 Task: Select the terminal. ansiblue option in the default color.
Action: Mouse moved to (12, 626)
Screenshot: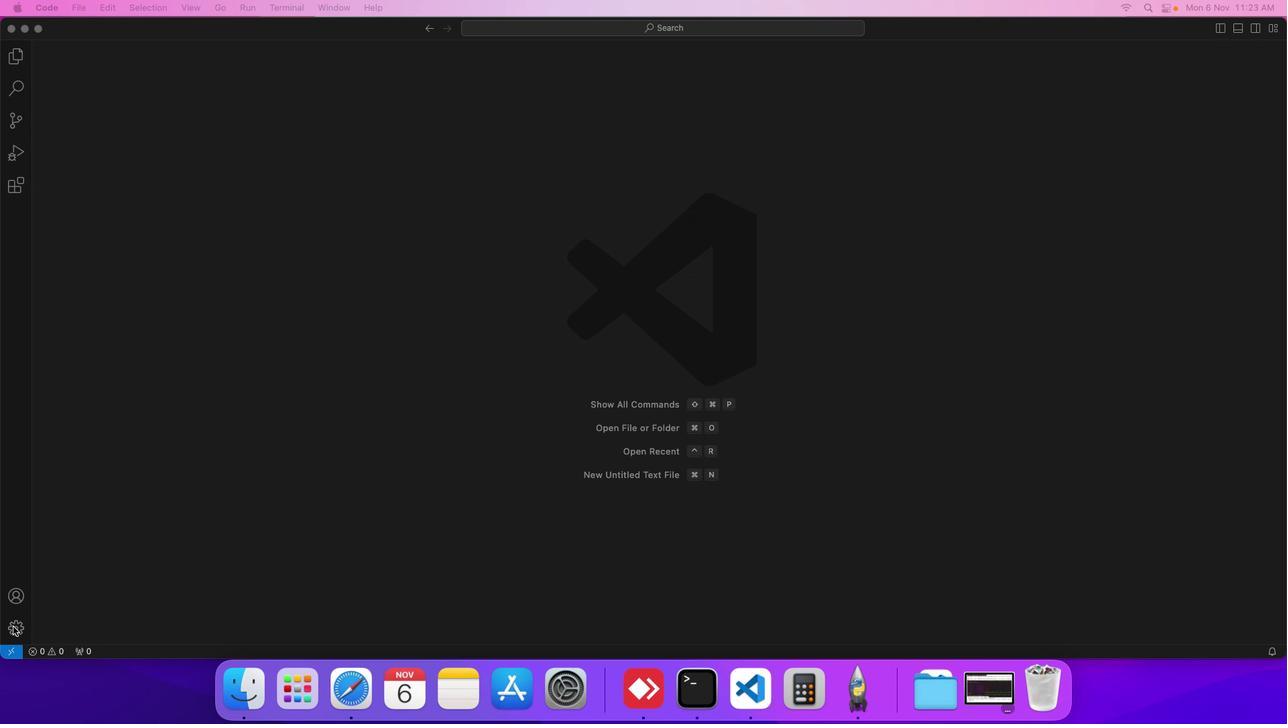 
Action: Mouse pressed left at (12, 626)
Screenshot: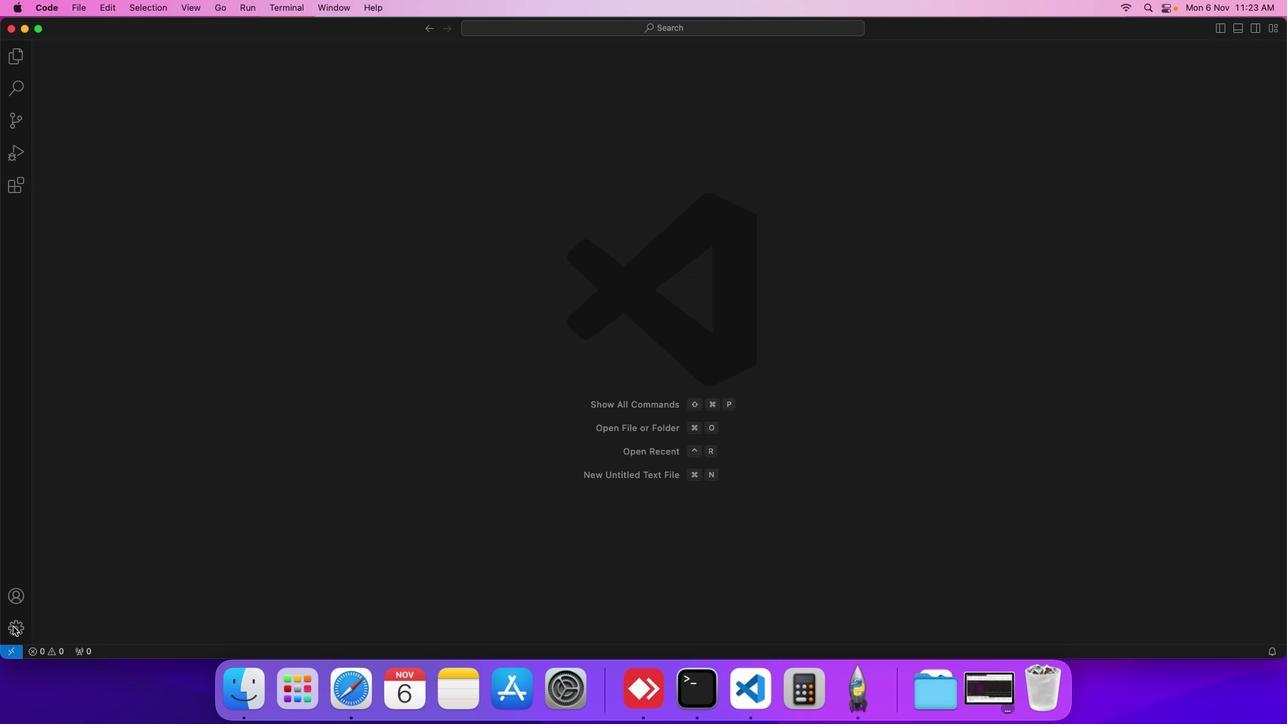 
Action: Mouse moved to (69, 528)
Screenshot: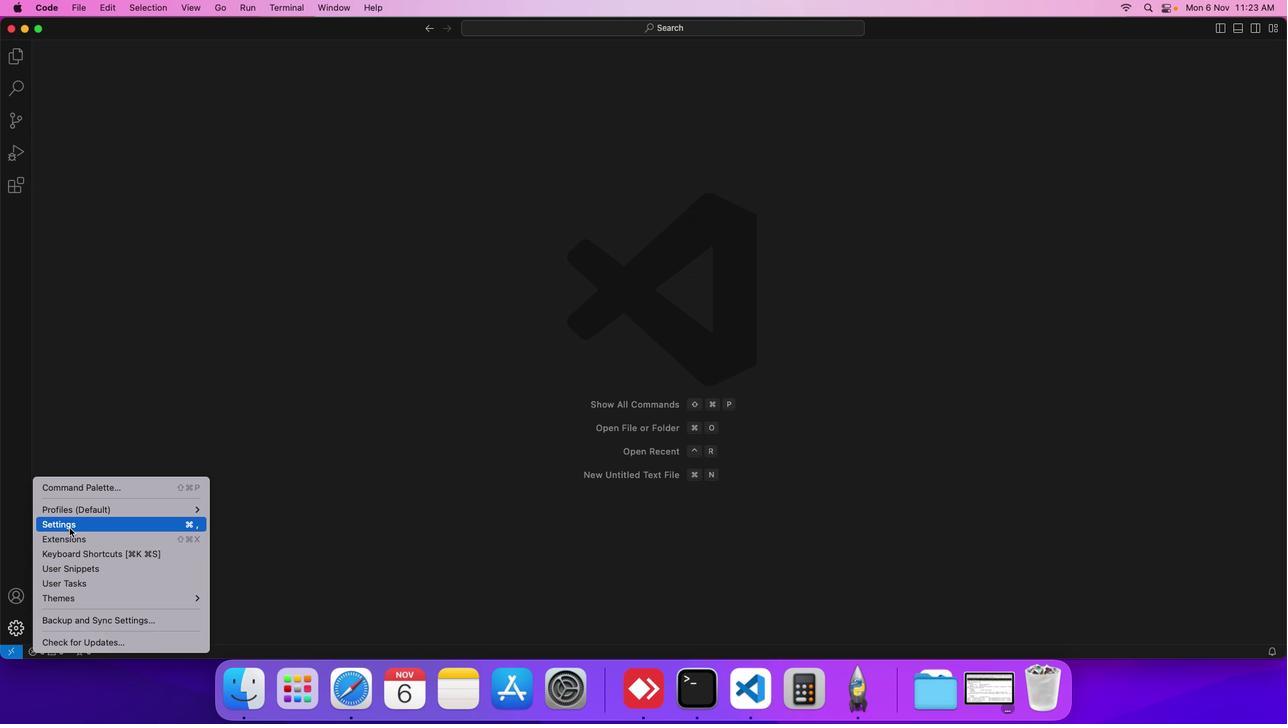 
Action: Mouse pressed left at (69, 528)
Screenshot: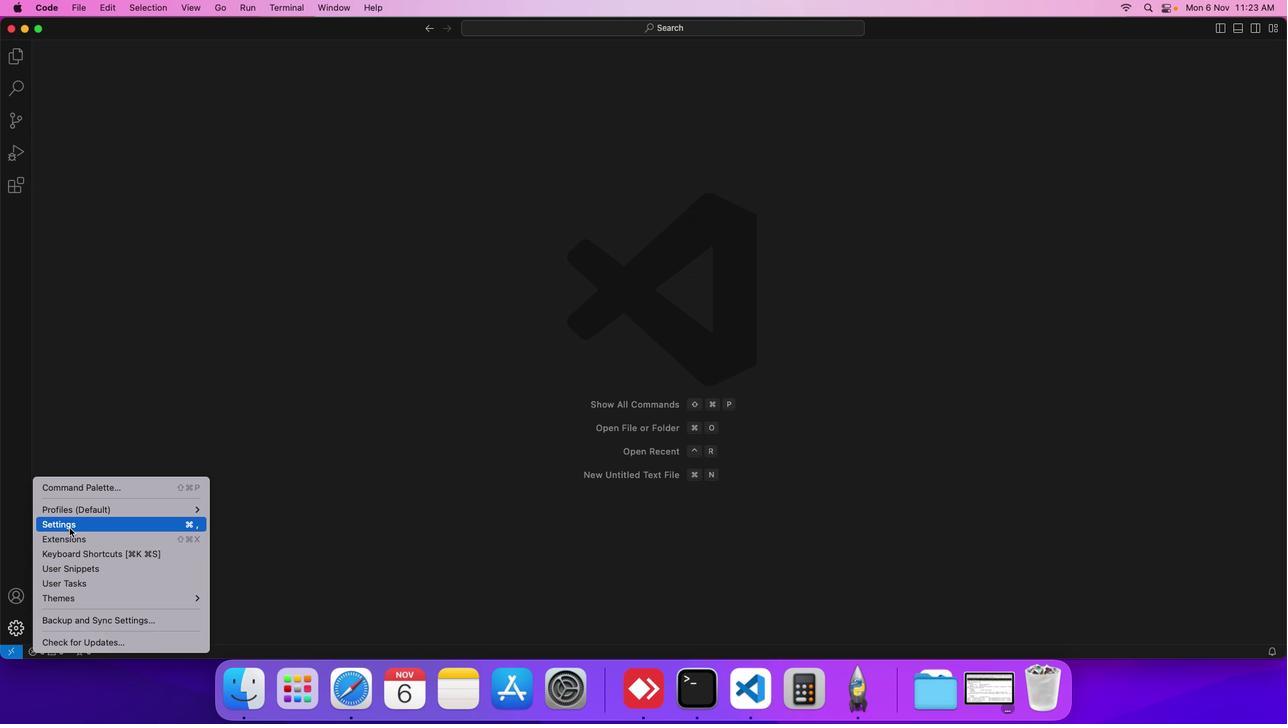
Action: Mouse moved to (312, 190)
Screenshot: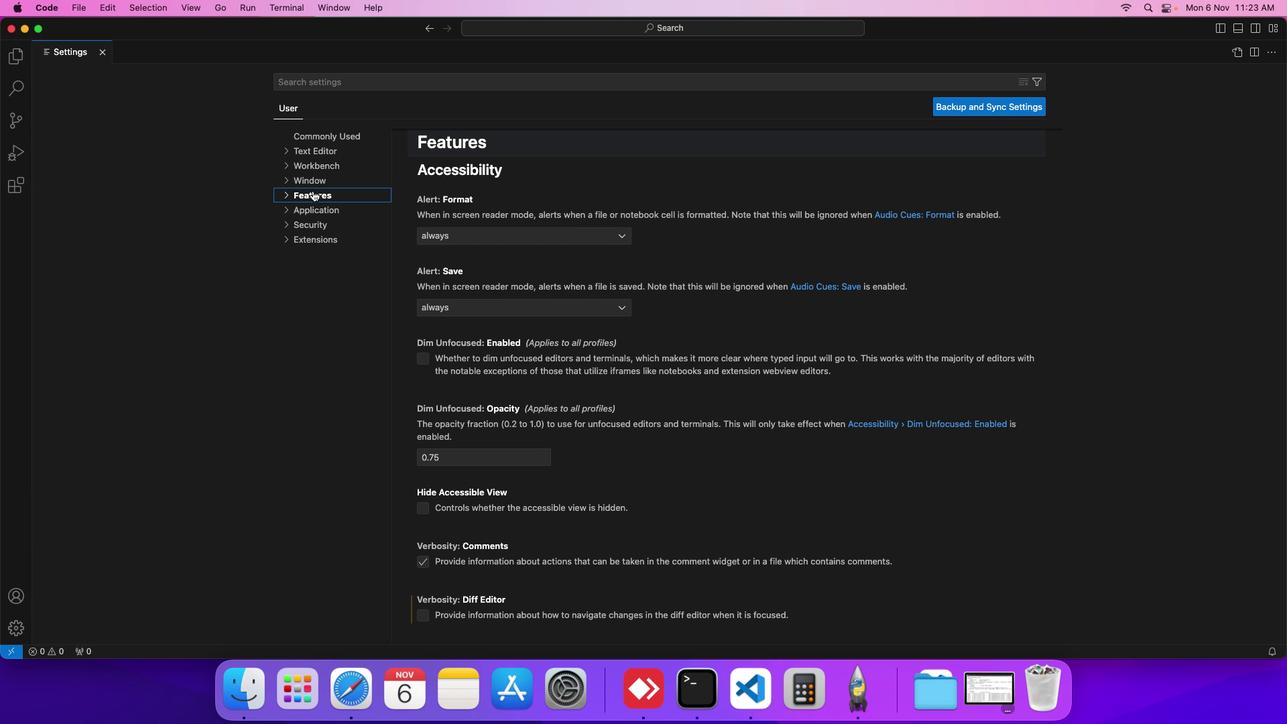 
Action: Mouse pressed left at (312, 190)
Screenshot: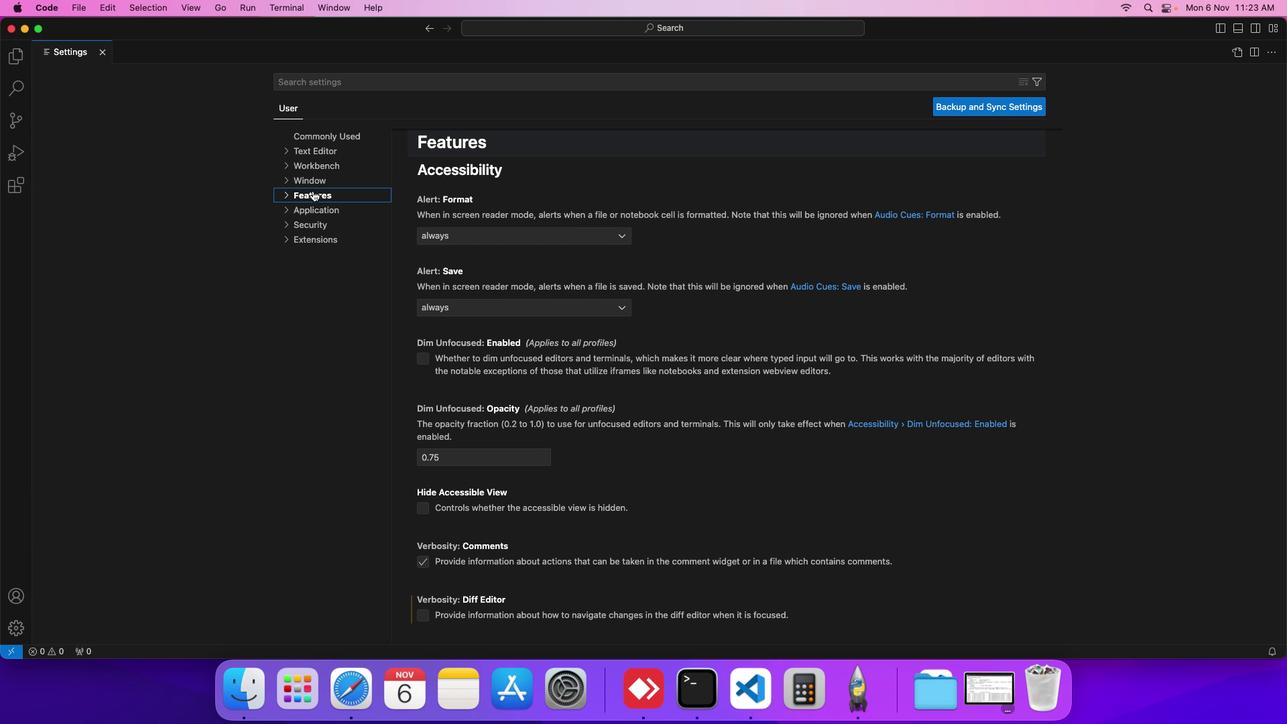 
Action: Mouse moved to (321, 308)
Screenshot: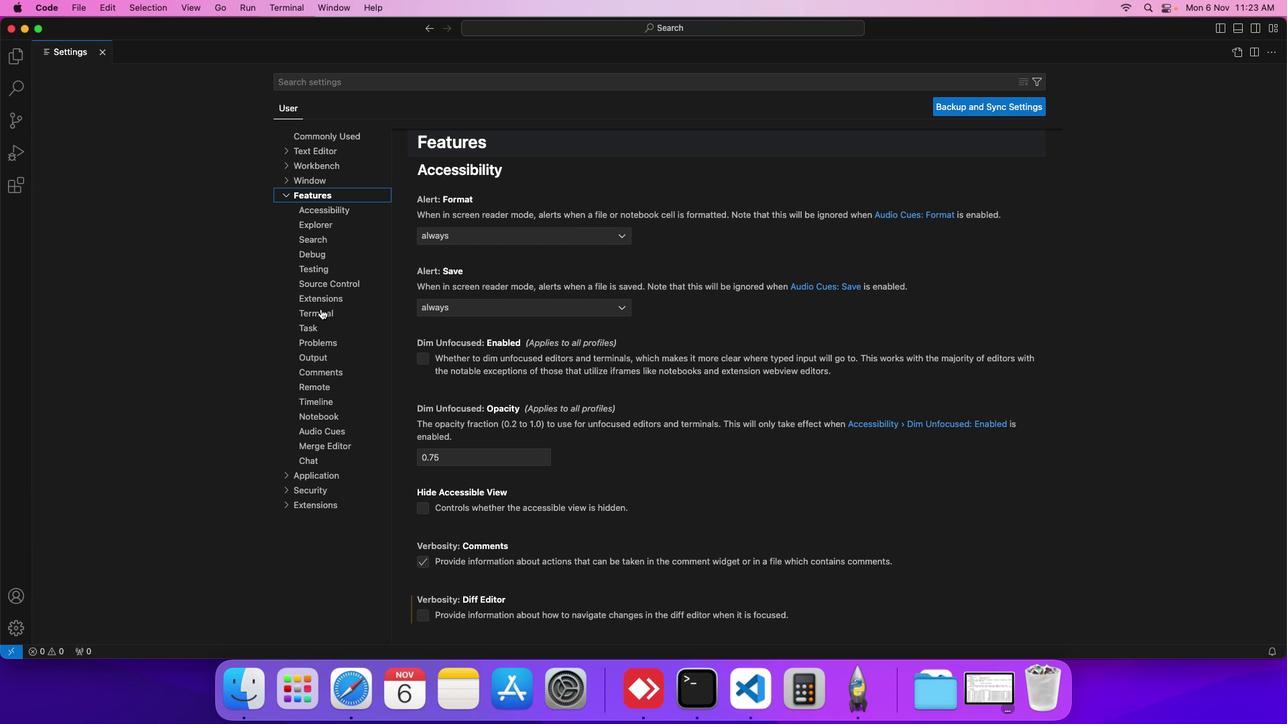 
Action: Mouse pressed left at (321, 308)
Screenshot: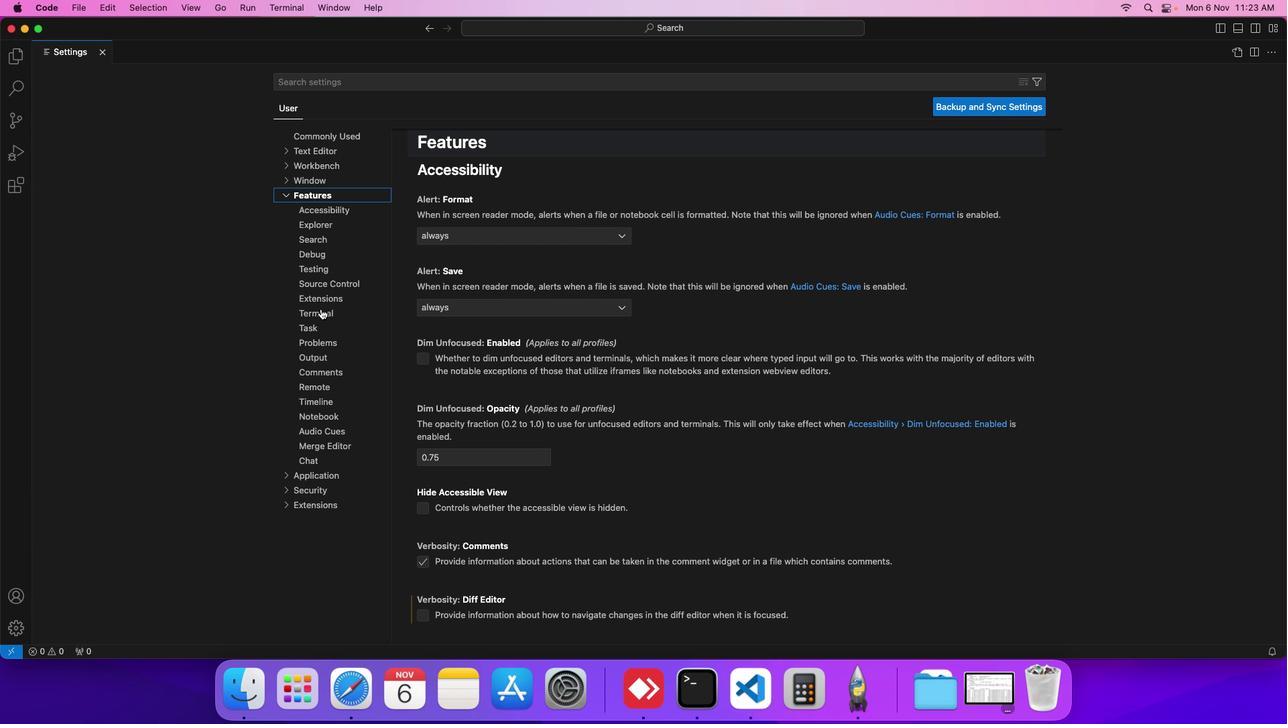 
Action: Mouse moved to (396, 437)
Screenshot: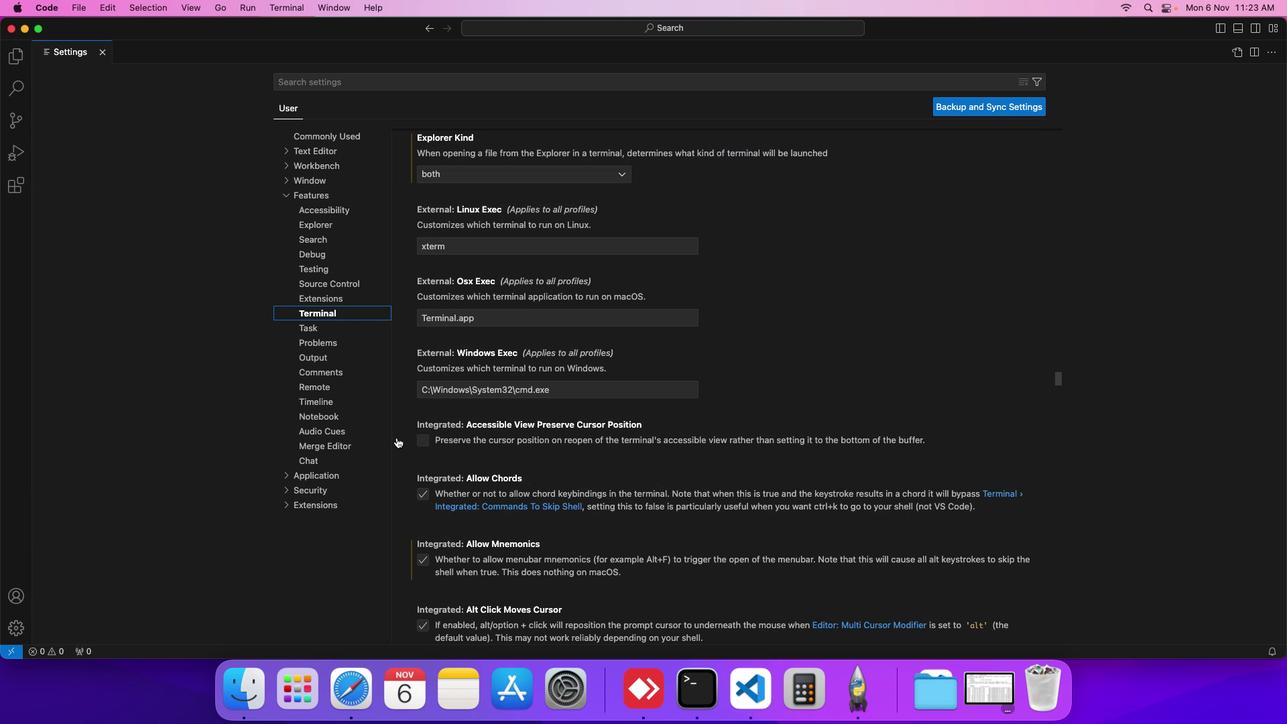 
Action: Mouse scrolled (396, 437) with delta (0, 0)
Screenshot: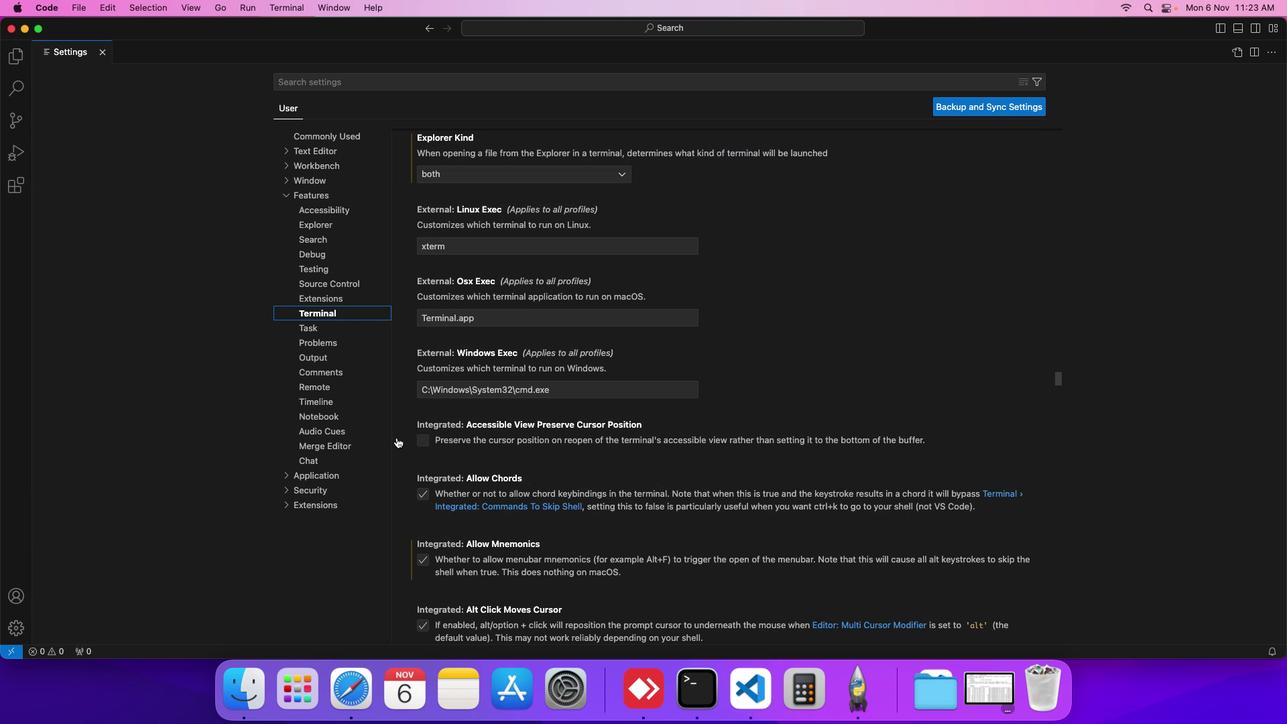 
Action: Mouse scrolled (396, 437) with delta (0, 0)
Screenshot: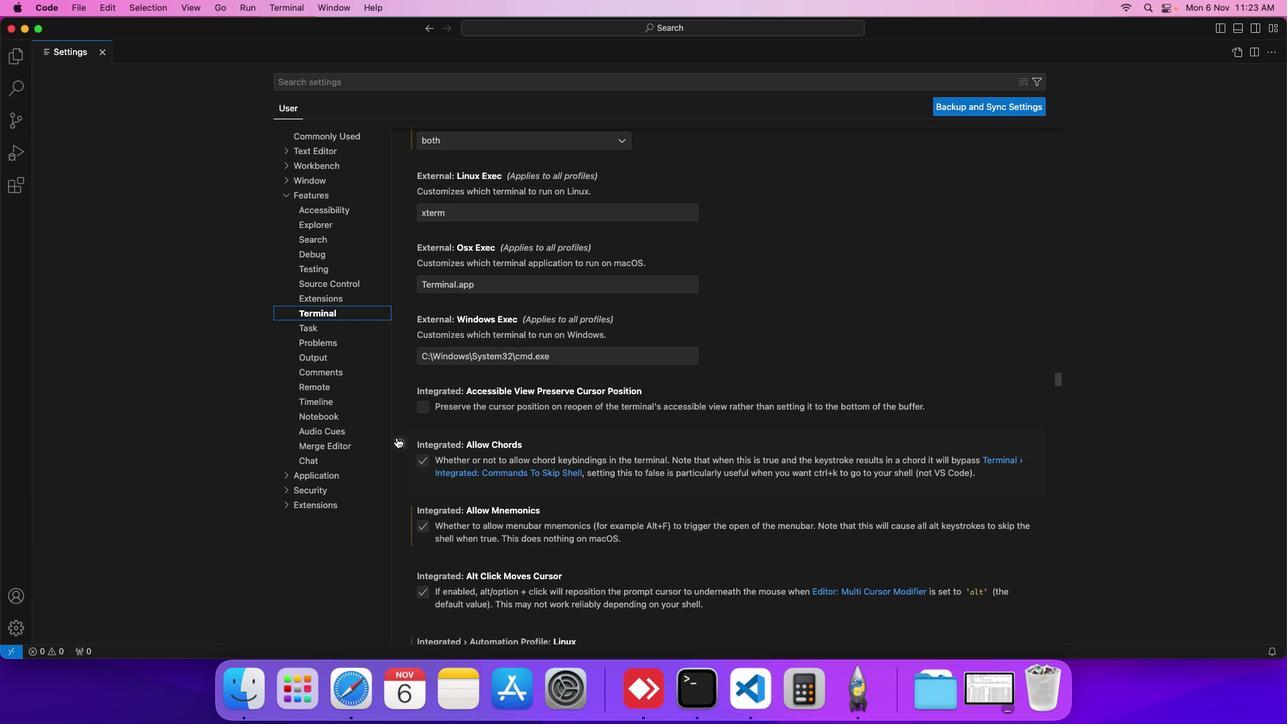 
Action: Mouse scrolled (396, 437) with delta (0, 0)
Screenshot: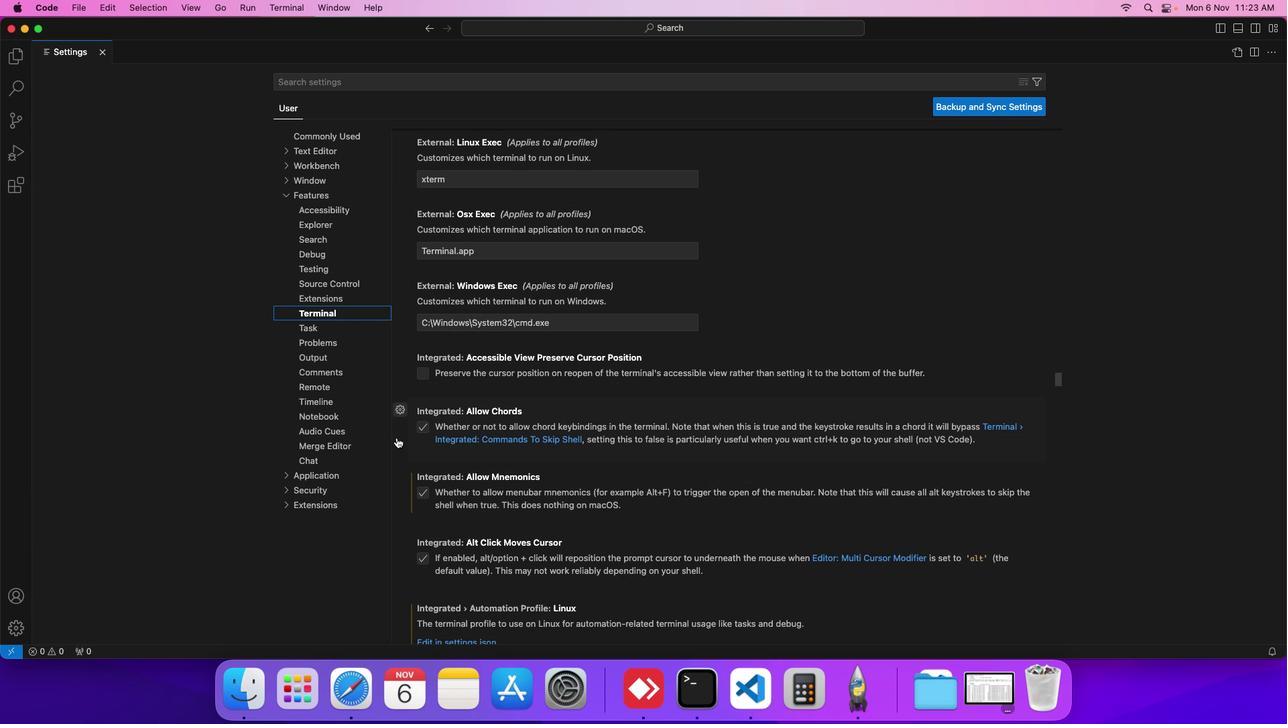 
Action: Mouse scrolled (396, 437) with delta (0, 0)
Screenshot: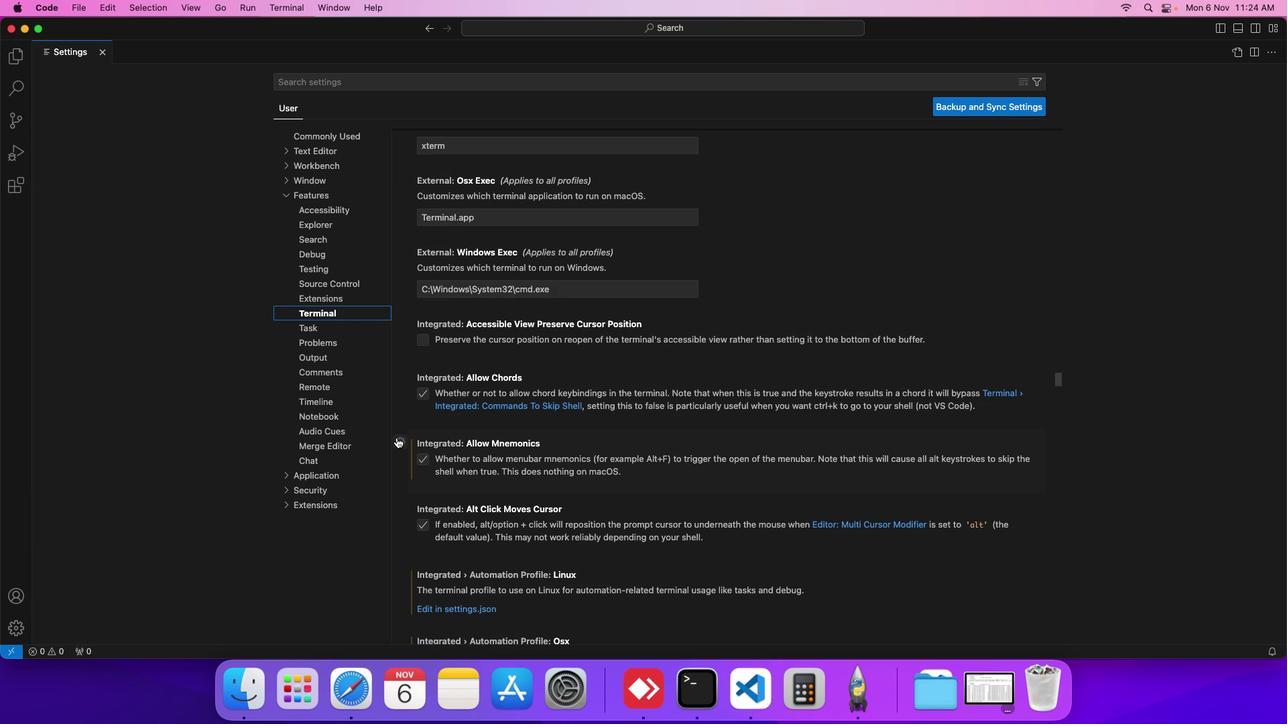
Action: Mouse scrolled (396, 437) with delta (0, 0)
Screenshot: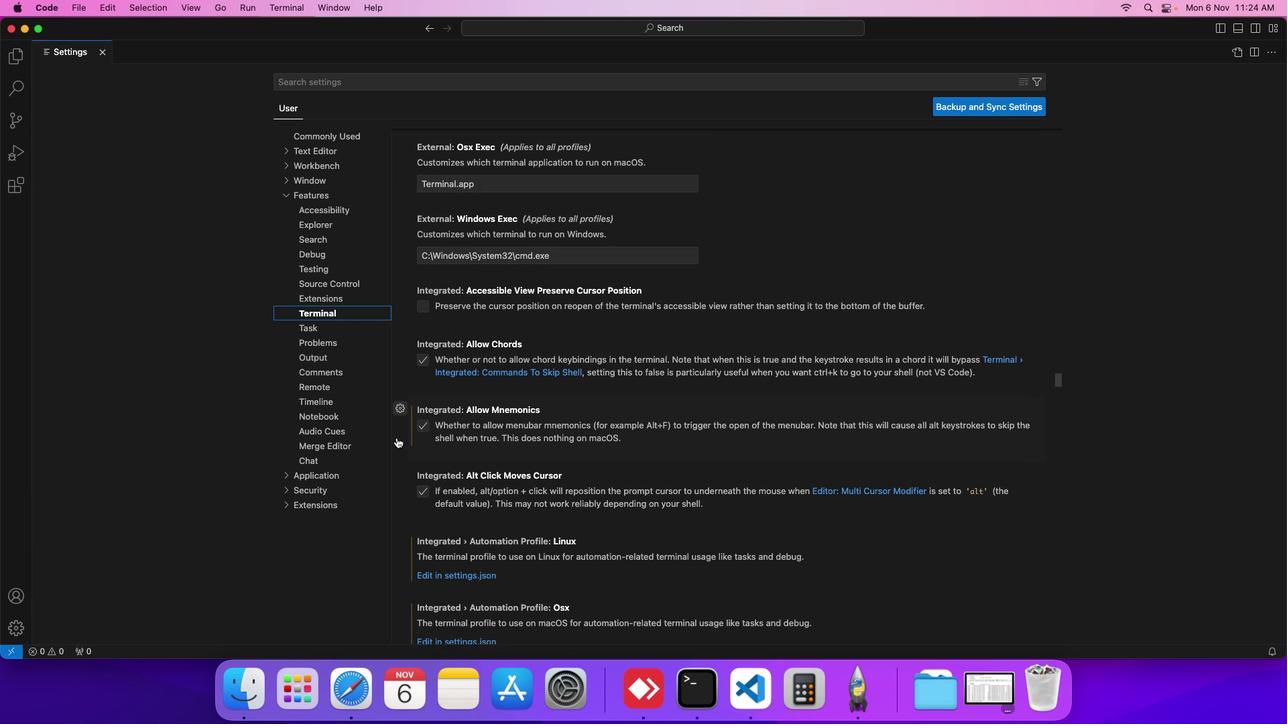 
Action: Mouse scrolled (396, 437) with delta (0, 0)
Screenshot: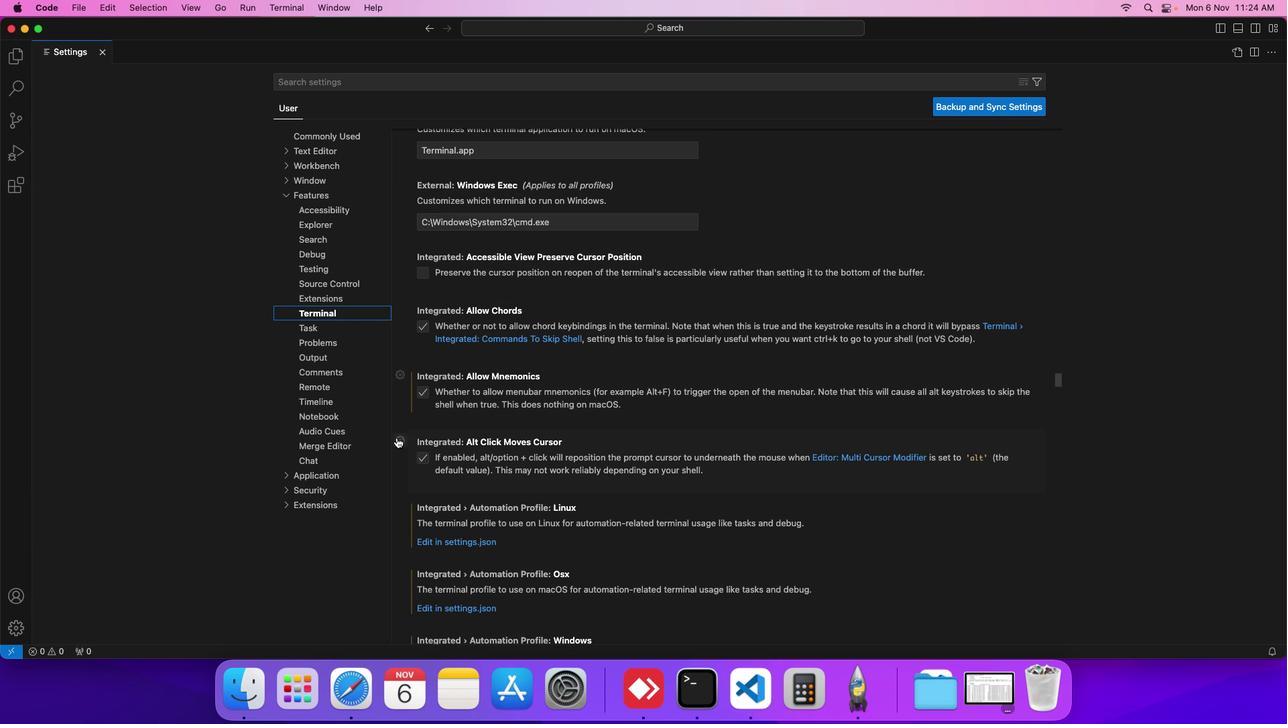 
Action: Mouse scrolled (396, 437) with delta (0, 0)
Screenshot: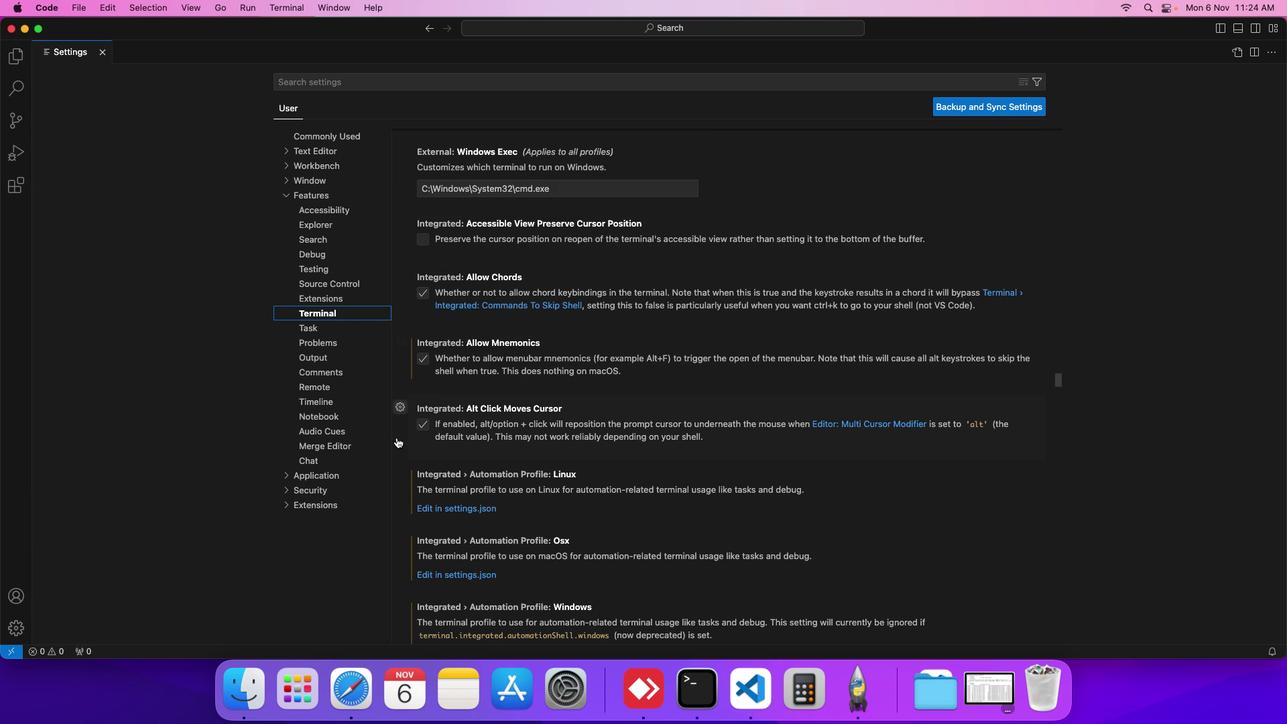 
Action: Mouse scrolled (396, 437) with delta (0, 0)
Screenshot: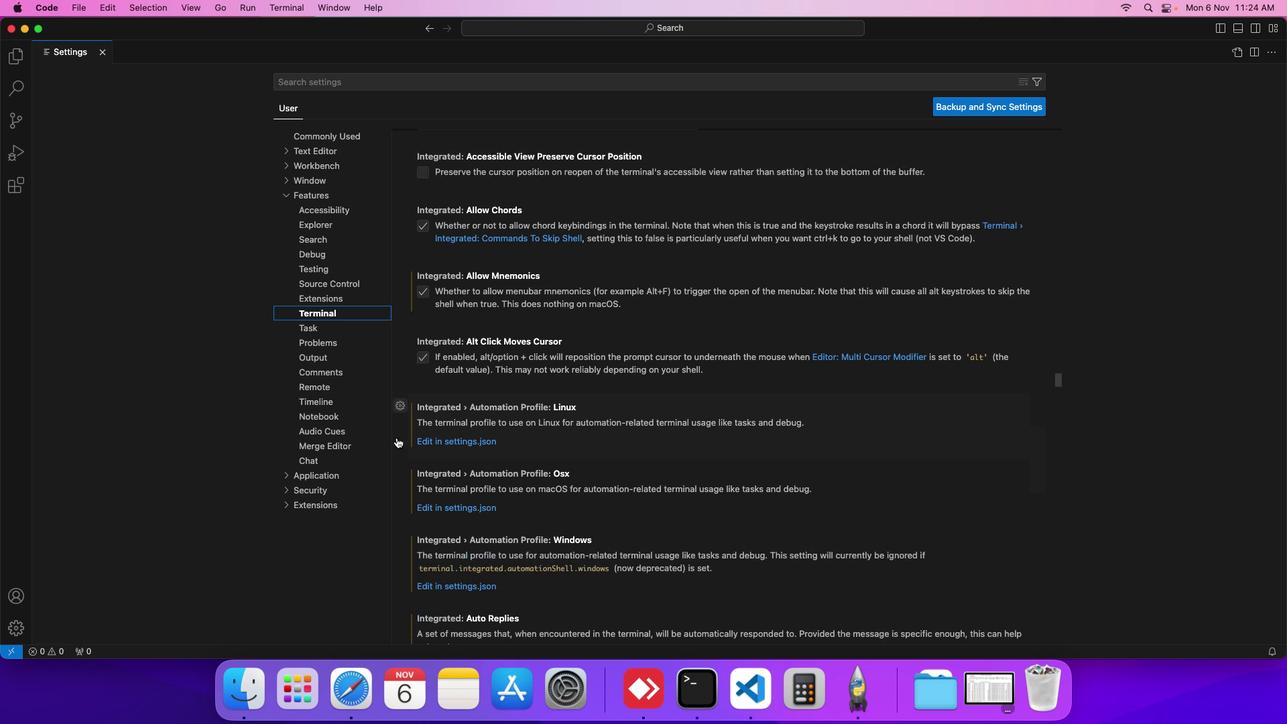 
Action: Mouse scrolled (396, 437) with delta (0, 0)
Screenshot: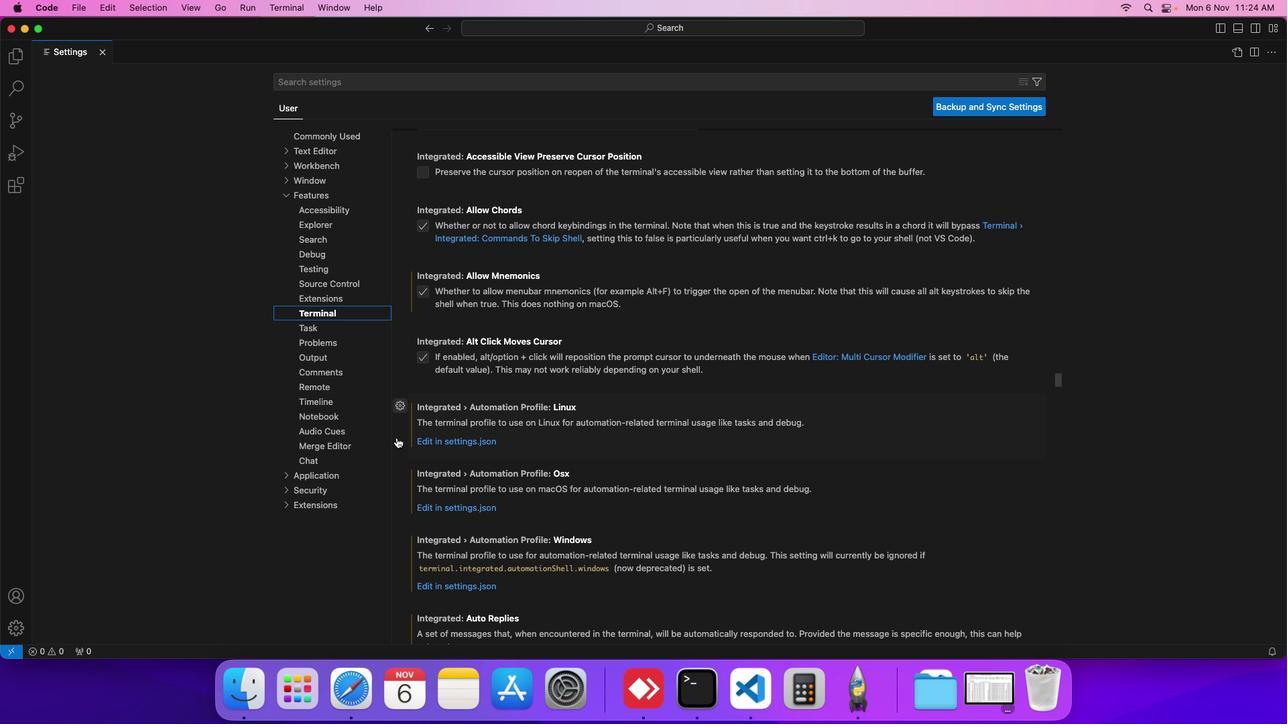 
Action: Mouse scrolled (396, 437) with delta (0, 0)
Screenshot: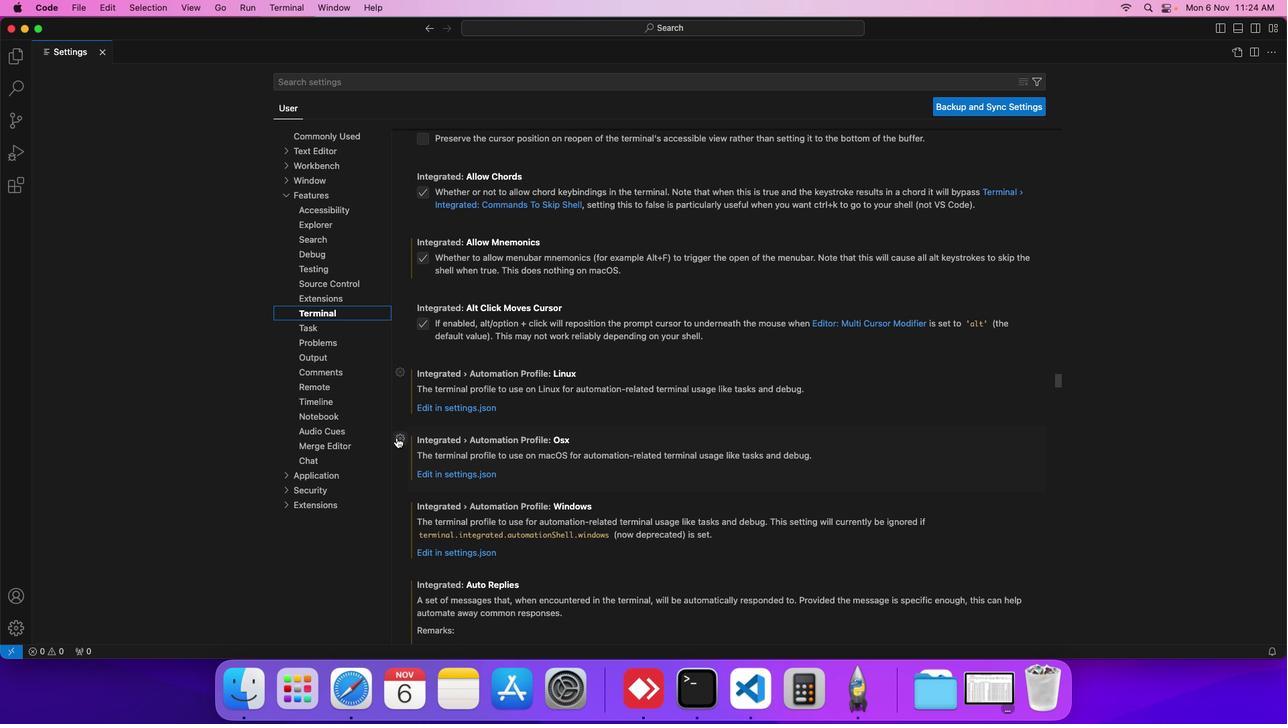 
Action: Mouse scrolled (396, 437) with delta (0, 0)
Screenshot: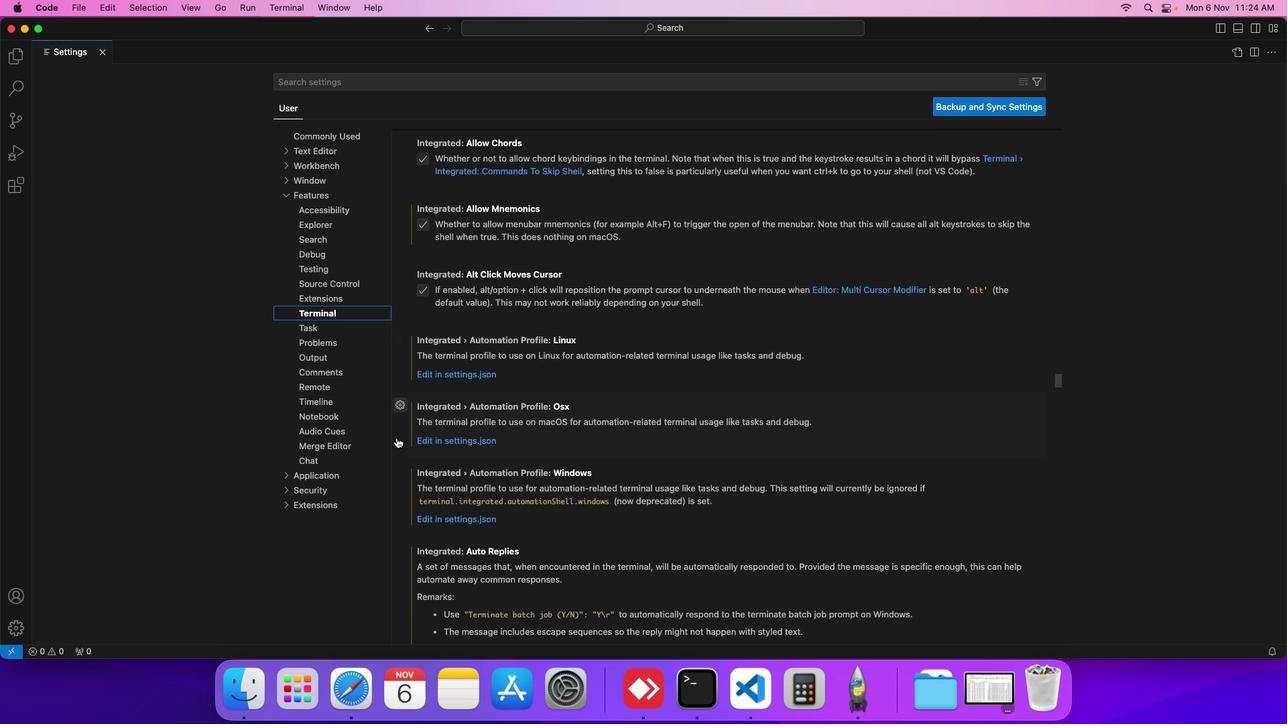 
Action: Mouse scrolled (396, 437) with delta (0, 0)
Screenshot: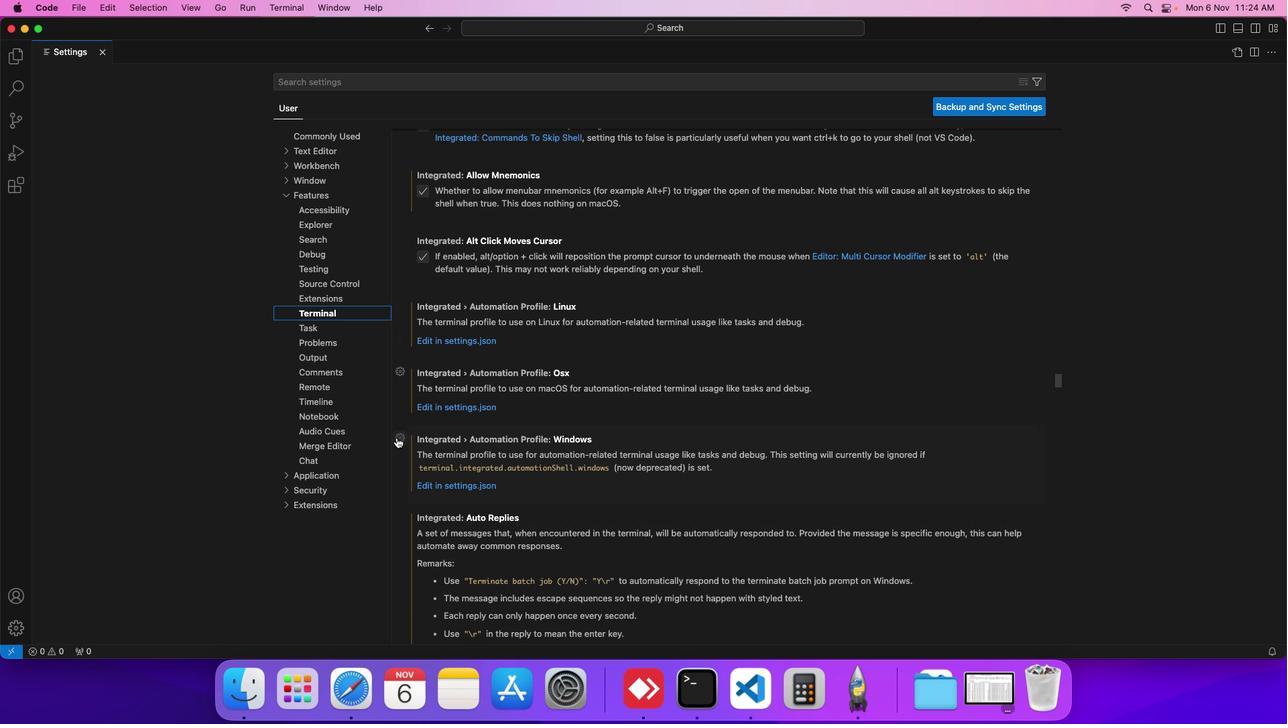 
Action: Mouse scrolled (396, 437) with delta (0, 0)
Screenshot: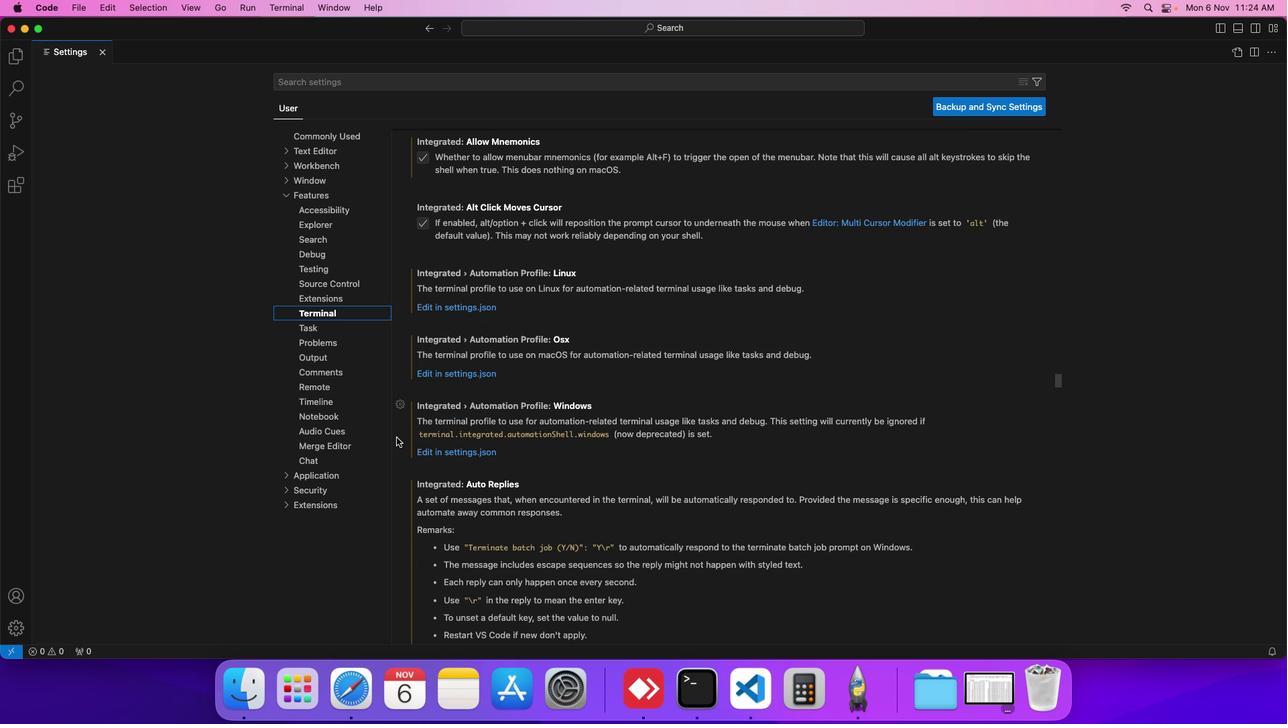 
Action: Mouse scrolled (396, 437) with delta (0, 0)
Screenshot: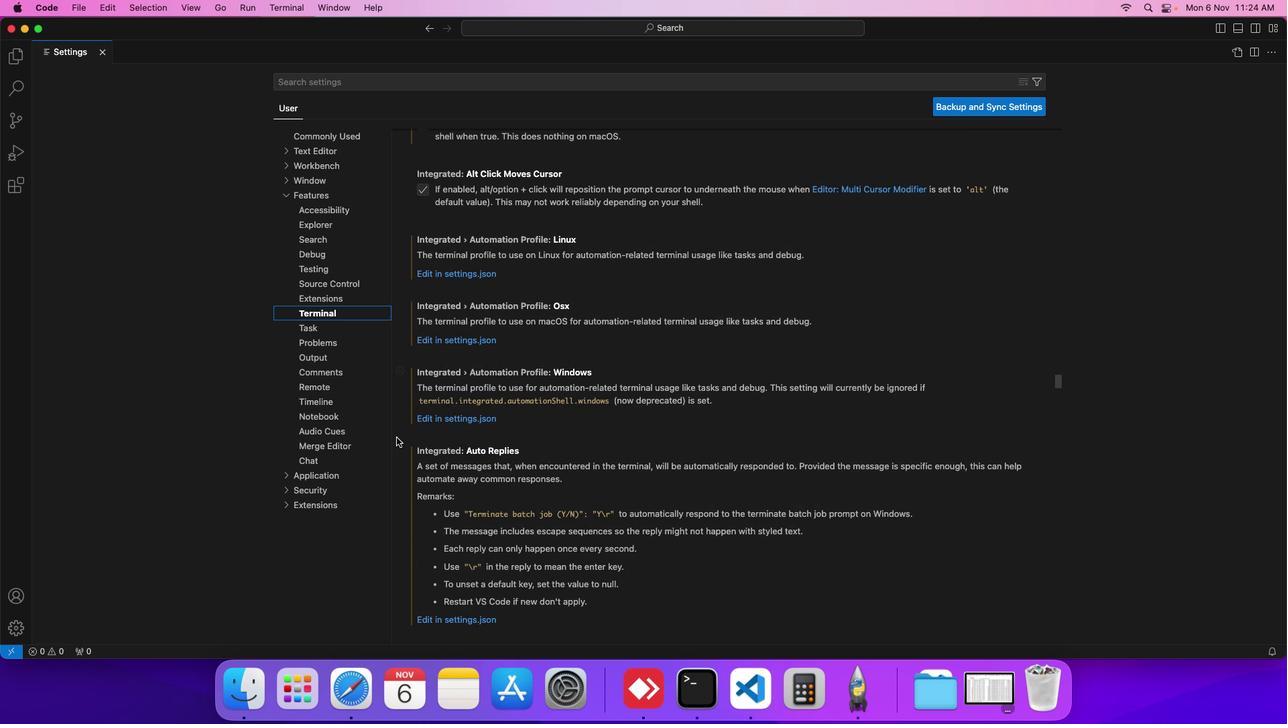 
Action: Mouse scrolled (396, 437) with delta (0, 0)
Screenshot: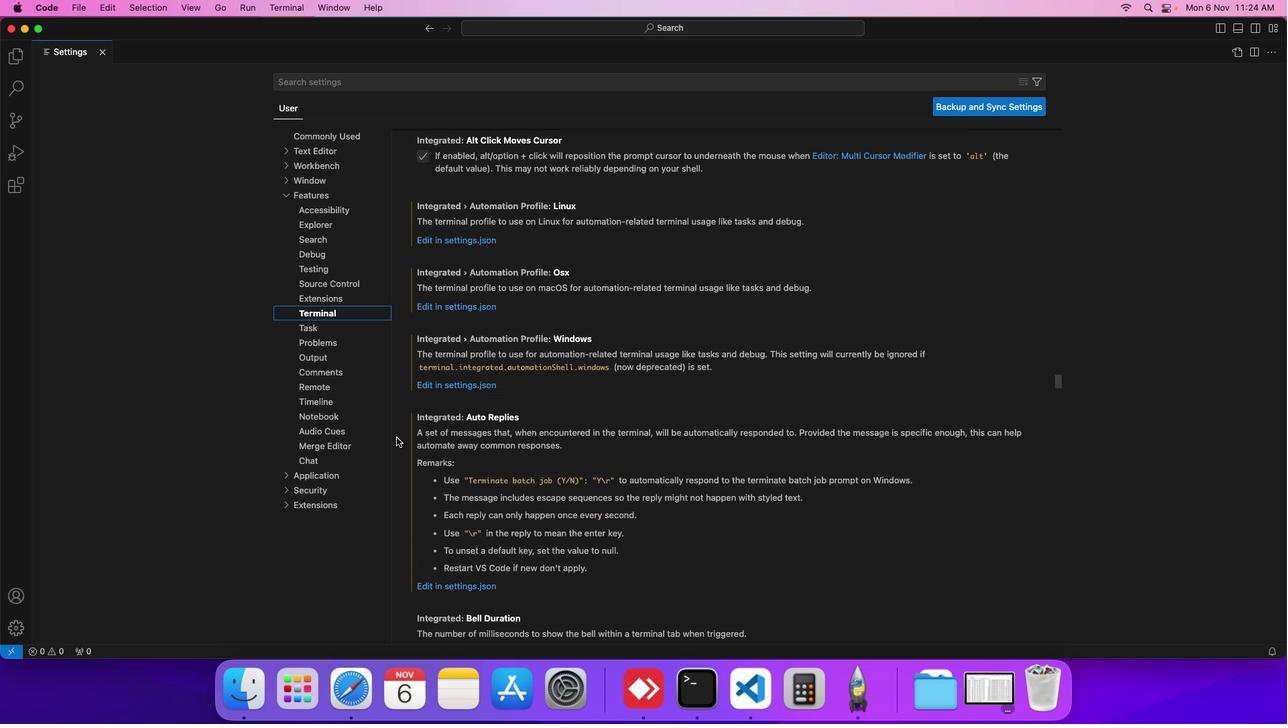 
Action: Mouse scrolled (396, 437) with delta (0, 0)
Screenshot: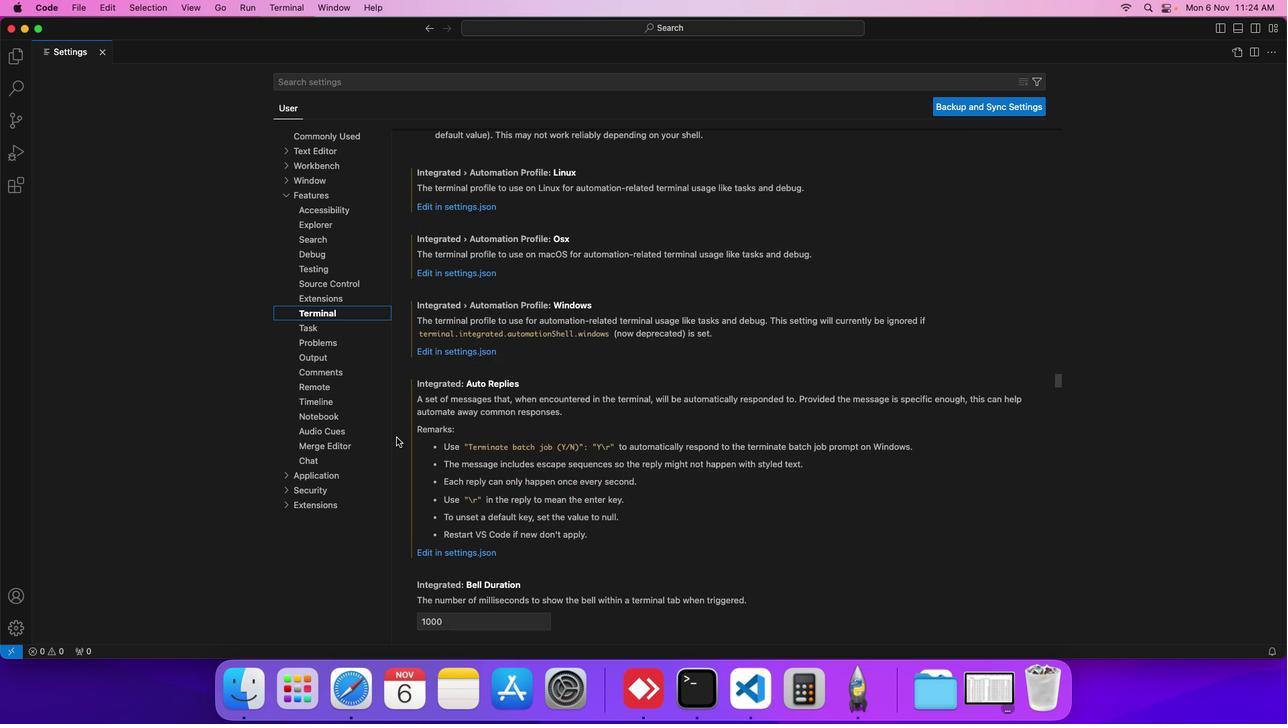 
Action: Mouse scrolled (396, 437) with delta (0, 0)
Screenshot: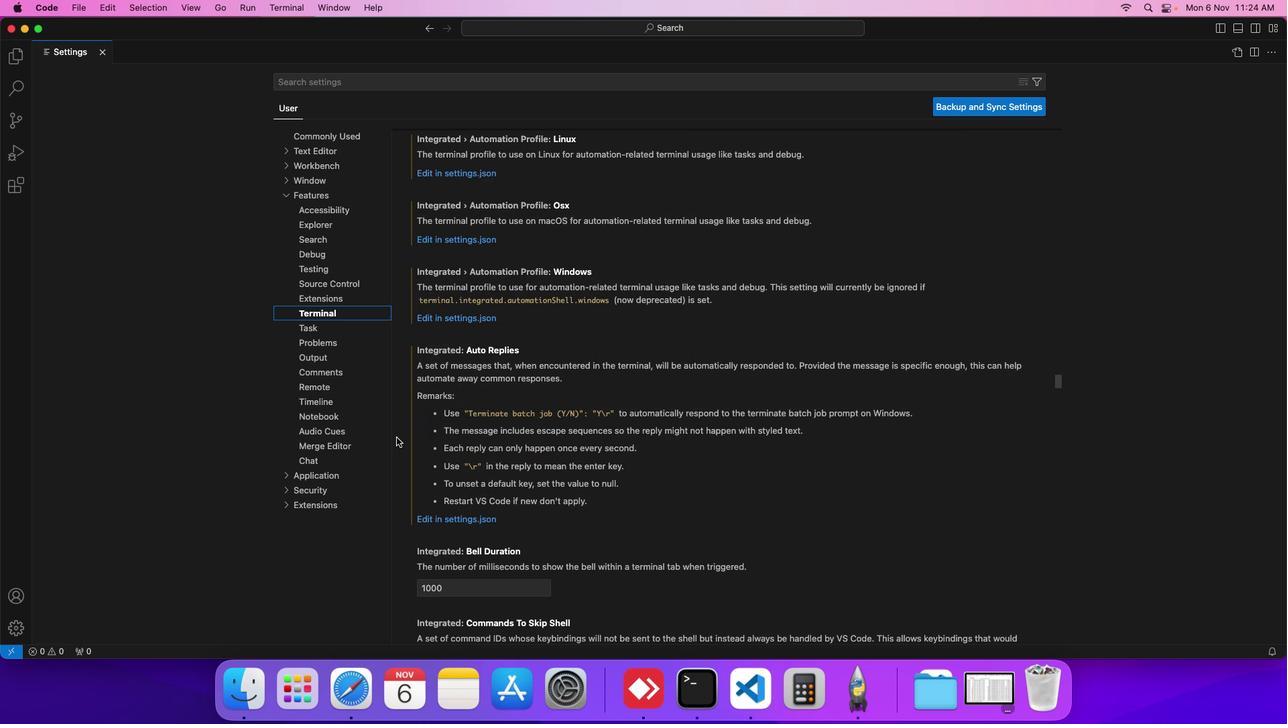 
Action: Mouse scrolled (396, 437) with delta (0, 0)
Screenshot: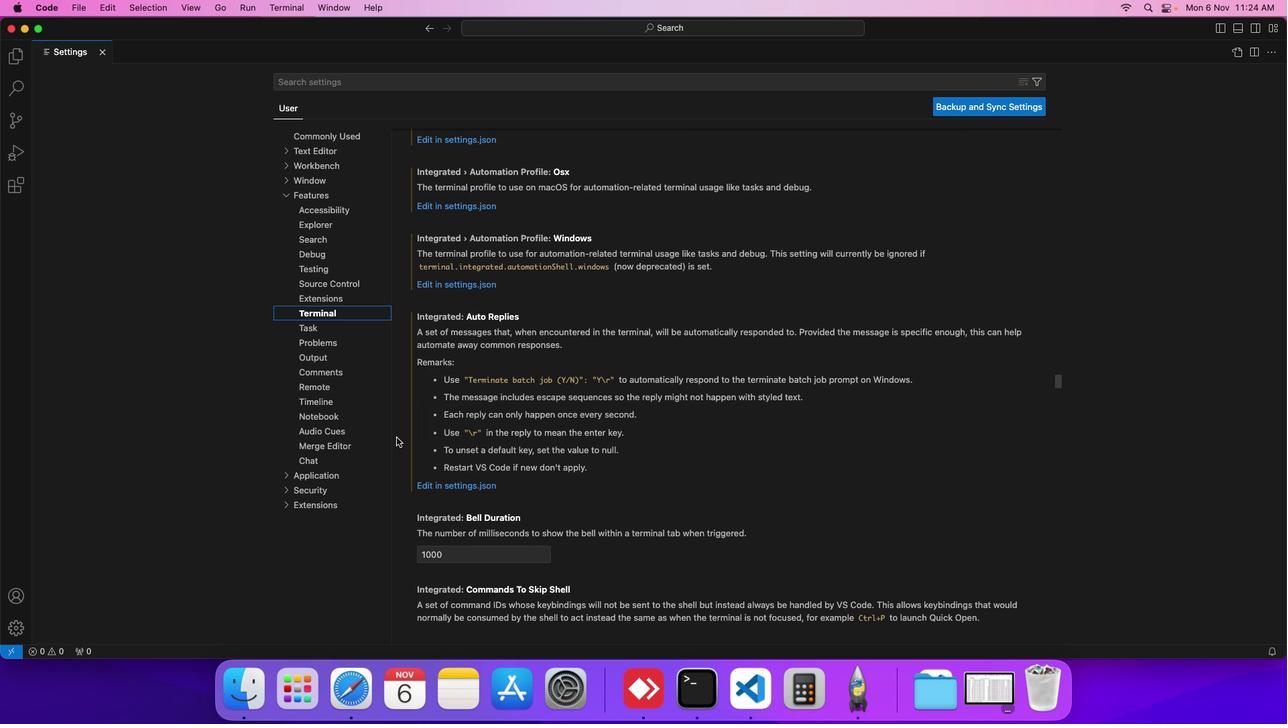 
Action: Mouse scrolled (396, 437) with delta (0, 0)
Screenshot: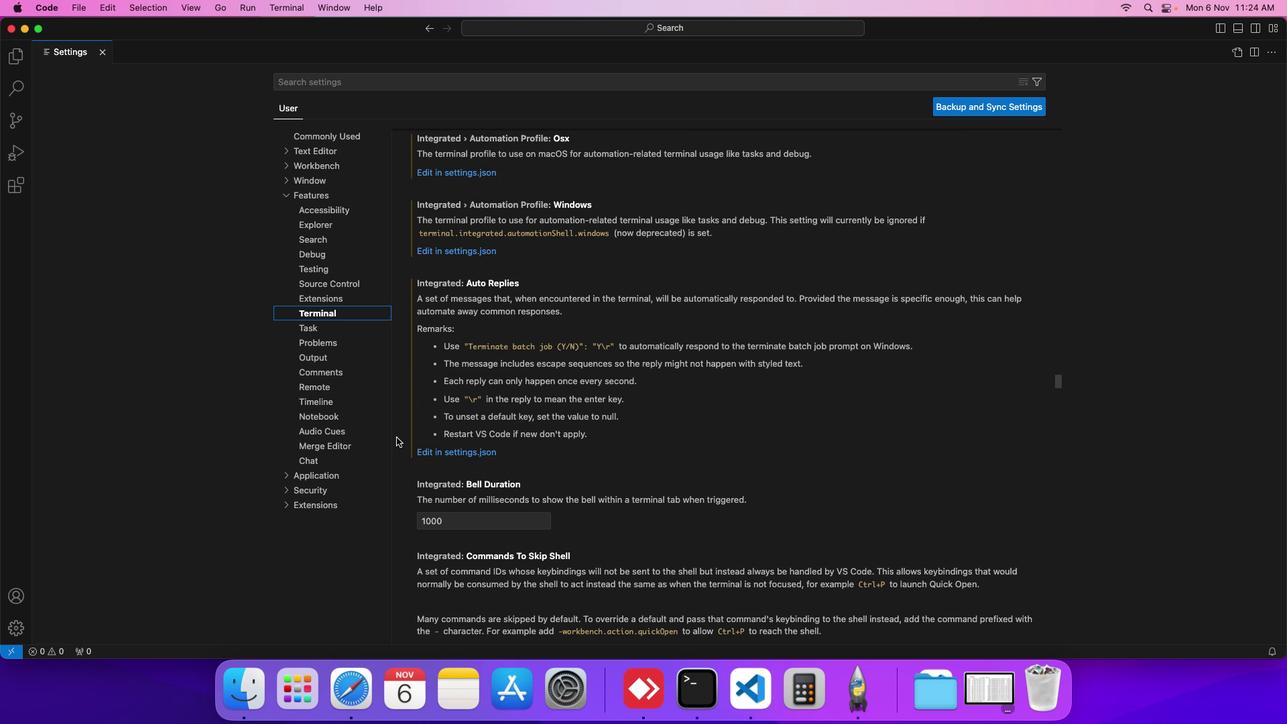 
Action: Mouse scrolled (396, 437) with delta (0, 0)
Screenshot: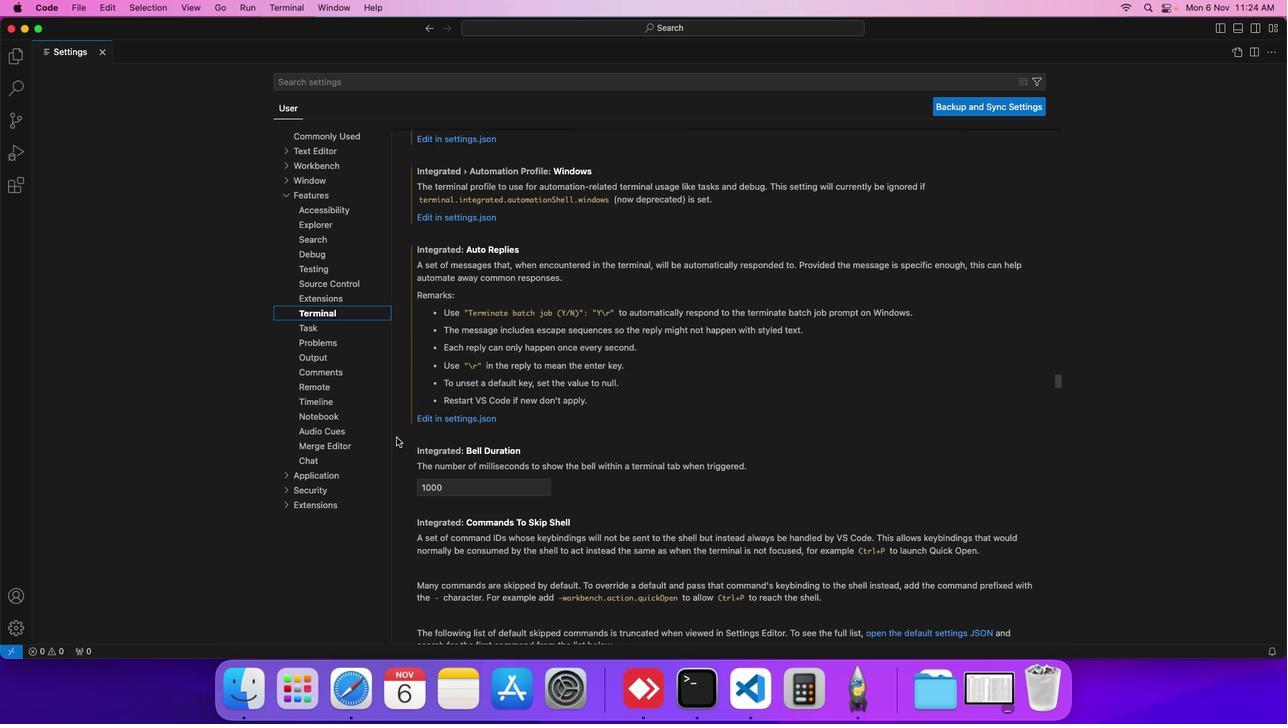 
Action: Mouse scrolled (396, 437) with delta (0, 0)
Screenshot: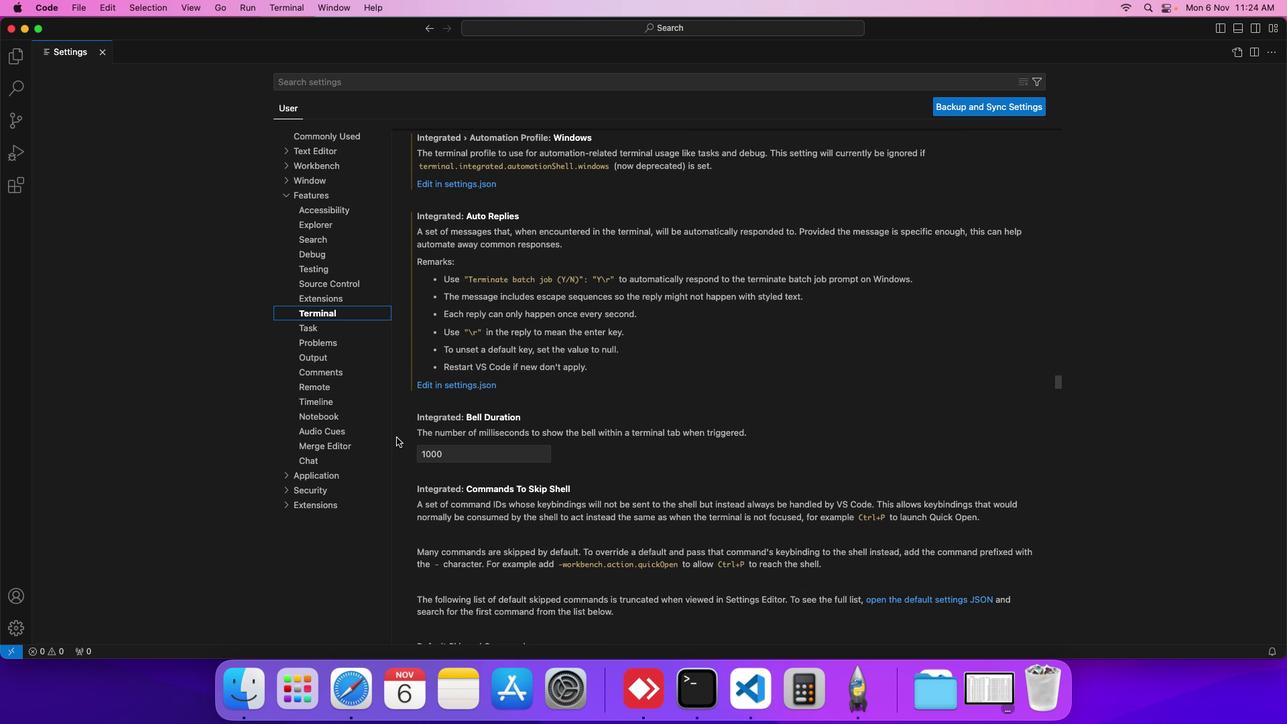 
Action: Mouse scrolled (396, 437) with delta (0, 0)
Screenshot: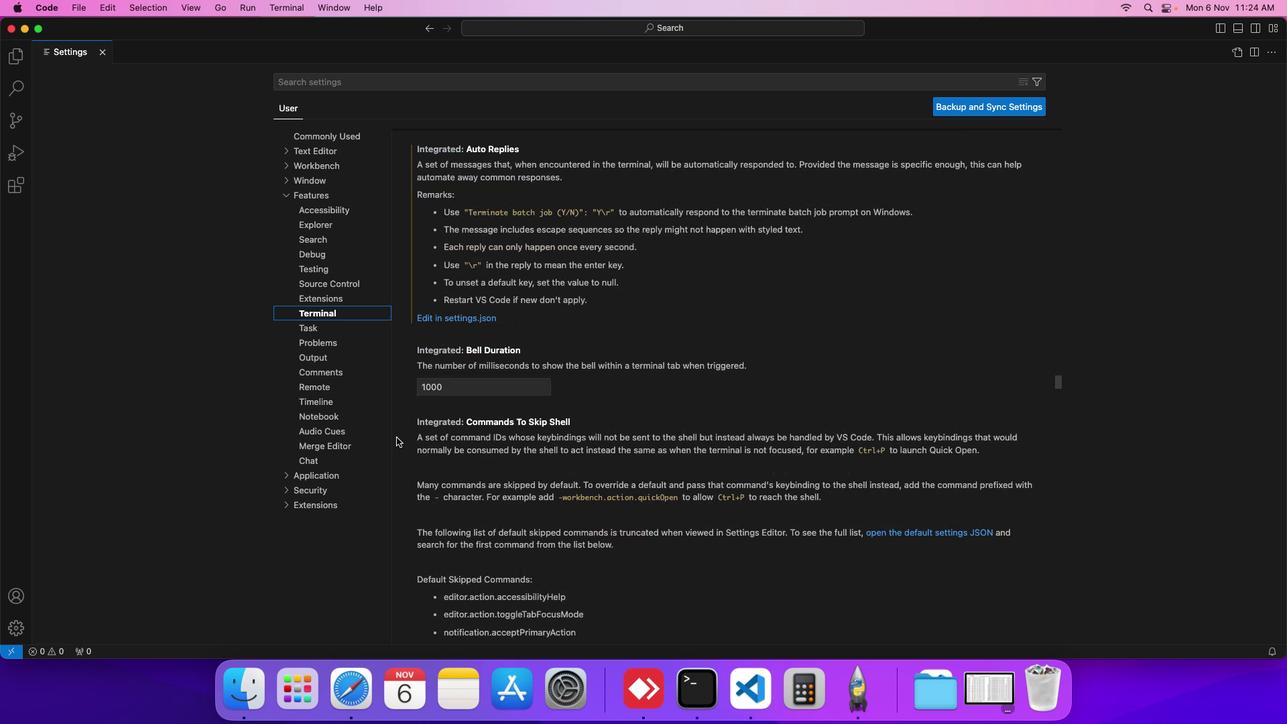 
Action: Mouse scrolled (396, 437) with delta (0, 0)
Screenshot: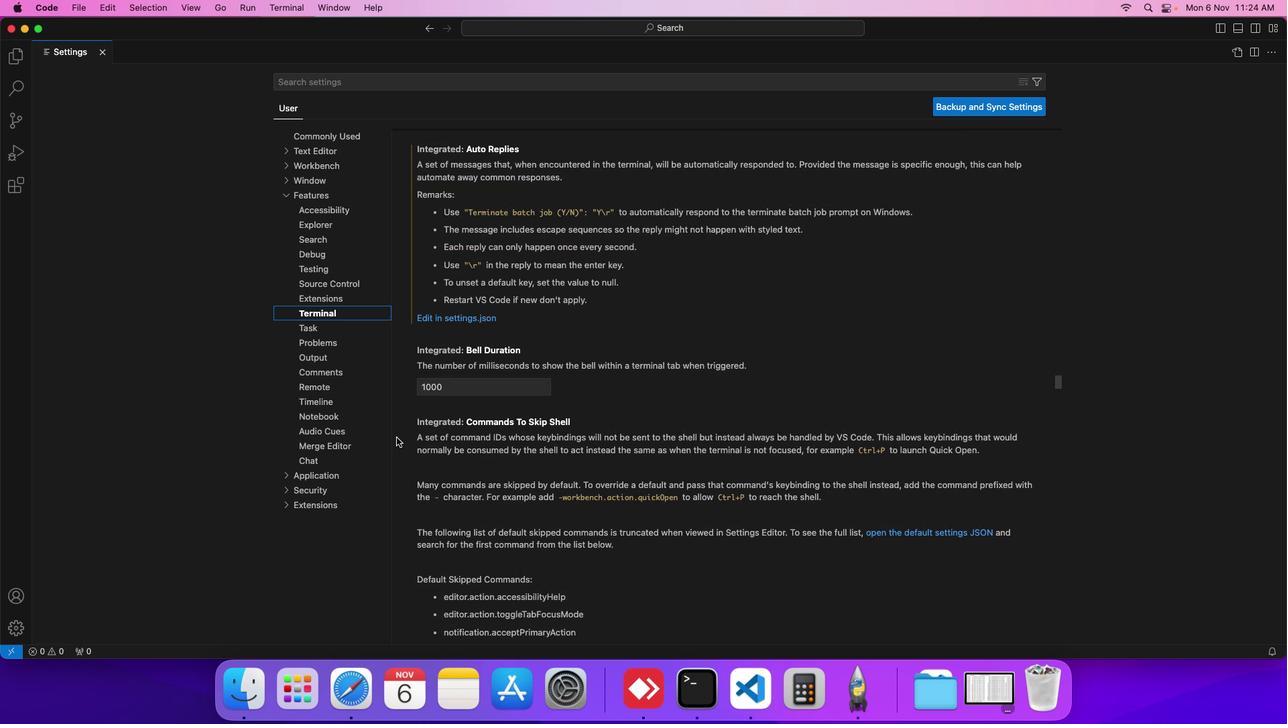 
Action: Mouse scrolled (396, 437) with delta (0, 0)
Screenshot: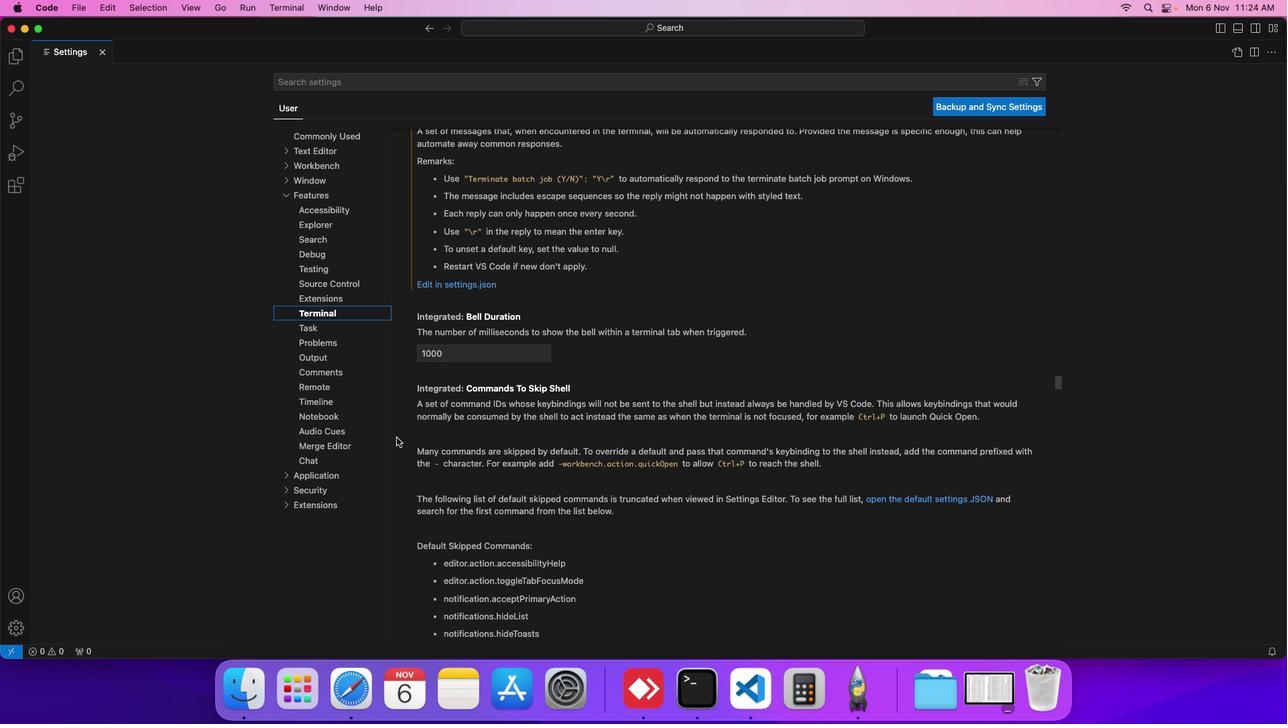 
Action: Mouse scrolled (396, 437) with delta (0, 0)
Screenshot: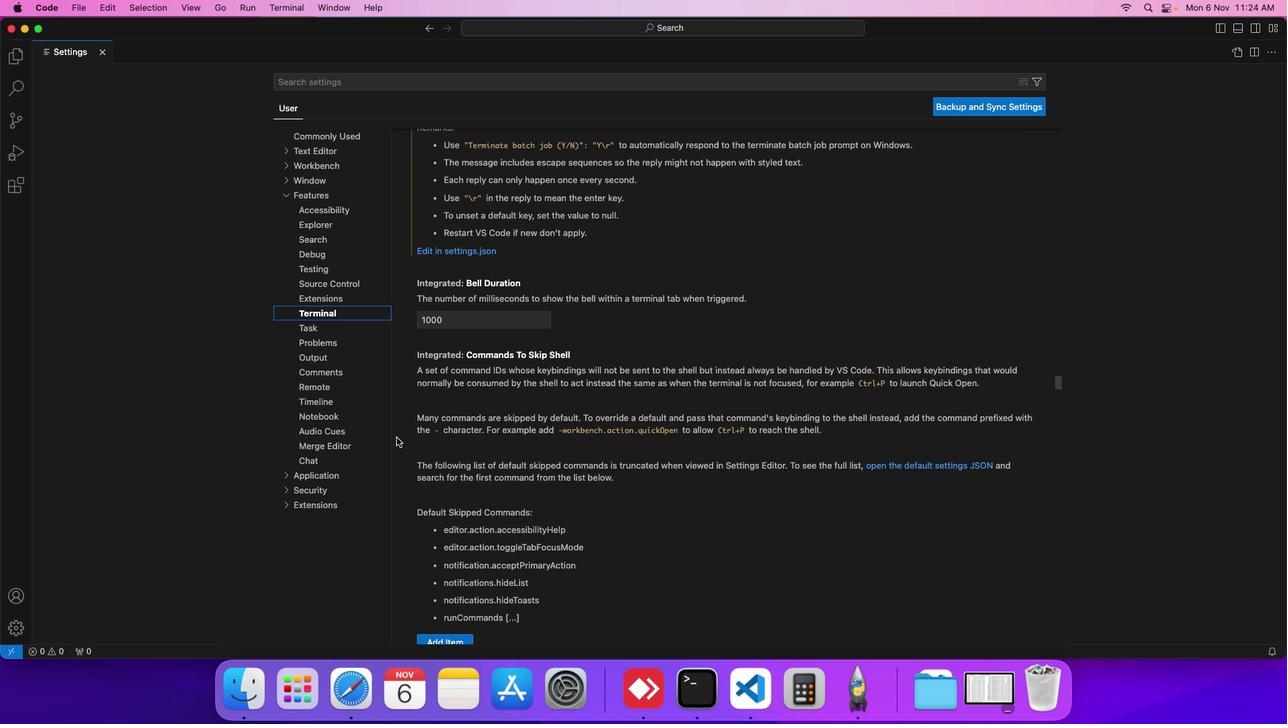 
Action: Mouse scrolled (396, 437) with delta (0, 0)
Screenshot: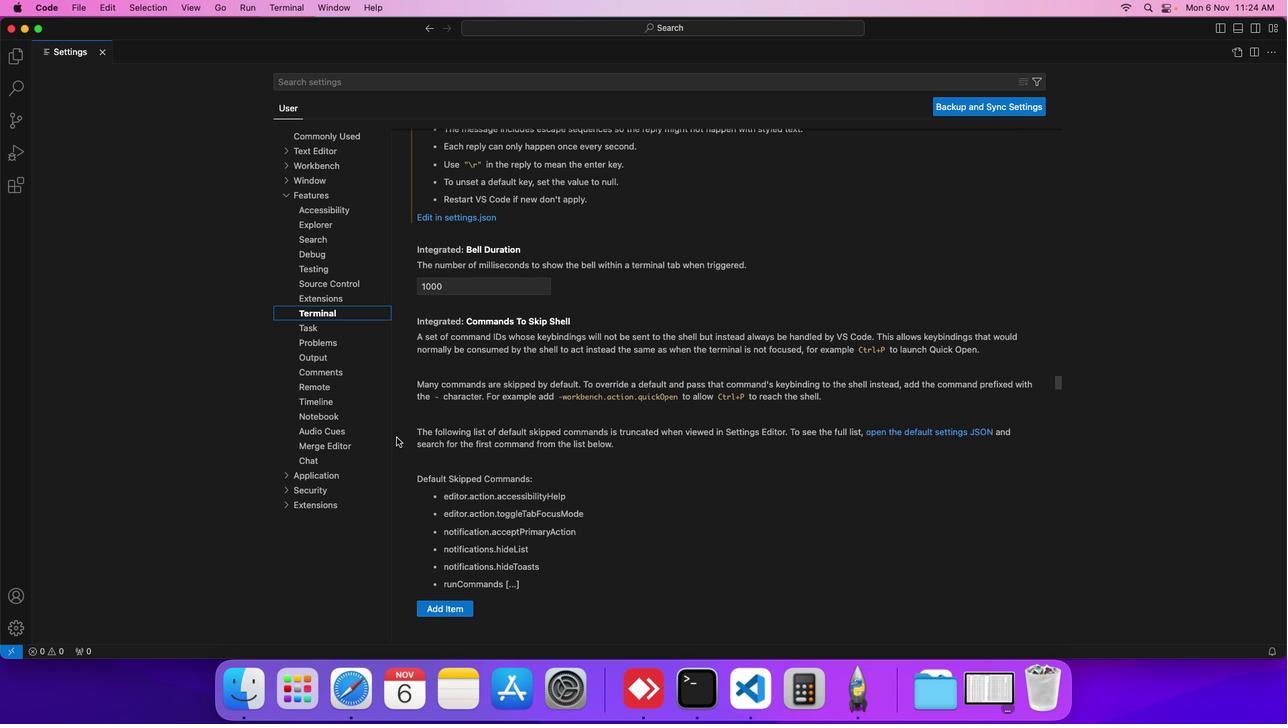 
Action: Mouse scrolled (396, 437) with delta (0, 0)
Screenshot: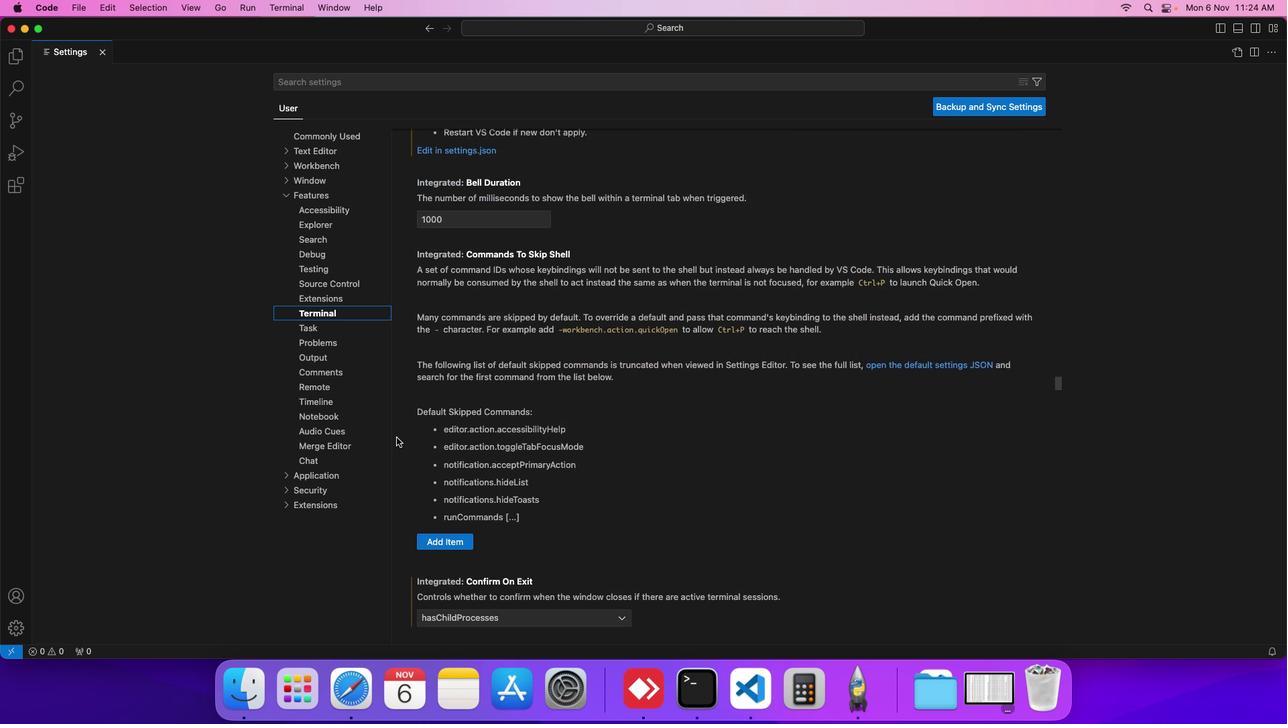 
Action: Mouse scrolled (396, 437) with delta (0, 0)
Screenshot: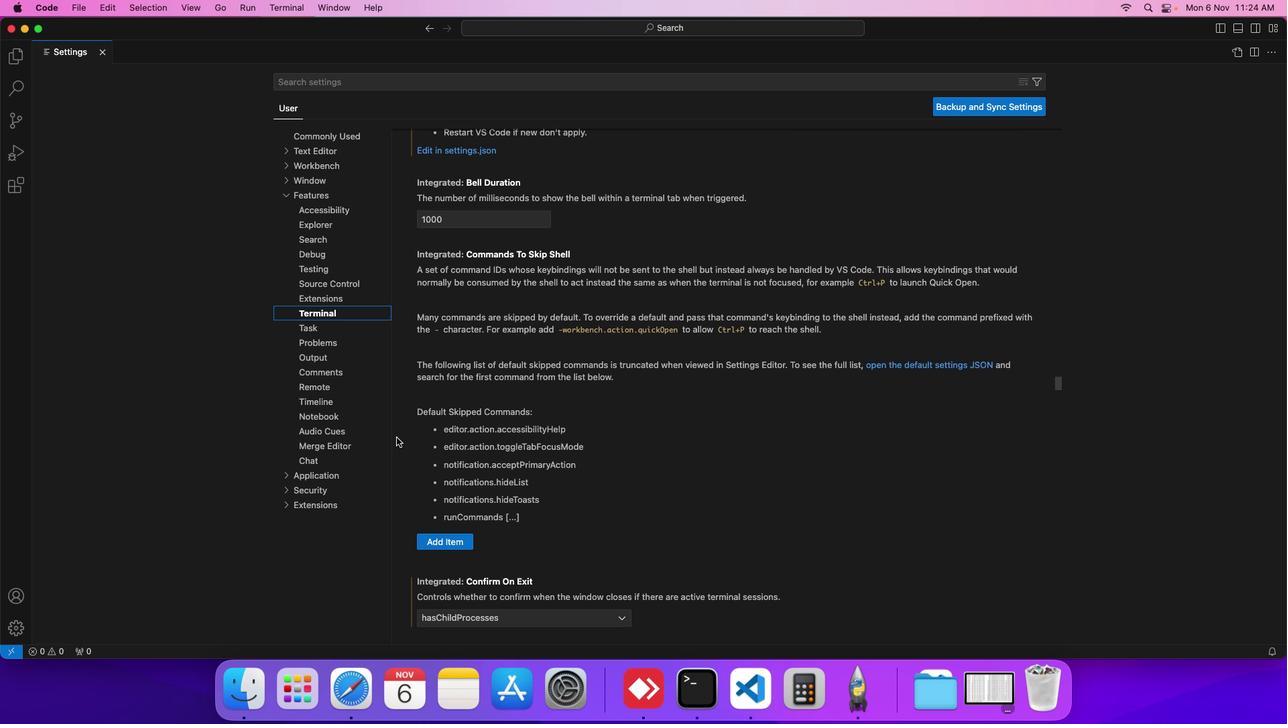
Action: Mouse scrolled (396, 437) with delta (0, 0)
Screenshot: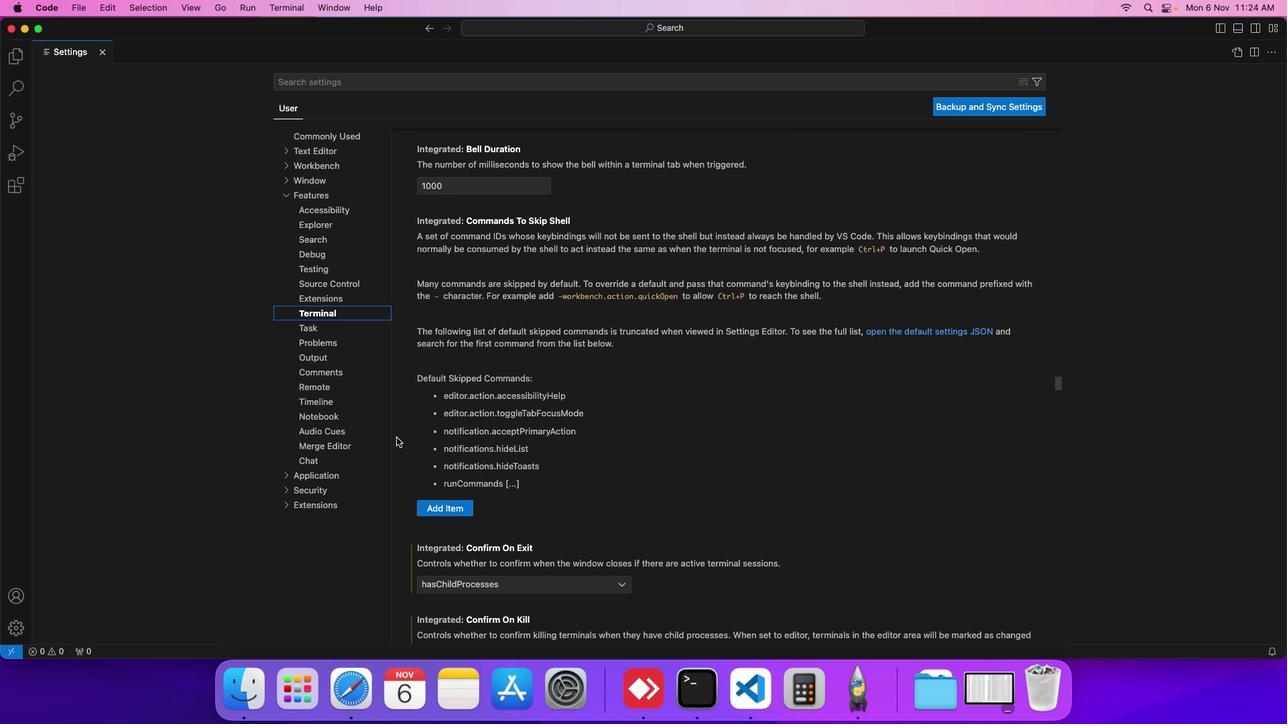 
Action: Mouse scrolled (396, 437) with delta (0, 0)
Screenshot: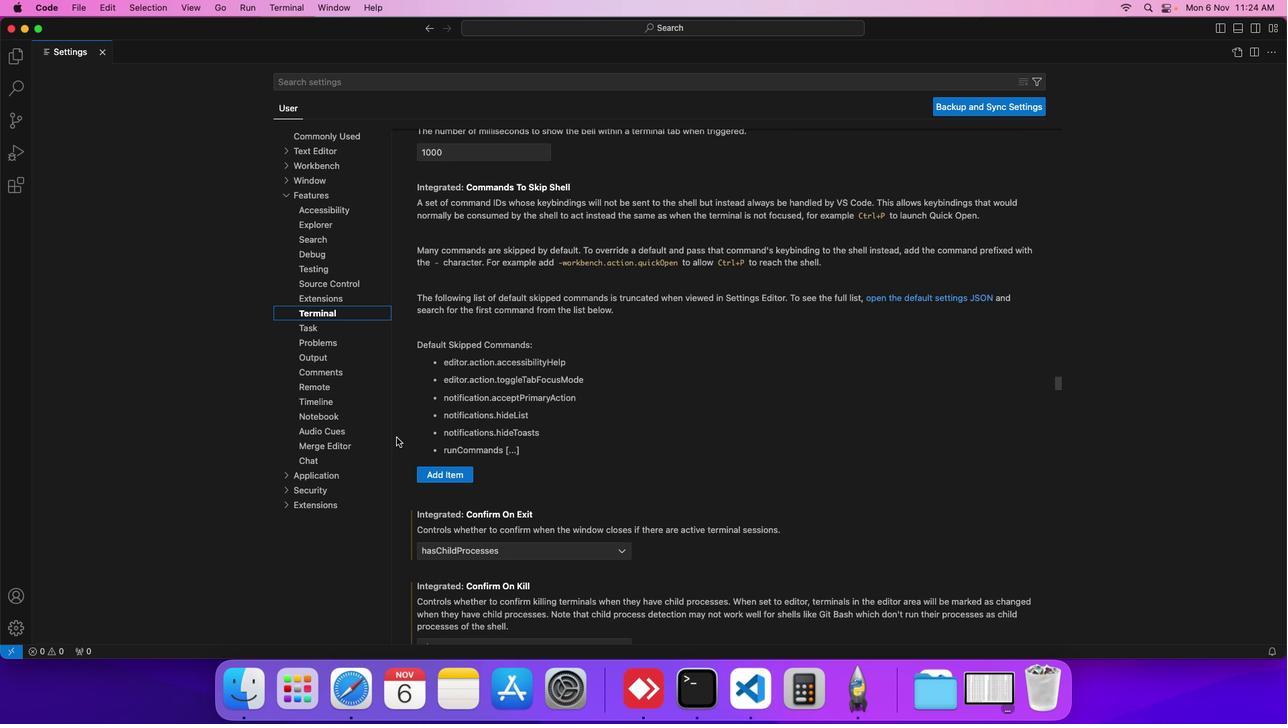 
Action: Mouse moved to (396, 437)
Screenshot: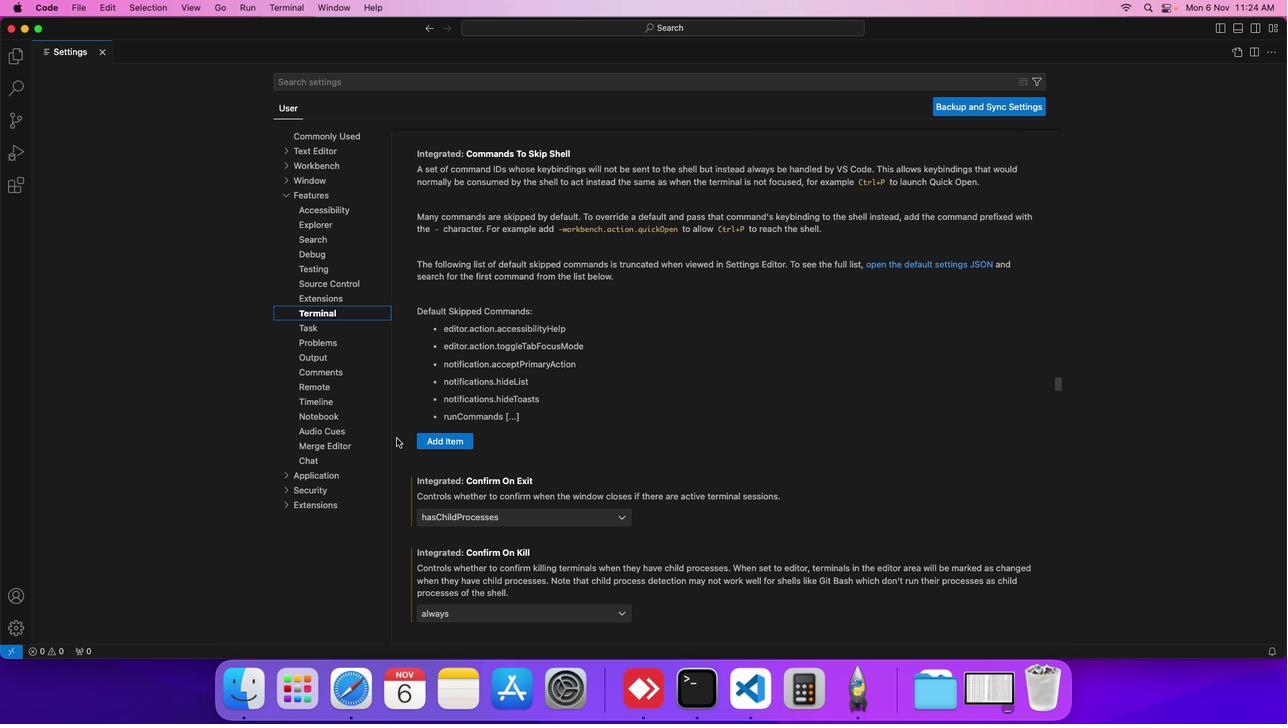 
Action: Mouse scrolled (396, 437) with delta (0, 0)
Screenshot: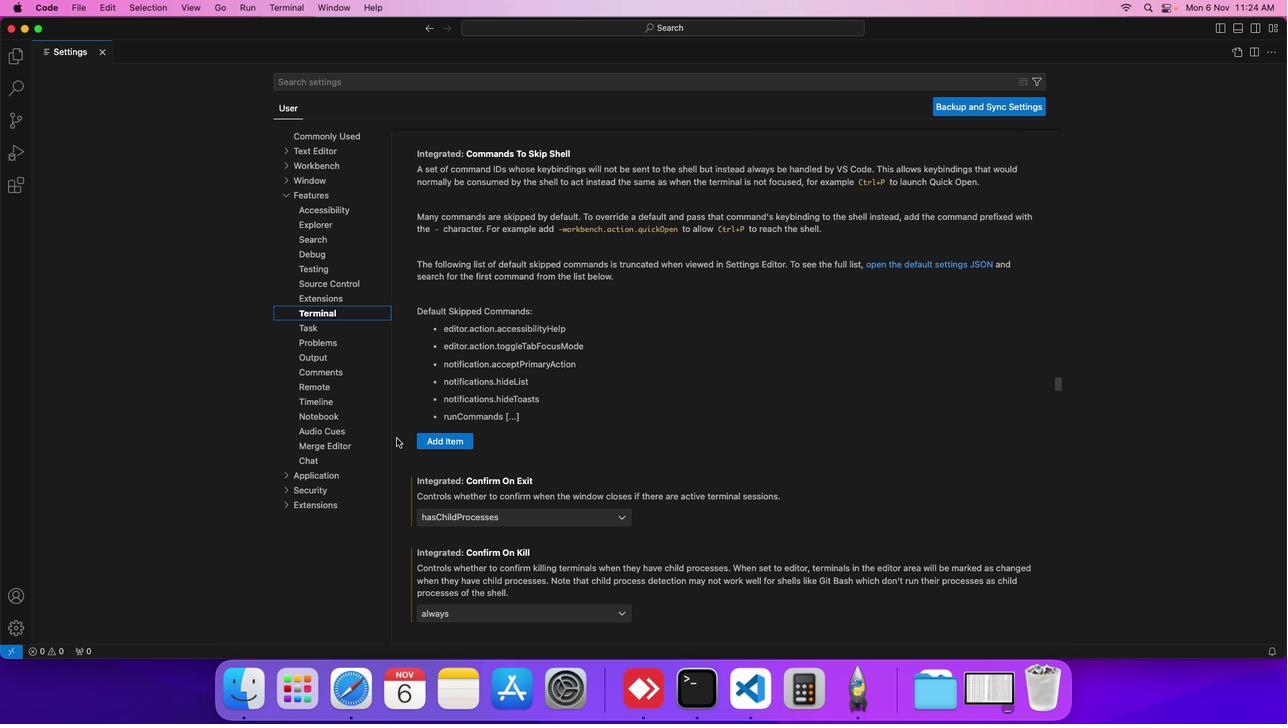 
Action: Mouse scrolled (396, 437) with delta (0, 0)
Screenshot: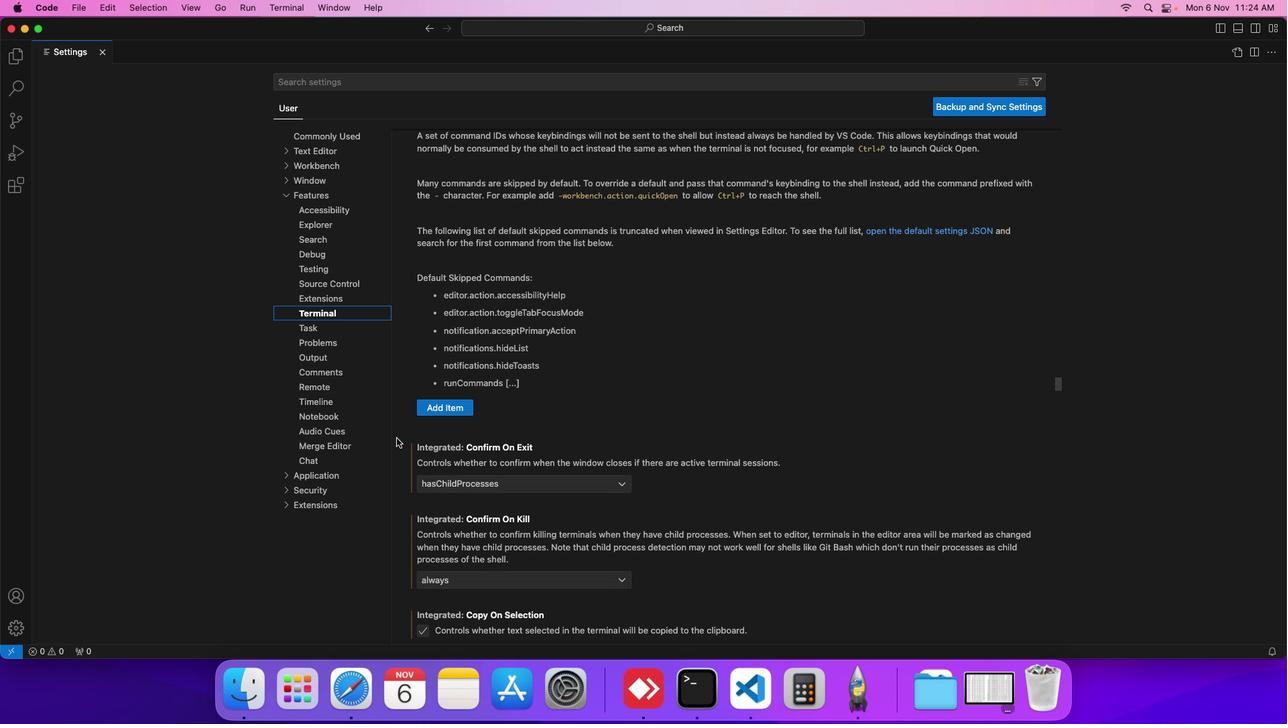 
Action: Mouse scrolled (396, 437) with delta (0, 0)
Screenshot: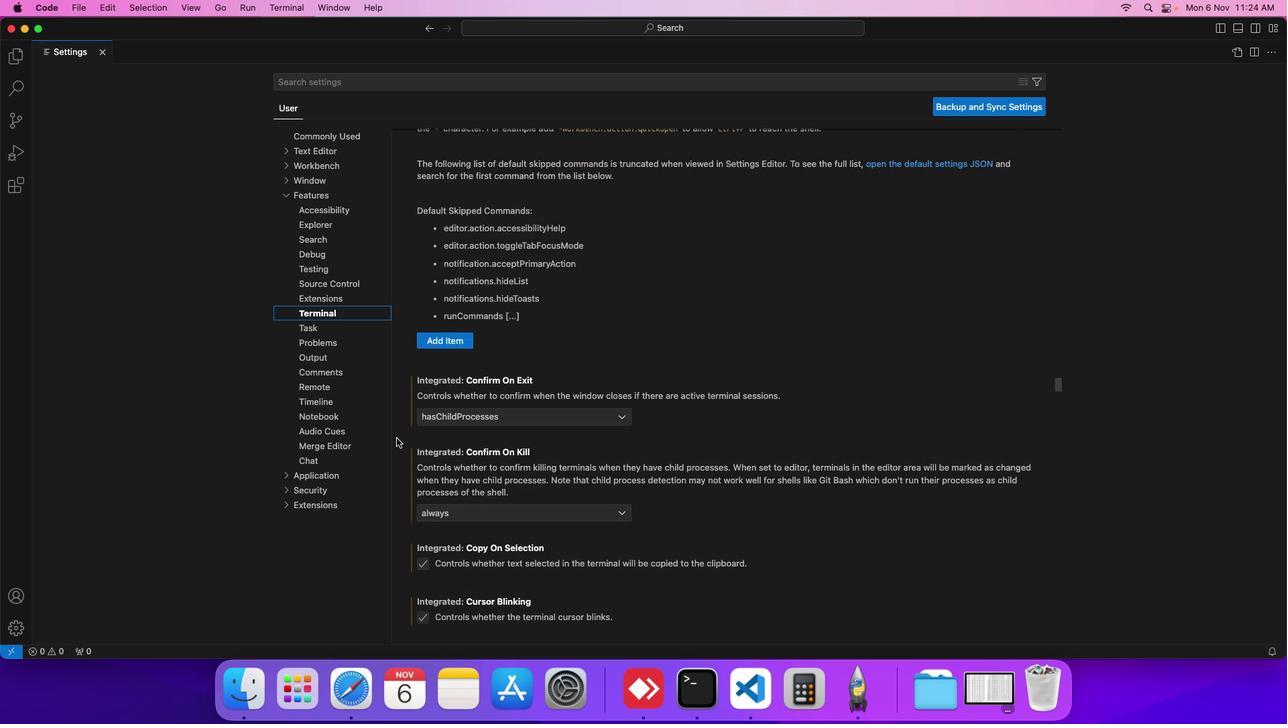 
Action: Mouse scrolled (396, 437) with delta (0, 0)
Screenshot: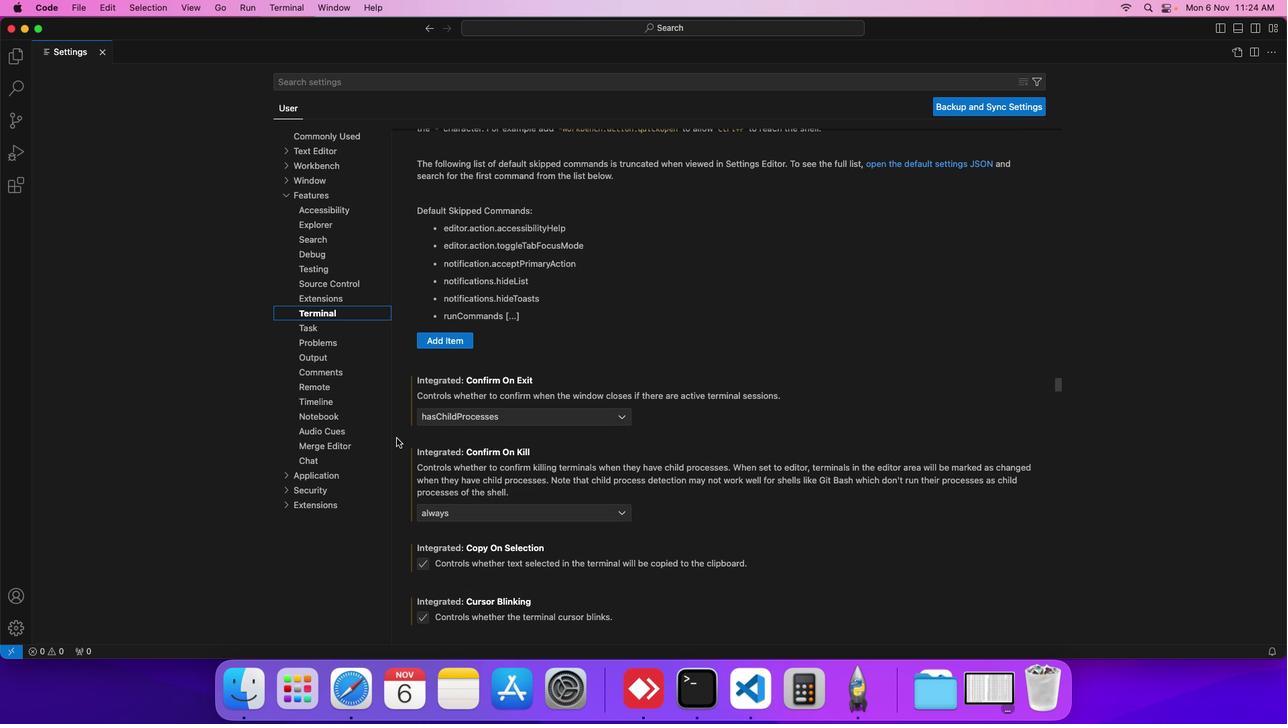 
Action: Mouse scrolled (396, 437) with delta (0, 0)
Screenshot: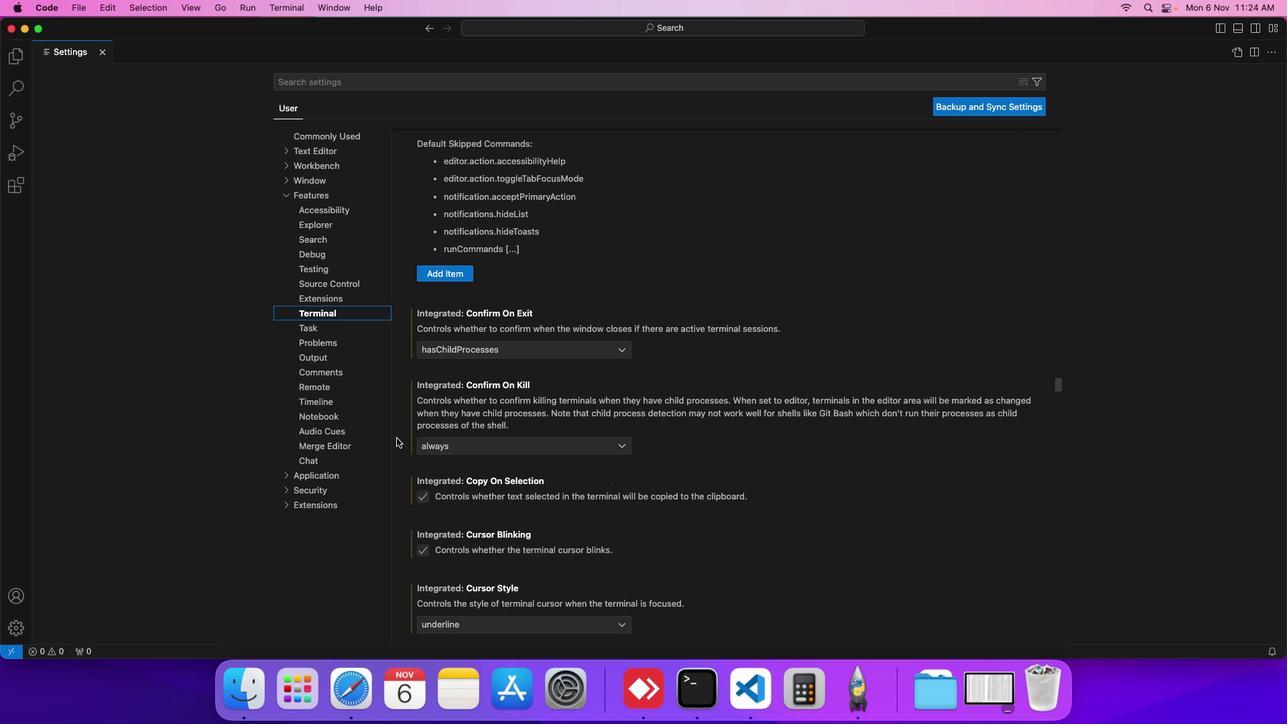 
Action: Mouse scrolled (396, 437) with delta (0, 0)
Screenshot: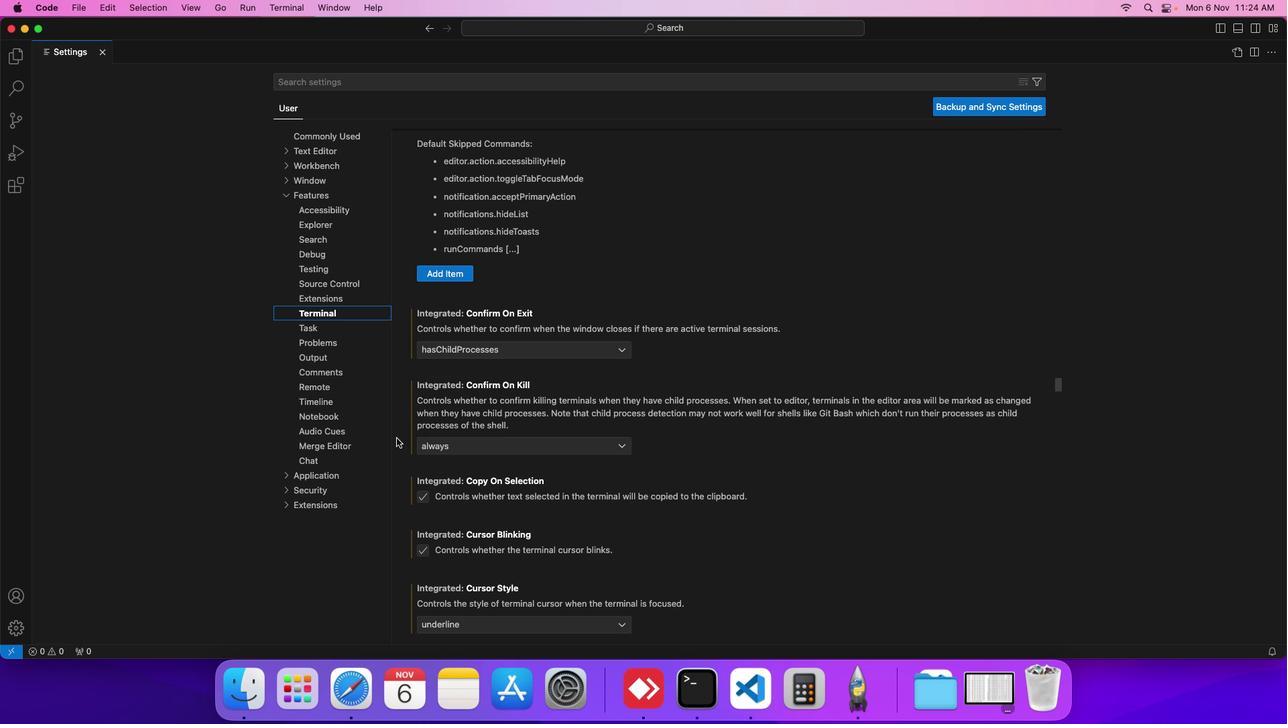 
Action: Mouse scrolled (396, 437) with delta (0, 0)
Screenshot: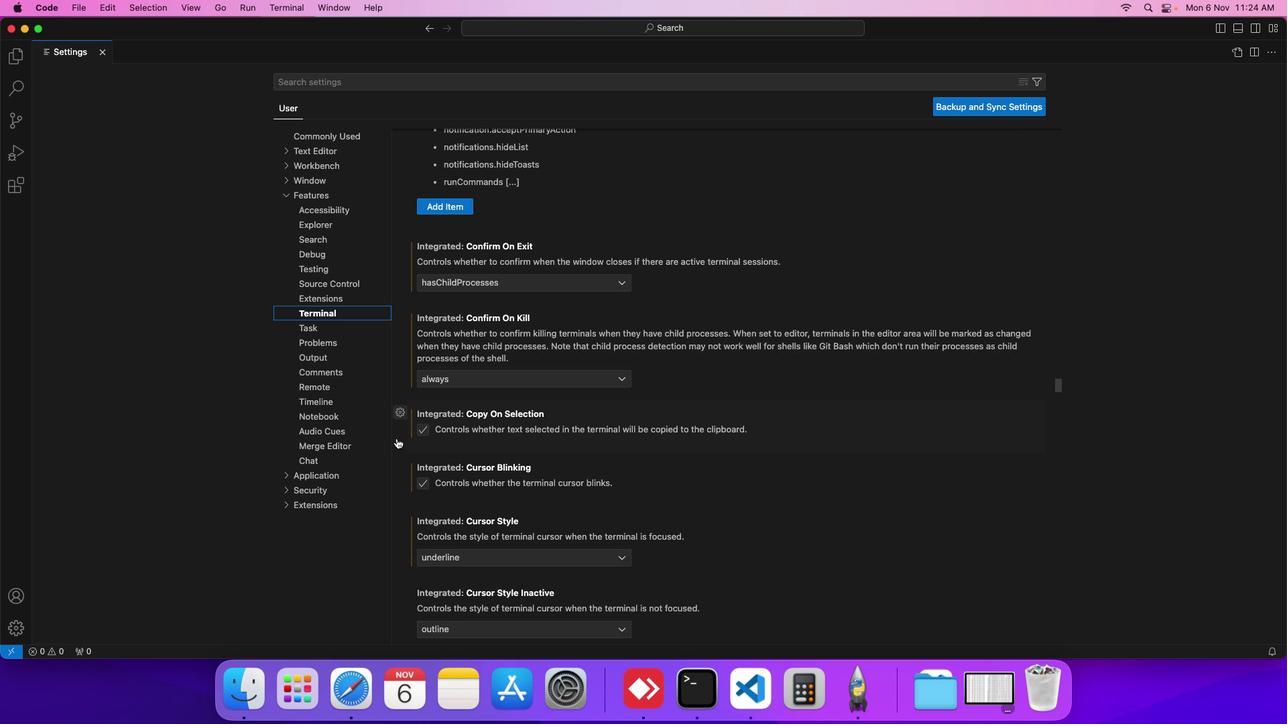 
Action: Mouse scrolled (396, 437) with delta (0, 0)
Screenshot: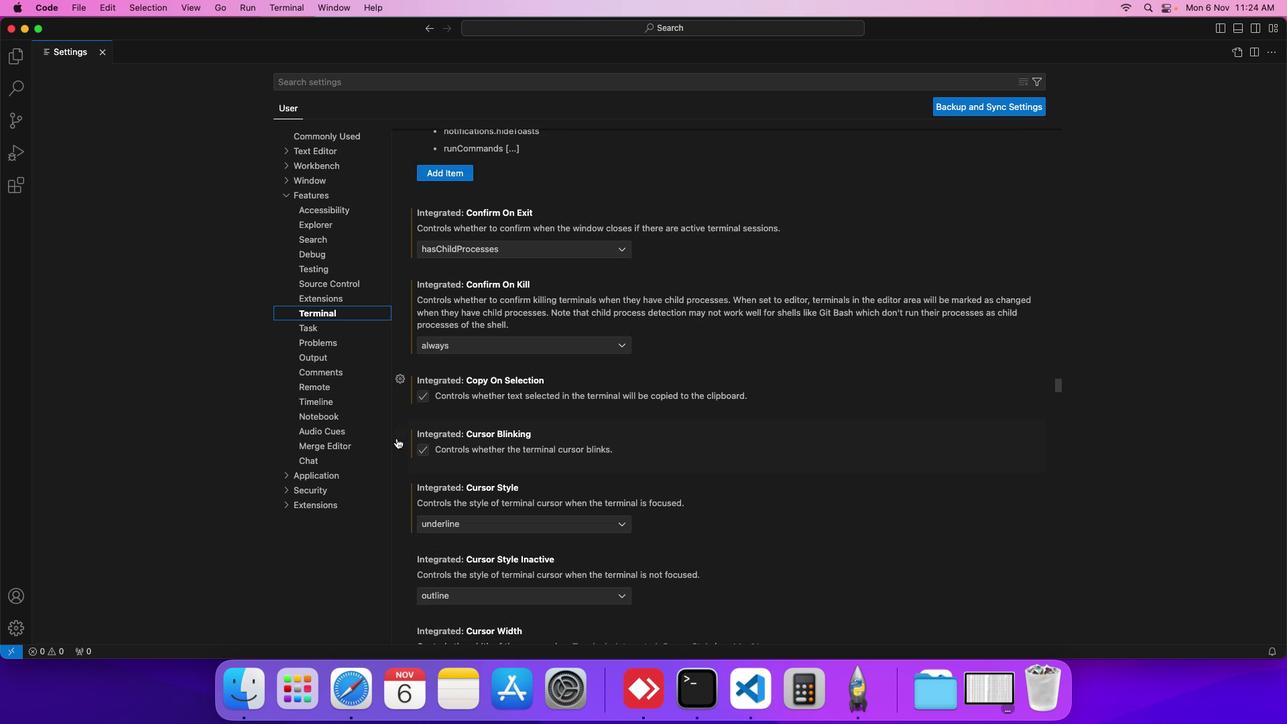 
Action: Mouse scrolled (396, 437) with delta (0, 0)
Screenshot: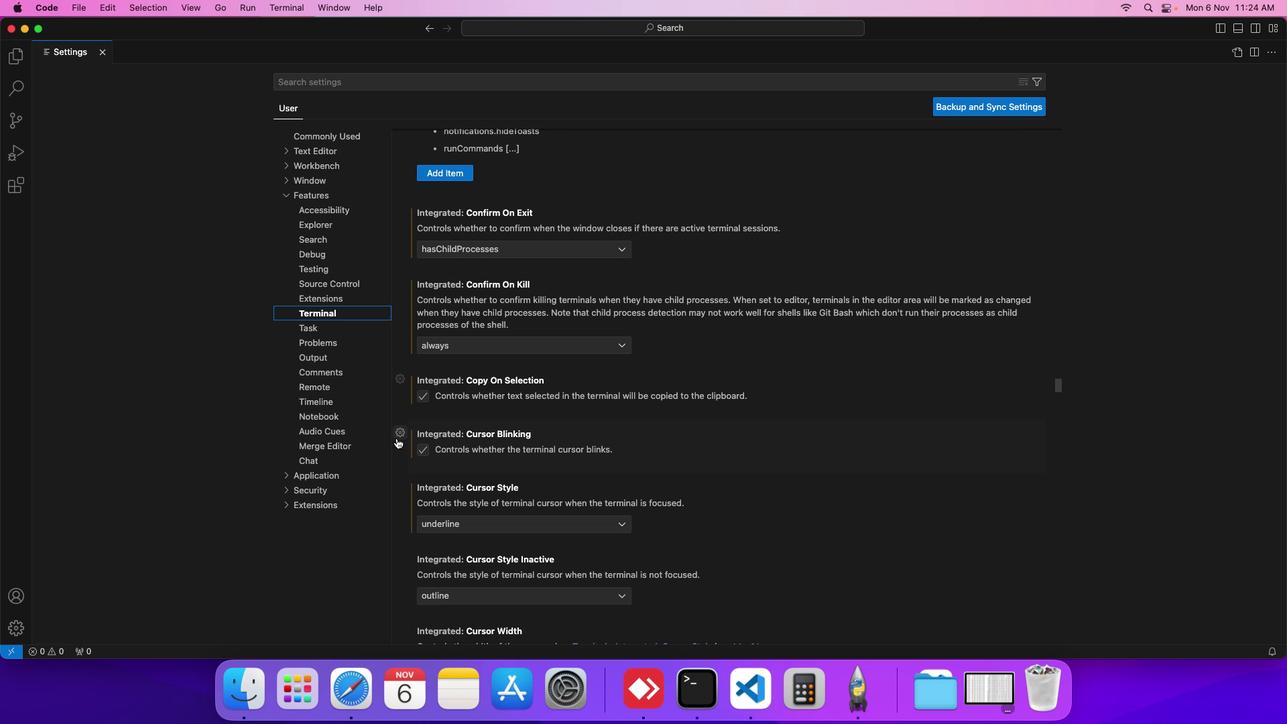 
Action: Mouse scrolled (396, 437) with delta (0, 0)
Screenshot: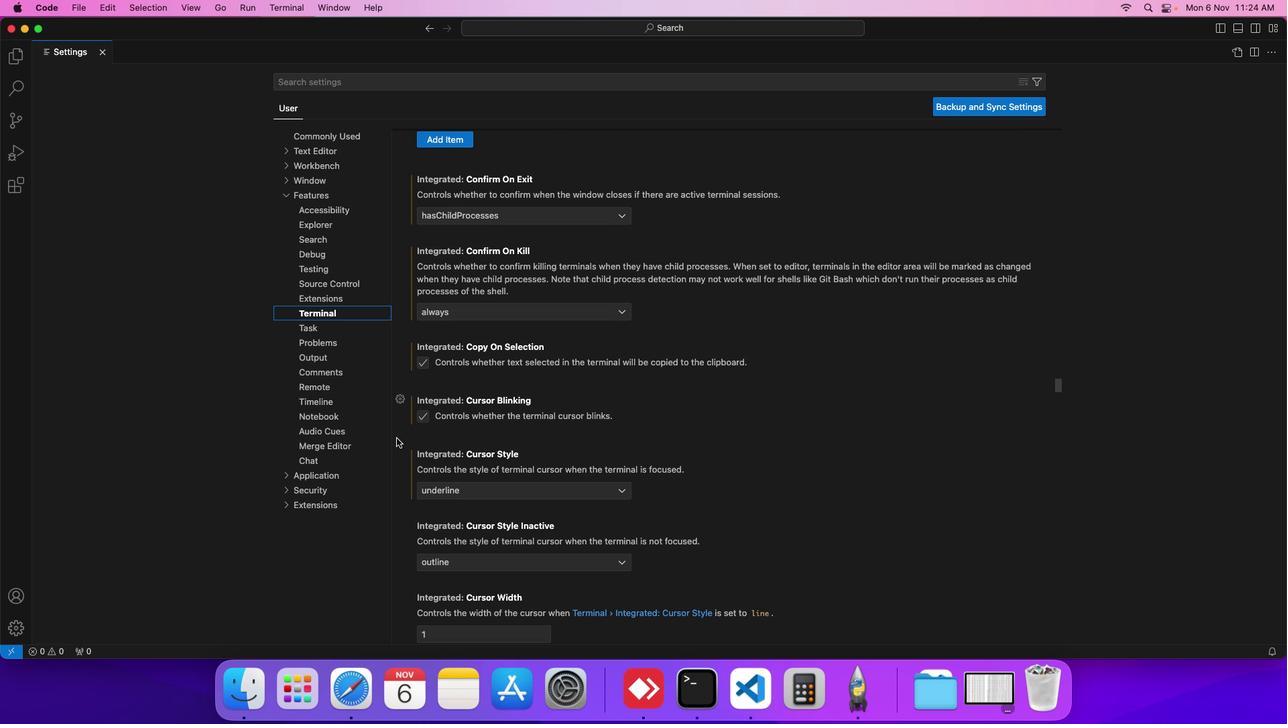 
Action: Mouse scrolled (396, 437) with delta (0, 0)
Screenshot: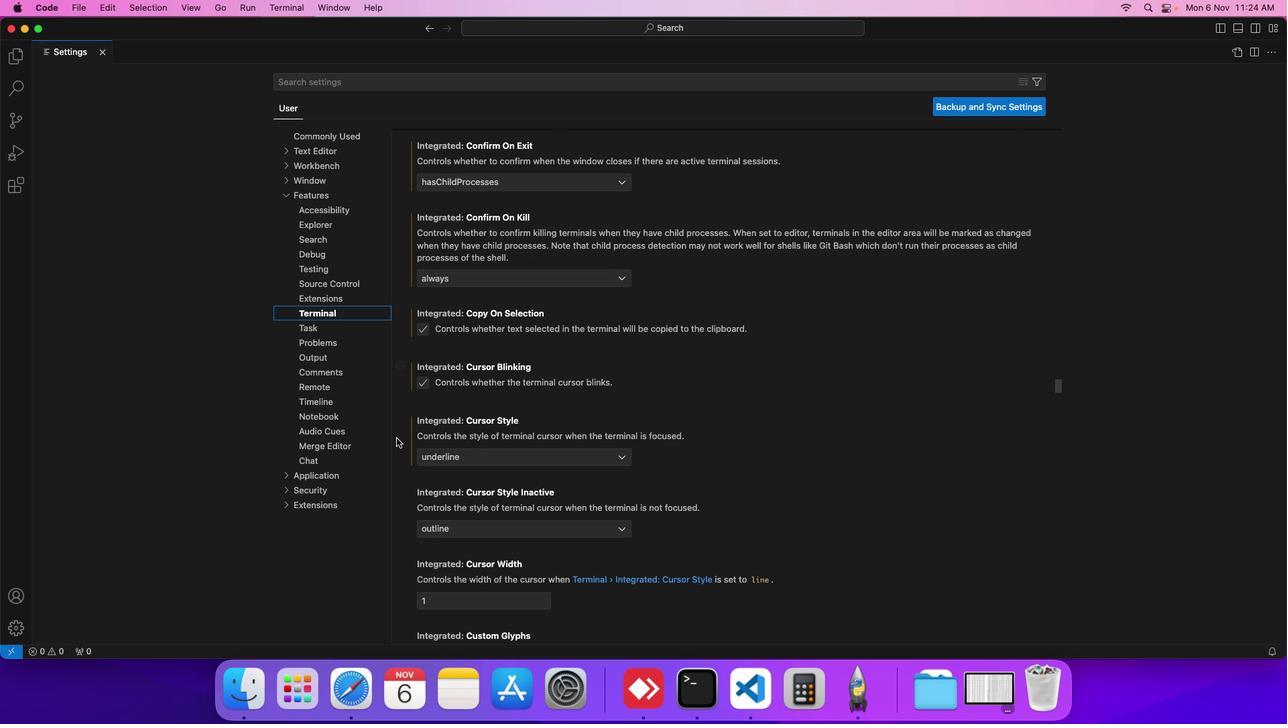 
Action: Mouse scrolled (396, 437) with delta (0, 0)
Screenshot: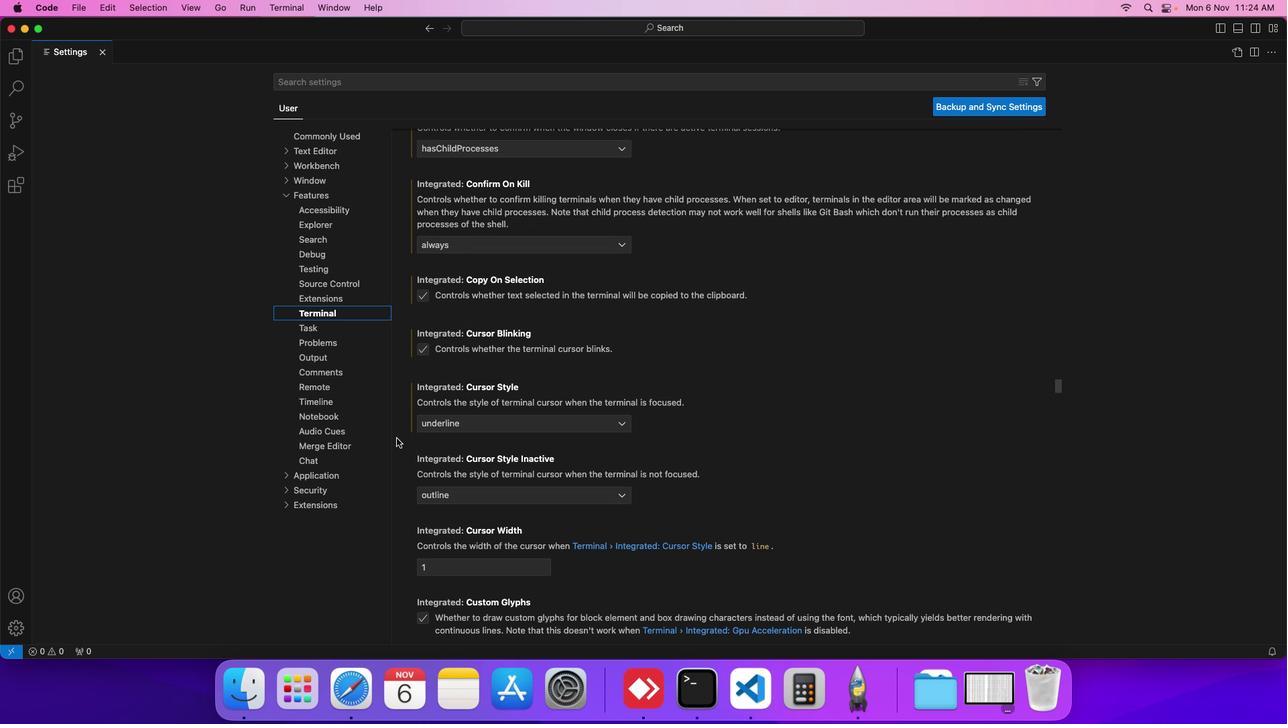 
Action: Mouse scrolled (396, 437) with delta (0, 0)
Screenshot: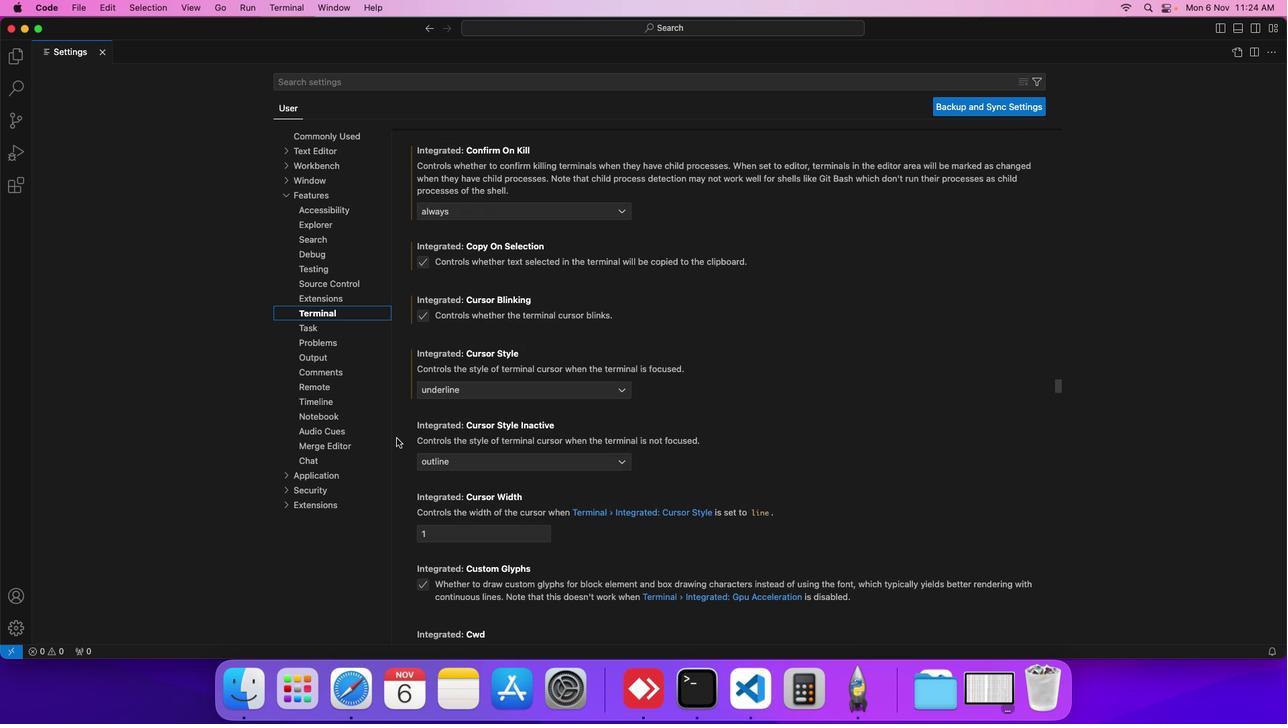 
Action: Mouse scrolled (396, 437) with delta (0, 0)
Screenshot: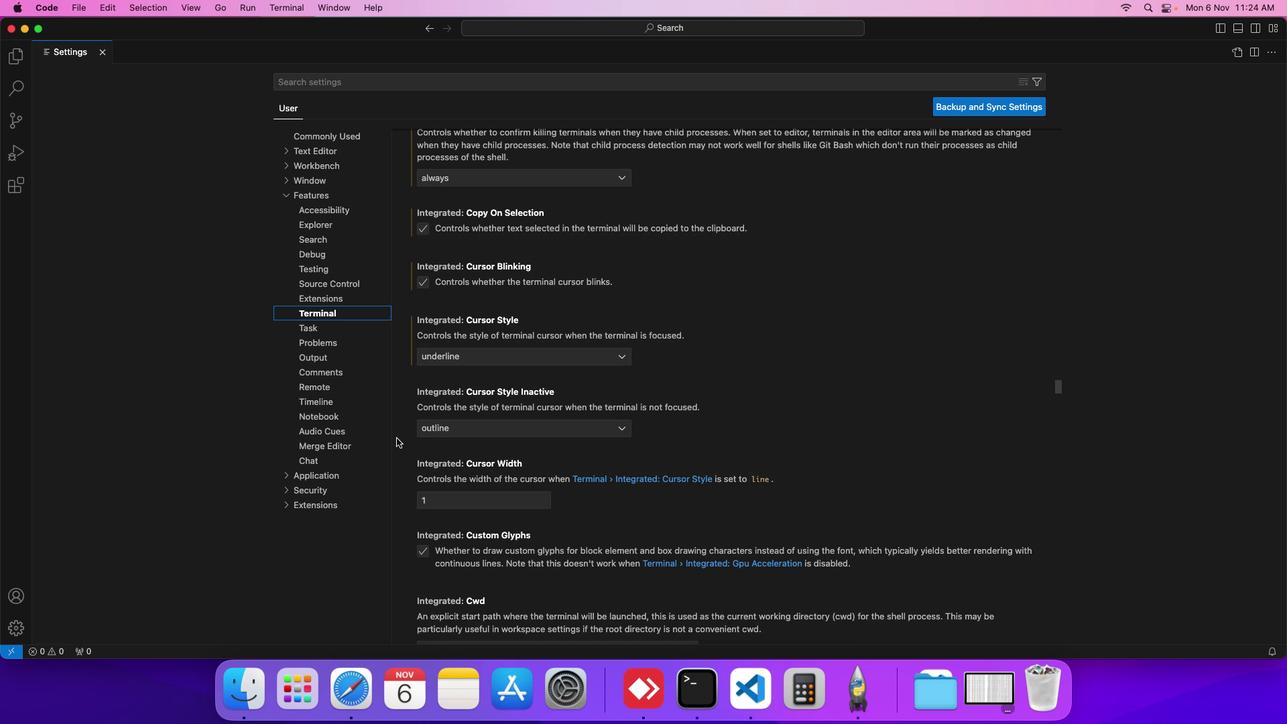 
Action: Mouse scrolled (396, 437) with delta (0, 0)
Screenshot: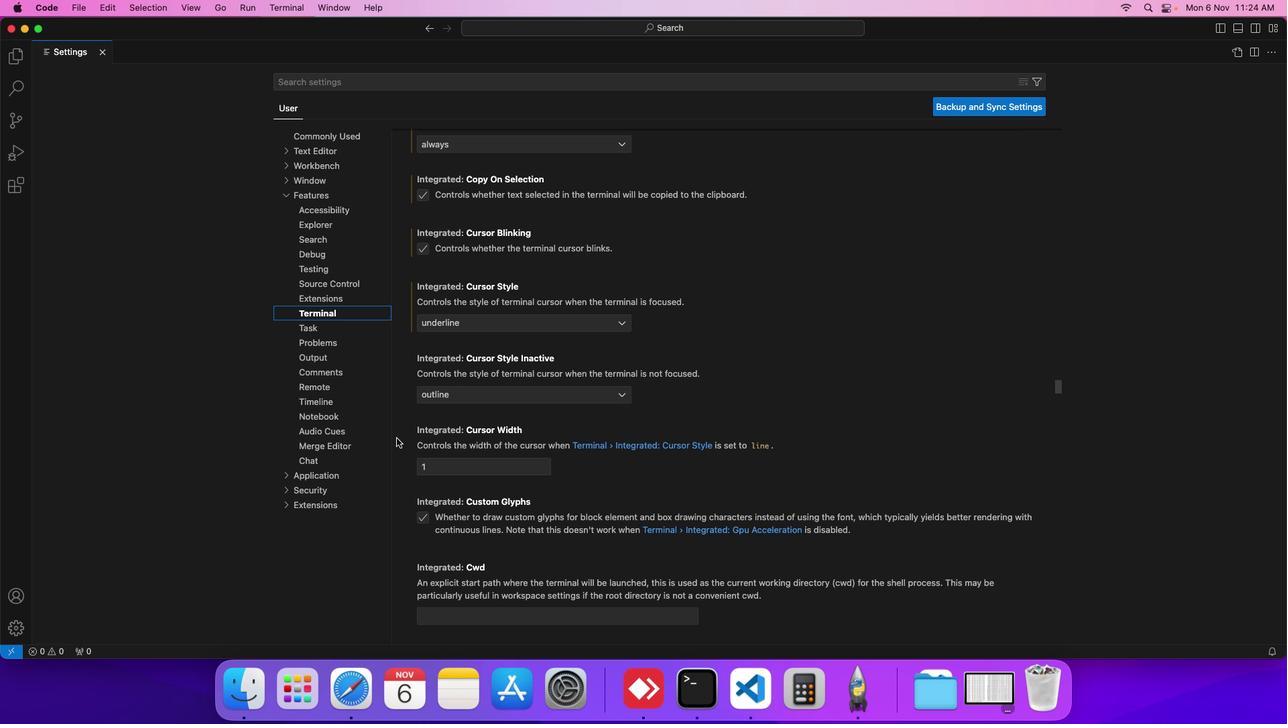 
Action: Mouse scrolled (396, 437) with delta (0, 0)
Screenshot: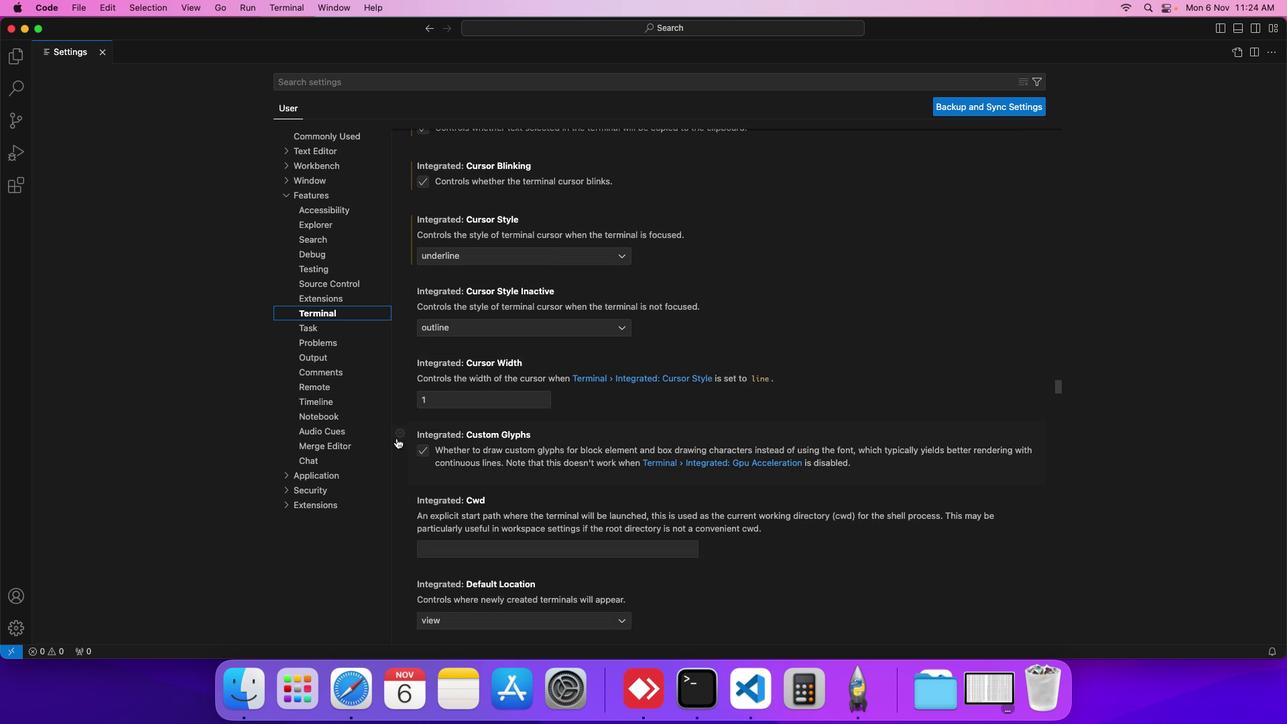 
Action: Mouse scrolled (396, 437) with delta (0, 0)
Screenshot: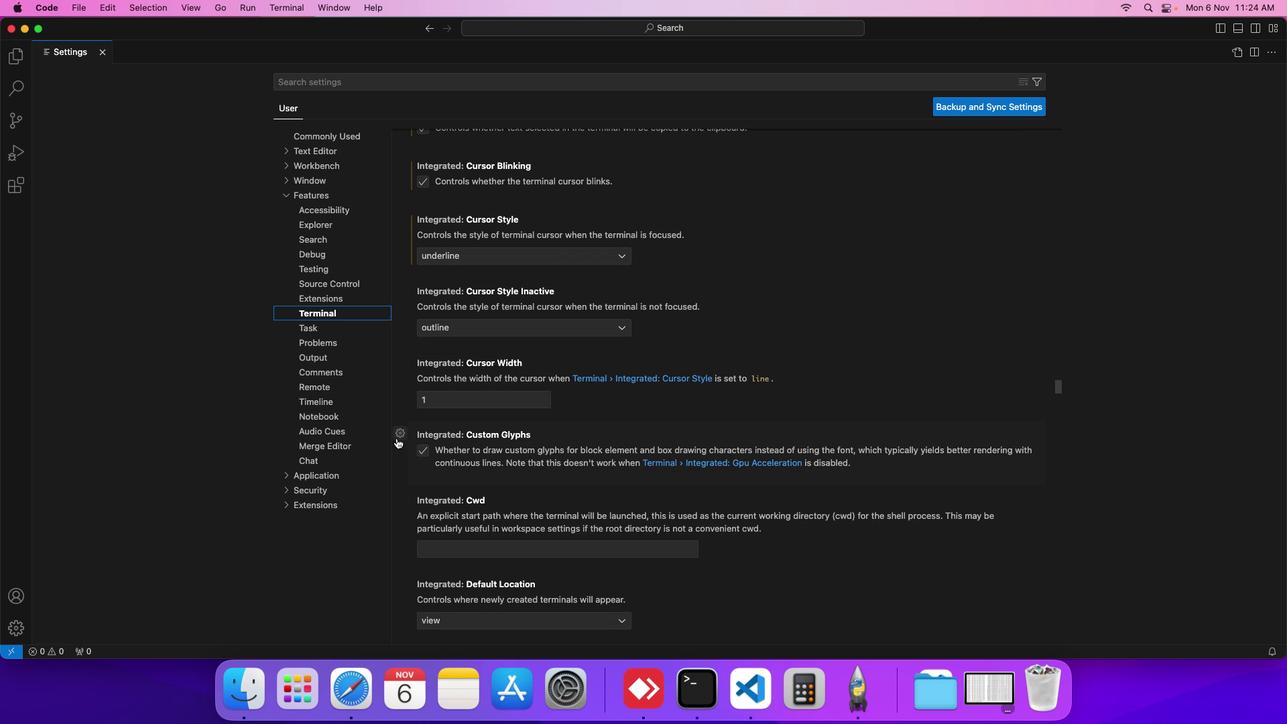 
Action: Mouse scrolled (396, 437) with delta (0, 0)
Screenshot: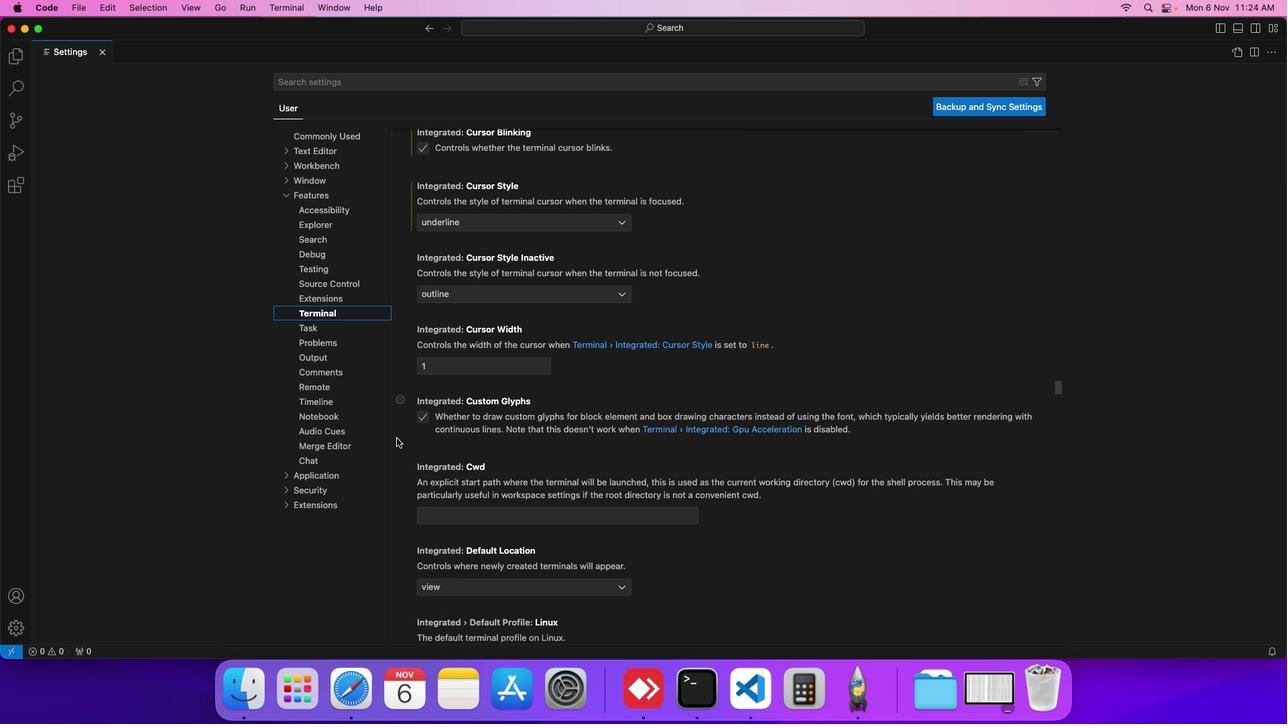 
Action: Mouse scrolled (396, 437) with delta (0, 0)
Screenshot: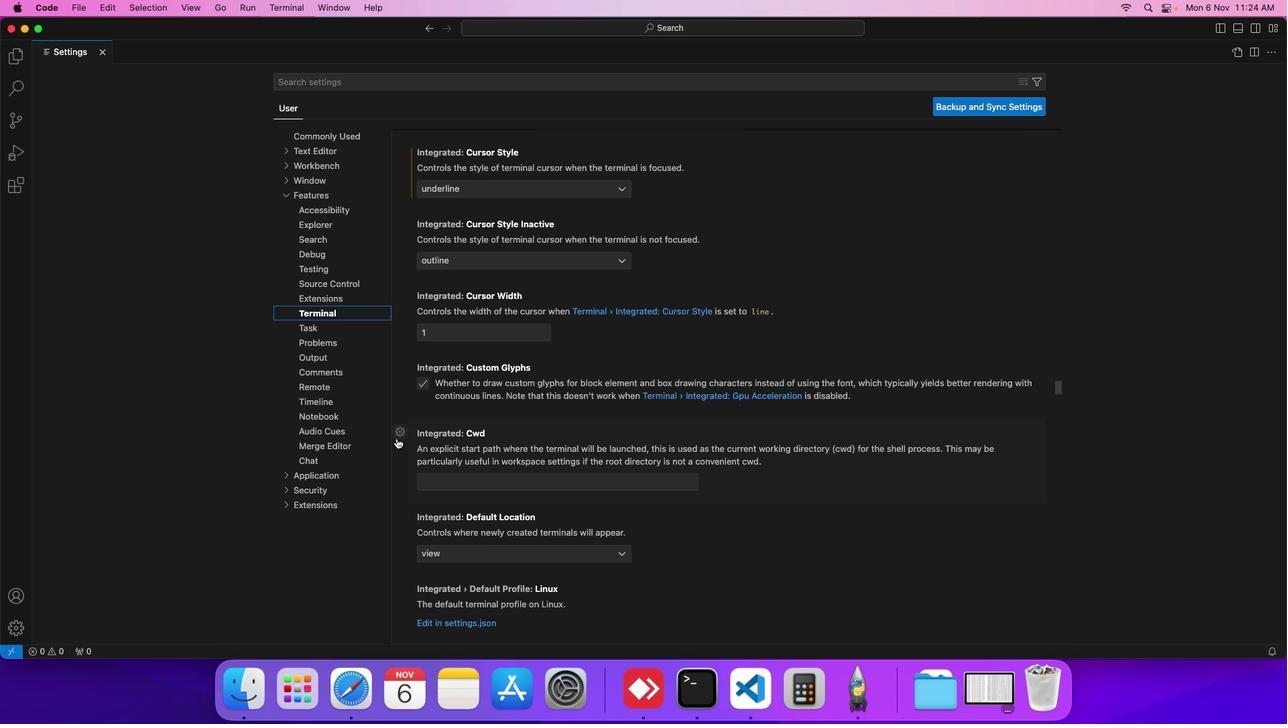 
Action: Mouse scrolled (396, 437) with delta (0, 0)
Screenshot: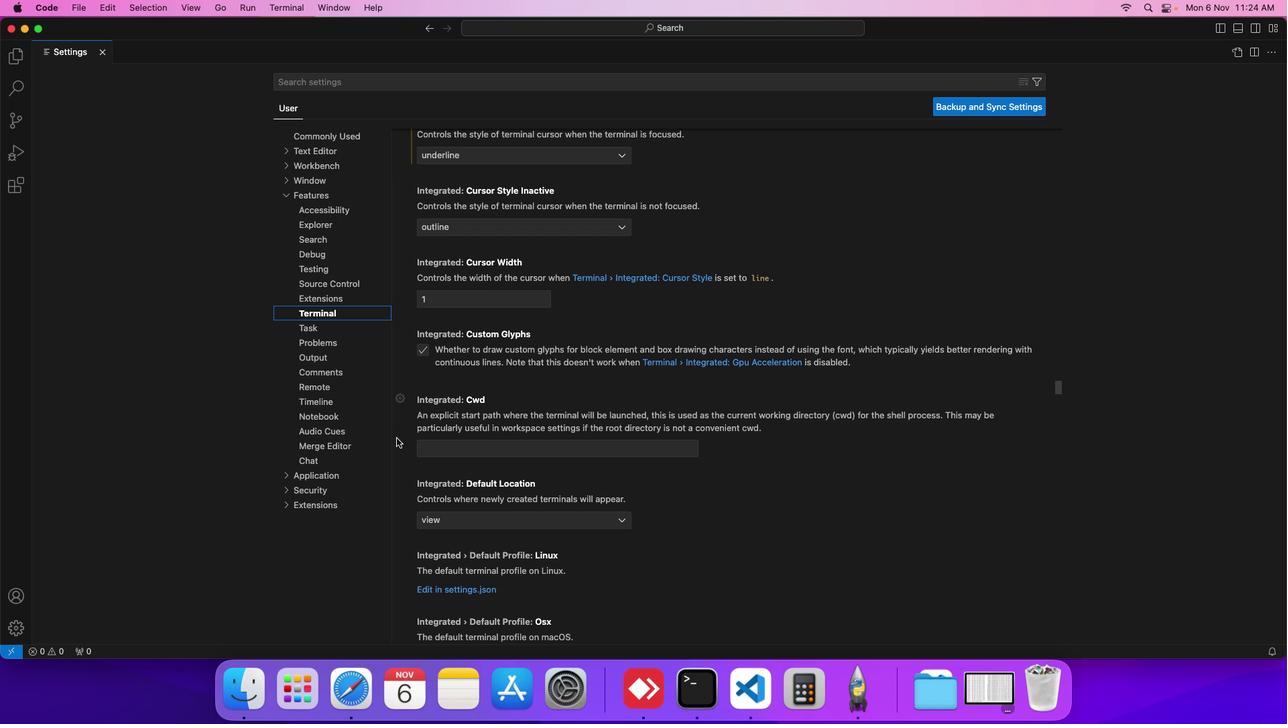 
Action: Mouse scrolled (396, 437) with delta (0, 0)
Screenshot: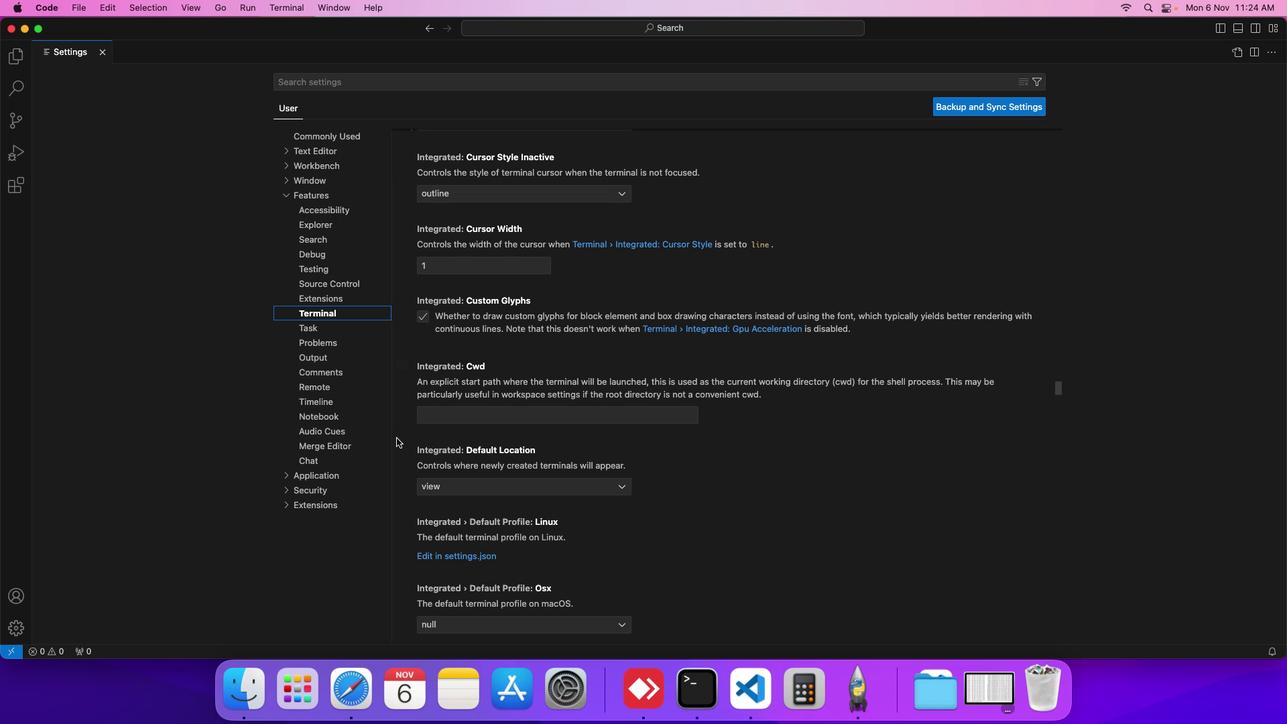 
Action: Mouse scrolled (396, 437) with delta (0, 0)
Screenshot: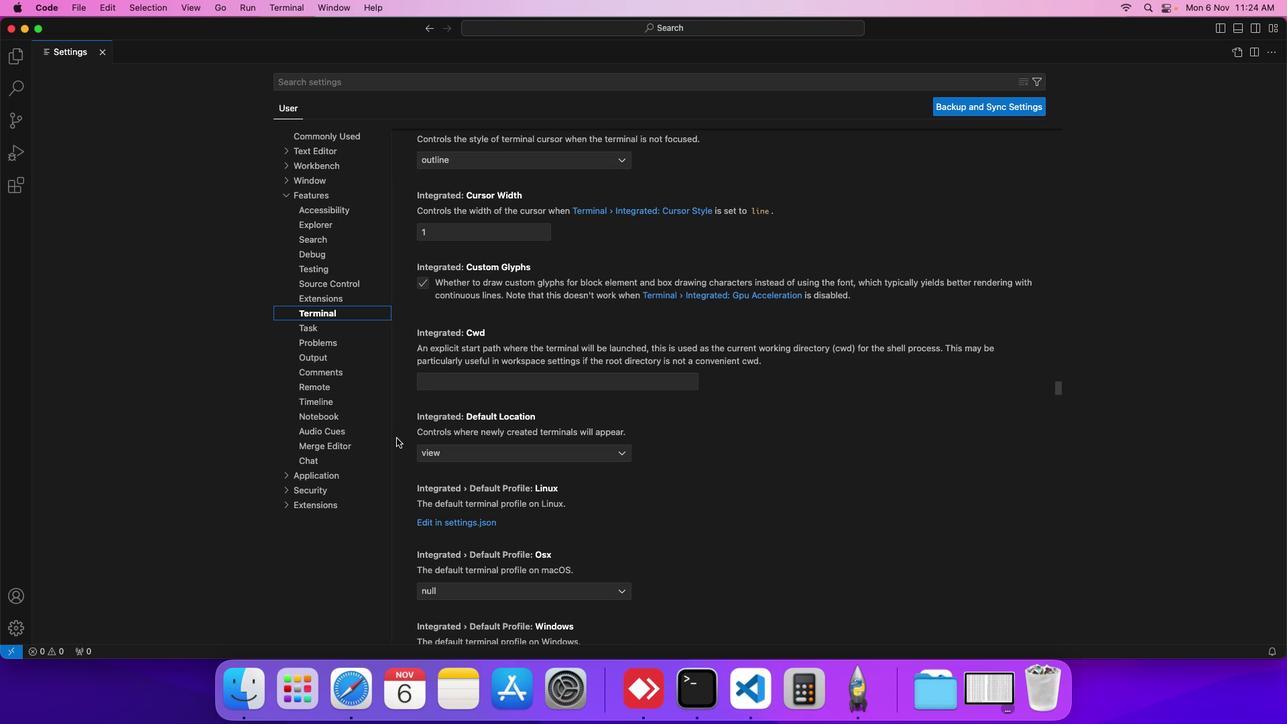 
Action: Mouse scrolled (396, 437) with delta (0, 0)
Screenshot: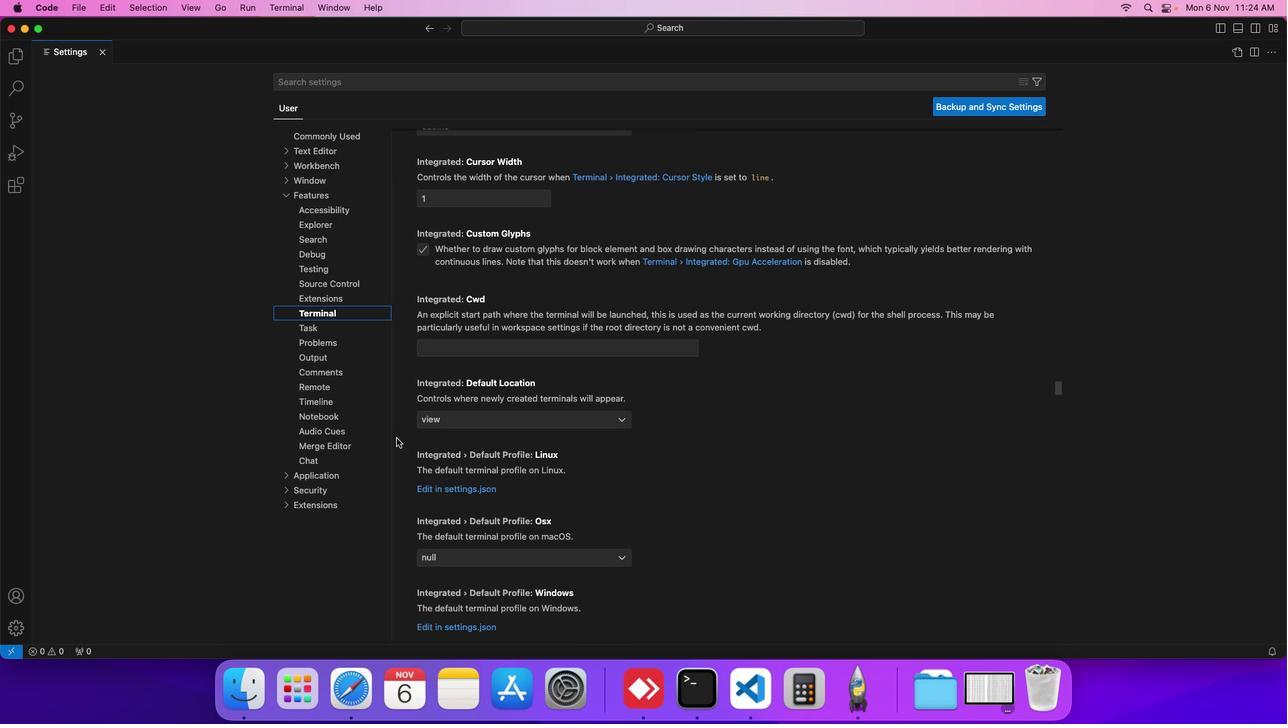
Action: Mouse scrolled (396, 437) with delta (0, 0)
Screenshot: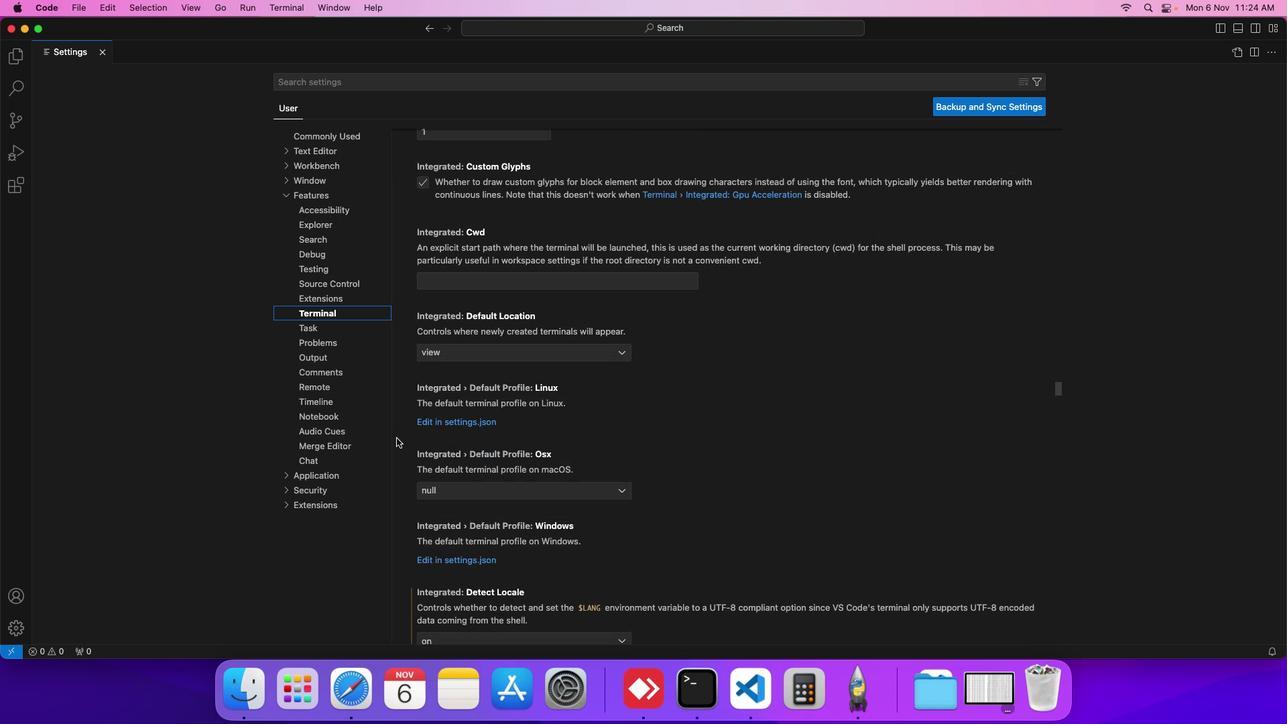 
Action: Mouse scrolled (396, 437) with delta (0, 0)
Screenshot: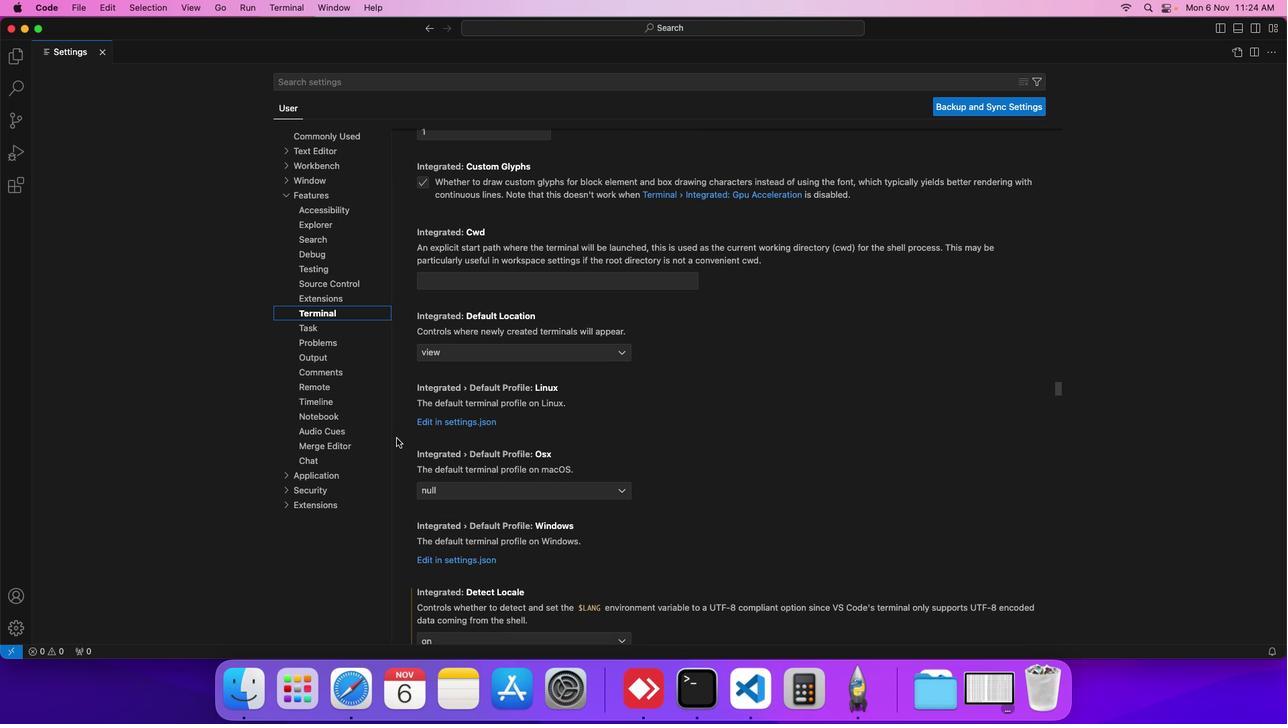 
Action: Mouse scrolled (396, 437) with delta (0, 0)
Screenshot: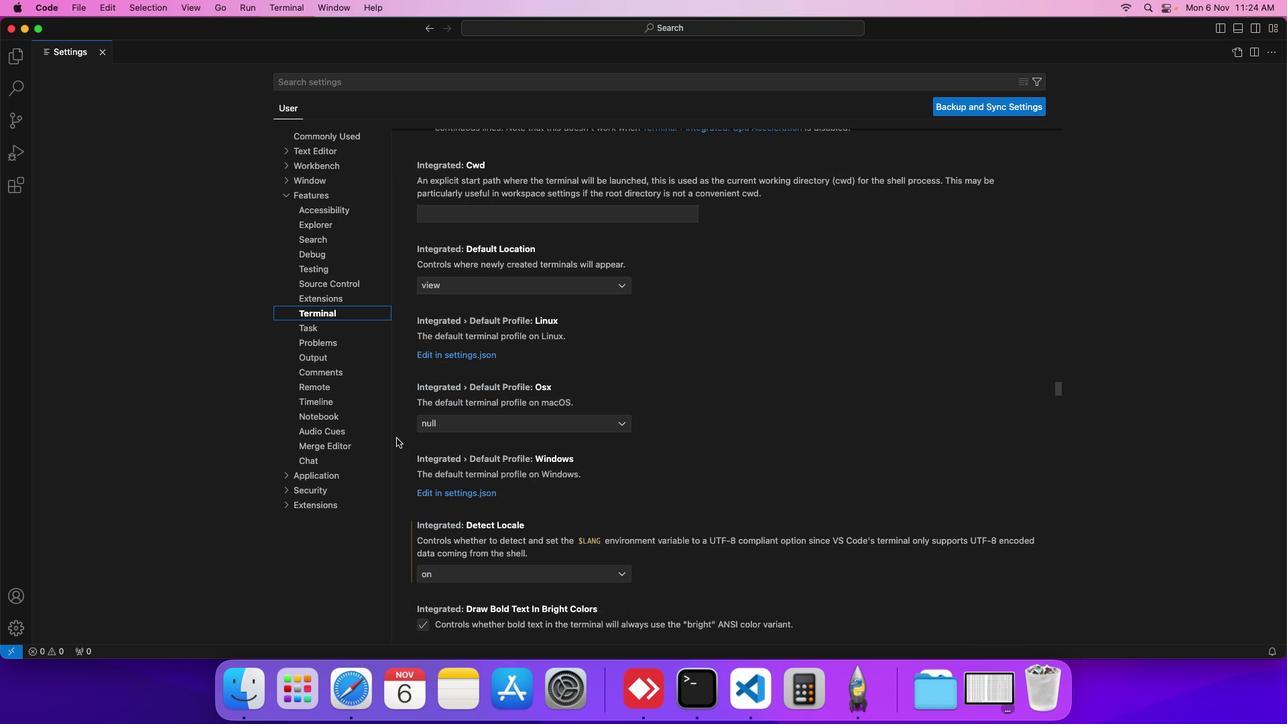 
Action: Mouse scrolled (396, 437) with delta (0, 0)
Screenshot: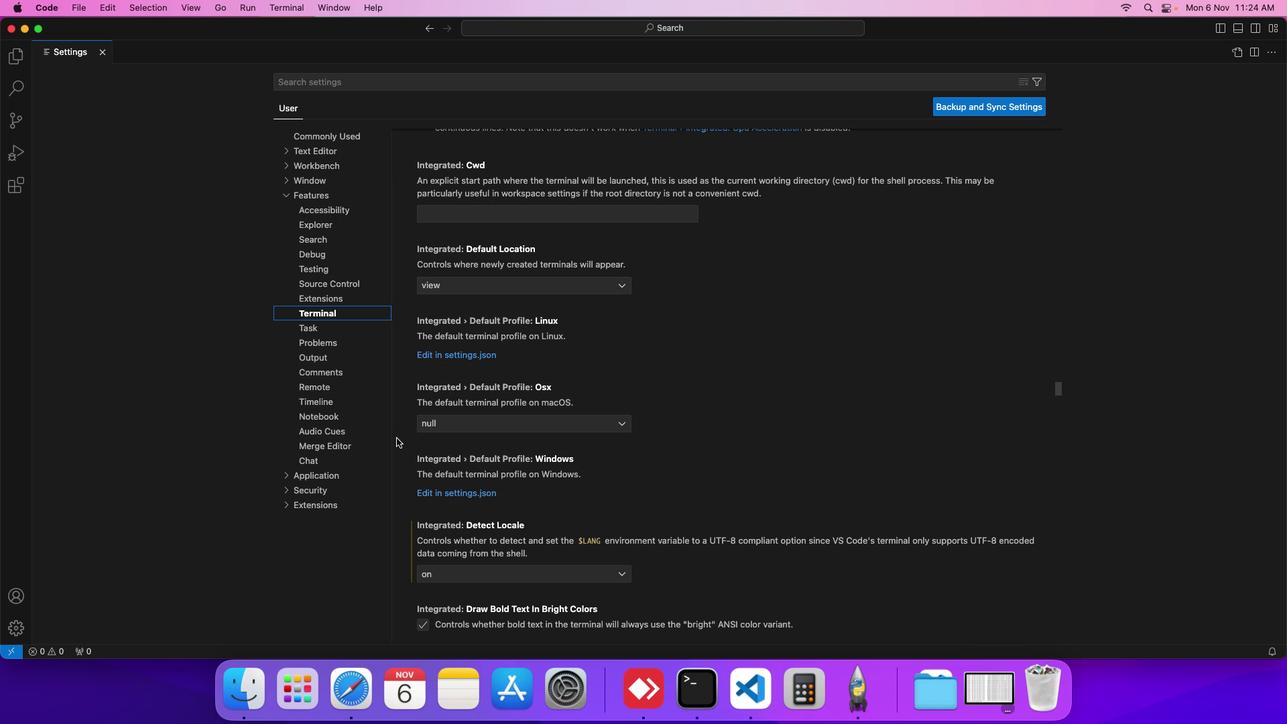 
Action: Mouse scrolled (396, 437) with delta (0, 0)
Screenshot: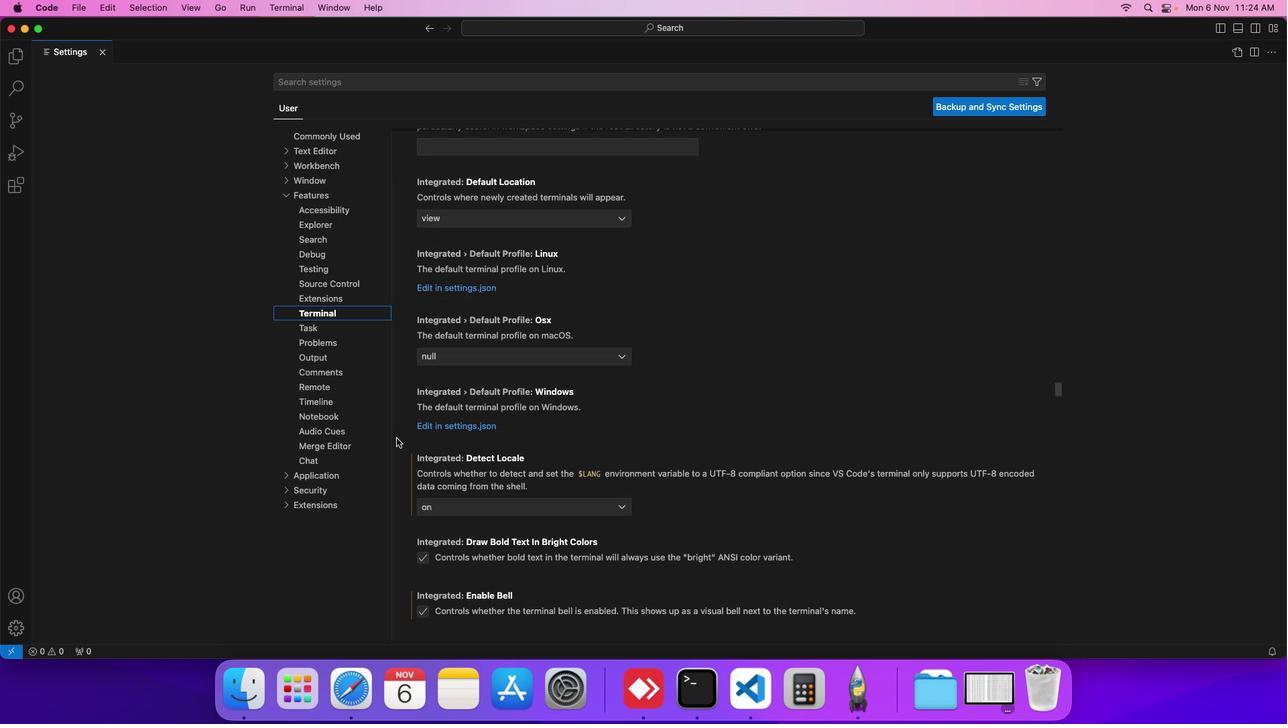 
Action: Mouse scrolled (396, 437) with delta (0, 0)
Screenshot: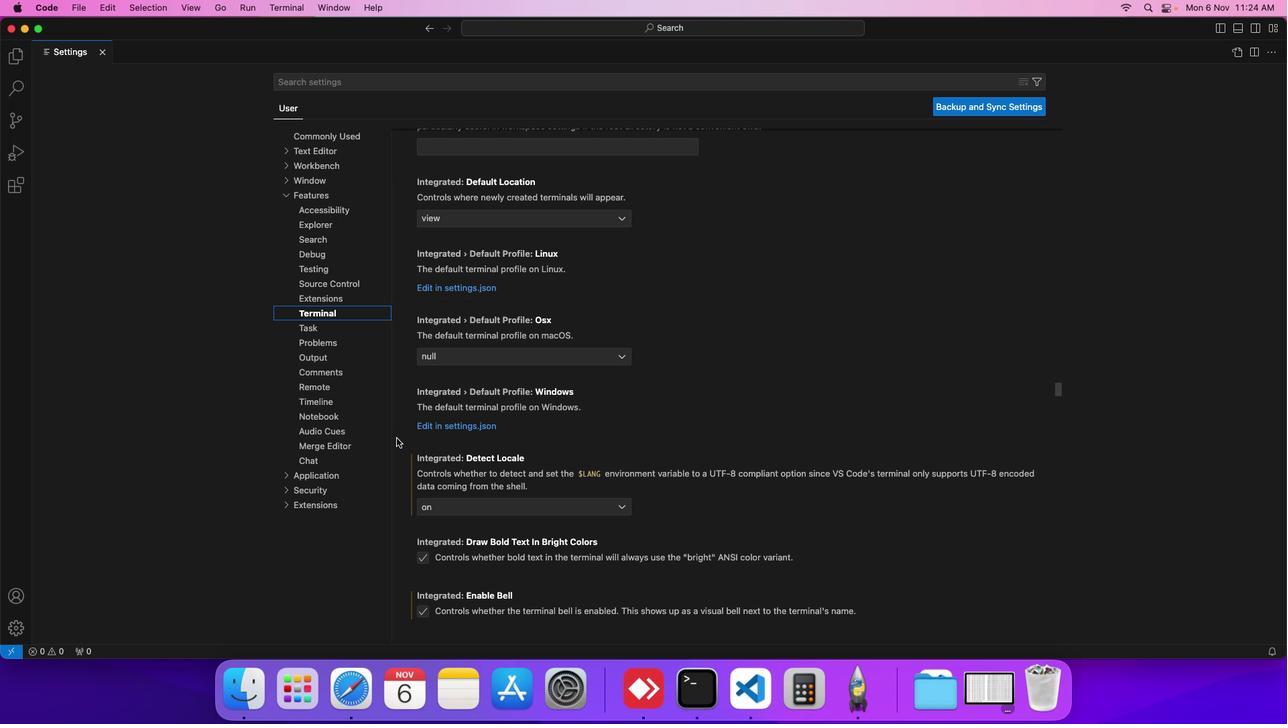 
Action: Mouse scrolled (396, 437) with delta (0, 0)
Screenshot: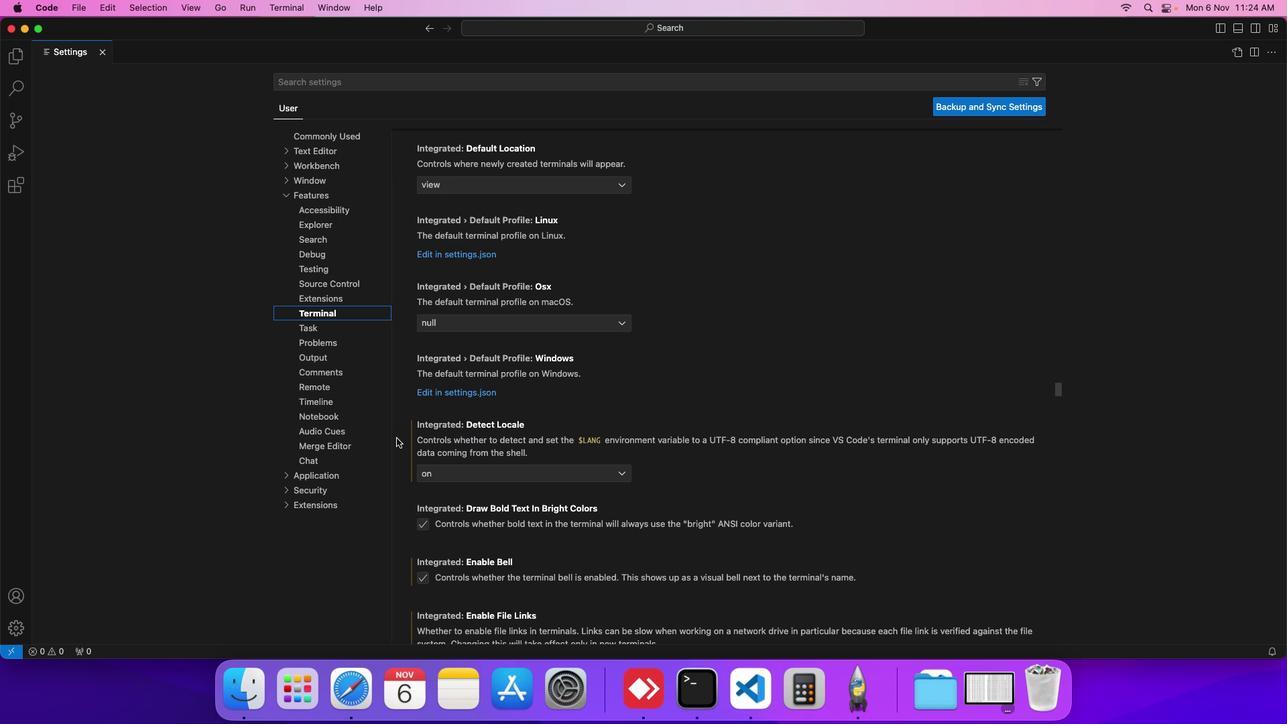
Action: Mouse scrolled (396, 437) with delta (0, 0)
Screenshot: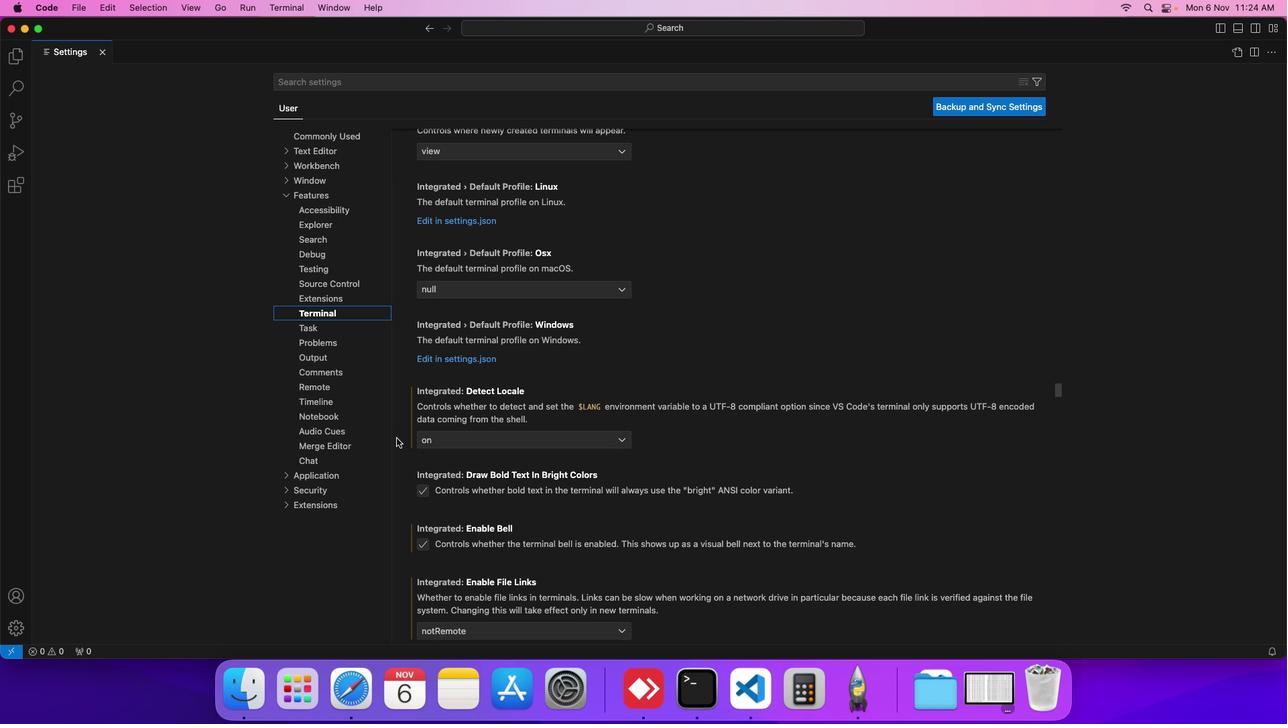 
Action: Mouse scrolled (396, 437) with delta (0, 0)
Screenshot: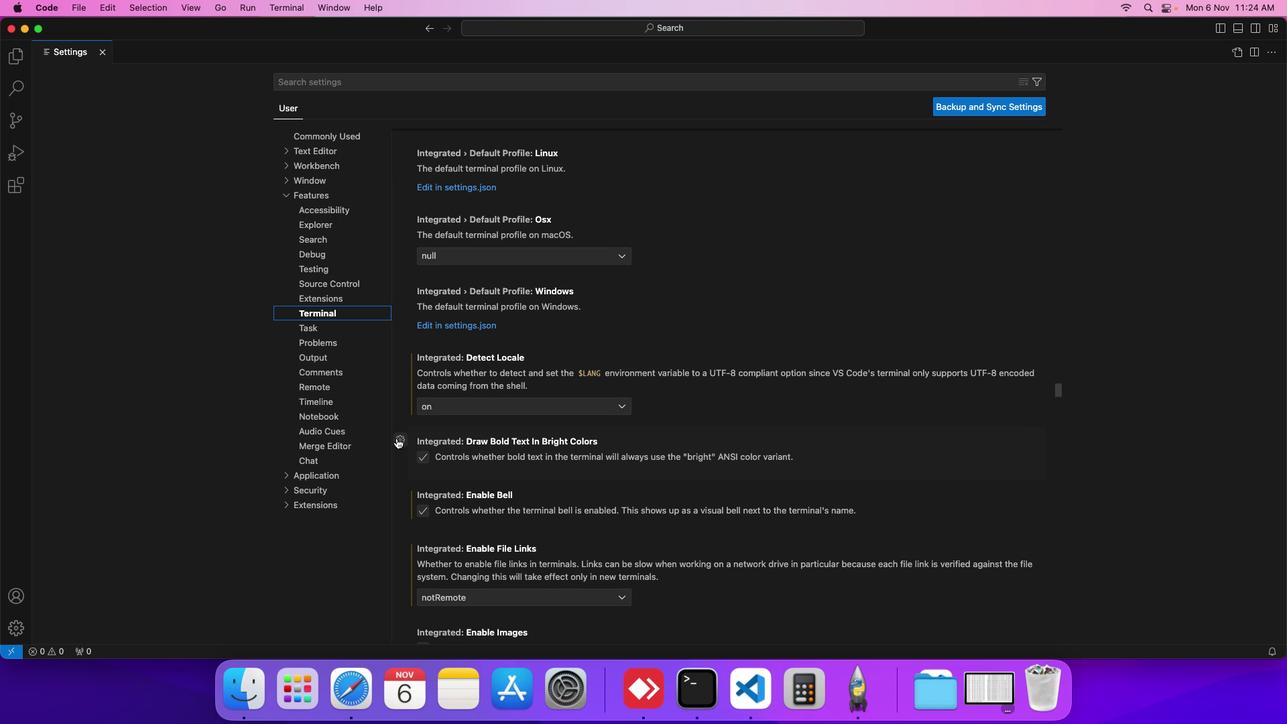 
Action: Mouse scrolled (396, 437) with delta (0, 0)
Screenshot: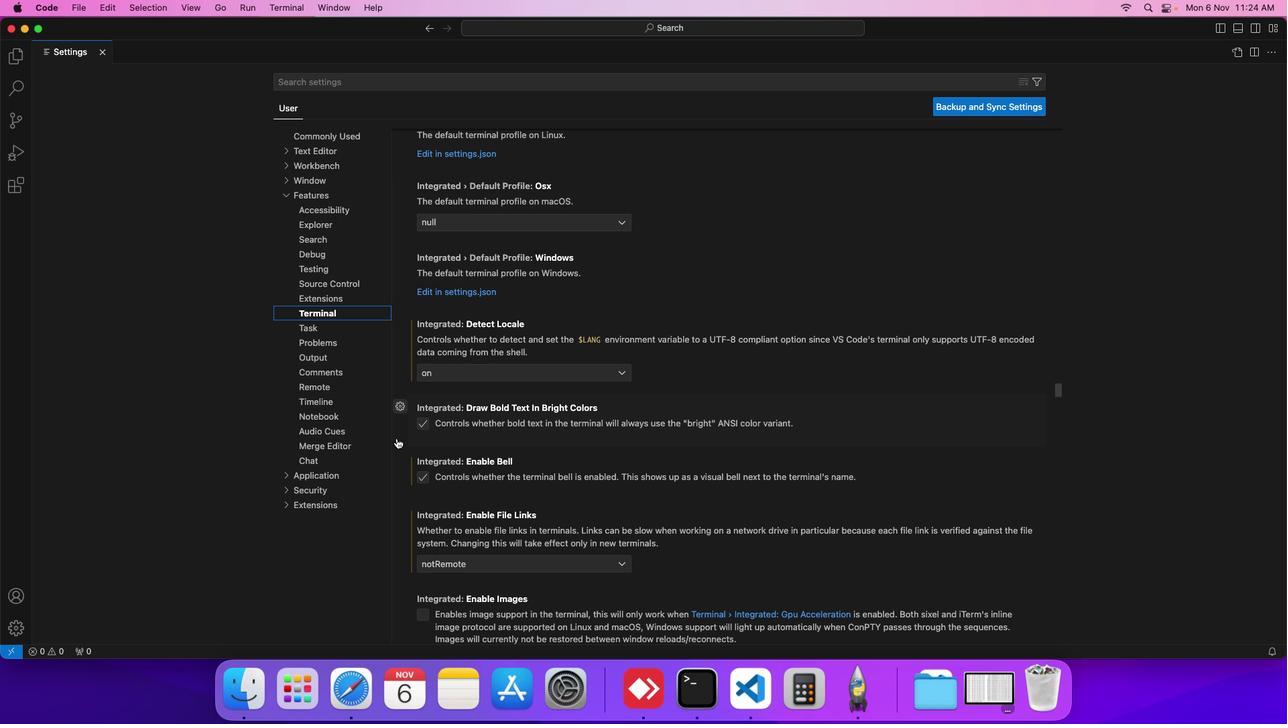 
Action: Mouse scrolled (396, 437) with delta (0, 0)
Screenshot: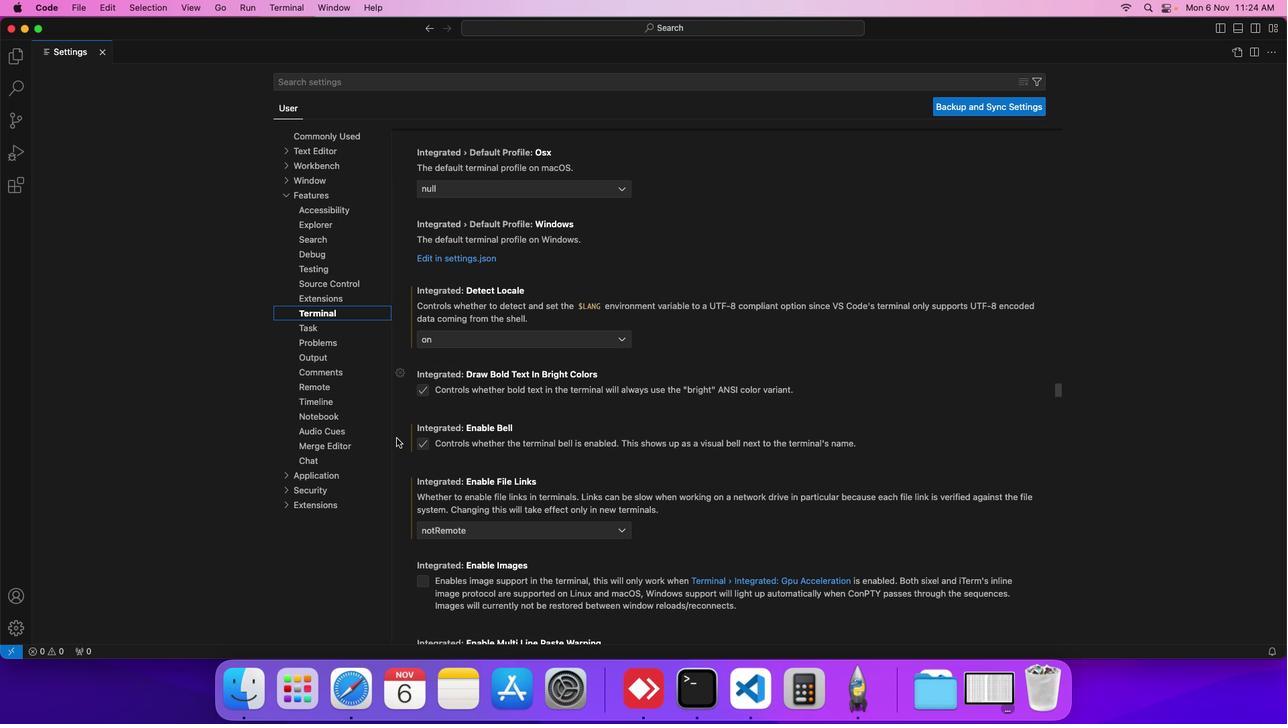 
Action: Mouse scrolled (396, 437) with delta (0, 0)
Screenshot: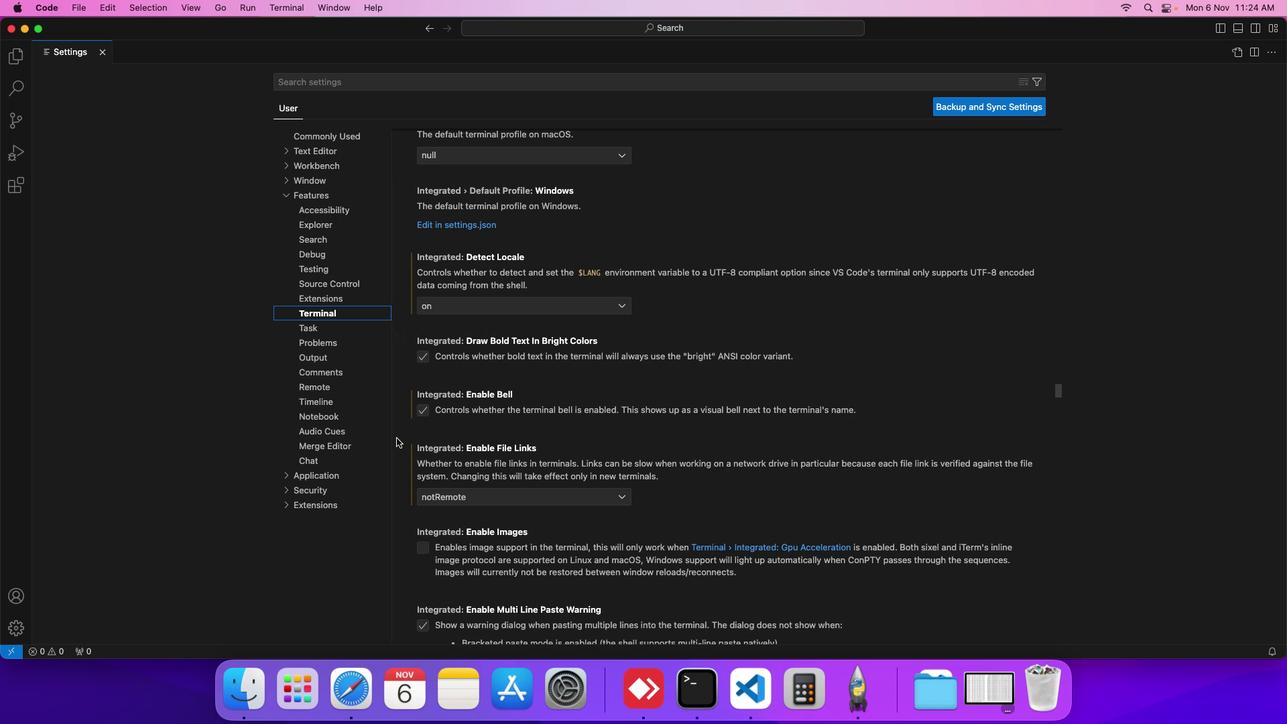 
Action: Mouse scrolled (396, 437) with delta (0, 0)
Screenshot: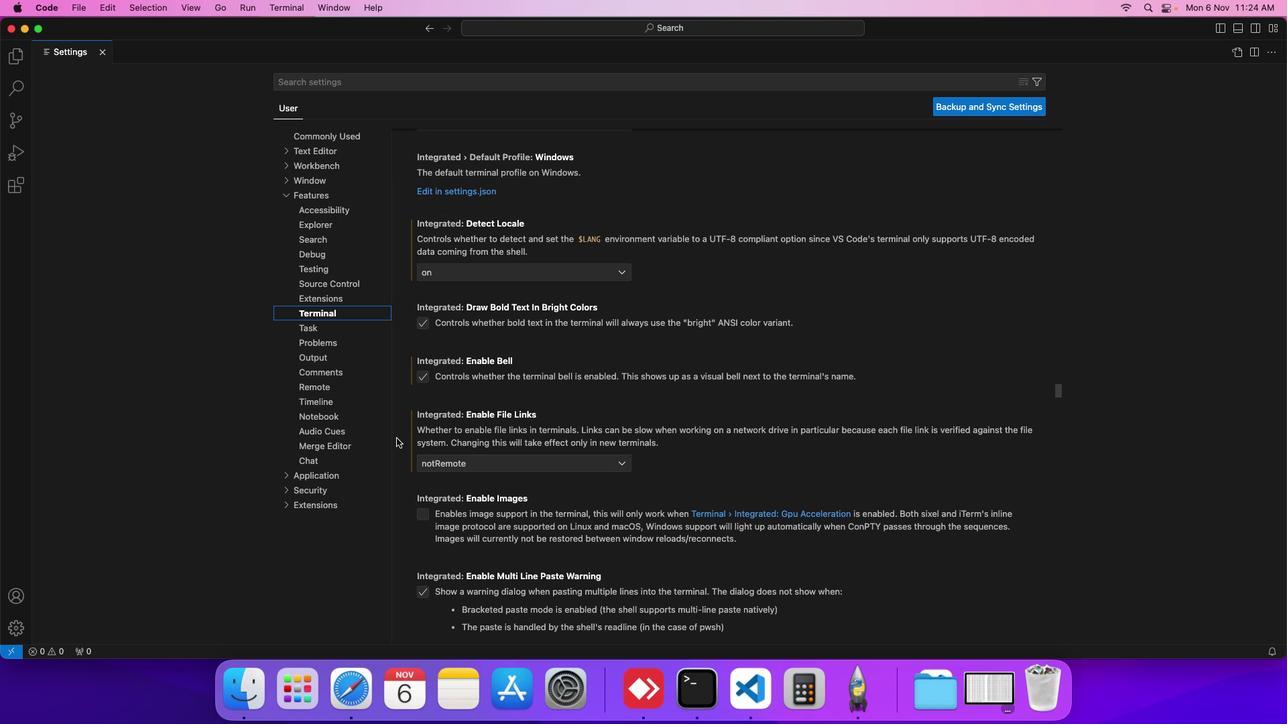 
Action: Mouse scrolled (396, 437) with delta (0, 0)
Screenshot: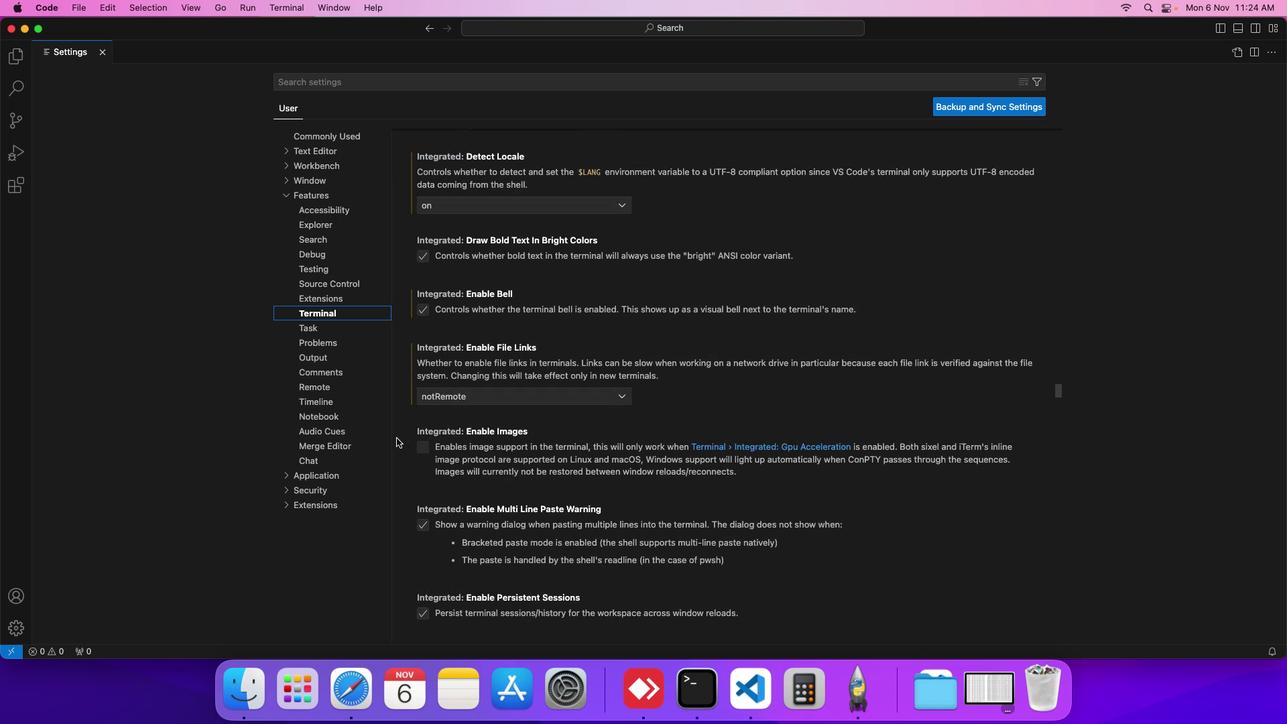 
Action: Mouse scrolled (396, 437) with delta (0, 0)
Screenshot: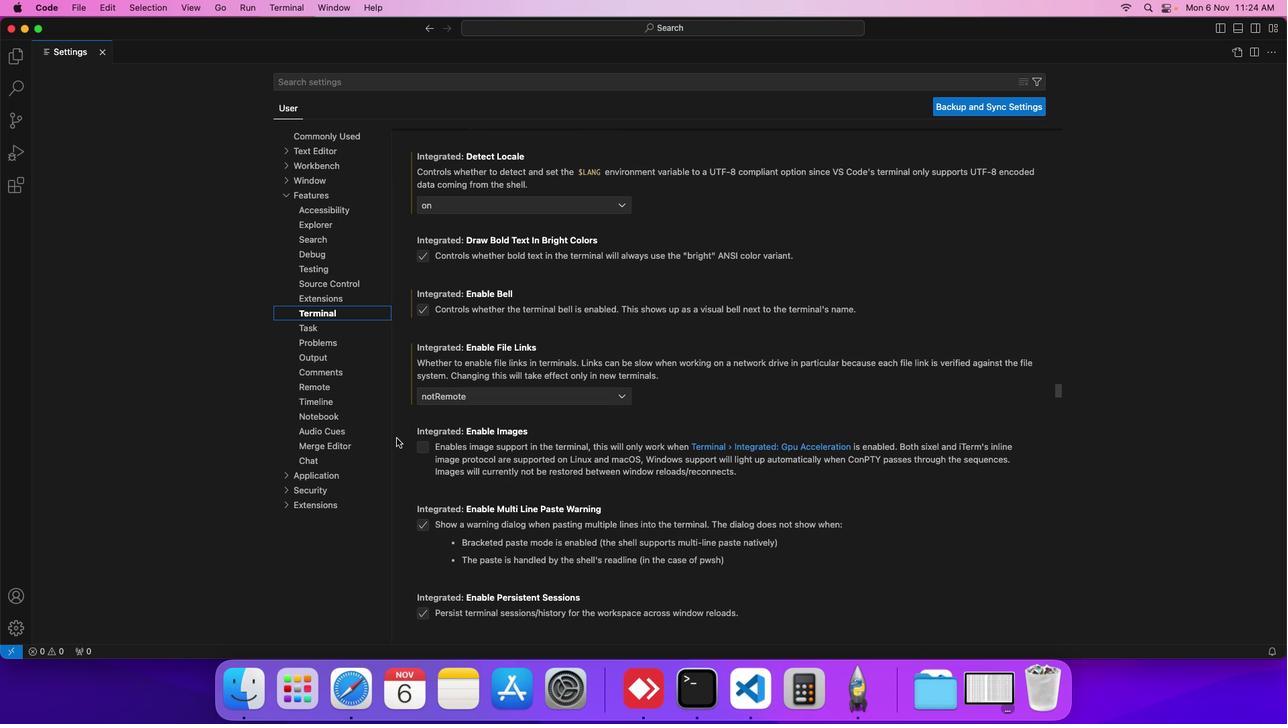 
Action: Mouse scrolled (396, 437) with delta (0, 0)
Screenshot: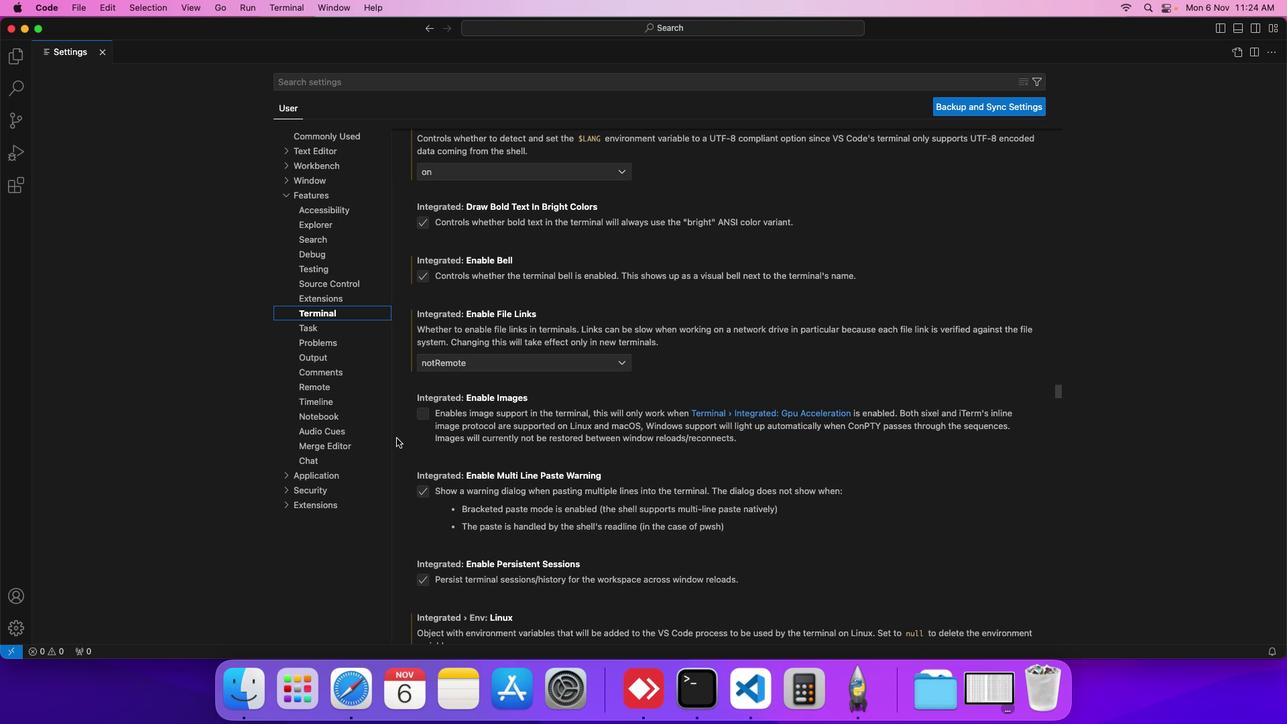 
Action: Mouse scrolled (396, 437) with delta (0, 0)
Screenshot: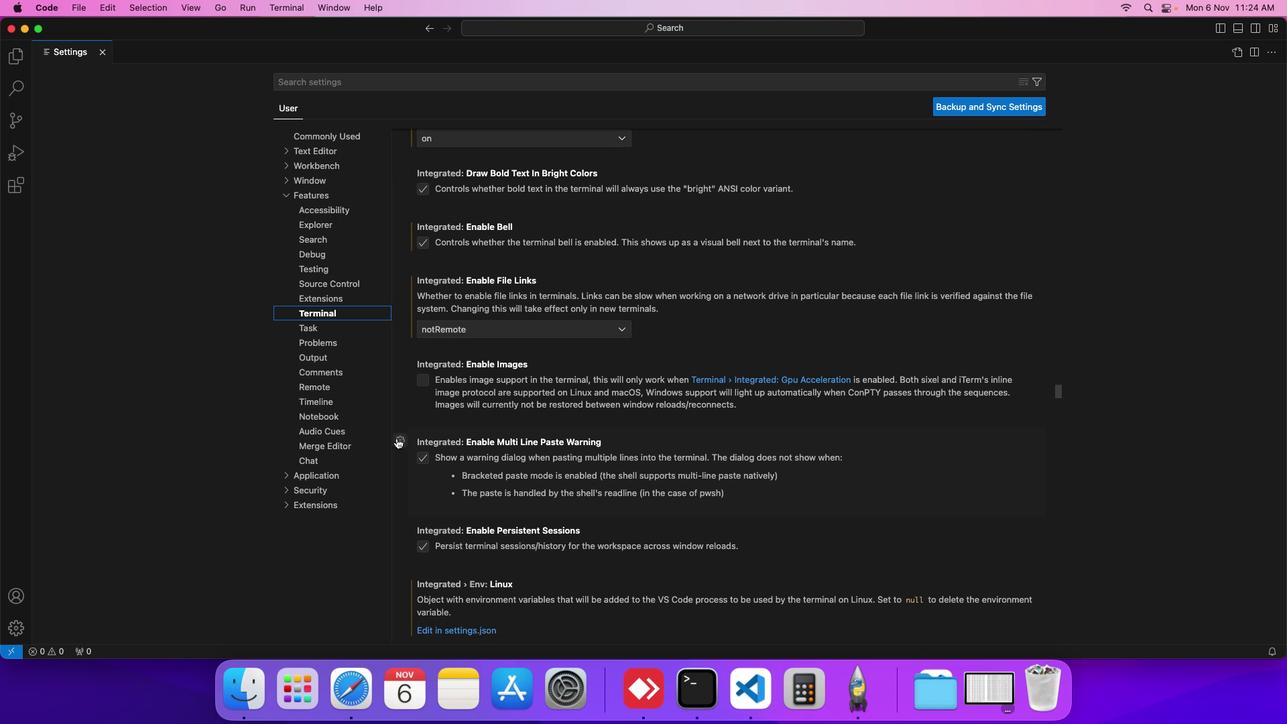 
Action: Mouse scrolled (396, 437) with delta (0, 0)
Screenshot: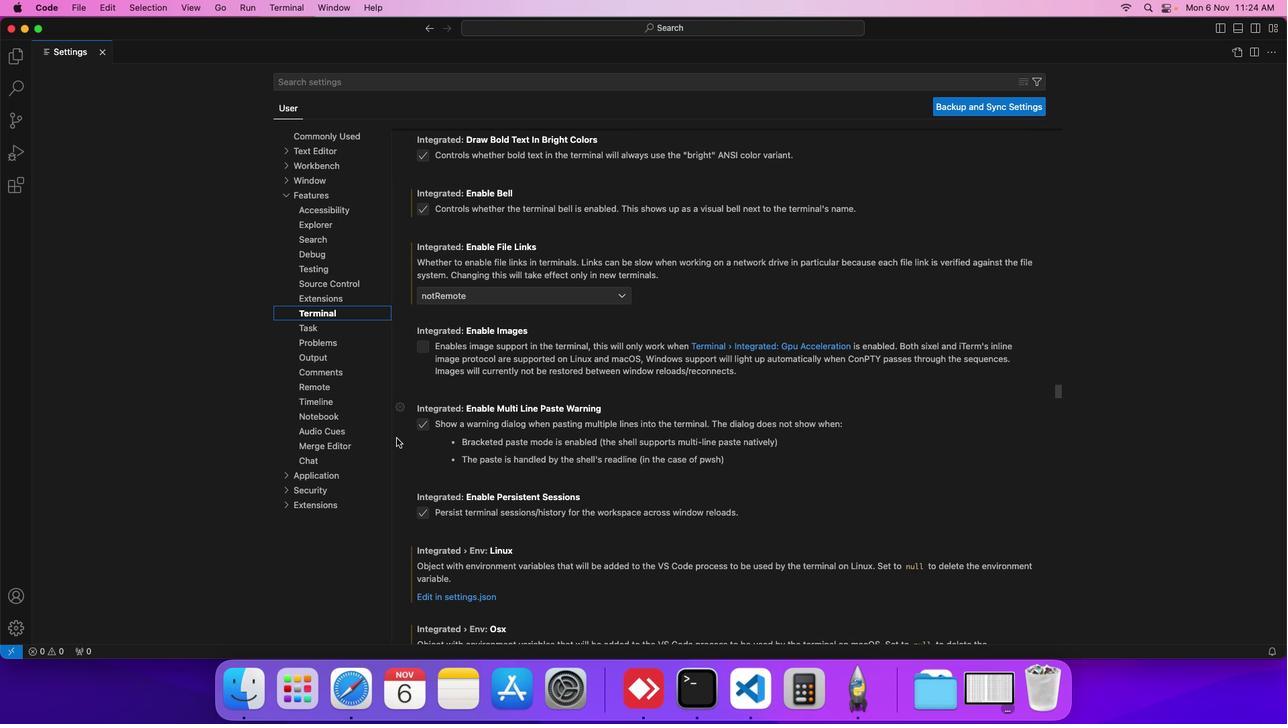 
Action: Mouse scrolled (396, 437) with delta (0, 0)
Screenshot: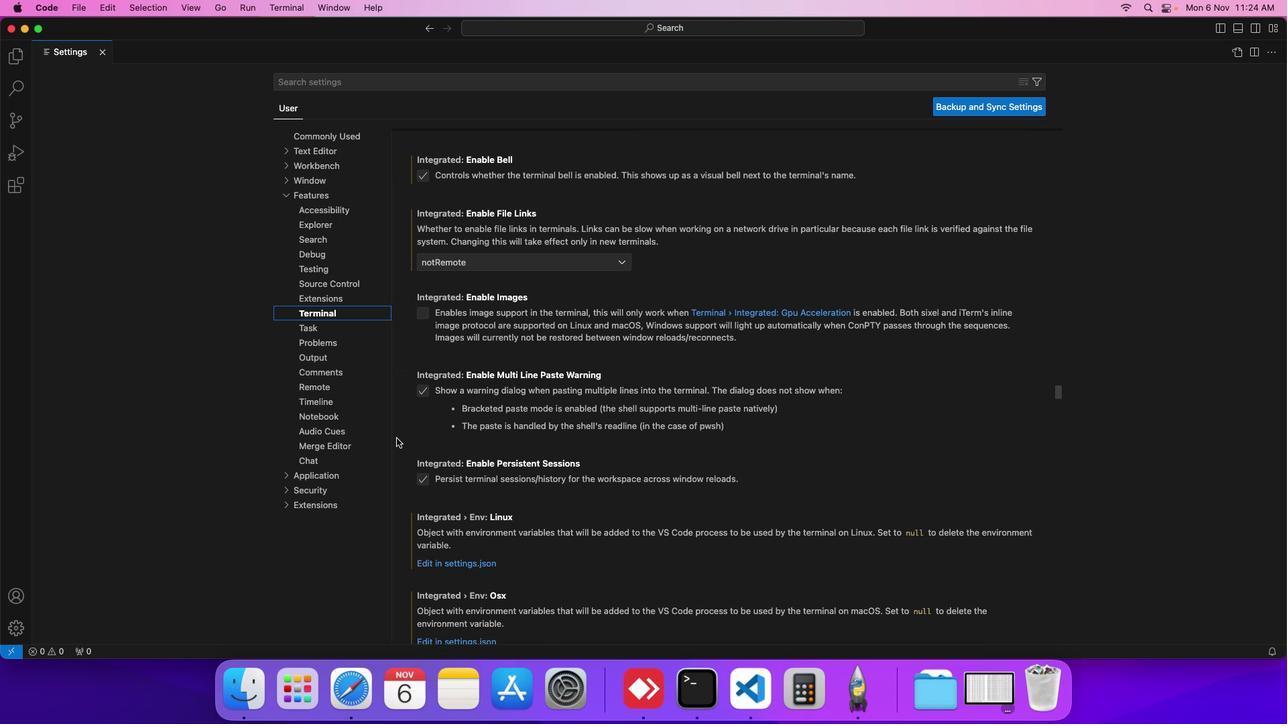 
Action: Mouse scrolled (396, 437) with delta (0, 0)
Screenshot: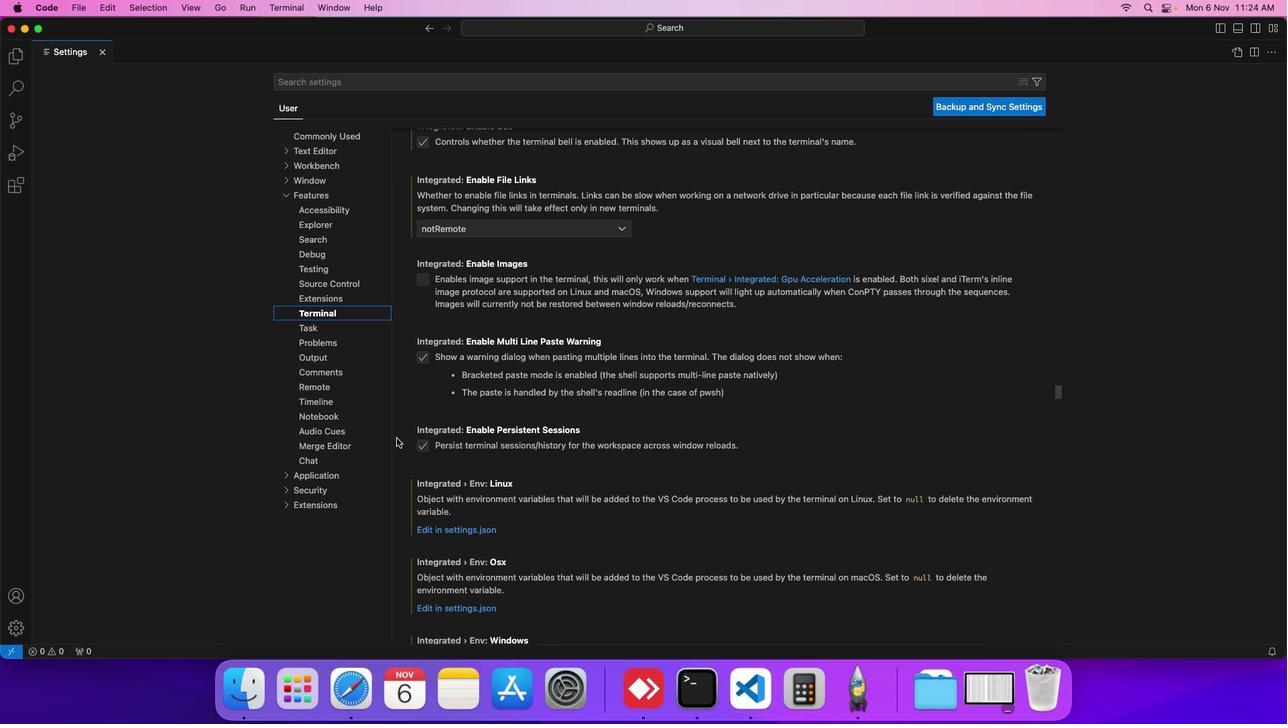 
Action: Mouse scrolled (396, 437) with delta (0, 0)
Screenshot: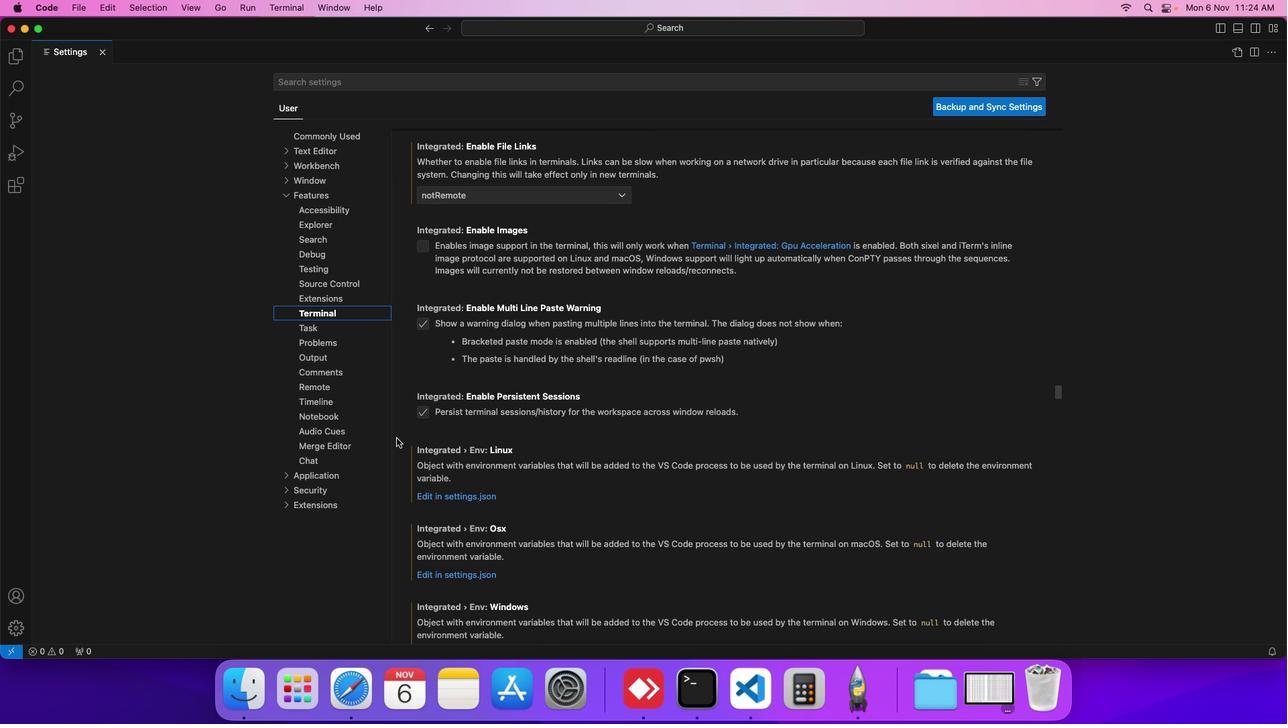 
Action: Mouse scrolled (396, 437) with delta (0, 0)
Screenshot: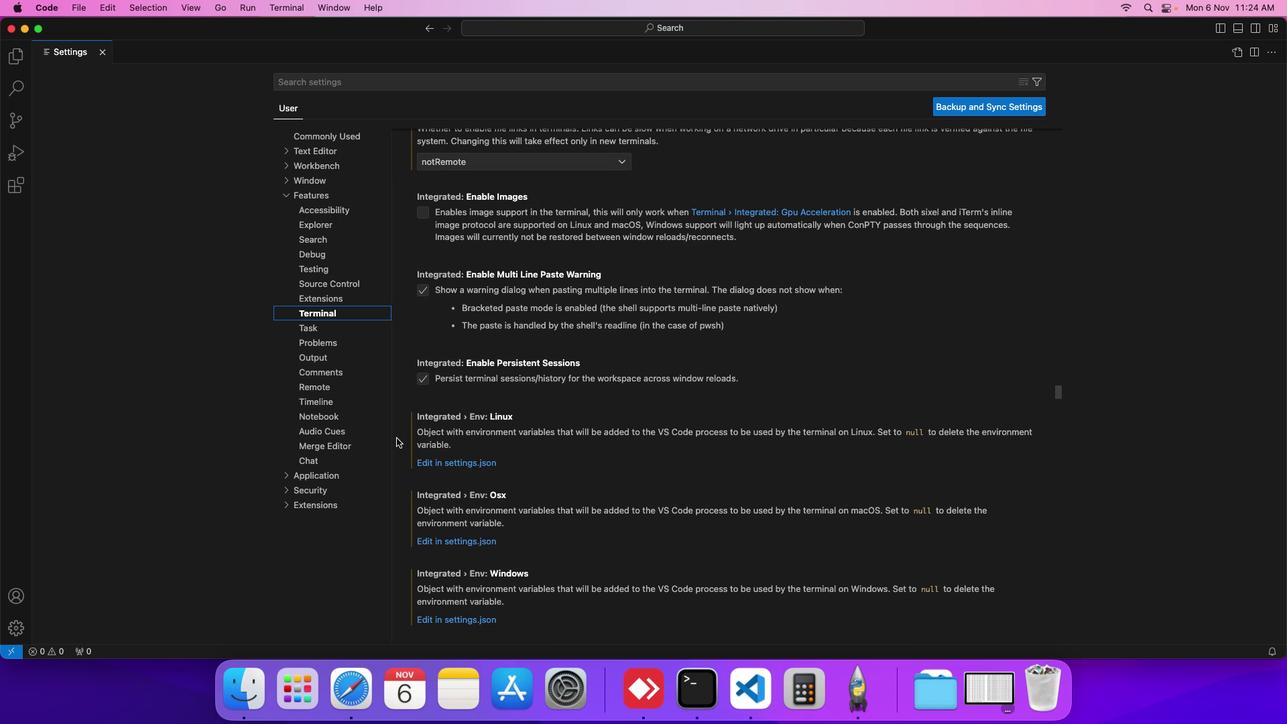 
Action: Mouse scrolled (396, 437) with delta (0, 0)
Screenshot: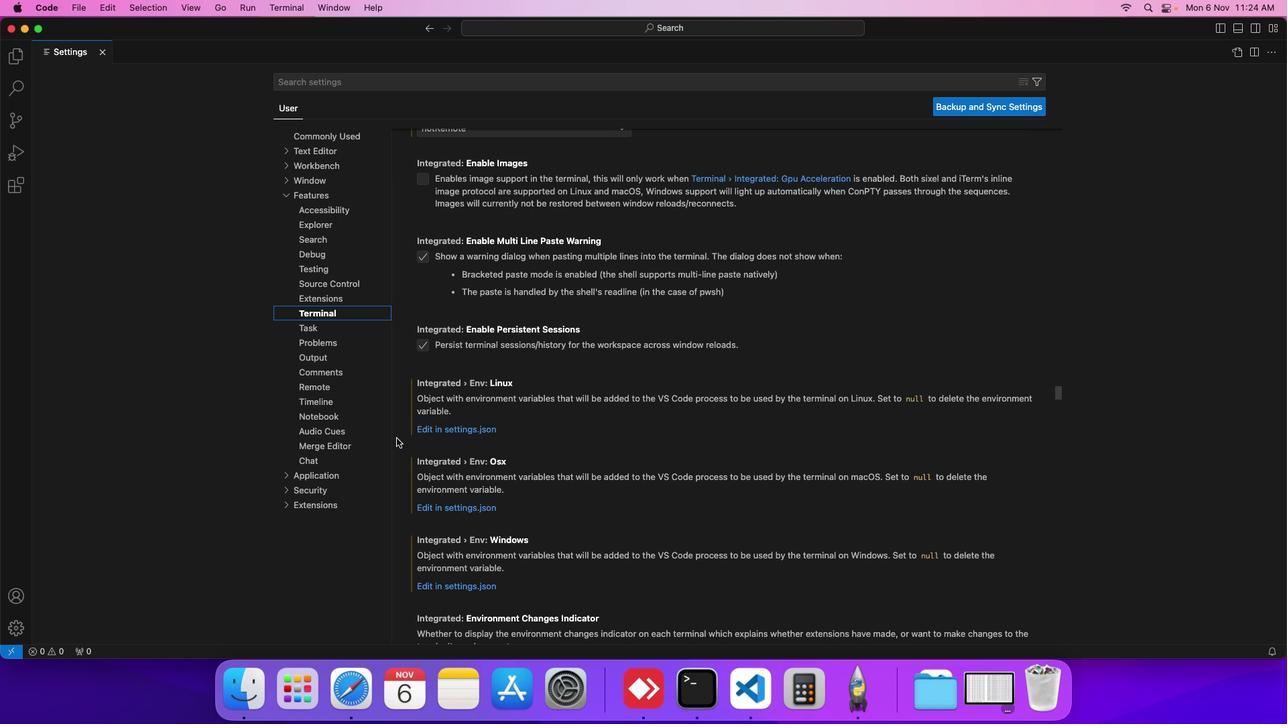 
Action: Mouse scrolled (396, 437) with delta (0, 0)
Screenshot: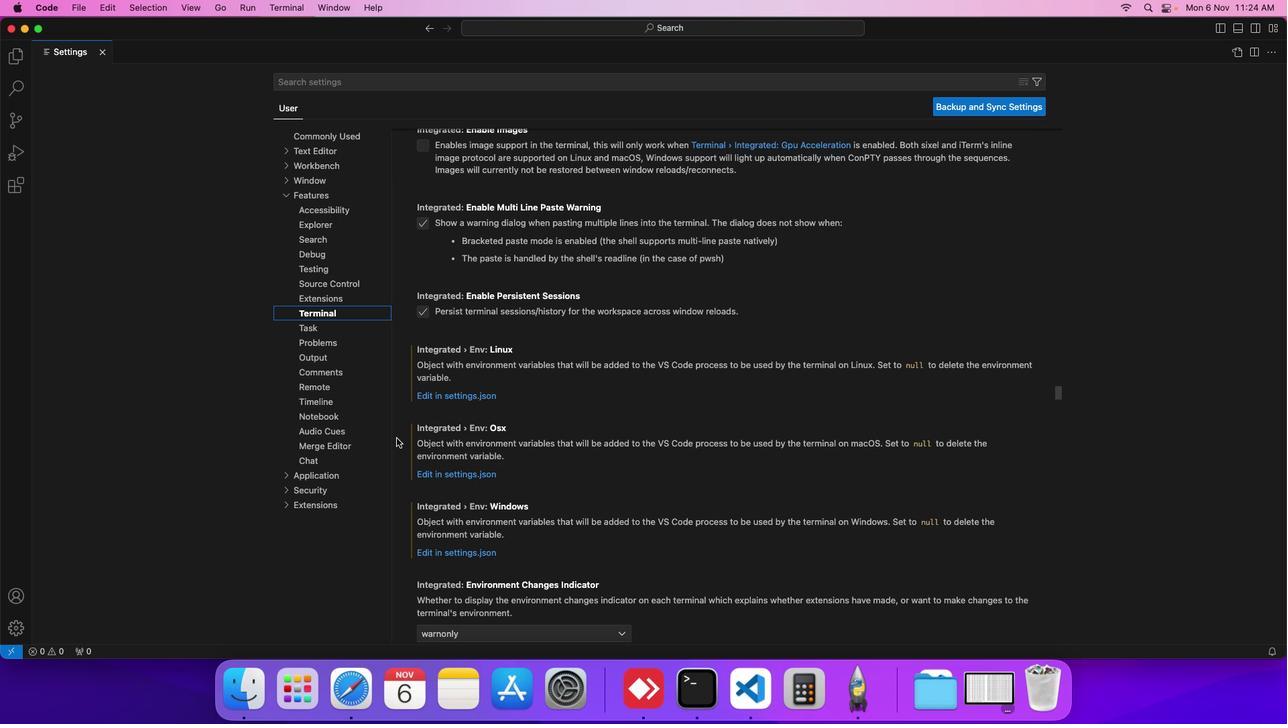 
Action: Mouse scrolled (396, 437) with delta (0, 0)
Screenshot: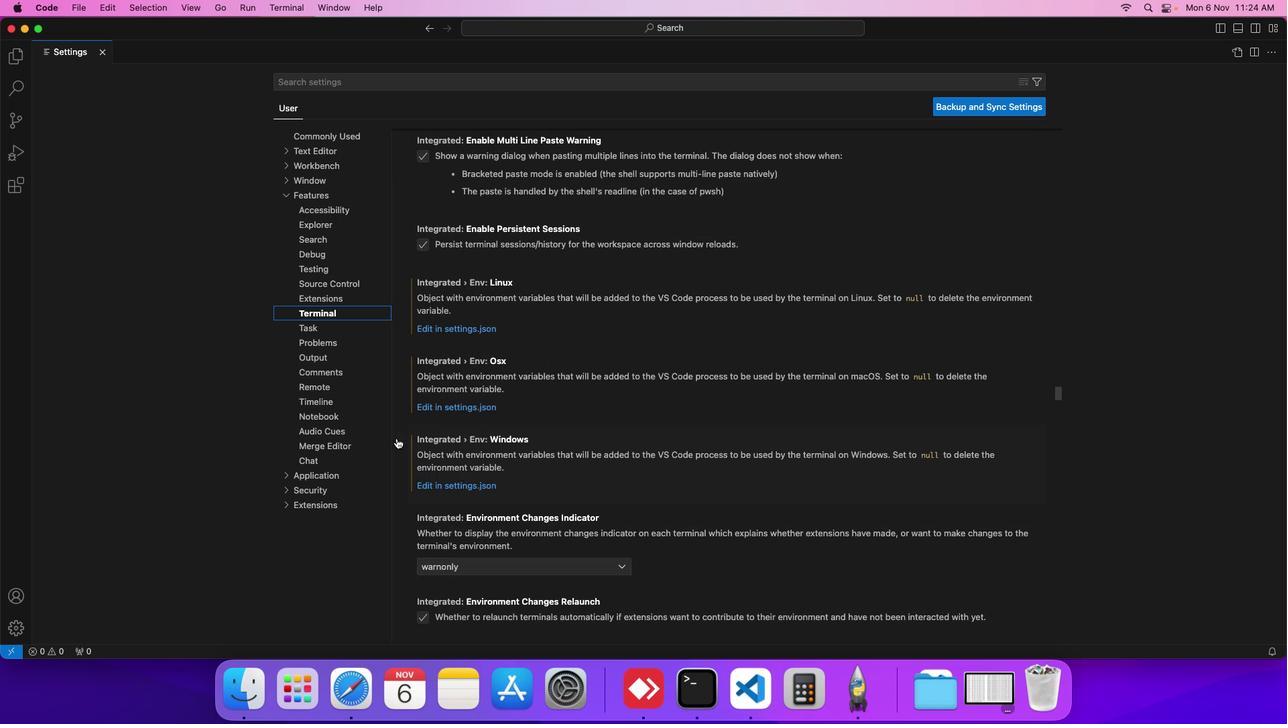 
Action: Mouse scrolled (396, 437) with delta (0, 0)
Screenshot: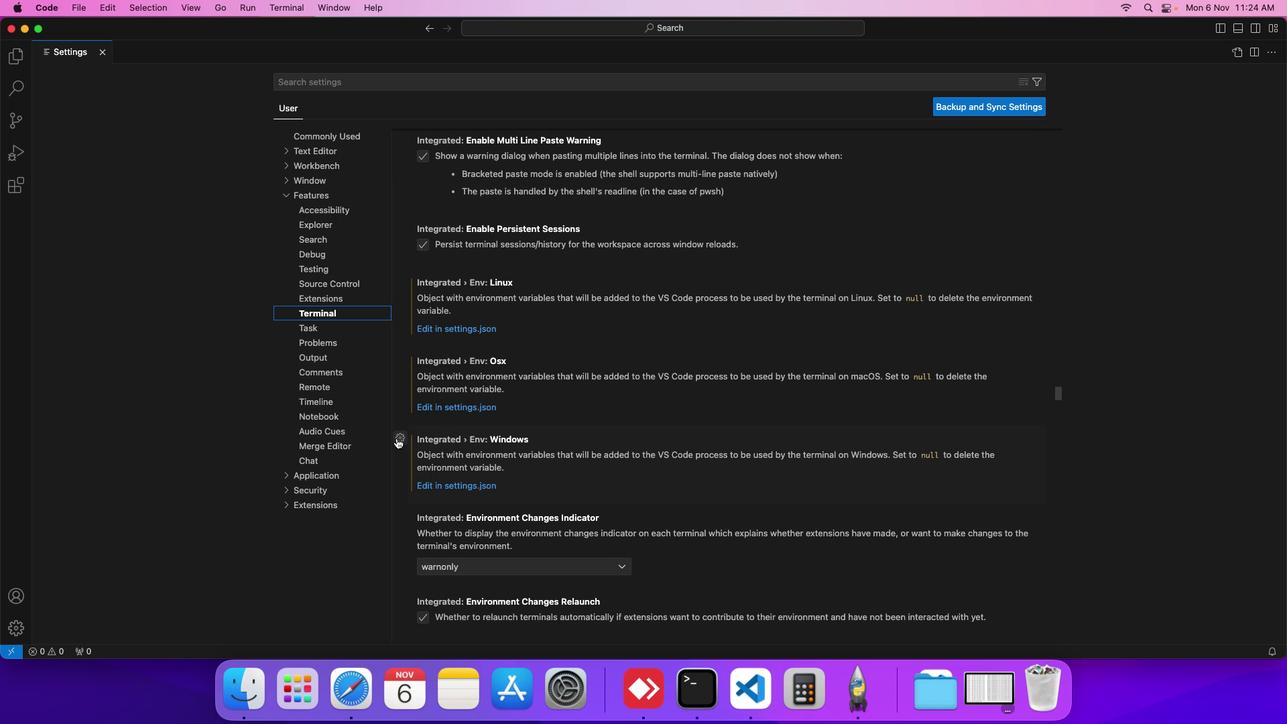 
Action: Mouse scrolled (396, 437) with delta (0, 0)
Screenshot: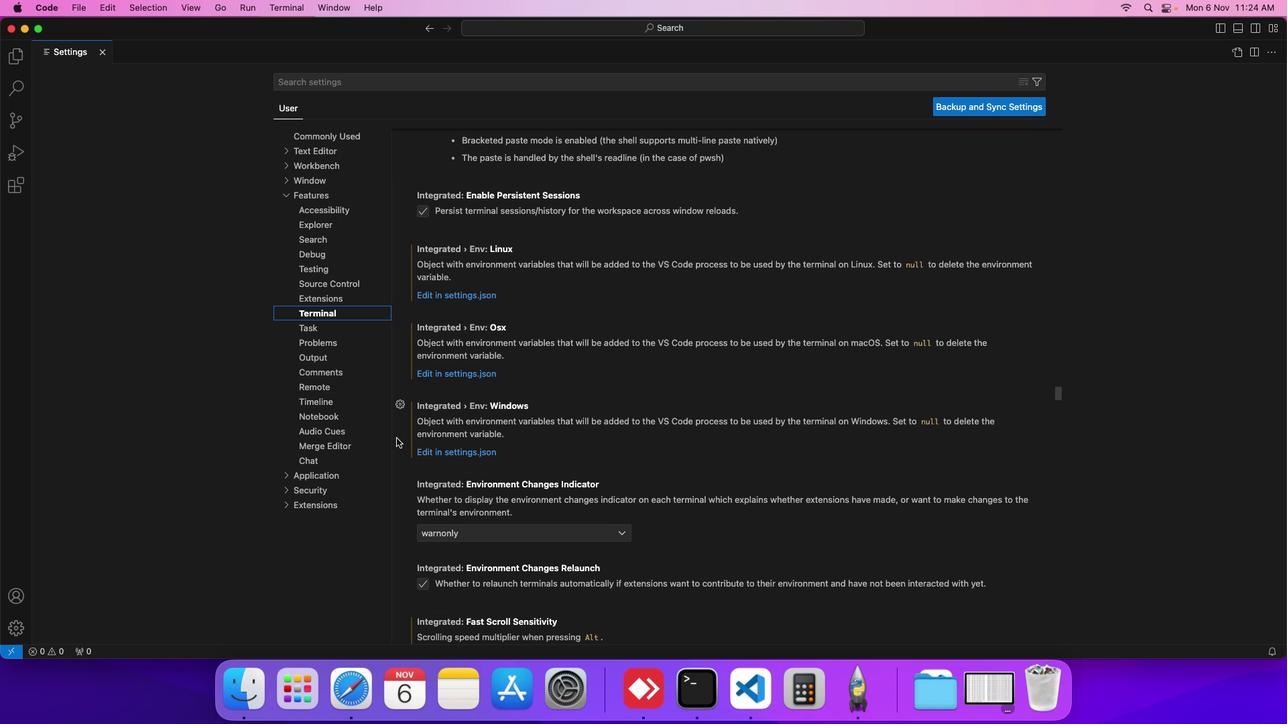 
Action: Mouse scrolled (396, 437) with delta (0, 0)
Screenshot: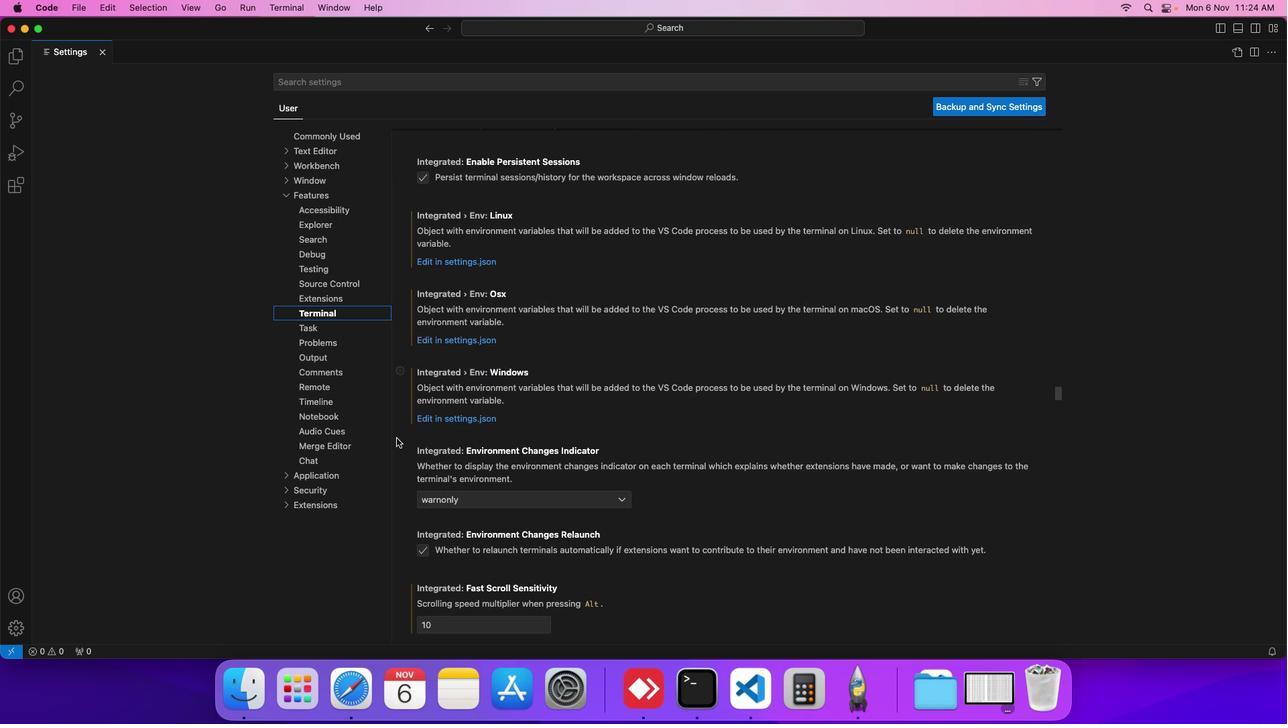 
Action: Mouse scrolled (396, 437) with delta (0, 0)
Screenshot: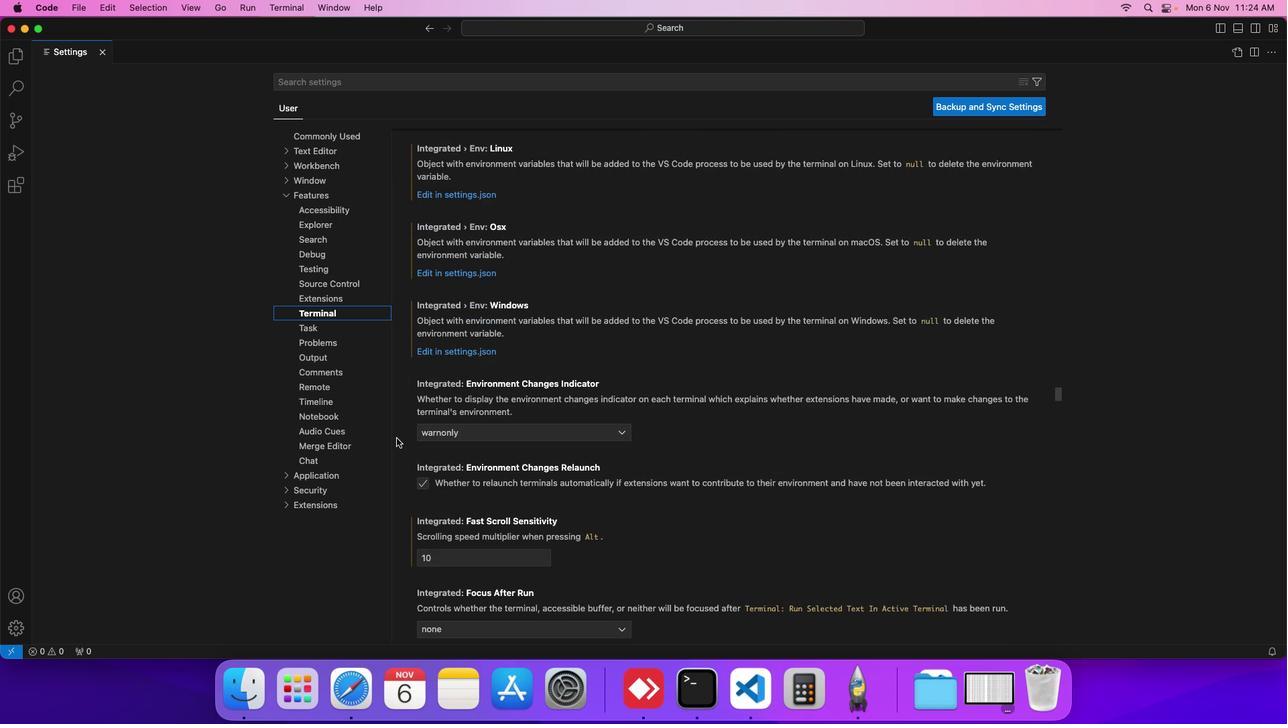 
Action: Mouse scrolled (396, 437) with delta (0, 0)
Screenshot: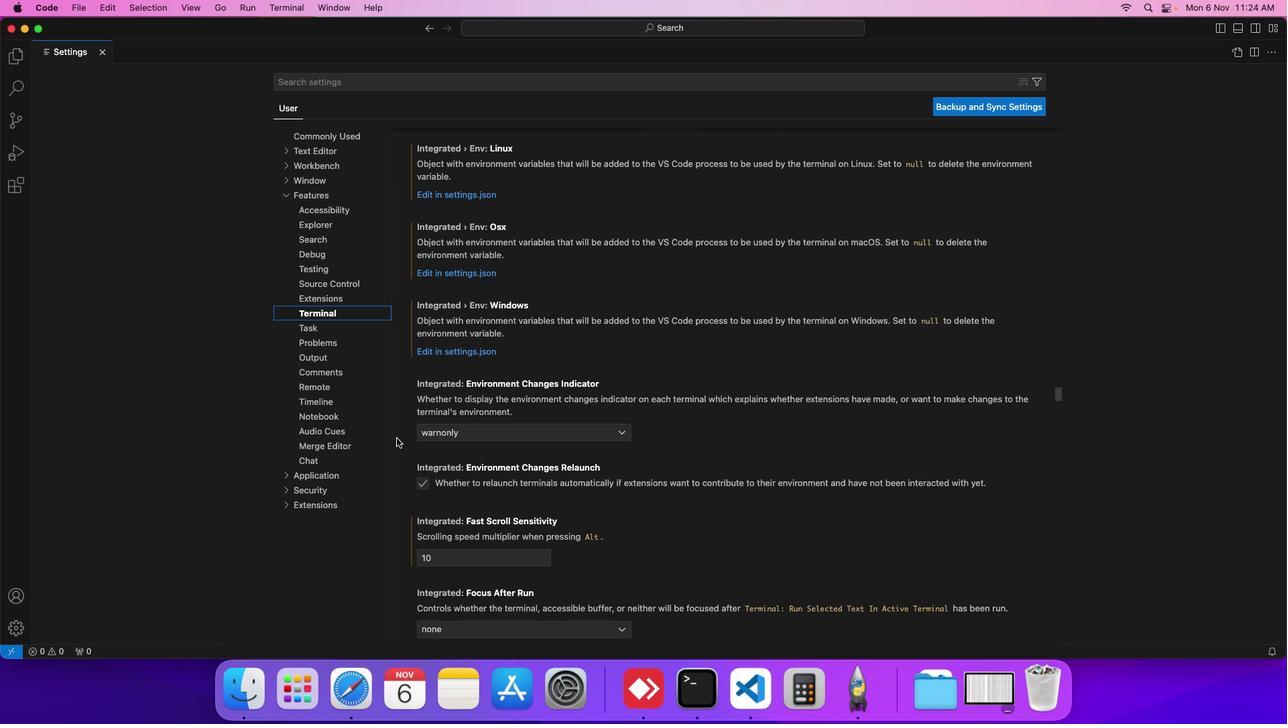 
Action: Mouse scrolled (396, 437) with delta (0, 0)
Screenshot: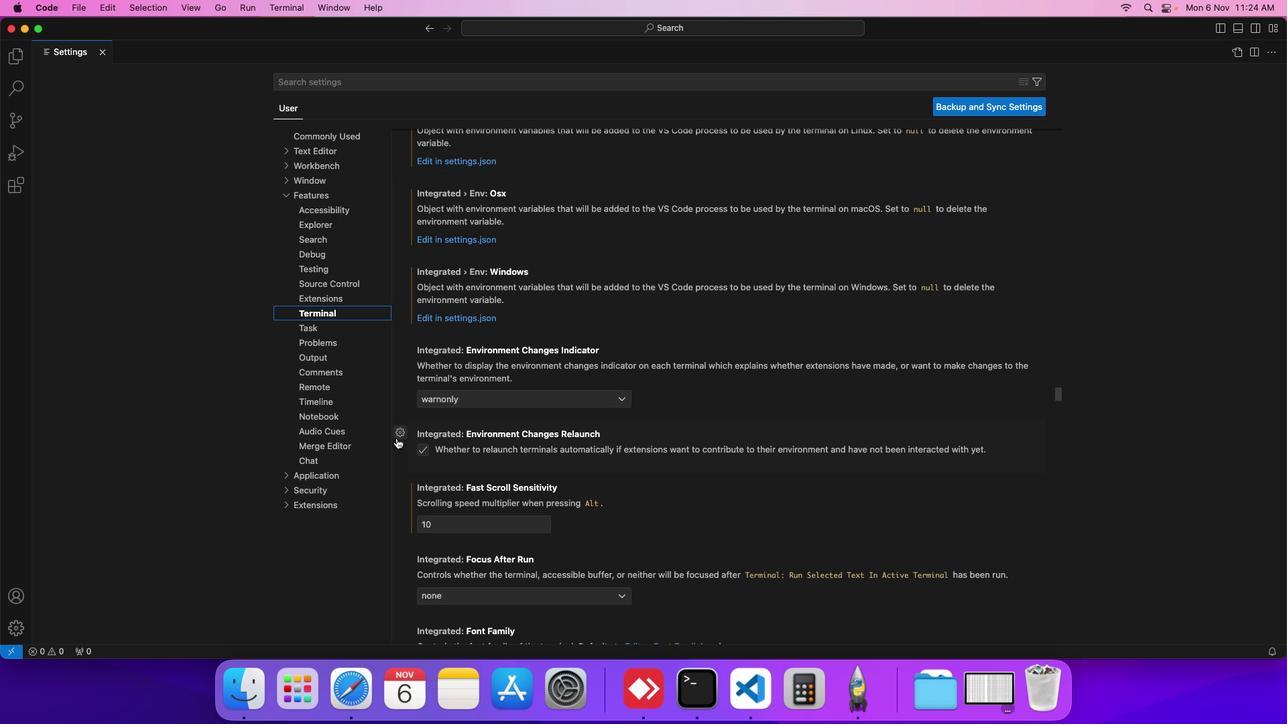 
Action: Mouse scrolled (396, 437) with delta (0, 0)
Screenshot: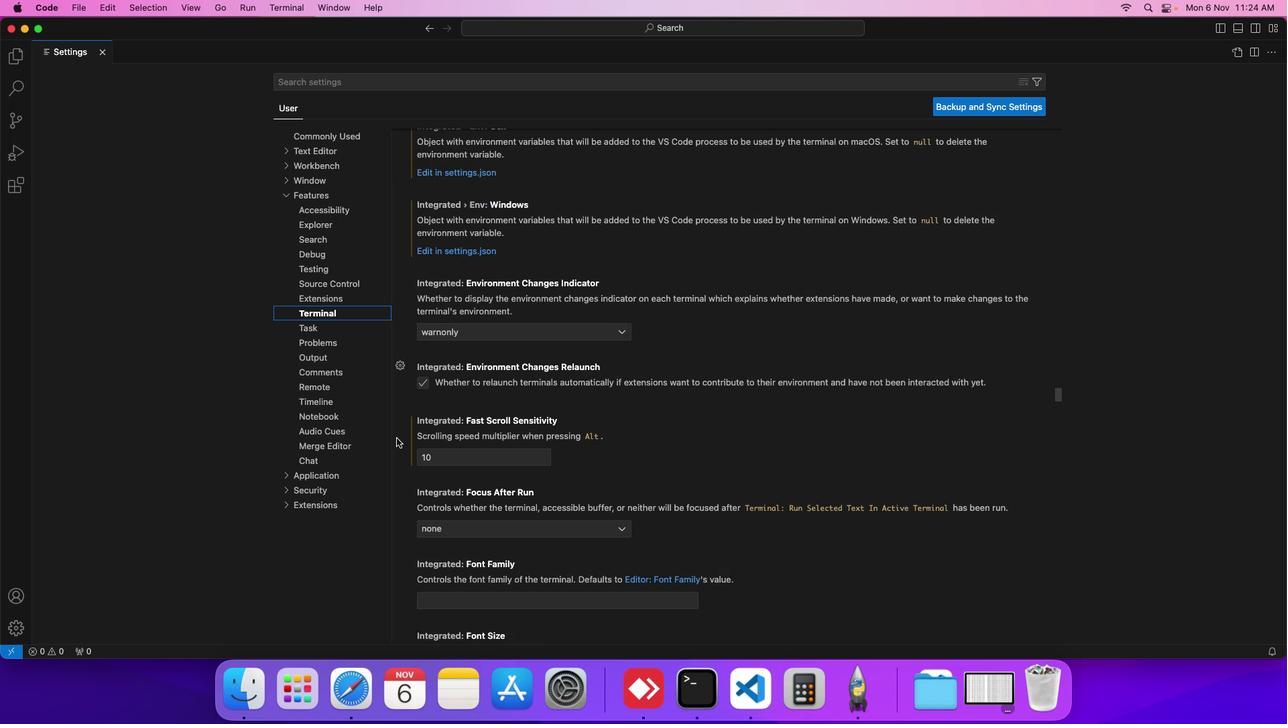 
Action: Mouse scrolled (396, 437) with delta (0, 0)
Screenshot: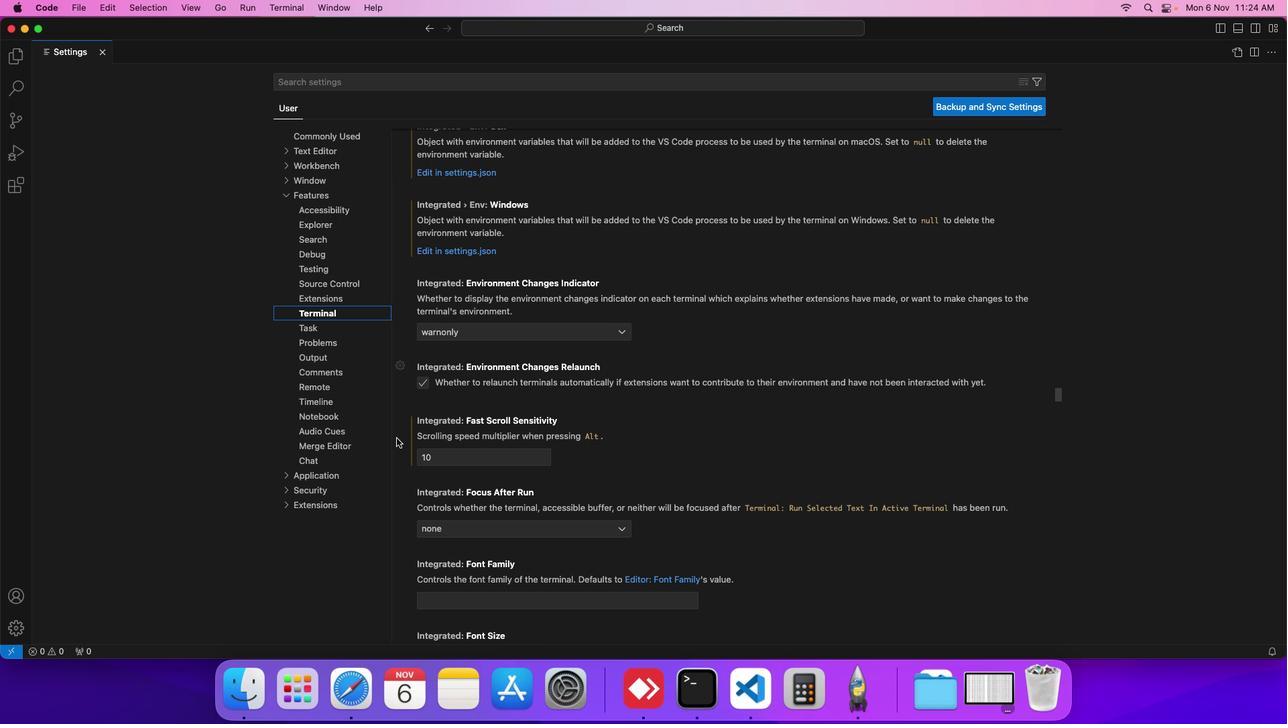 
Action: Mouse scrolled (396, 437) with delta (0, 0)
Screenshot: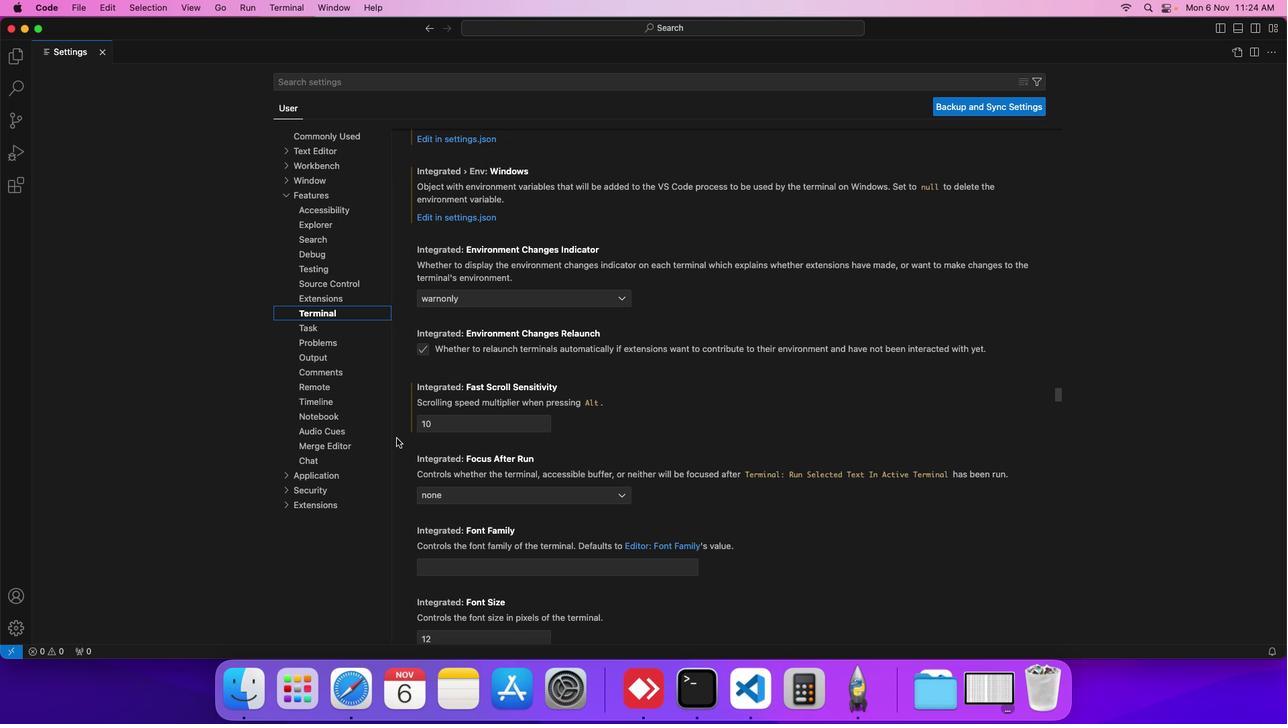 
Action: Mouse scrolled (396, 437) with delta (0, 0)
Screenshot: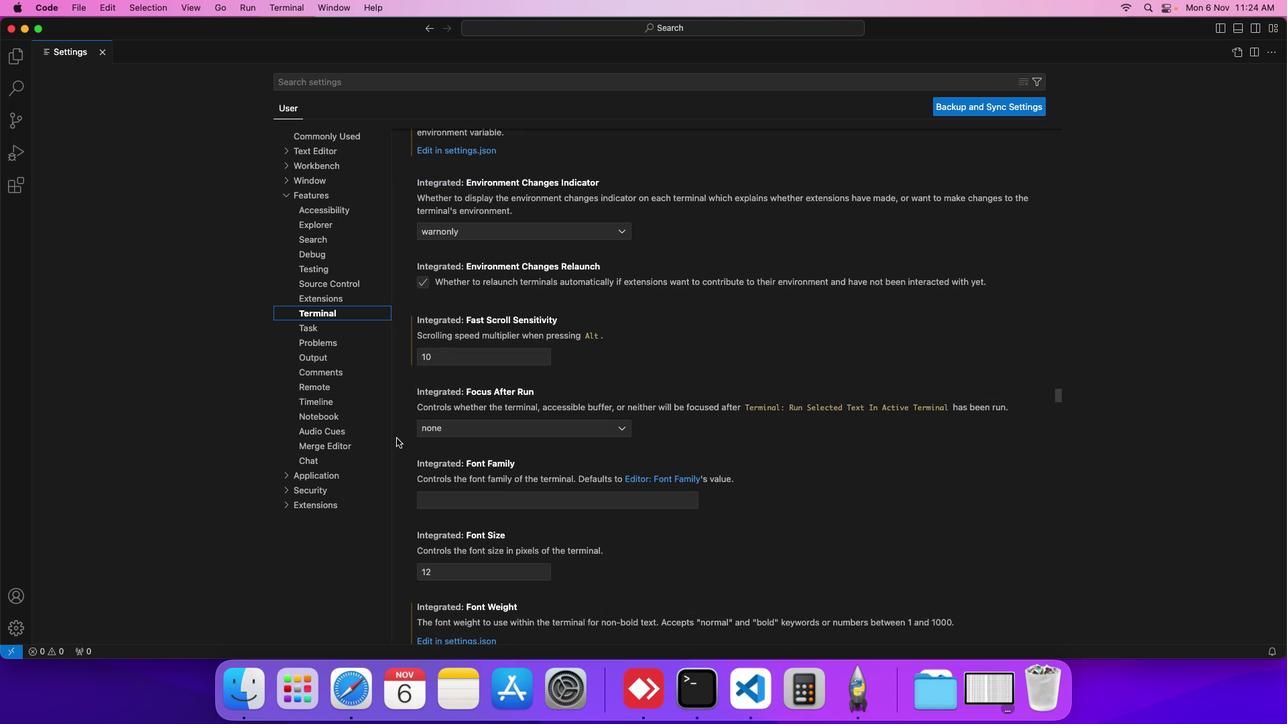 
Action: Mouse scrolled (396, 437) with delta (0, 0)
Screenshot: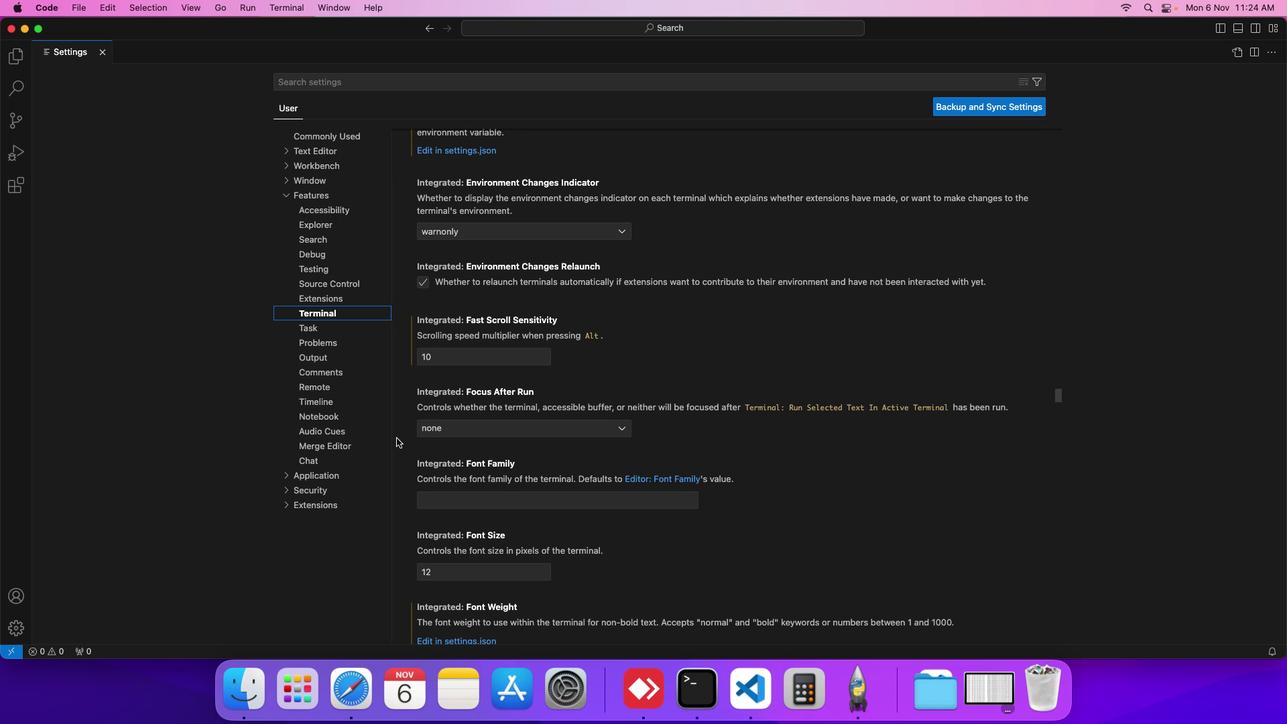 
Action: Mouse scrolled (396, 437) with delta (0, 0)
Screenshot: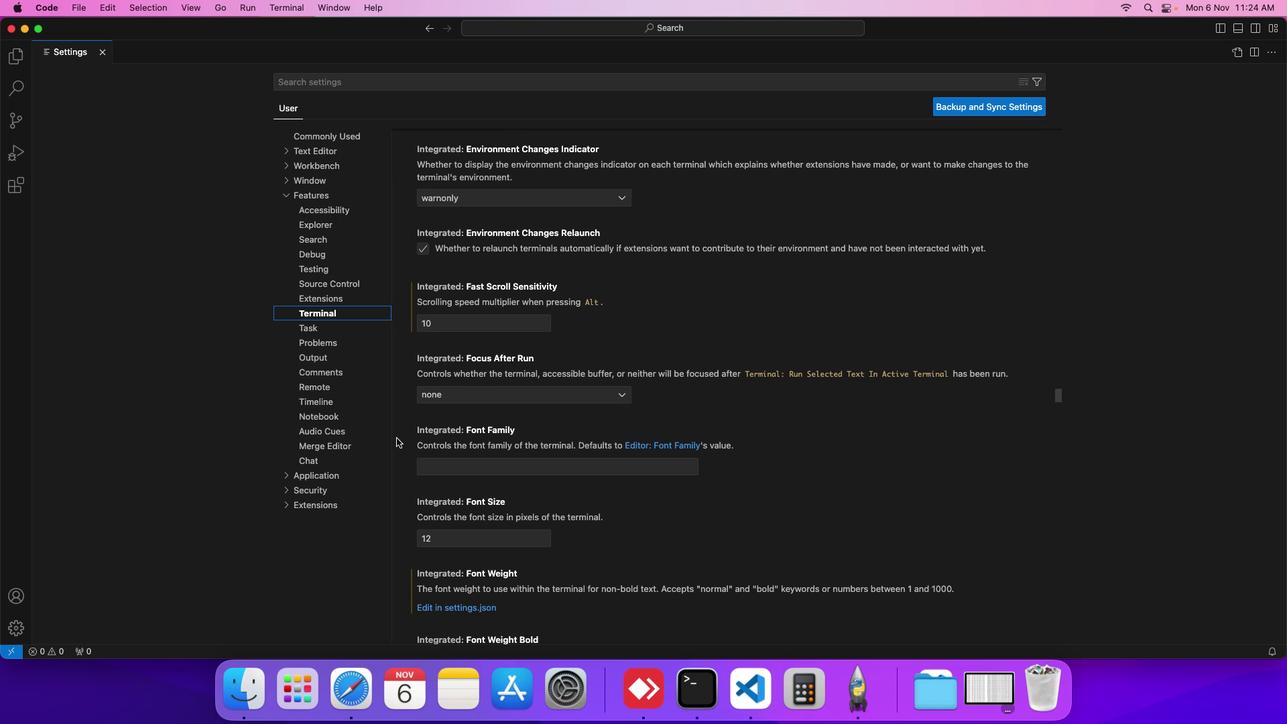 
Action: Mouse scrolled (396, 437) with delta (0, 0)
Screenshot: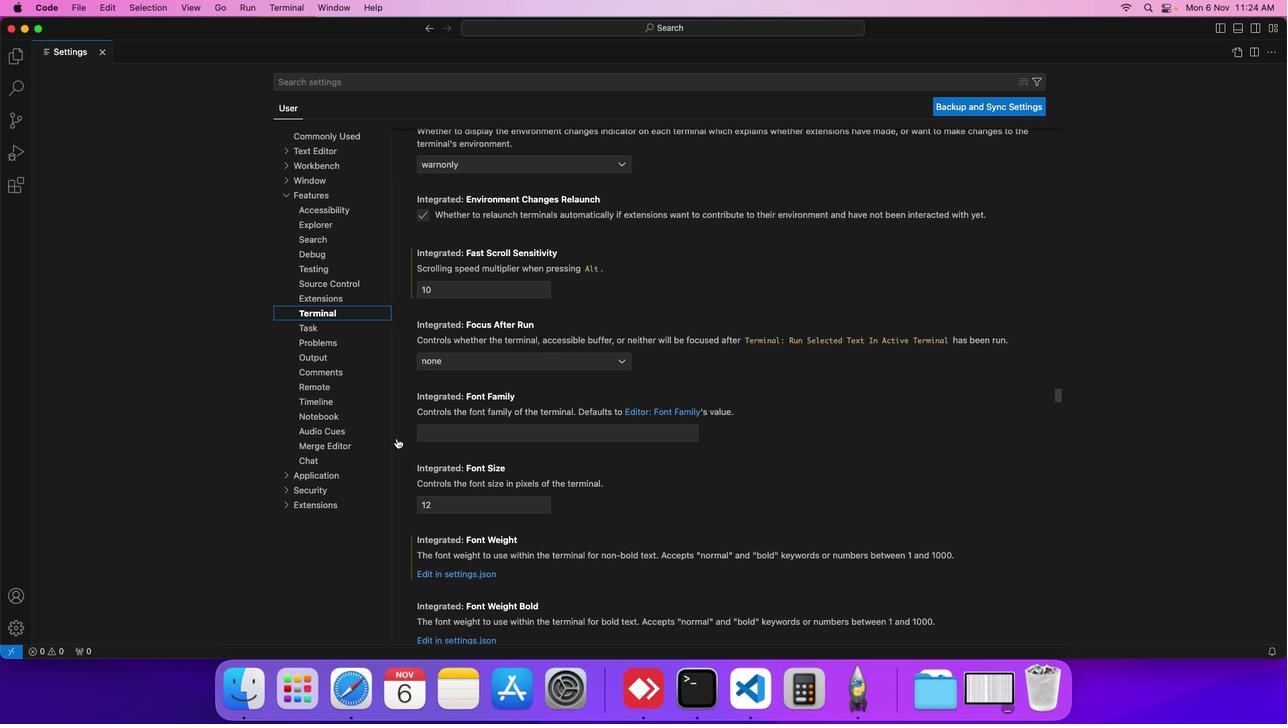 
Action: Mouse scrolled (396, 437) with delta (0, 0)
Screenshot: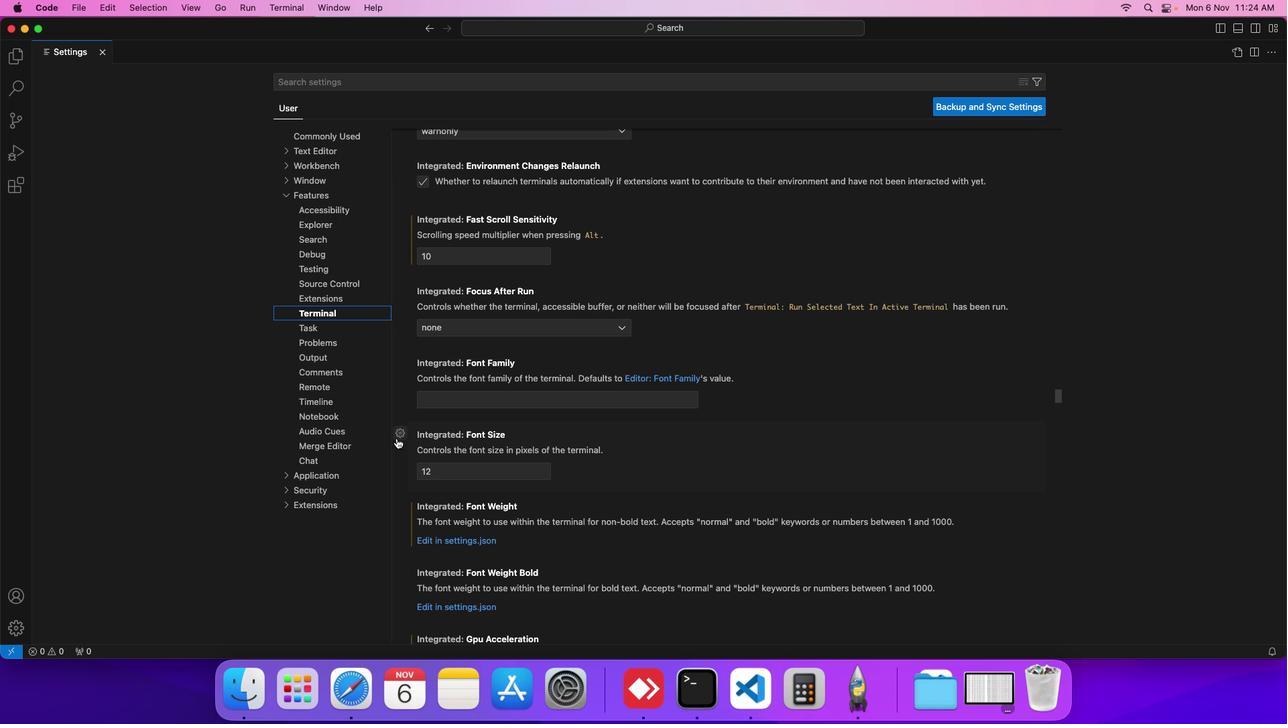 
Action: Mouse scrolled (396, 437) with delta (0, 0)
Screenshot: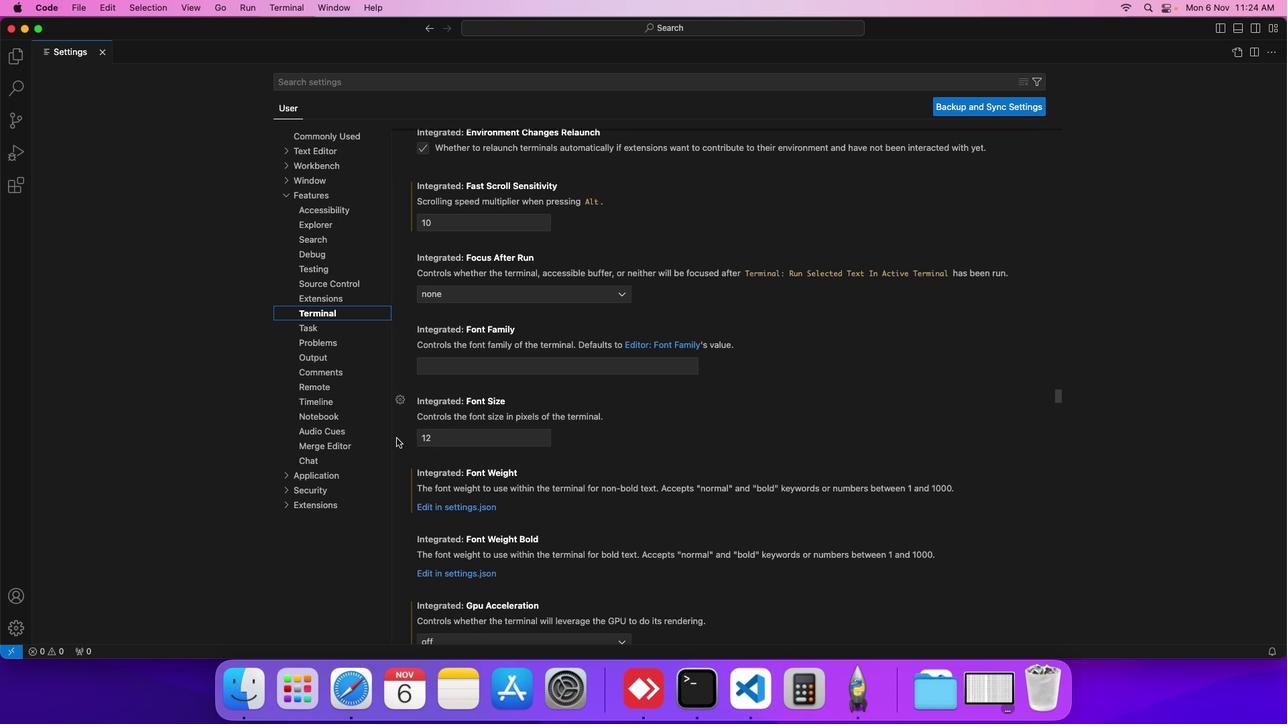 
Action: Mouse scrolled (396, 437) with delta (0, 0)
Screenshot: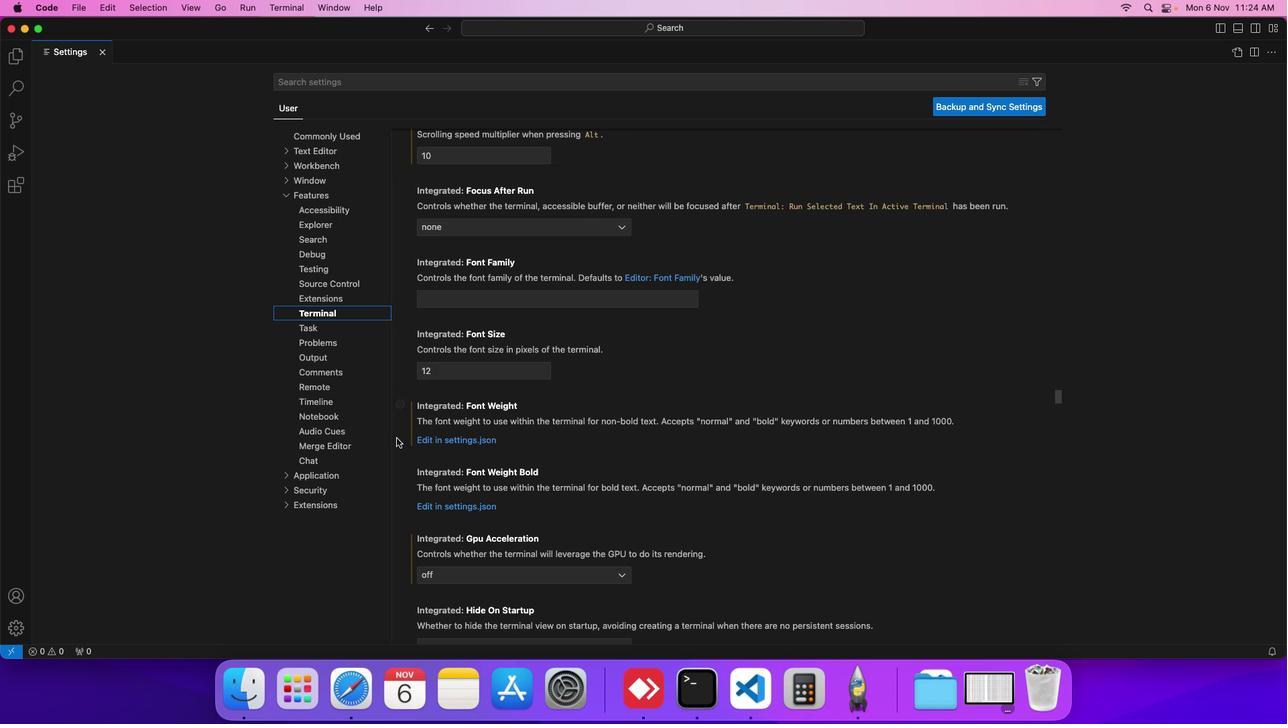 
Action: Mouse scrolled (396, 437) with delta (0, 0)
Screenshot: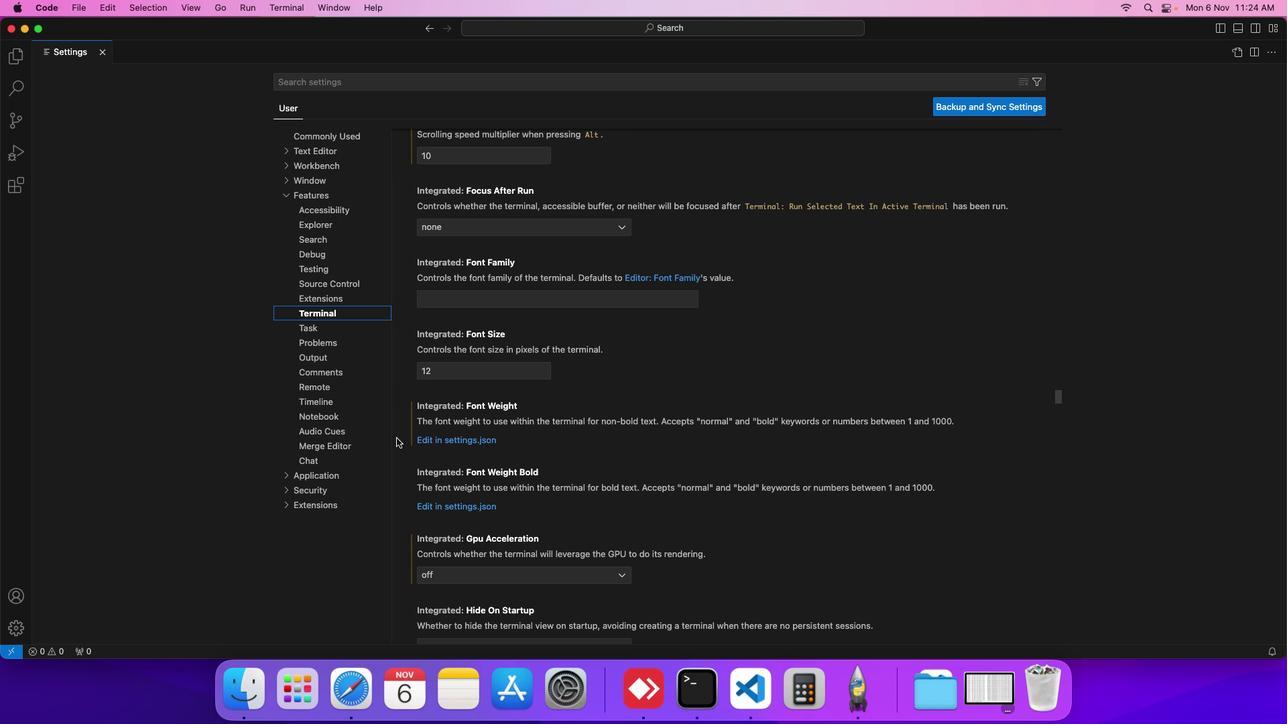 
Action: Mouse scrolled (396, 437) with delta (0, 0)
Screenshot: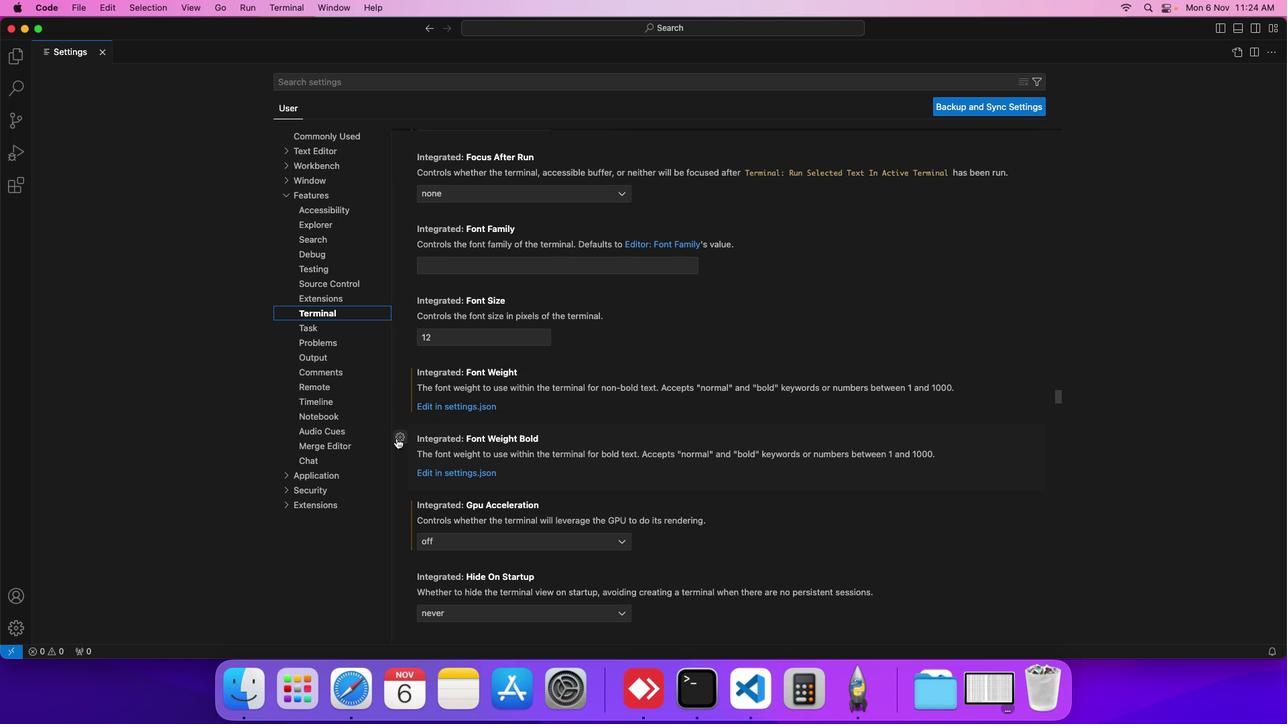
Action: Mouse scrolled (396, 437) with delta (0, 0)
Screenshot: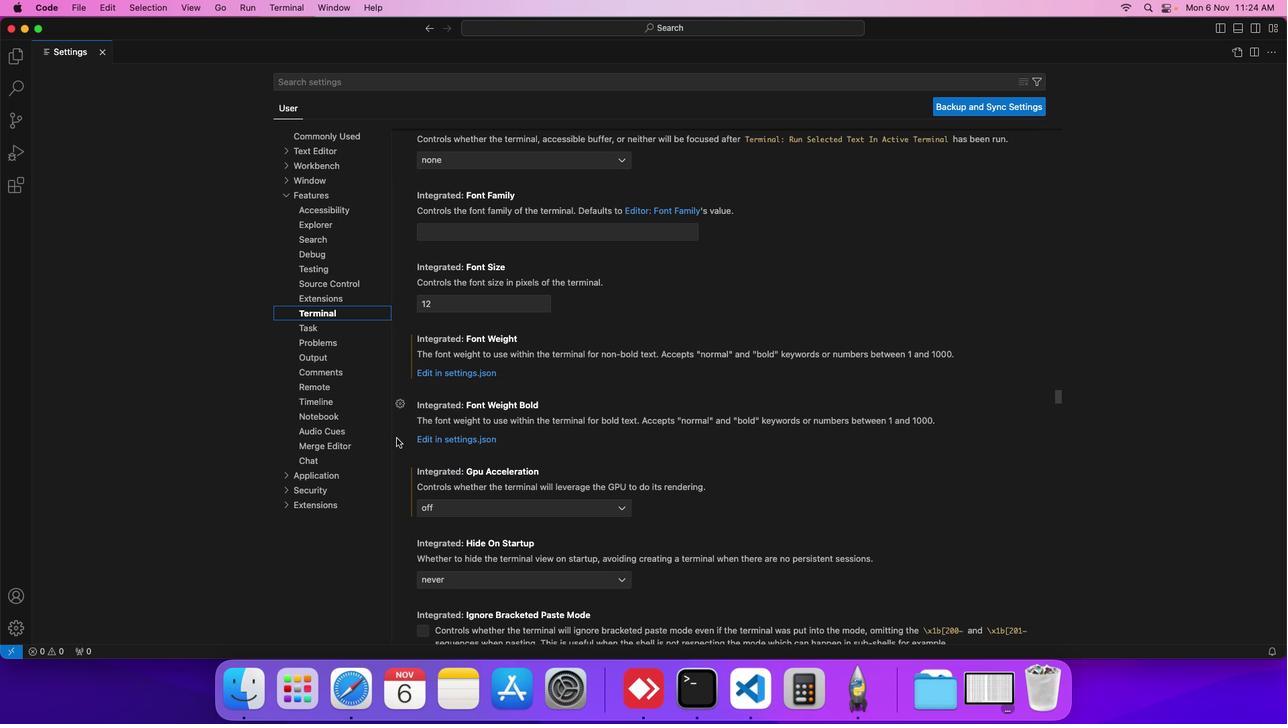 
Action: Mouse scrolled (396, 437) with delta (0, 0)
Screenshot: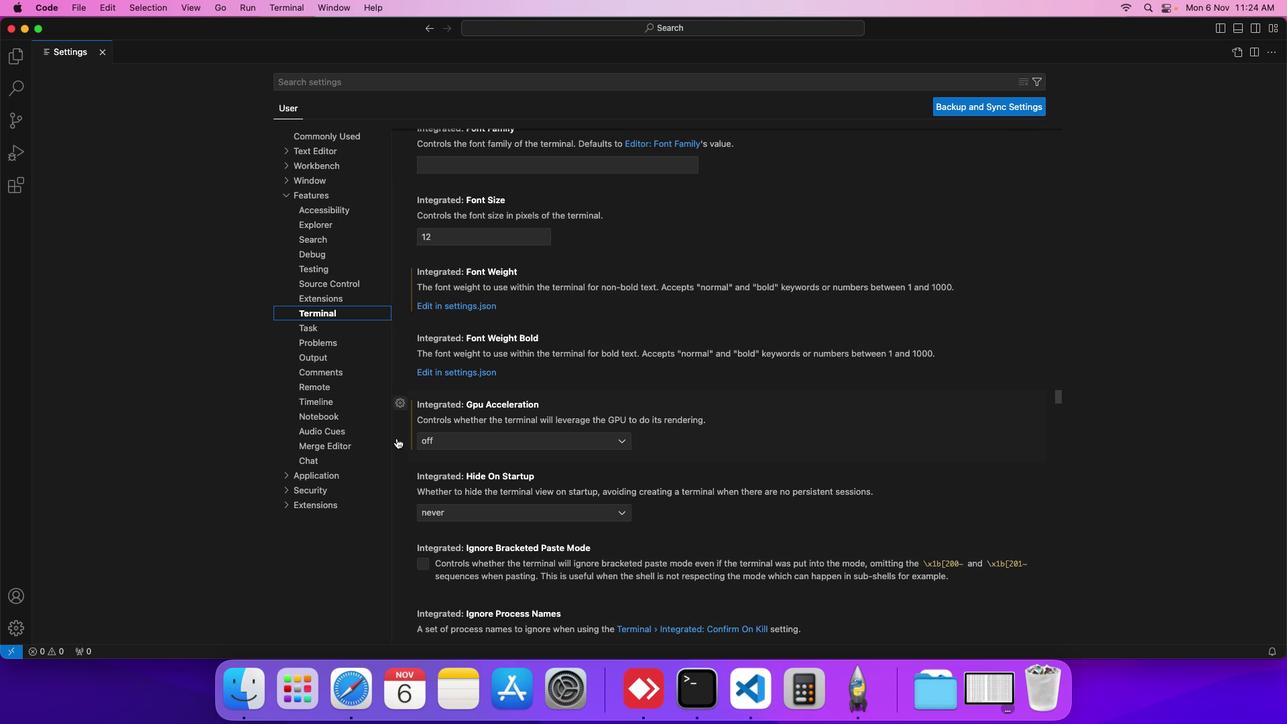 
Action: Mouse scrolled (396, 437) with delta (0, 0)
Screenshot: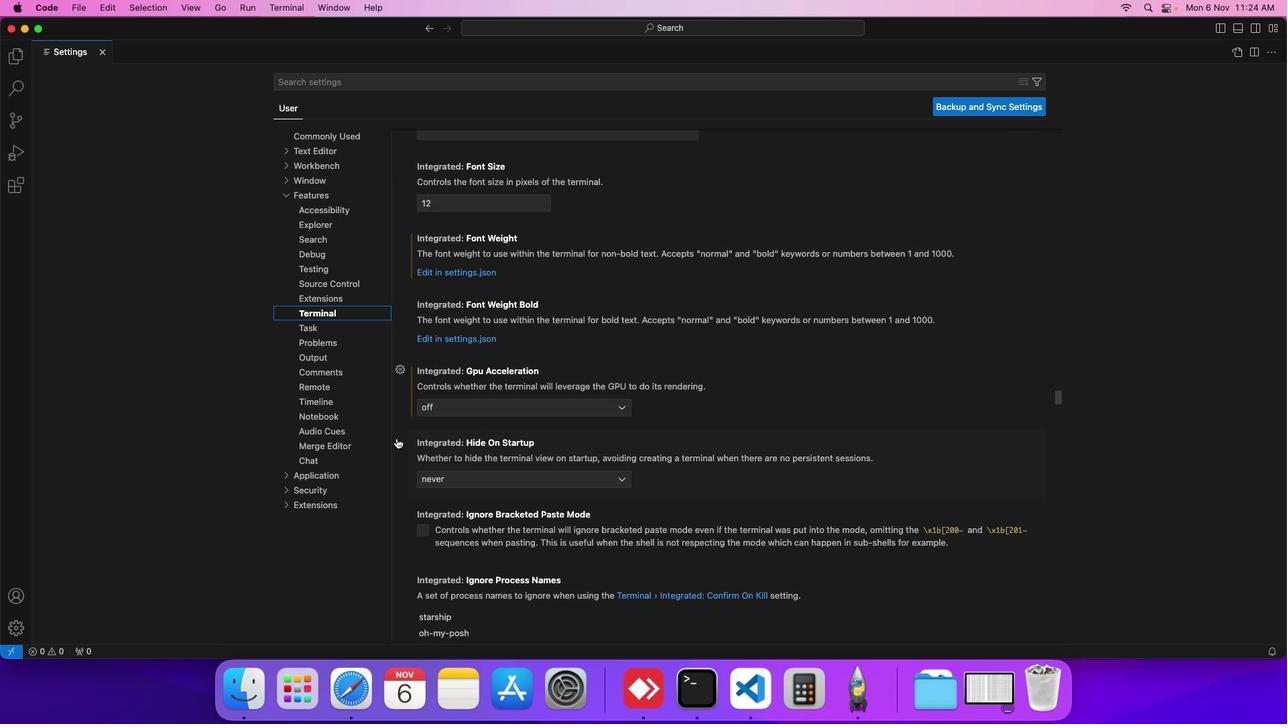 
Action: Mouse scrolled (396, 437) with delta (0, 0)
Screenshot: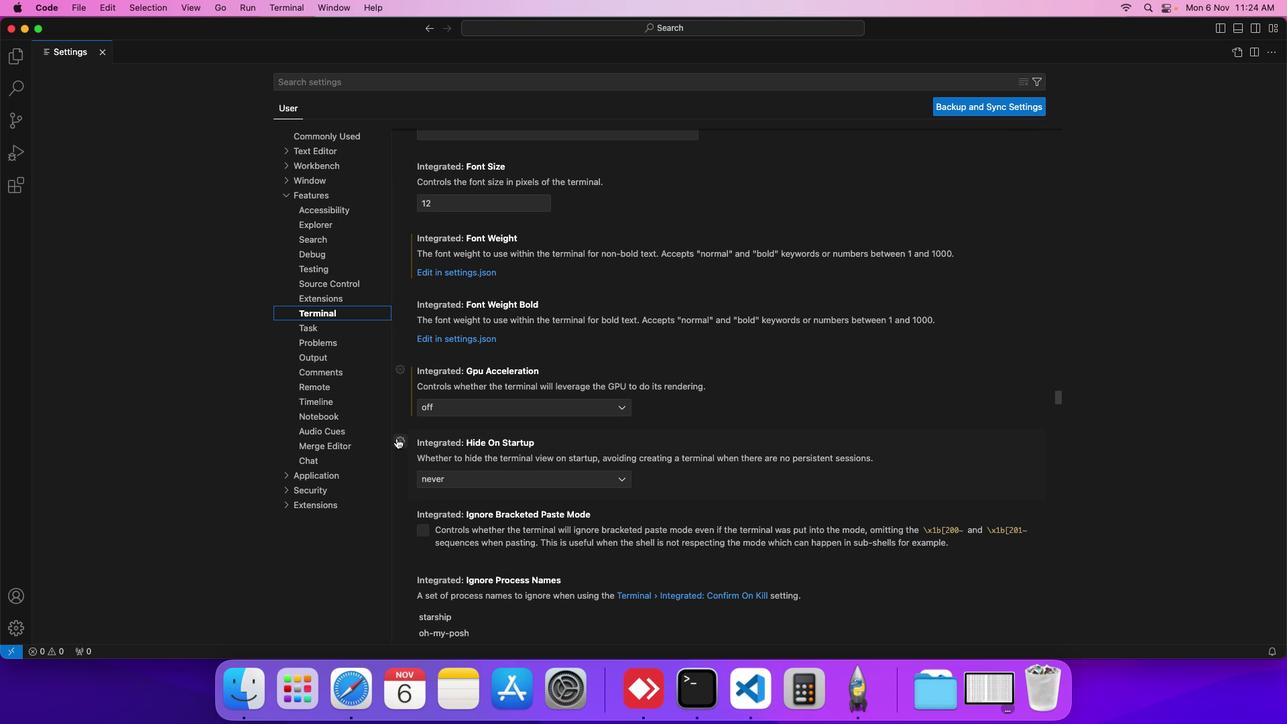 
Action: Mouse scrolled (396, 437) with delta (0, 0)
Screenshot: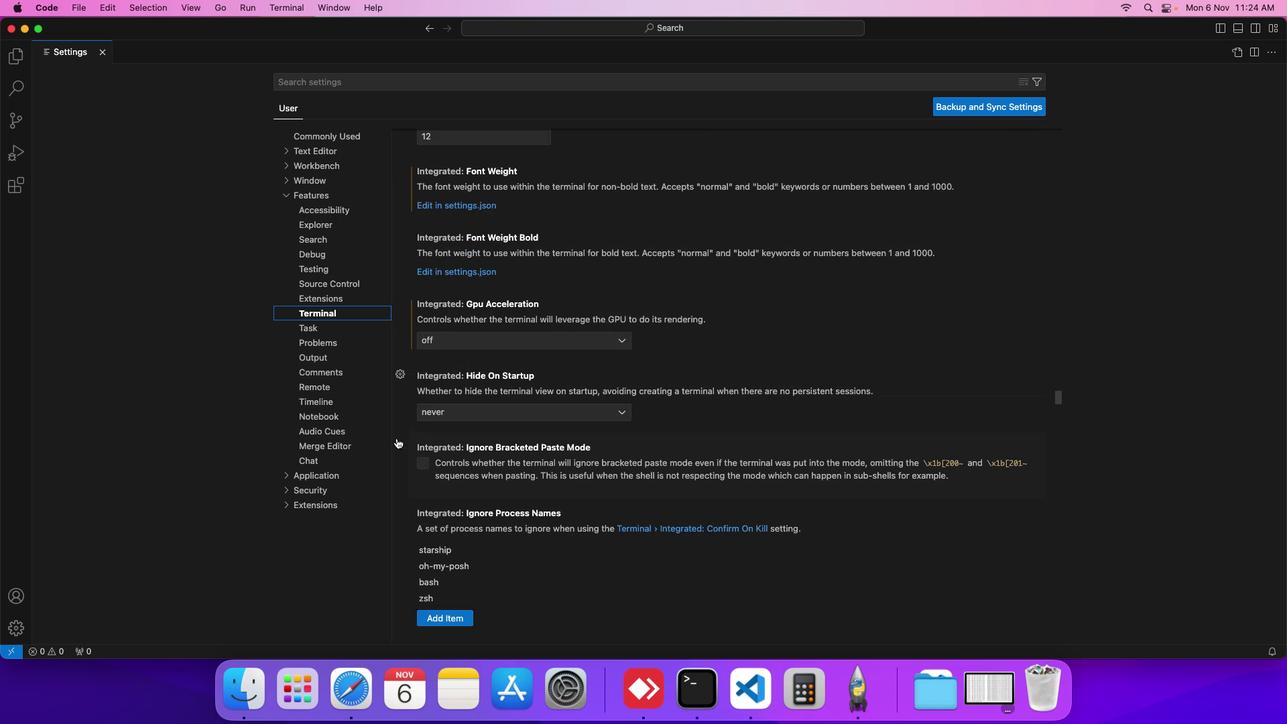 
Action: Mouse scrolled (396, 437) with delta (0, 0)
Screenshot: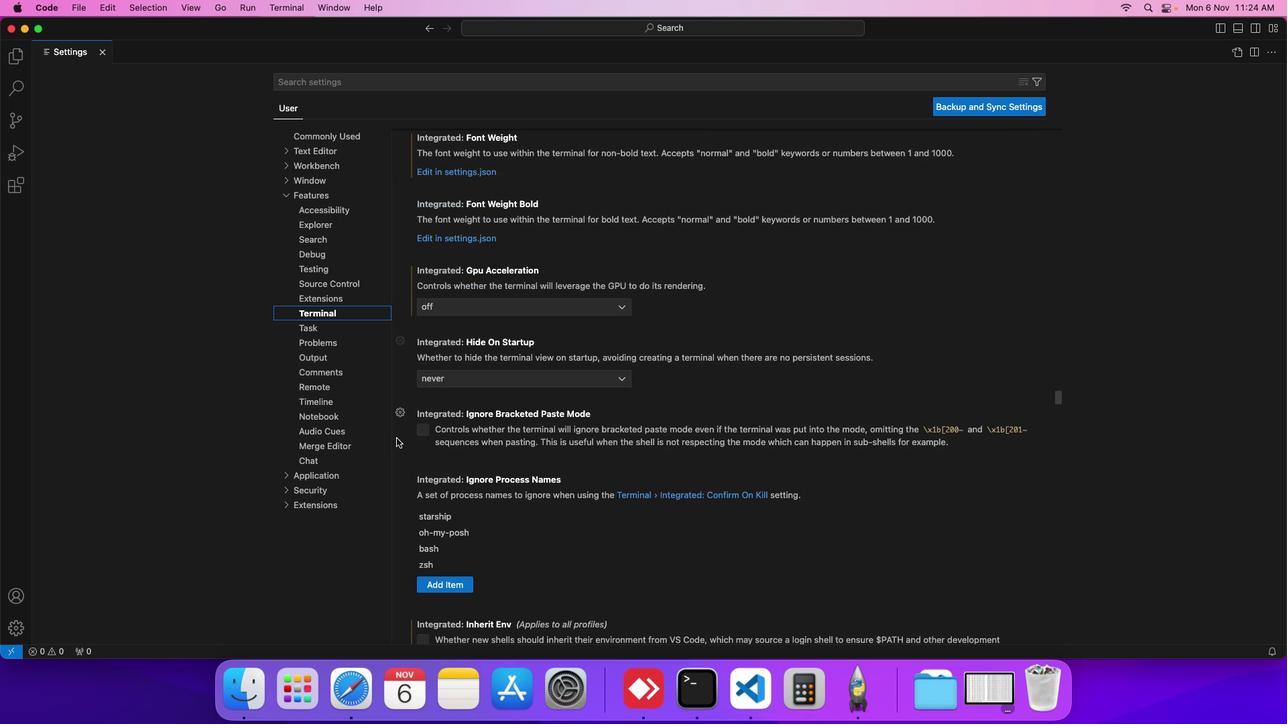 
Action: Mouse scrolled (396, 437) with delta (0, 0)
Screenshot: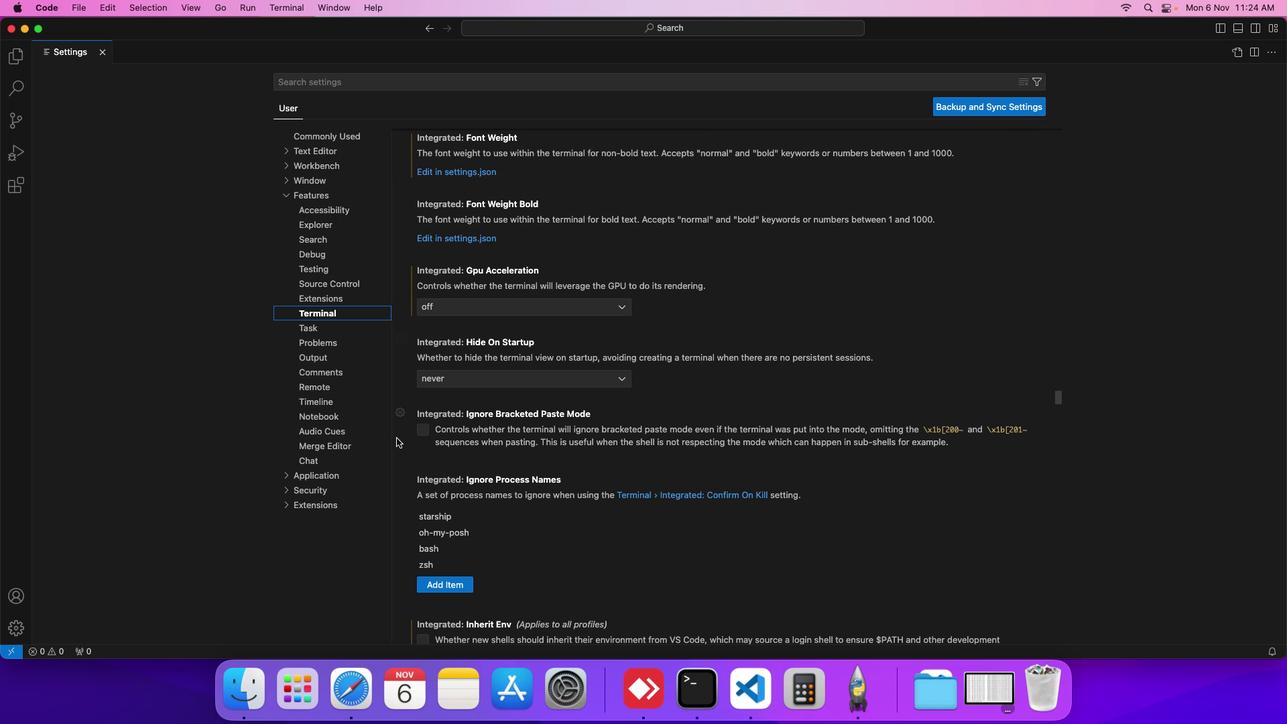 
Action: Mouse scrolled (396, 437) with delta (0, 0)
Screenshot: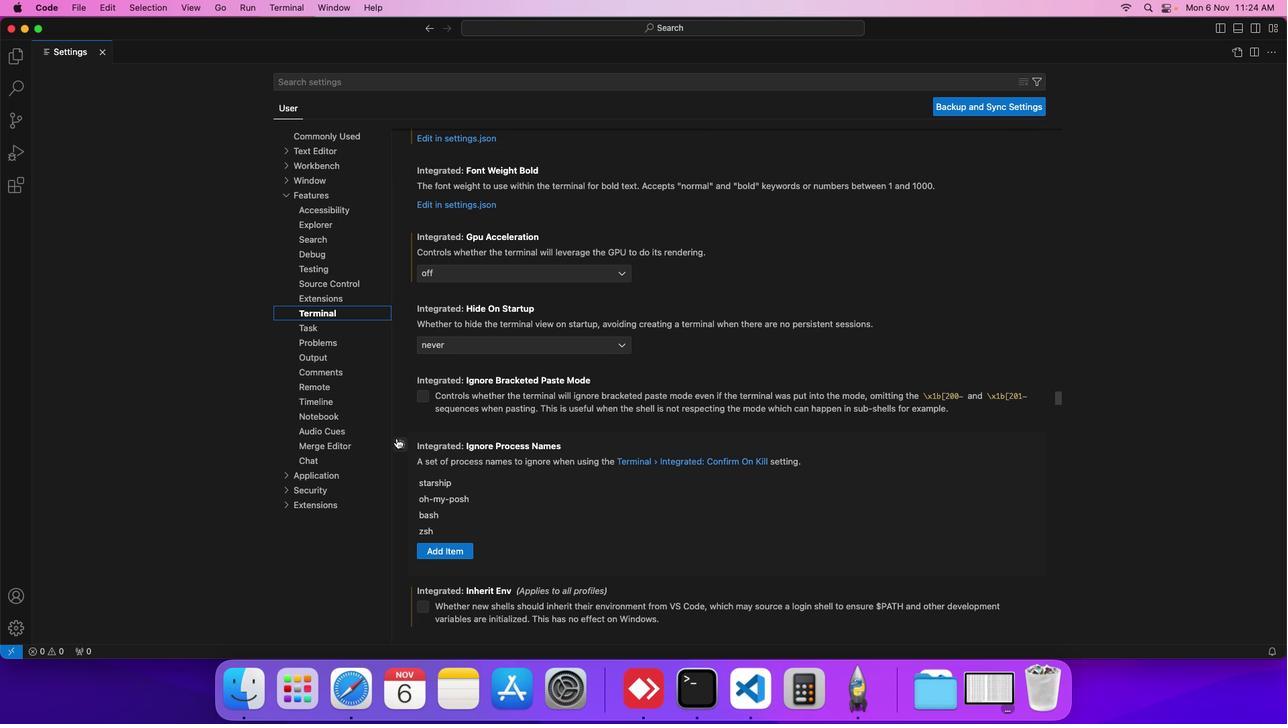
Action: Mouse scrolled (396, 437) with delta (0, 0)
Screenshot: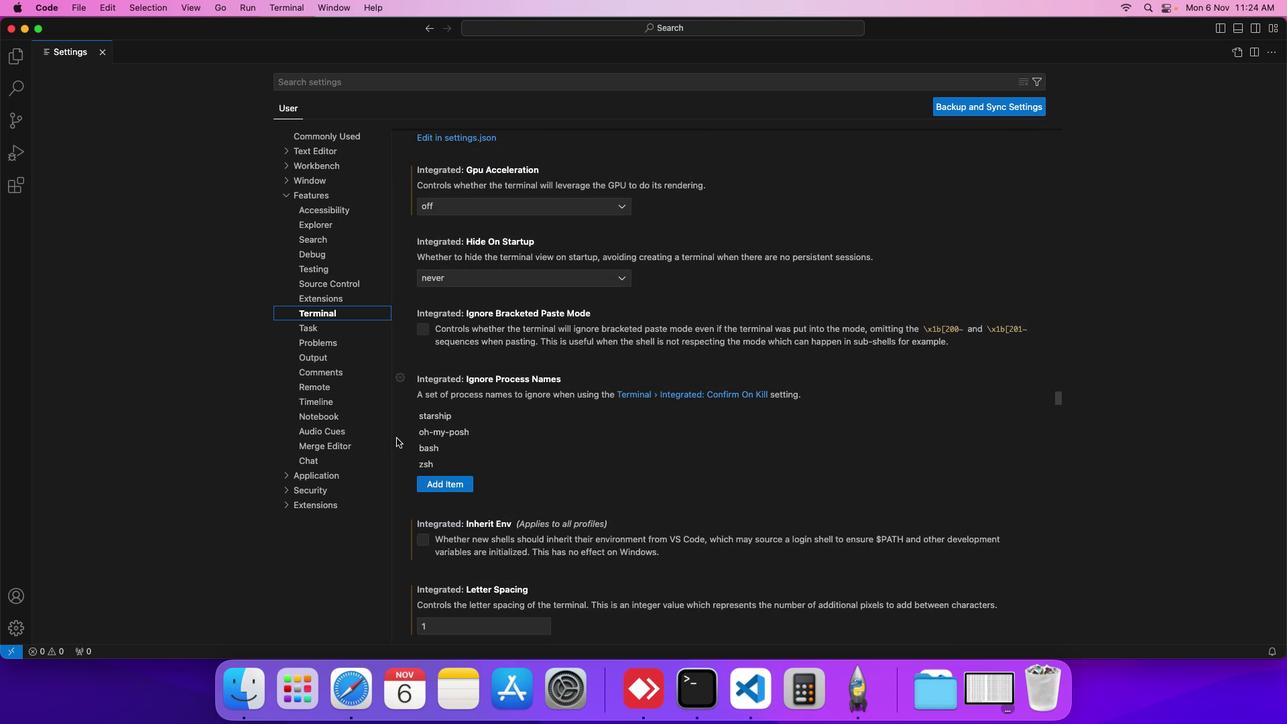 
Action: Mouse scrolled (396, 437) with delta (0, 0)
Screenshot: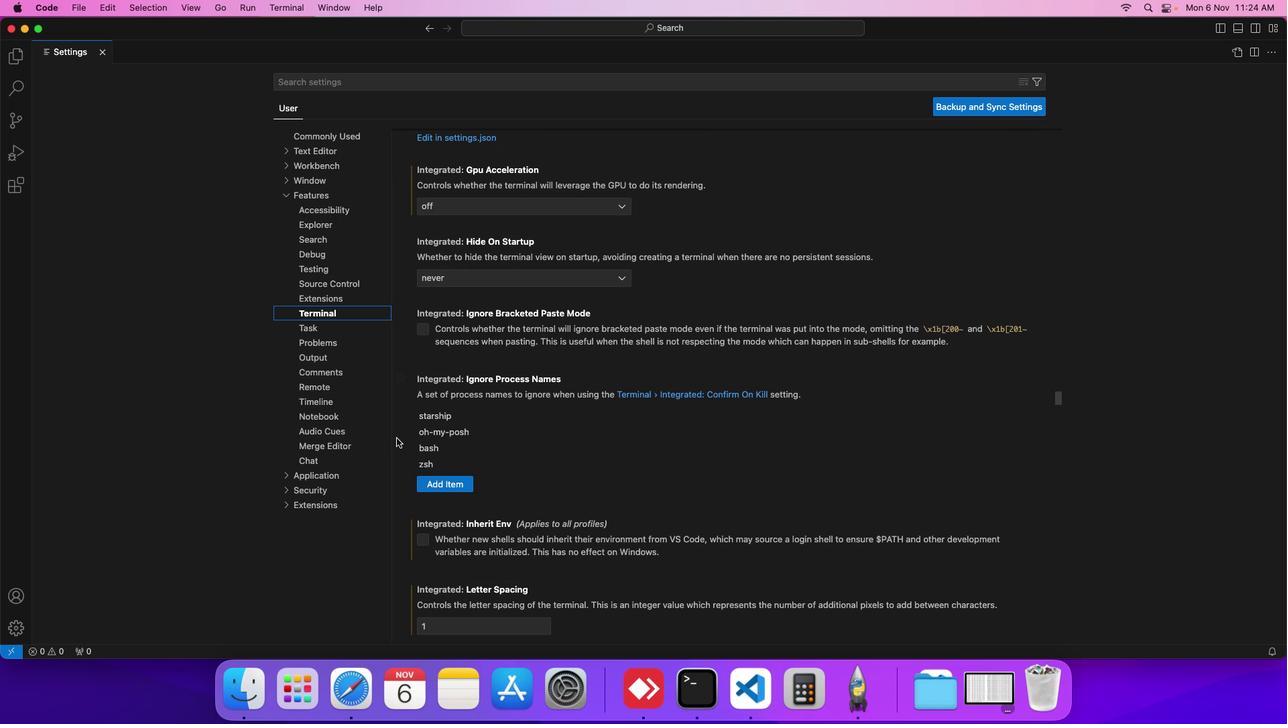 
Action: Mouse scrolled (396, 437) with delta (0, 0)
Screenshot: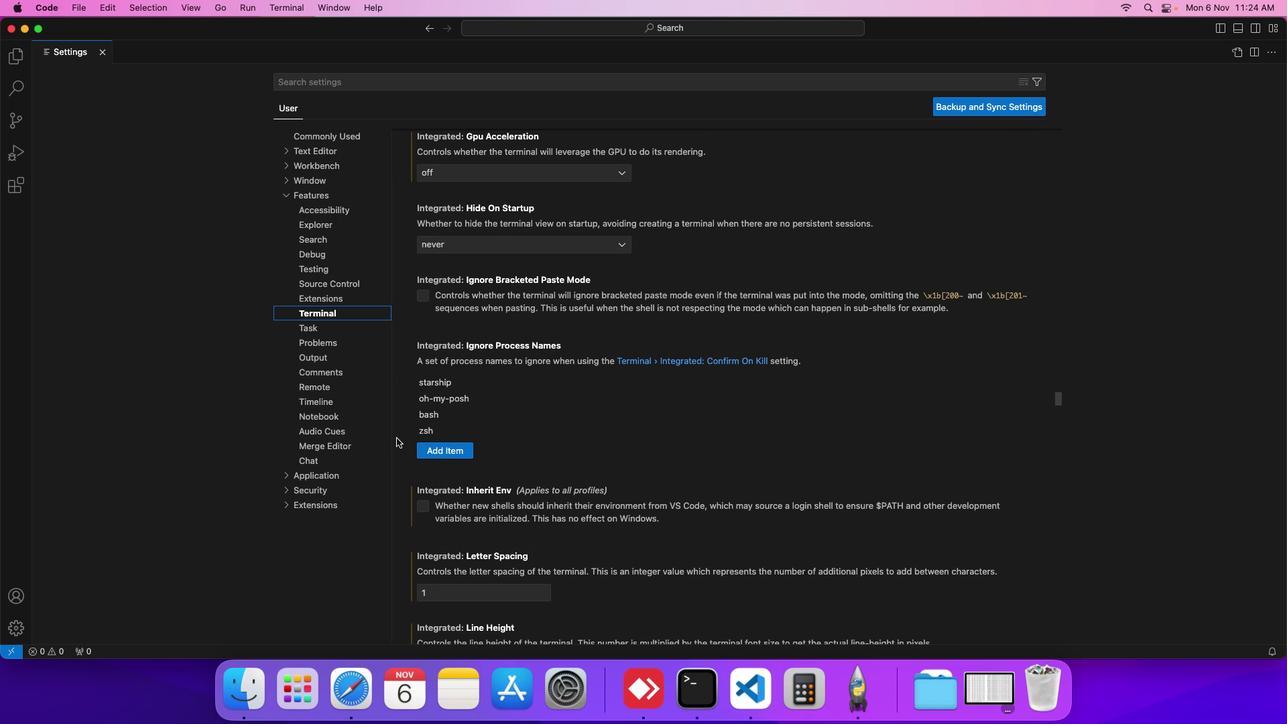 
Action: Mouse scrolled (396, 437) with delta (0, 0)
Screenshot: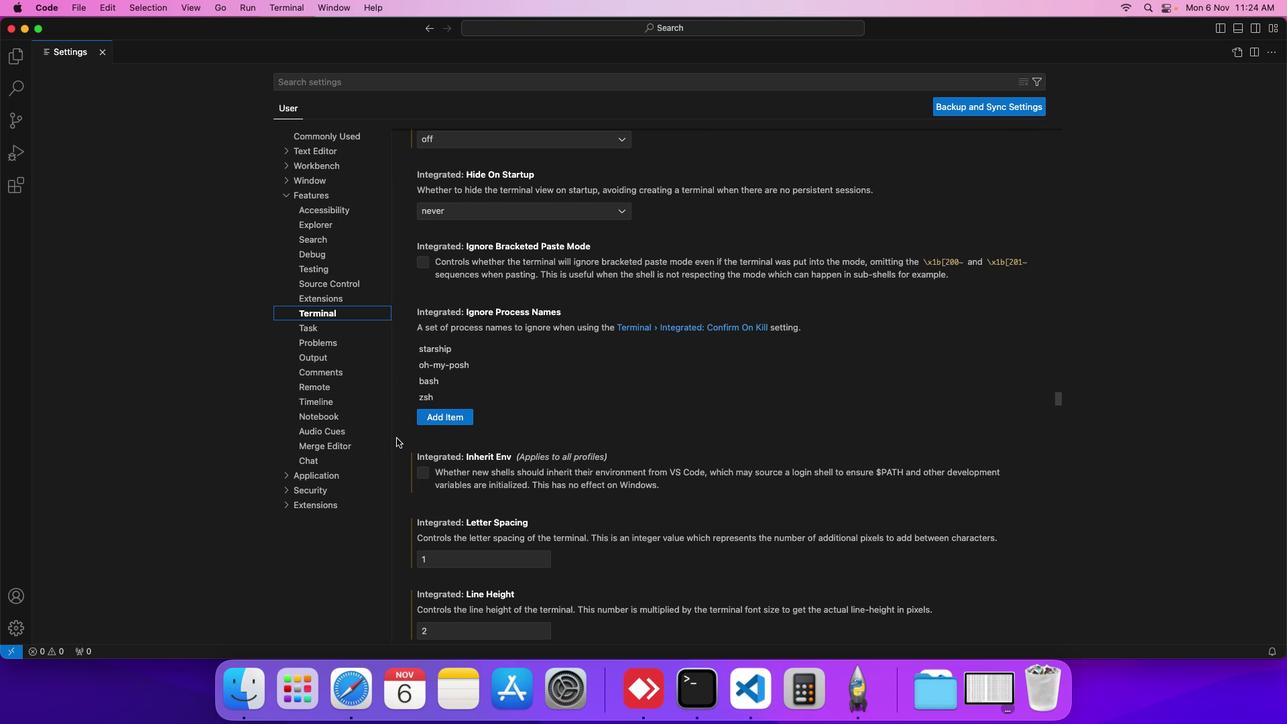 
Action: Mouse scrolled (396, 437) with delta (0, 0)
Screenshot: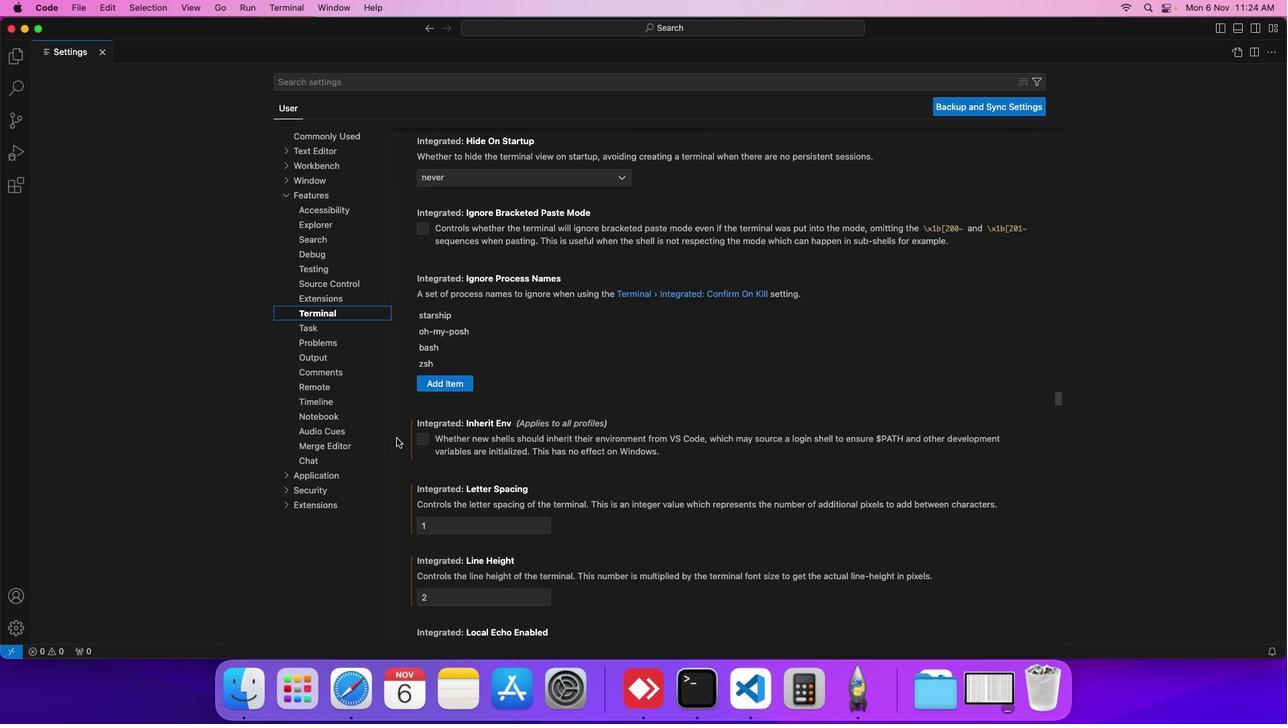 
Action: Mouse scrolled (396, 437) with delta (0, 0)
Screenshot: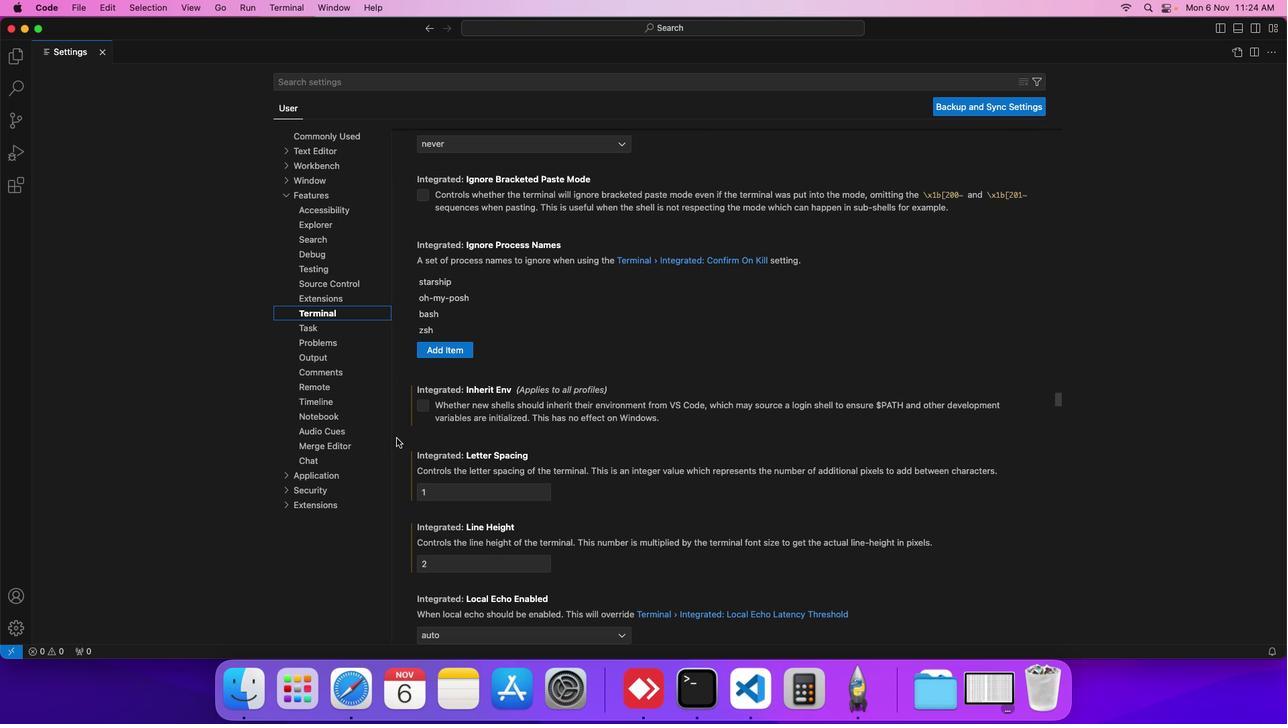 
Action: Mouse scrolled (396, 437) with delta (0, 0)
Screenshot: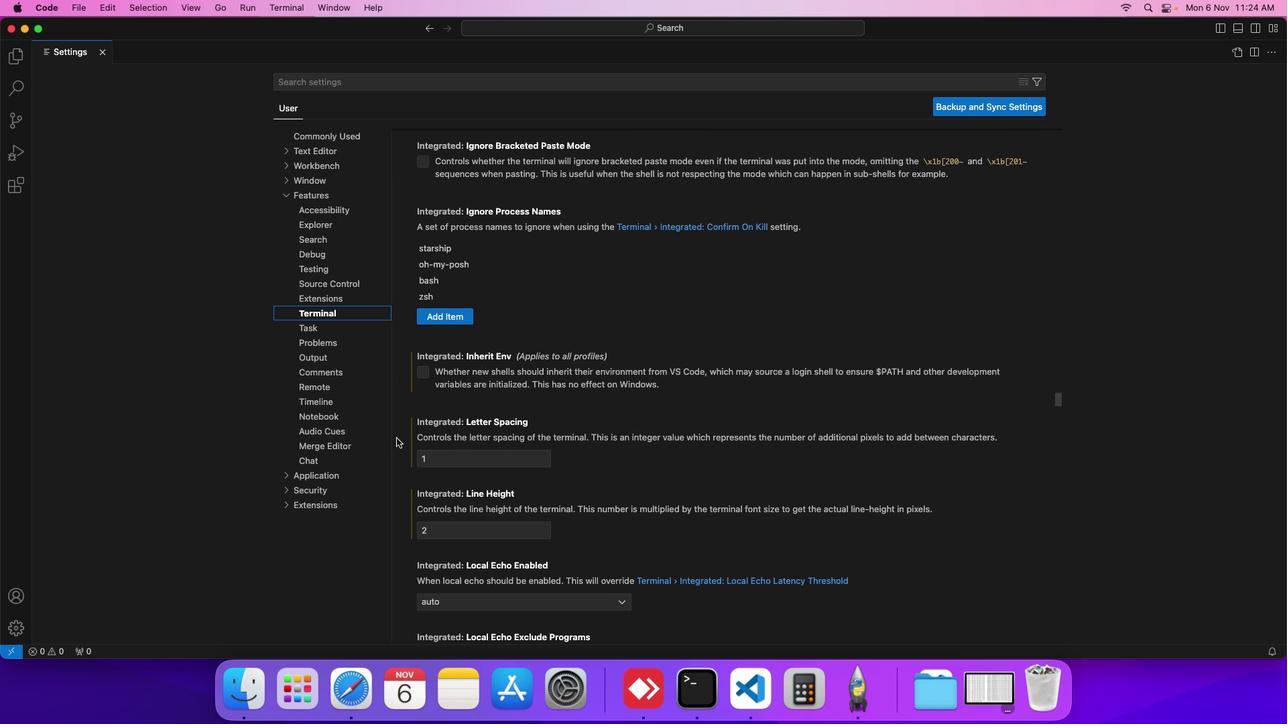 
Action: Mouse scrolled (396, 437) with delta (0, 0)
Screenshot: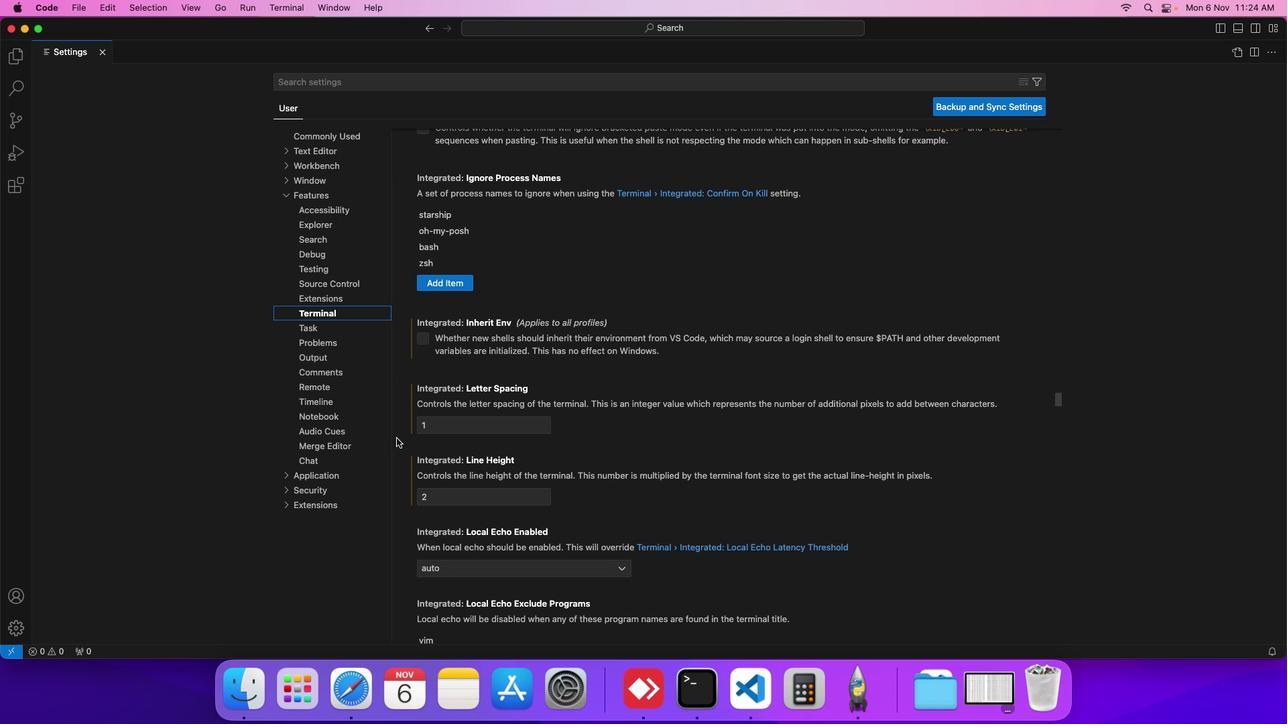 
Action: Mouse scrolled (396, 437) with delta (0, 0)
Screenshot: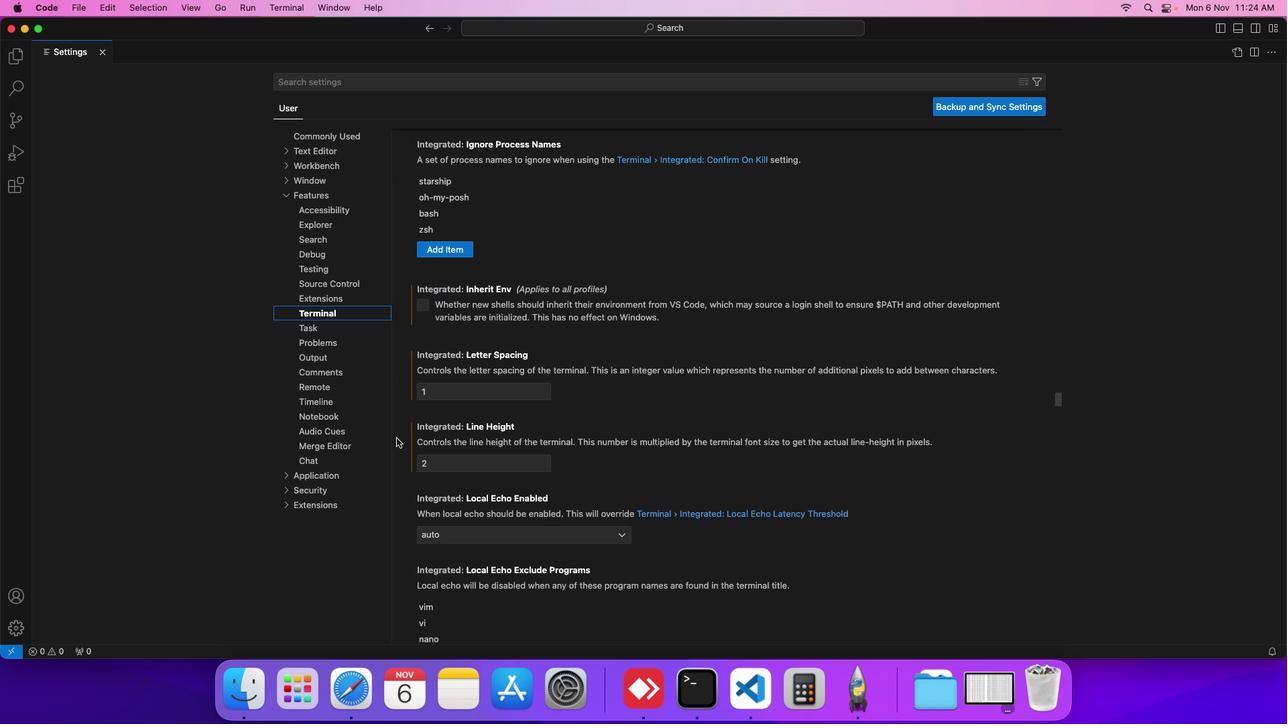 
Action: Mouse scrolled (396, 437) with delta (0, 0)
Screenshot: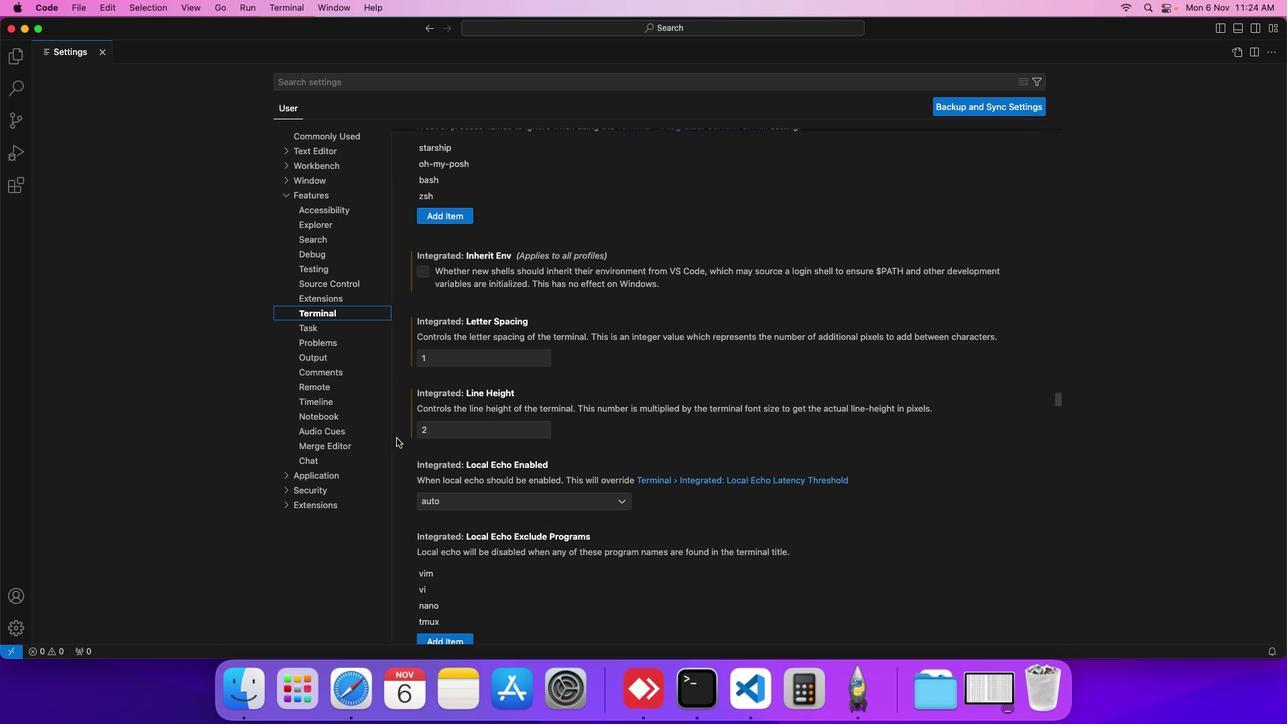 
Action: Mouse scrolled (396, 437) with delta (0, 0)
Screenshot: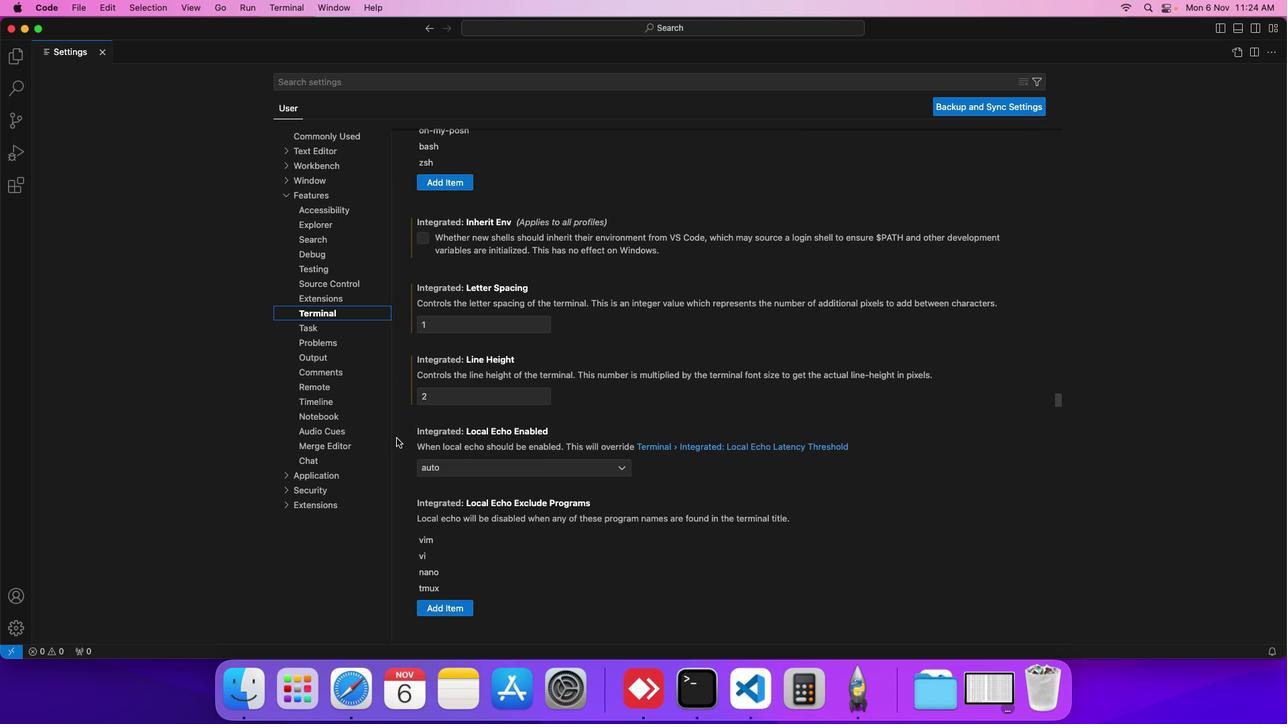 
Action: Mouse scrolled (396, 437) with delta (0, 0)
Screenshot: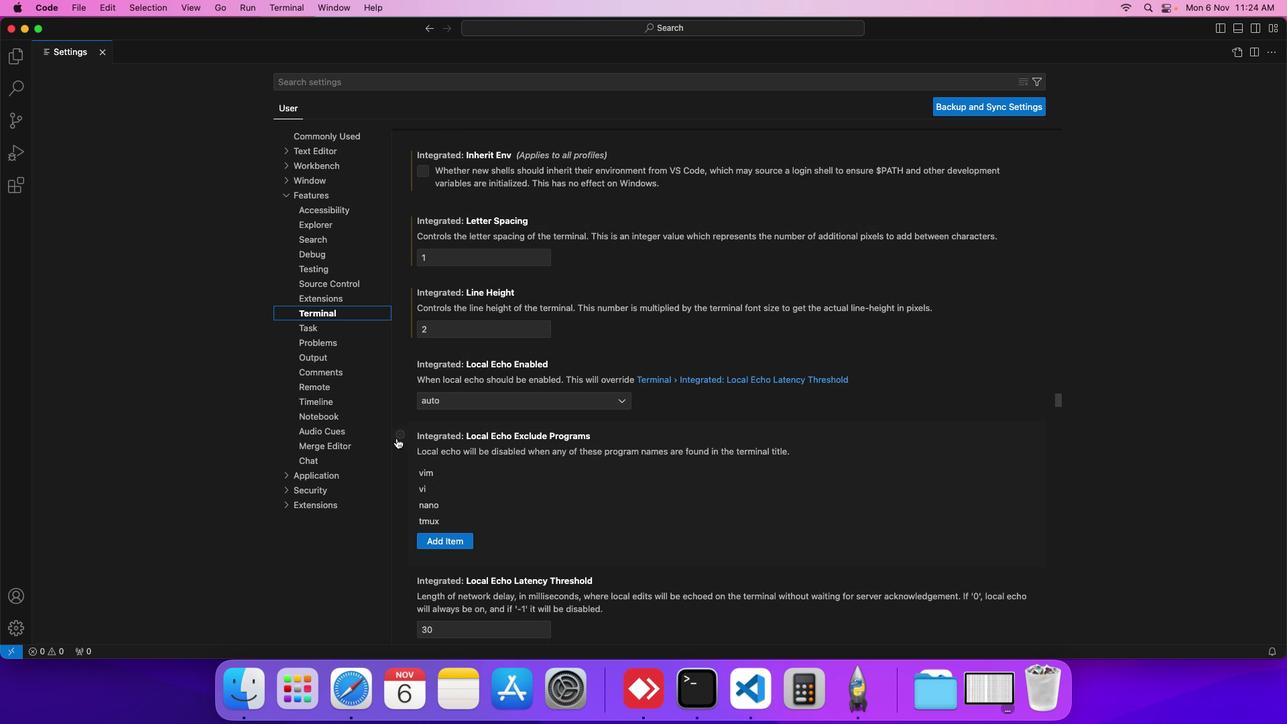 
Action: Mouse scrolled (396, 437) with delta (0, 0)
Screenshot: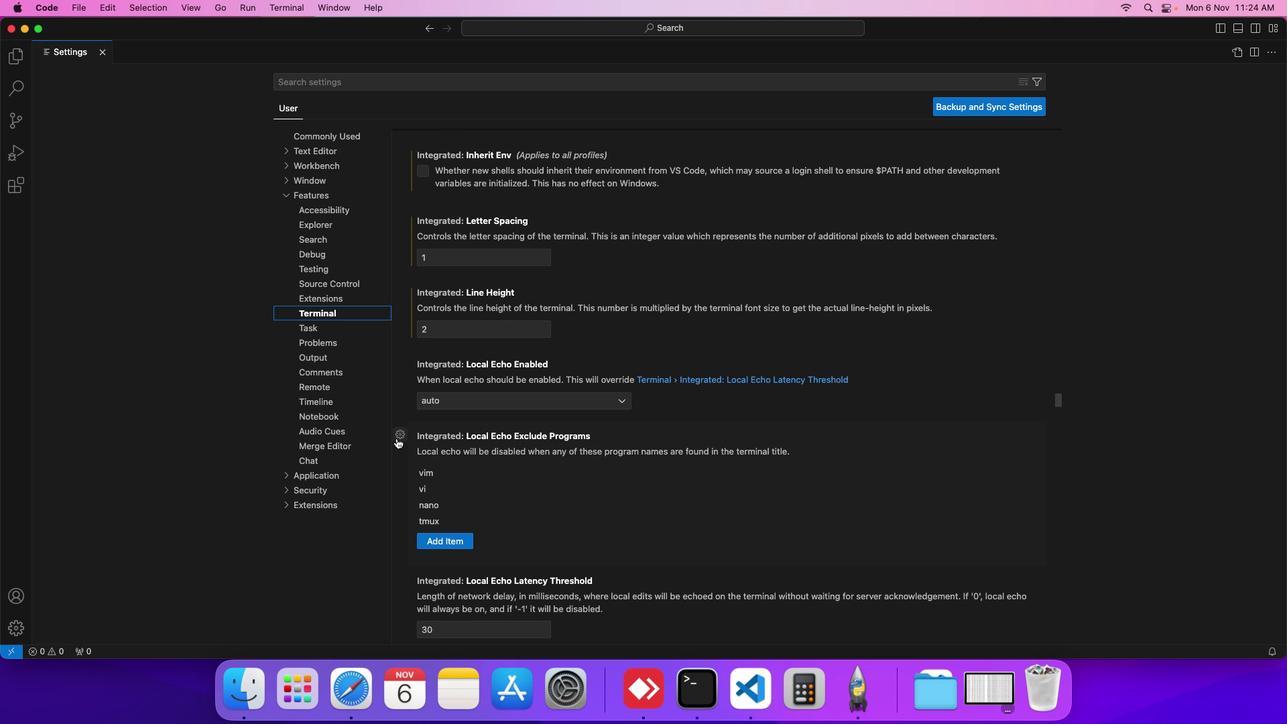 
Action: Mouse scrolled (396, 437) with delta (0, 0)
Screenshot: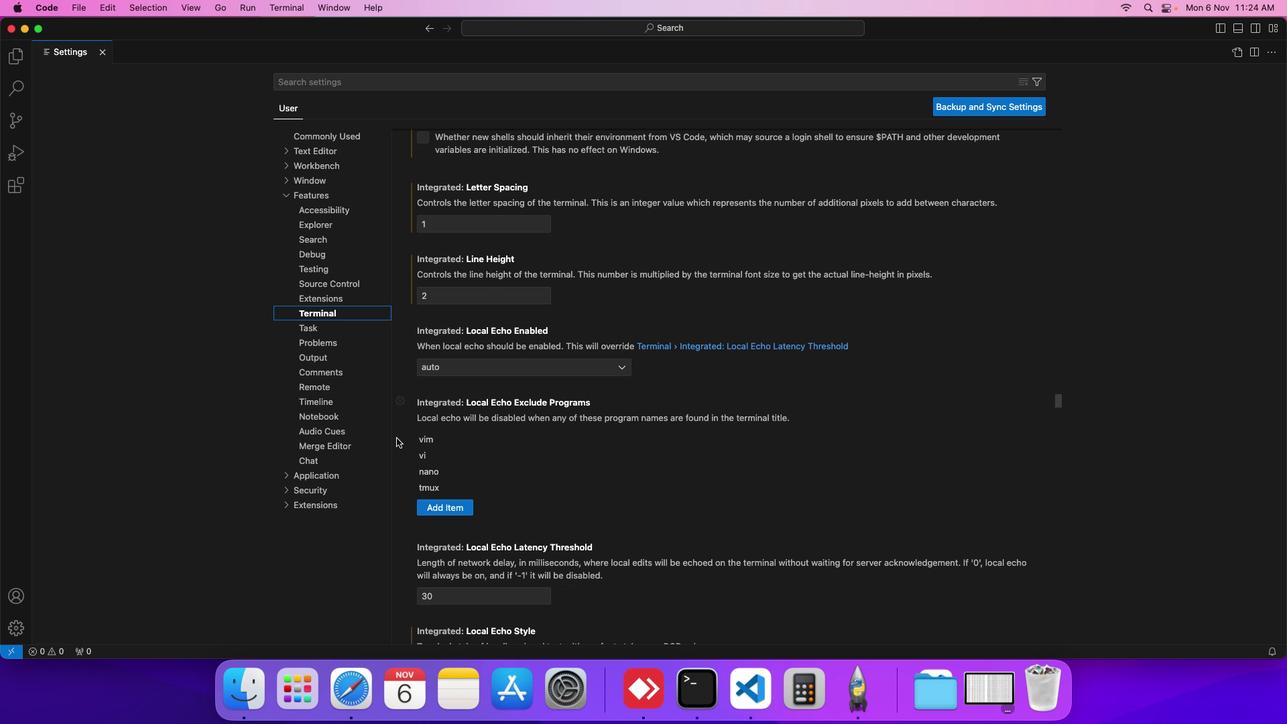 
Action: Mouse scrolled (396, 437) with delta (0, 0)
Screenshot: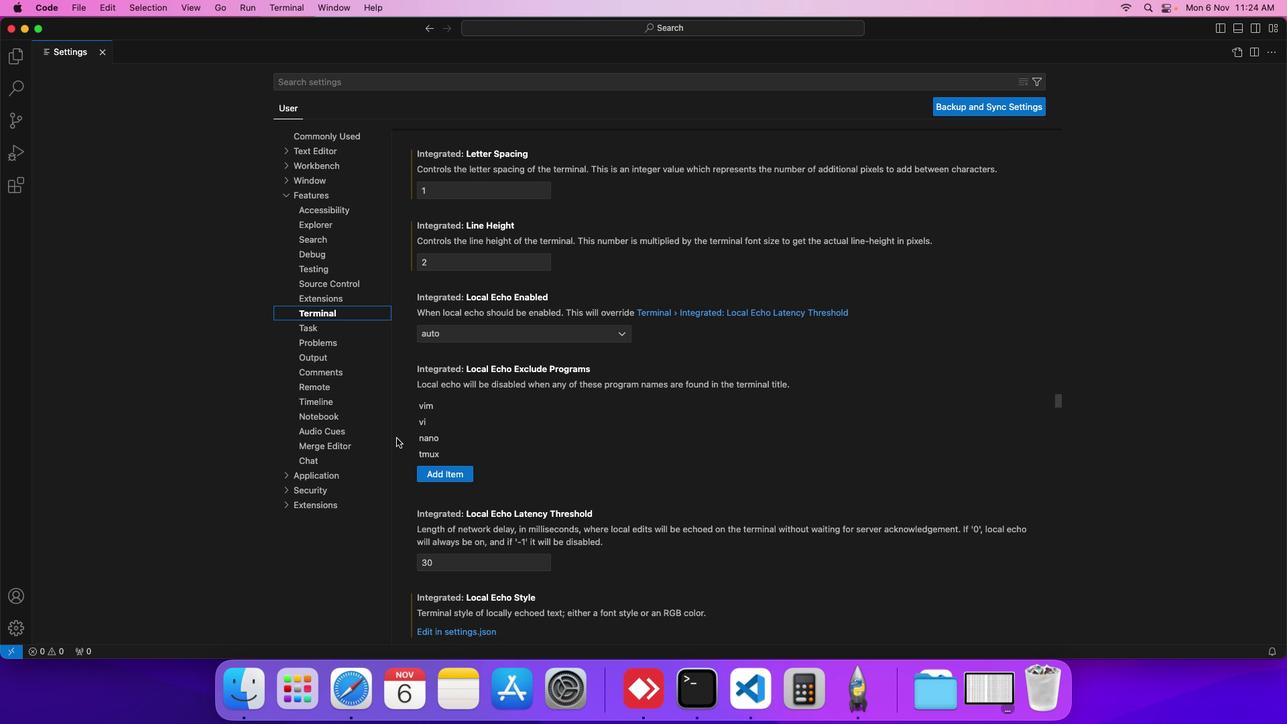 
Action: Mouse scrolled (396, 437) with delta (0, 0)
Screenshot: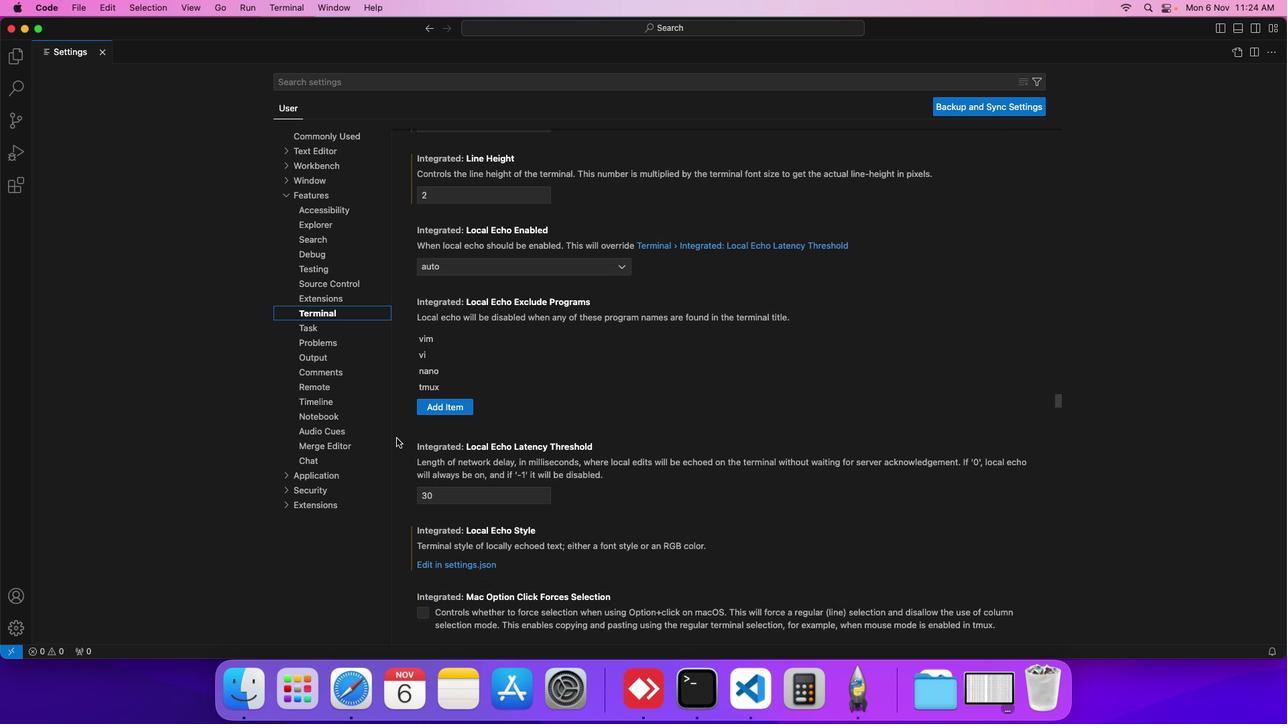 
Action: Mouse scrolled (396, 437) with delta (0, 0)
Screenshot: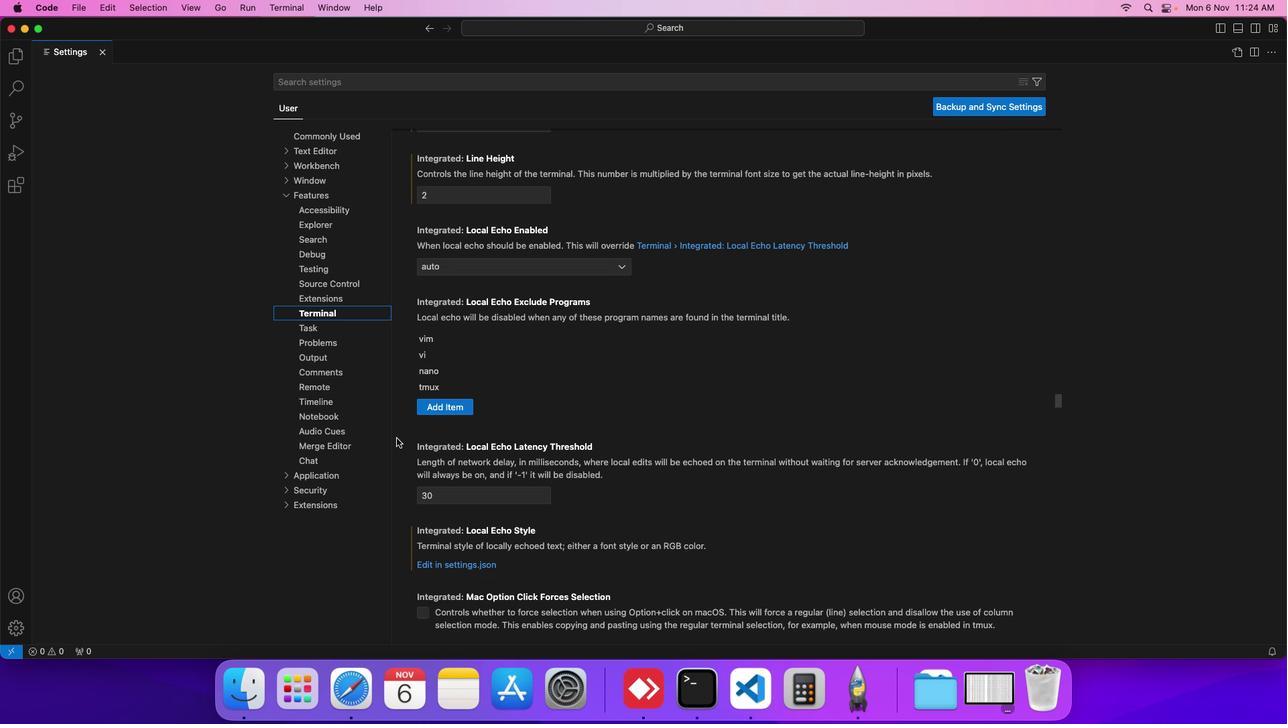 
Action: Mouse scrolled (396, 437) with delta (0, 0)
Screenshot: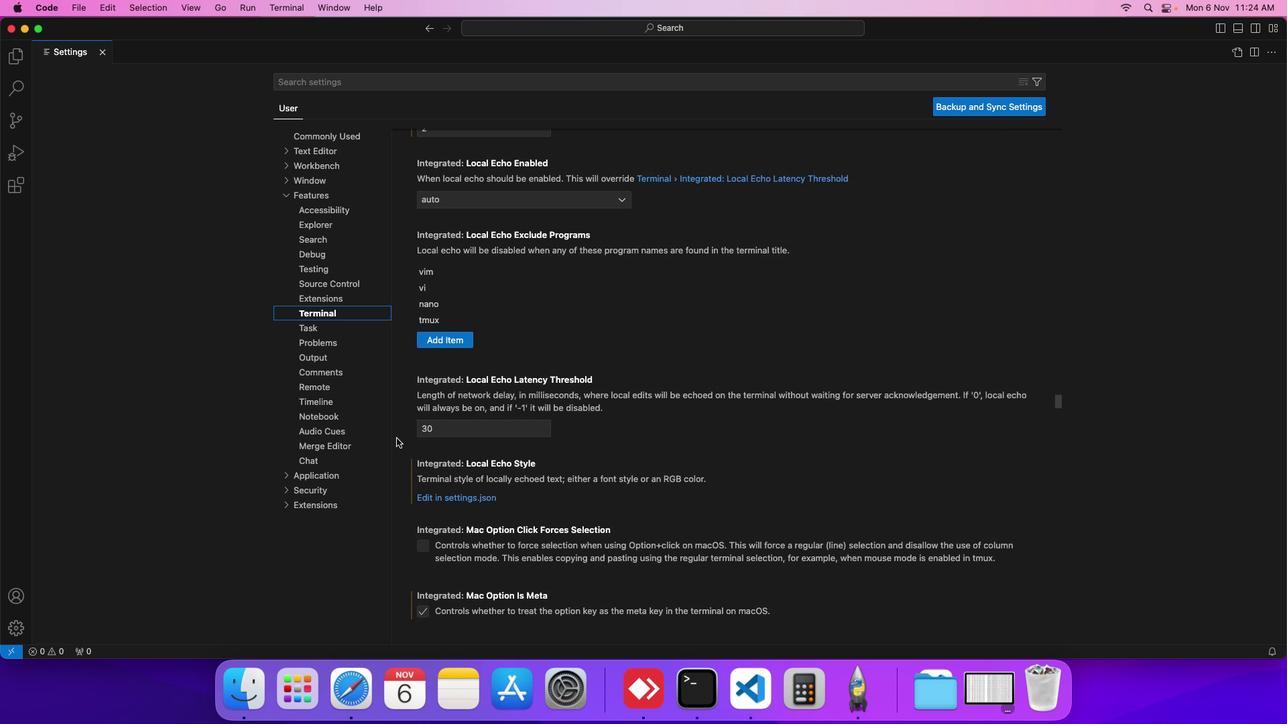 
Action: Mouse scrolled (396, 437) with delta (0, 0)
Screenshot: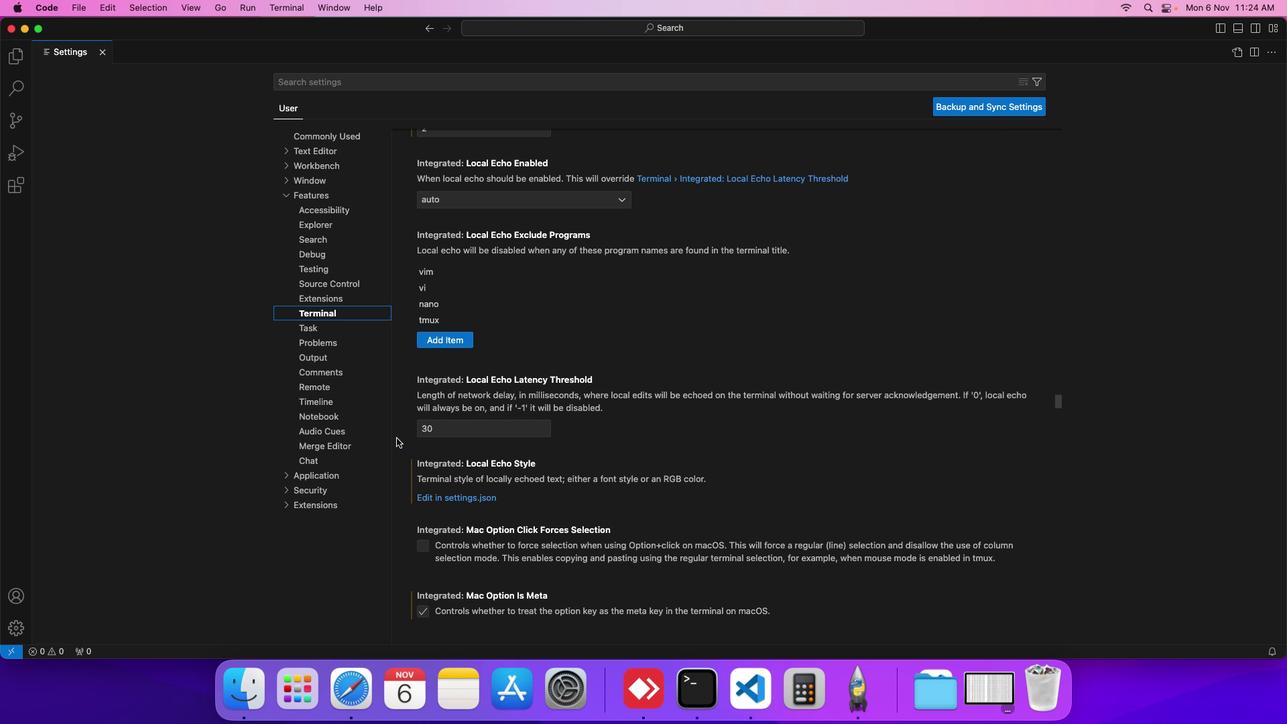 
Action: Mouse scrolled (396, 437) with delta (0, 0)
Screenshot: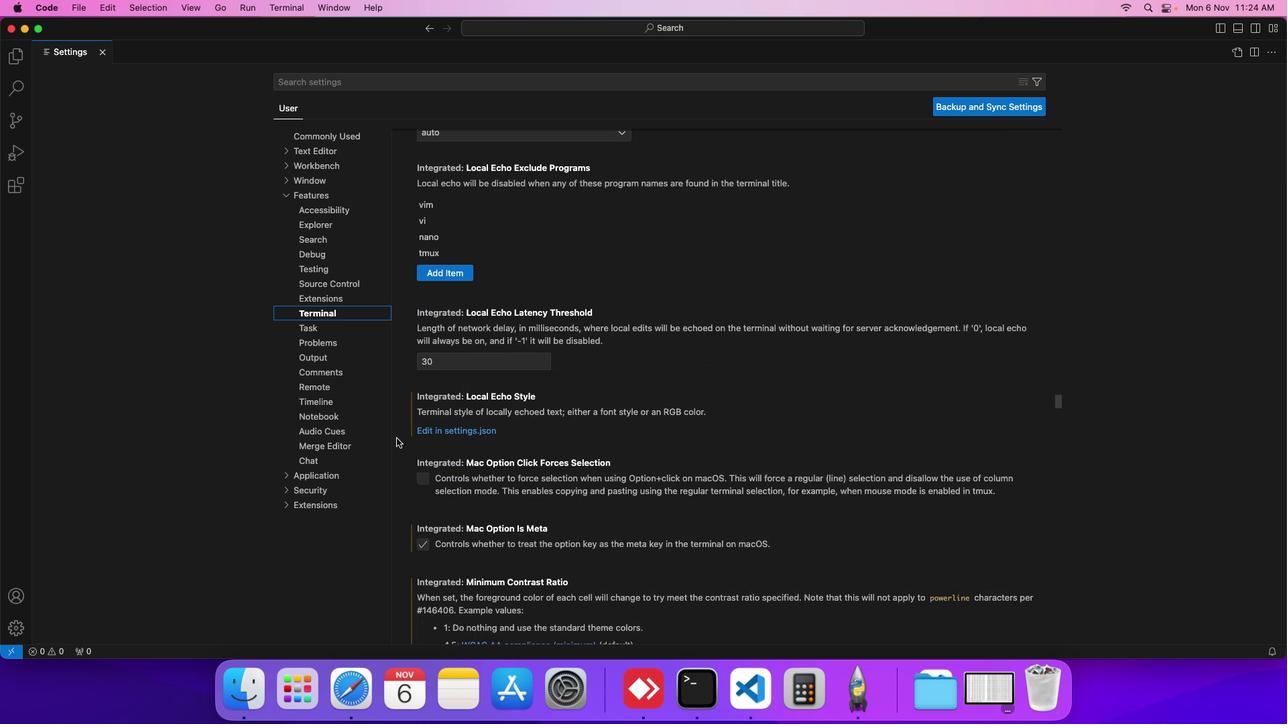 
Action: Mouse scrolled (396, 437) with delta (0, 0)
Screenshot: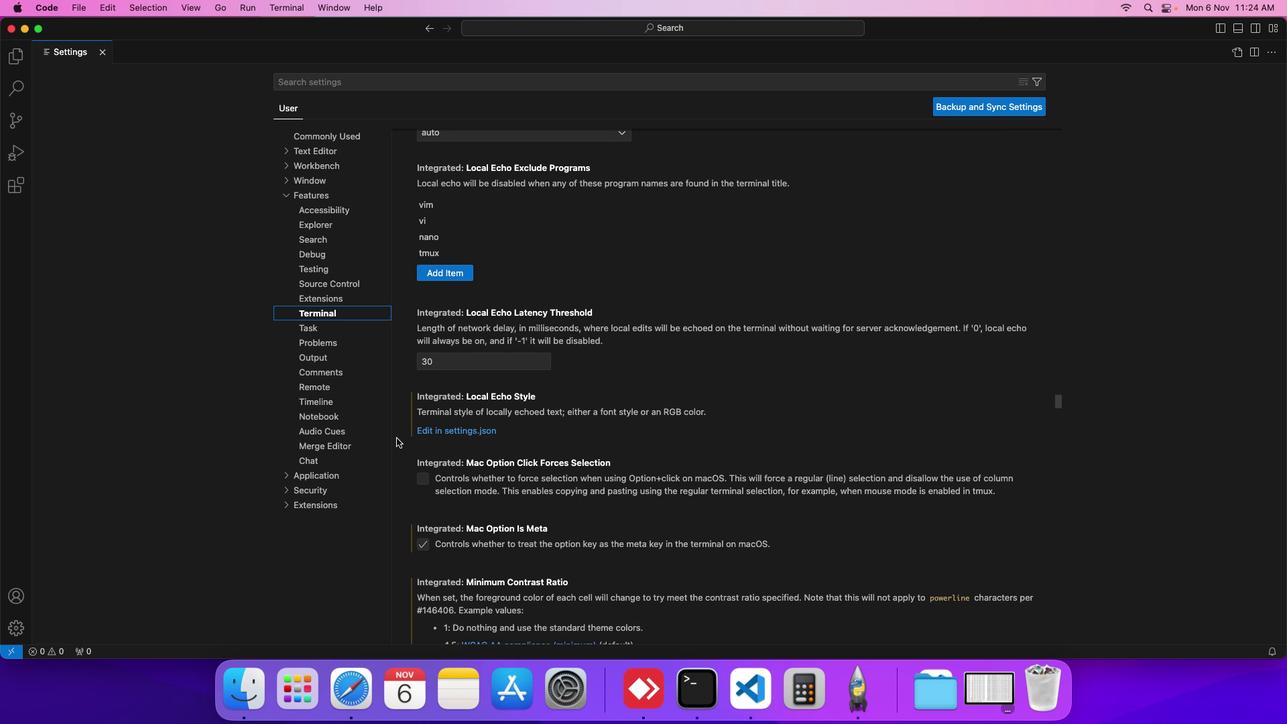 
Action: Mouse scrolled (396, 437) with delta (0, 0)
Screenshot: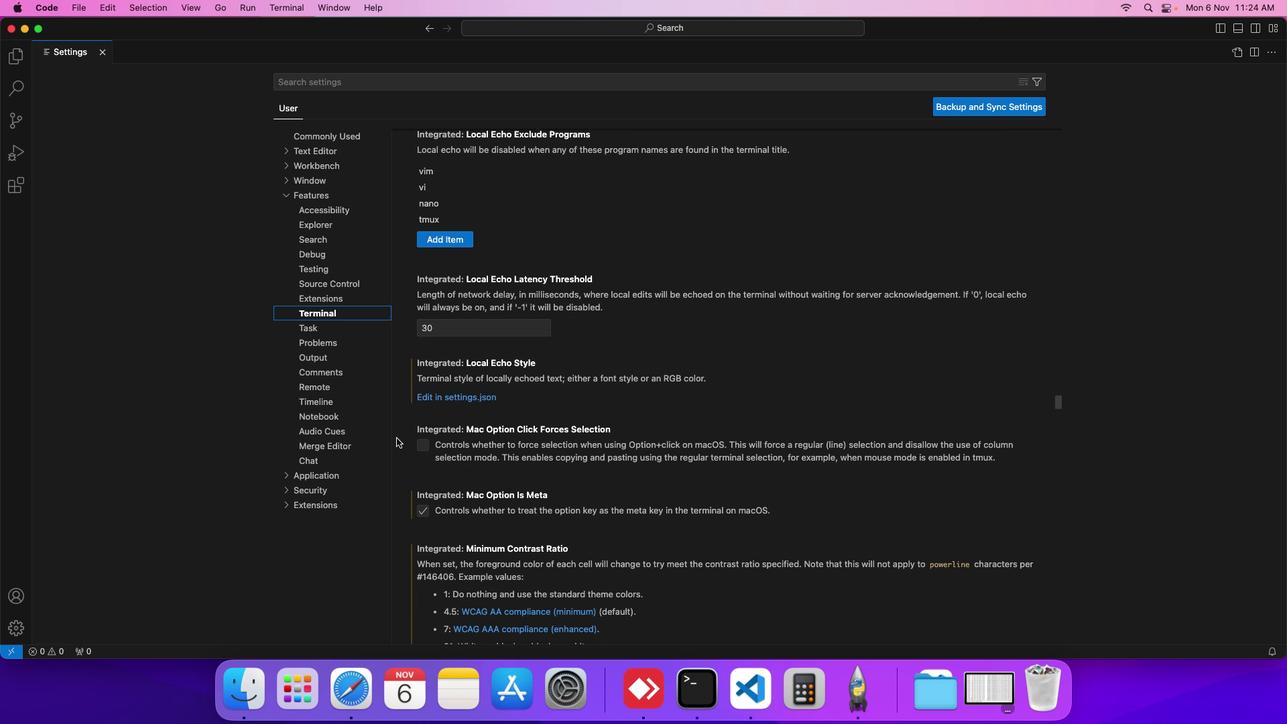 
Action: Mouse scrolled (396, 437) with delta (0, 0)
Screenshot: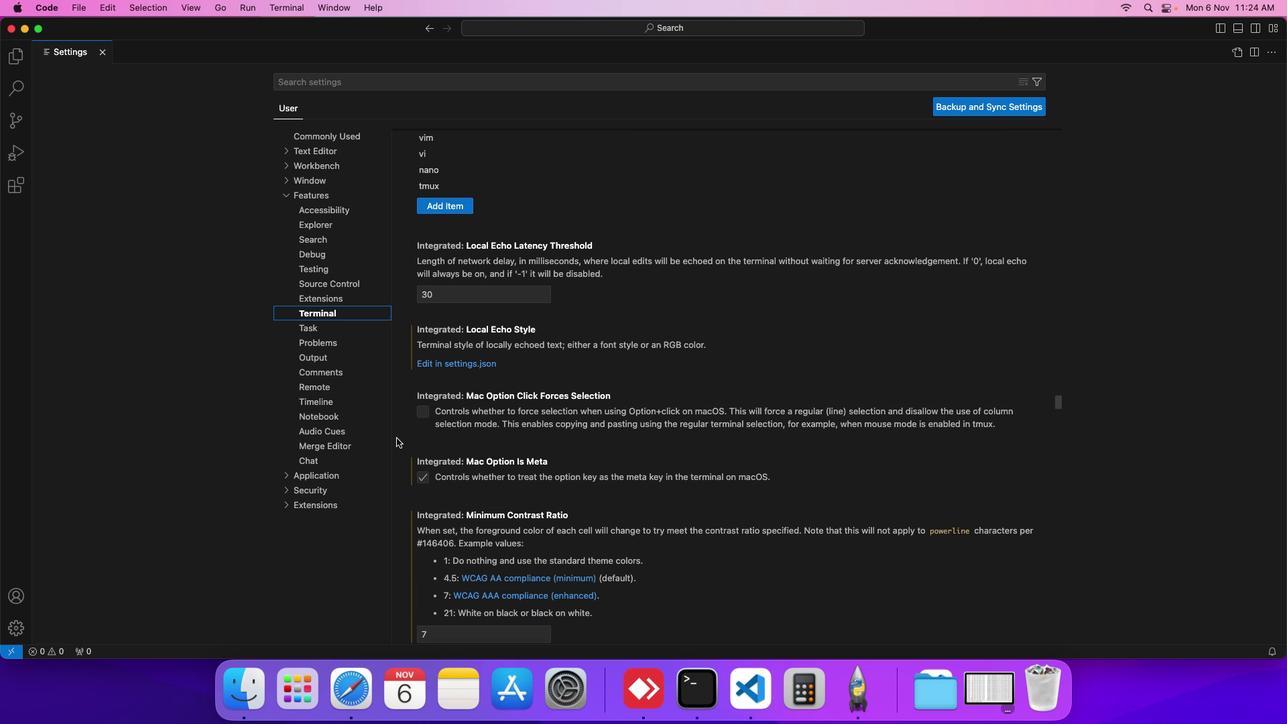 
Action: Mouse scrolled (396, 437) with delta (0, 0)
Screenshot: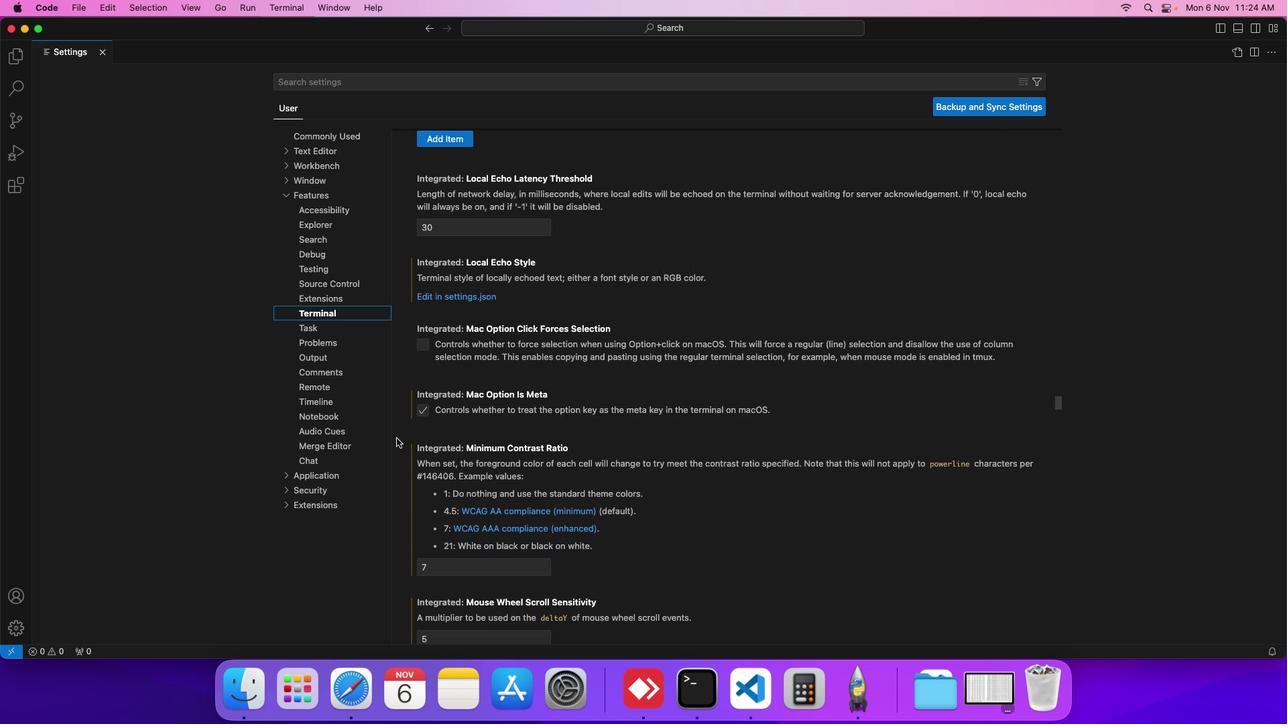 
Action: Mouse scrolled (396, 437) with delta (0, 0)
Screenshot: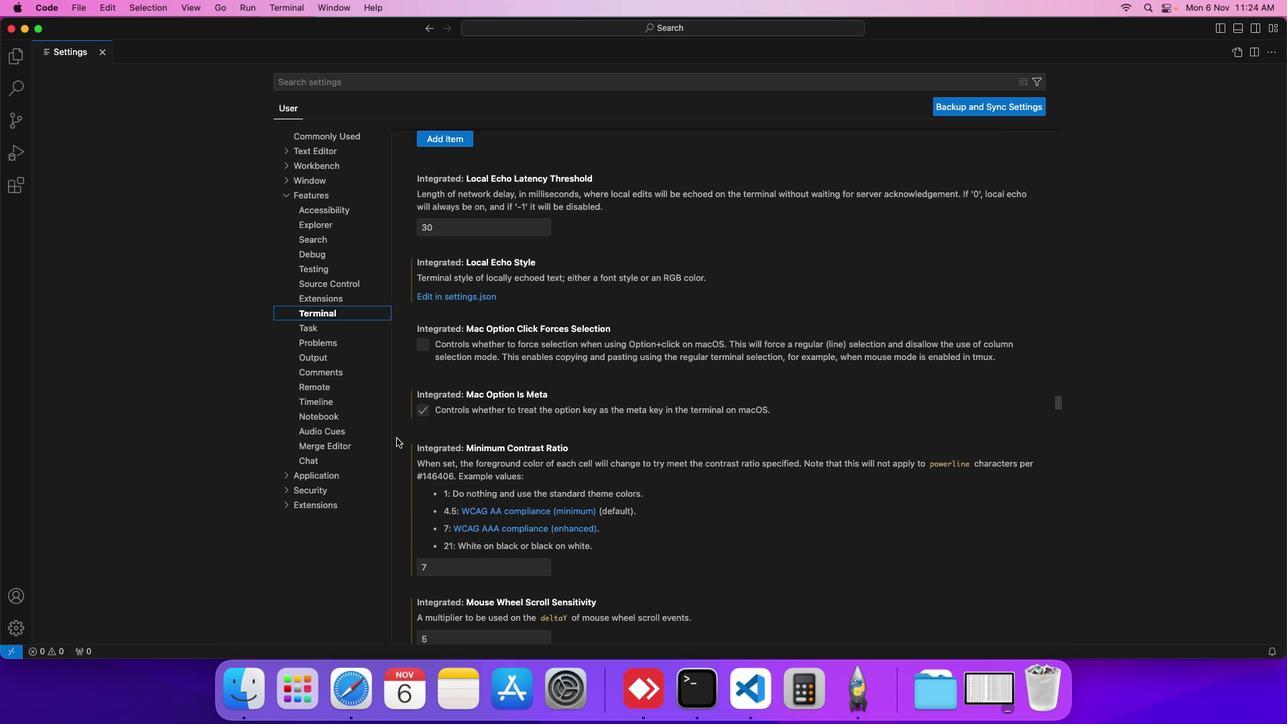 
Action: Mouse scrolled (396, 437) with delta (0, 0)
Screenshot: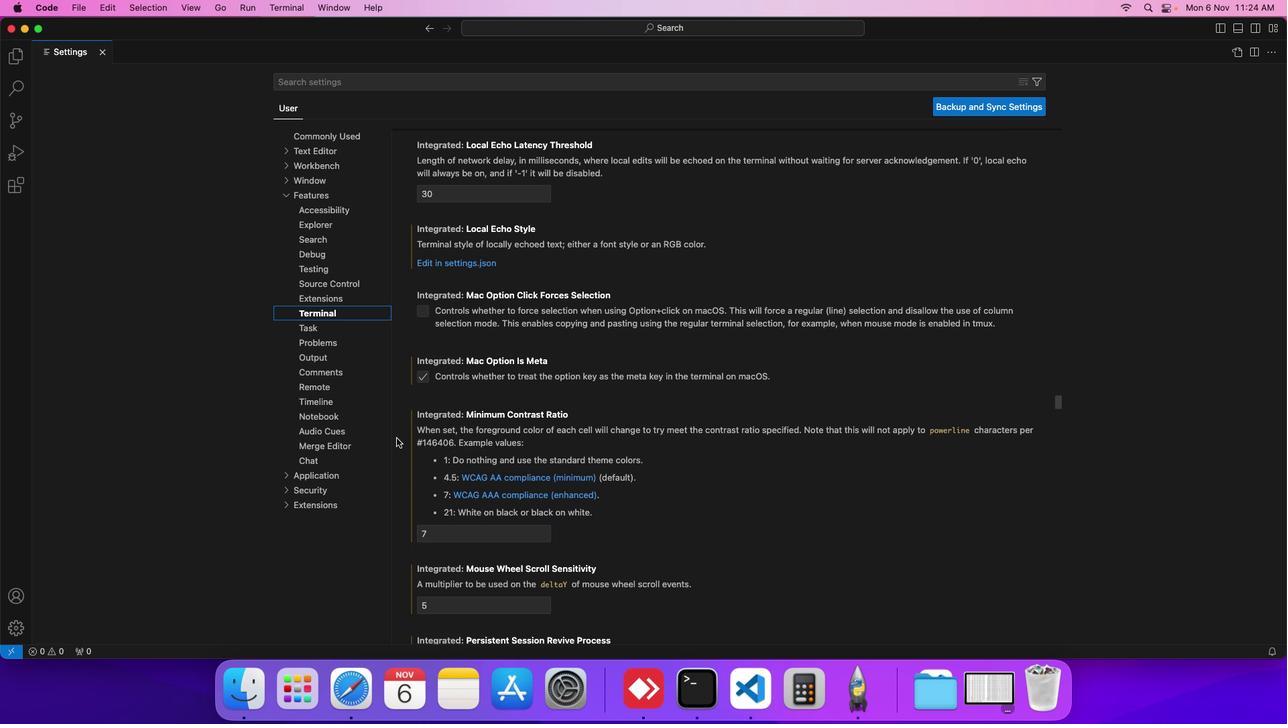 
Action: Mouse scrolled (396, 437) with delta (0, 0)
Screenshot: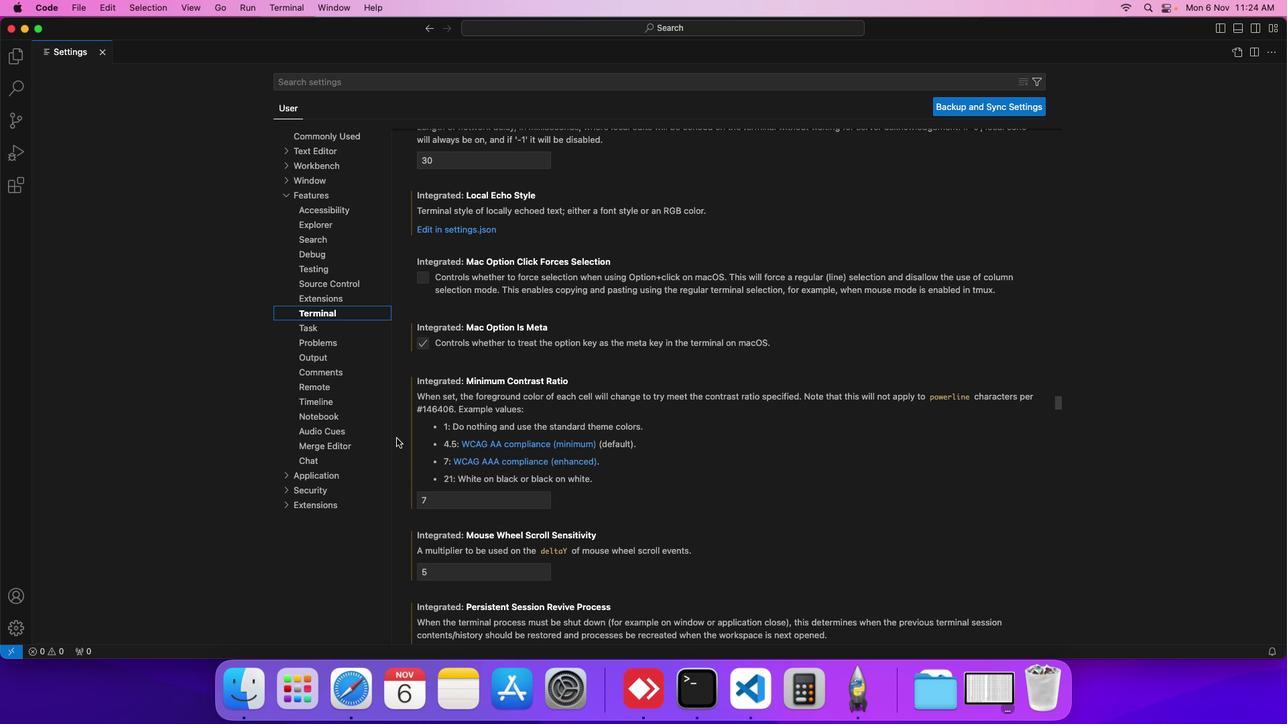 
Action: Mouse scrolled (396, 437) with delta (0, 0)
Screenshot: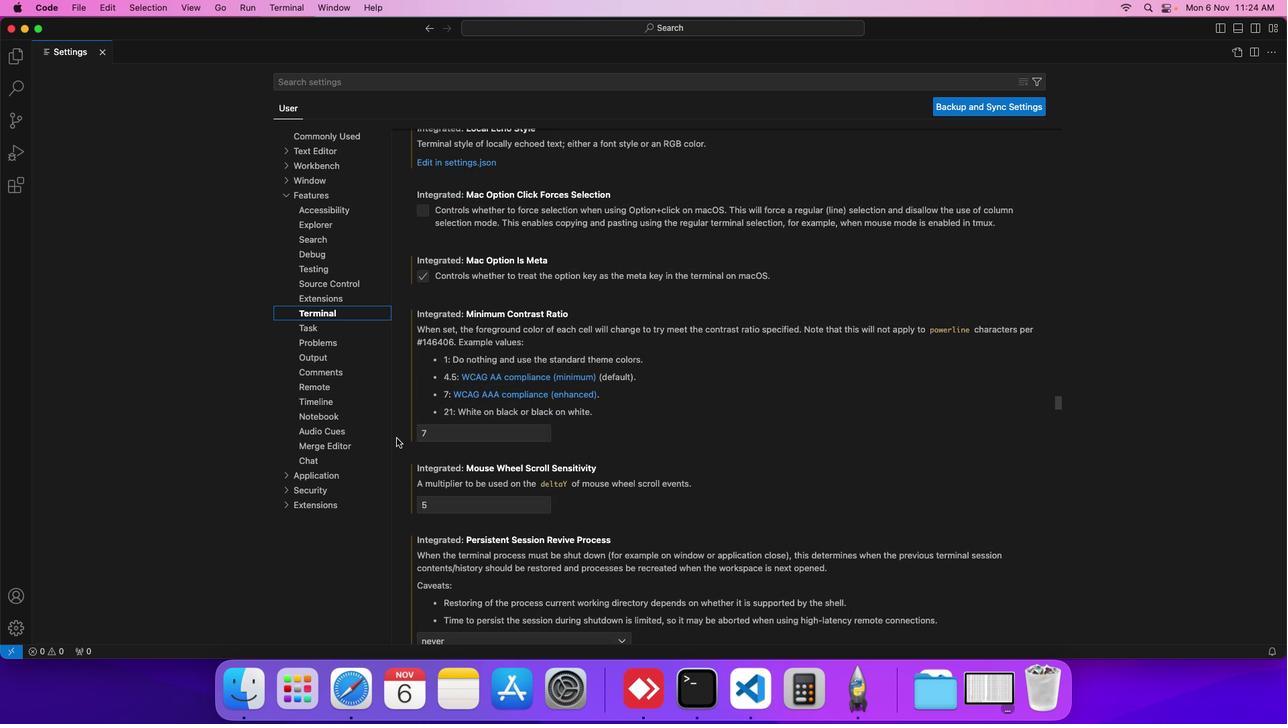 
Action: Mouse scrolled (396, 437) with delta (0, 0)
Screenshot: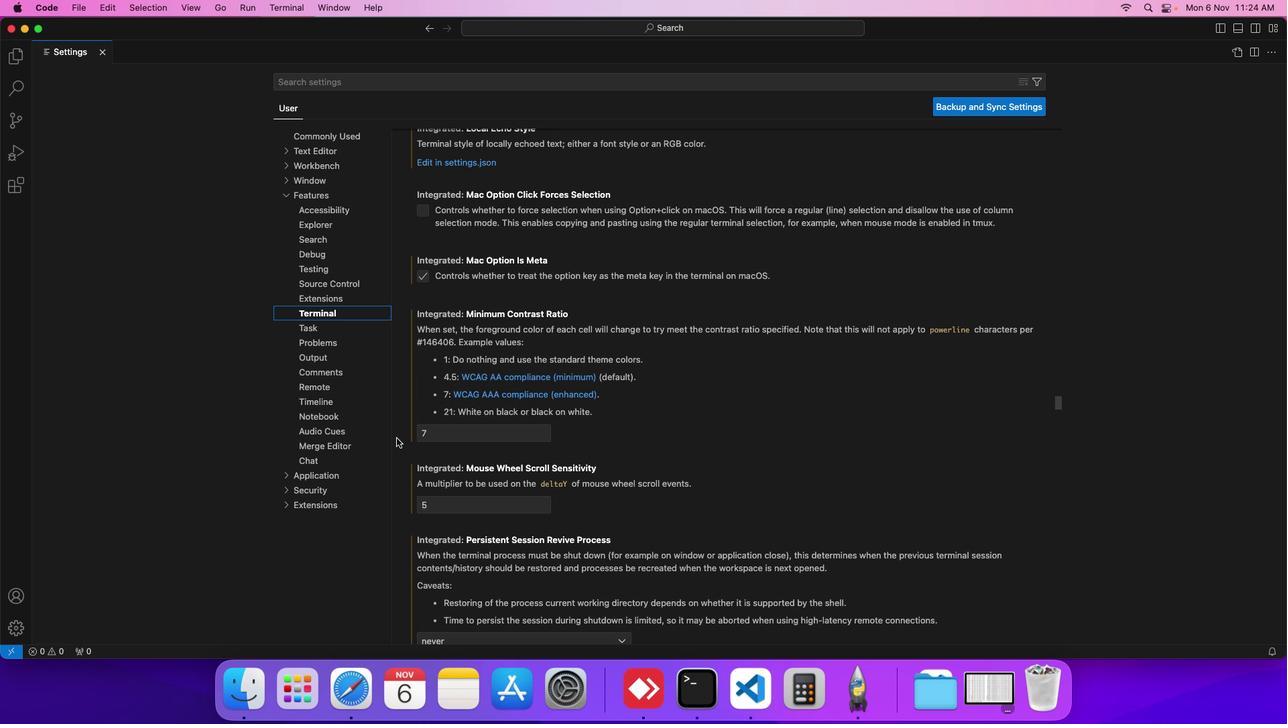
Action: Mouse scrolled (396, 437) with delta (0, 0)
Screenshot: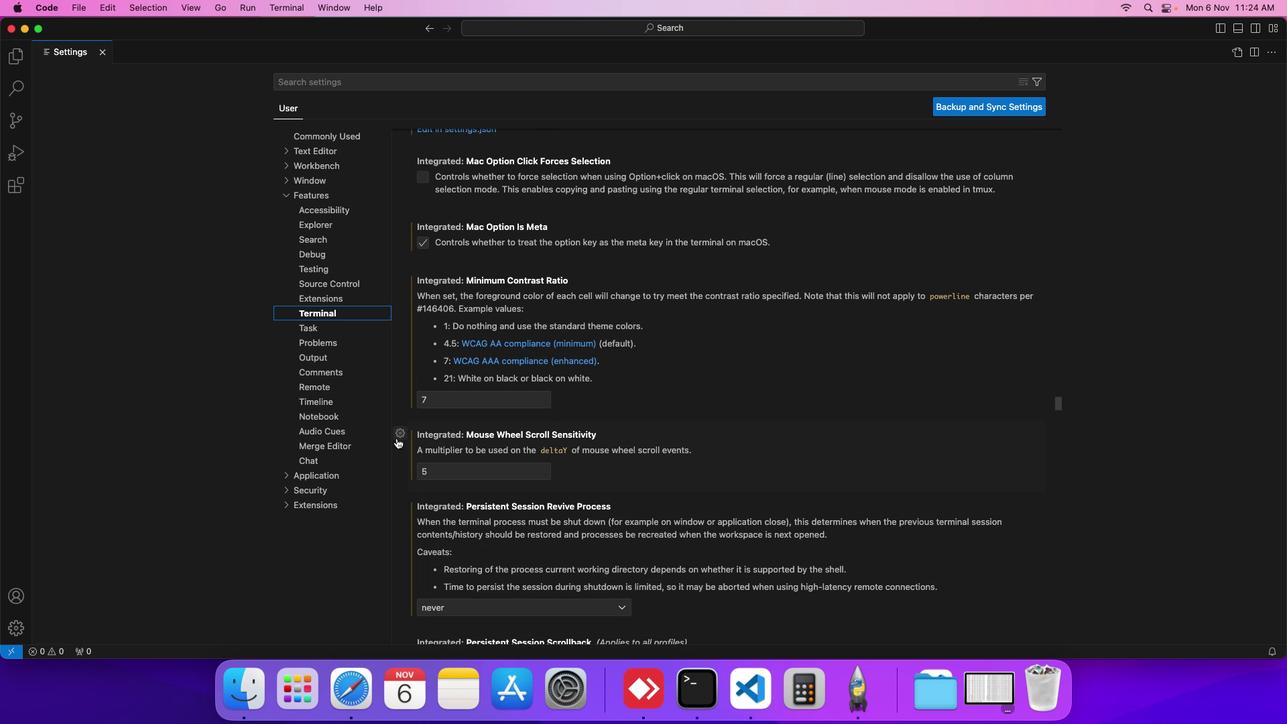 
Action: Mouse scrolled (396, 437) with delta (0, 0)
Screenshot: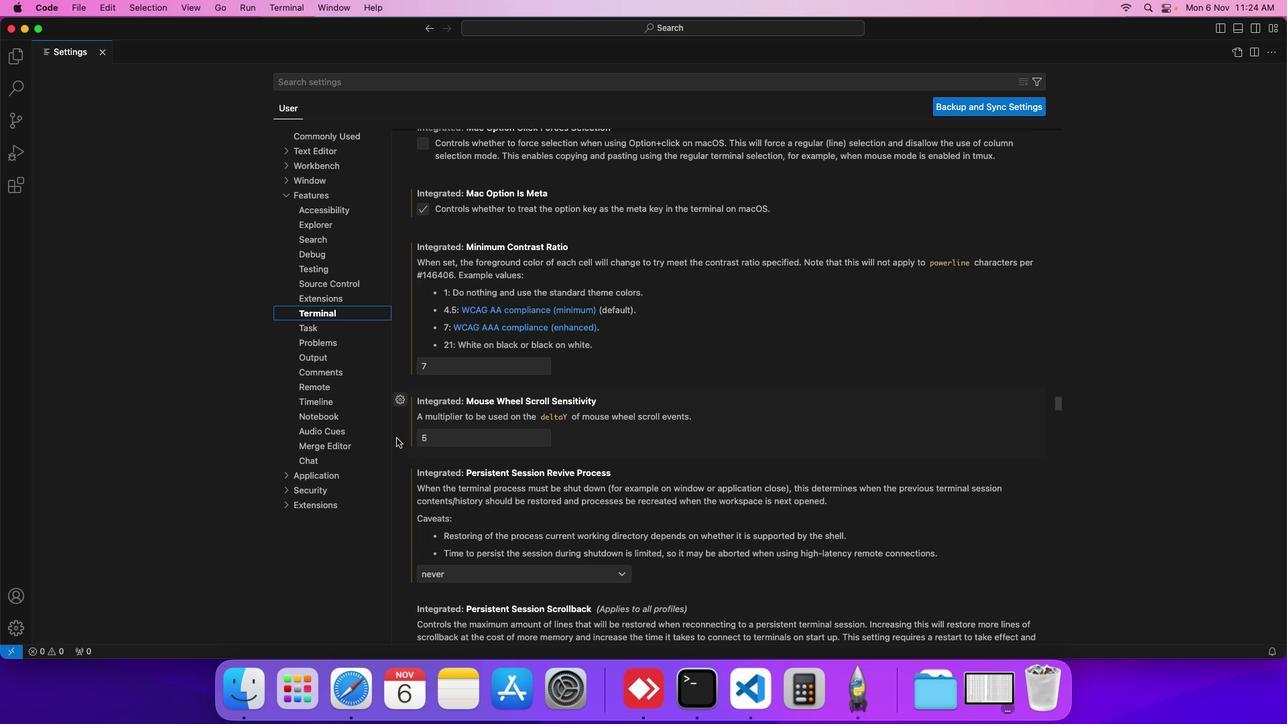 
Action: Mouse scrolled (396, 437) with delta (0, 0)
Screenshot: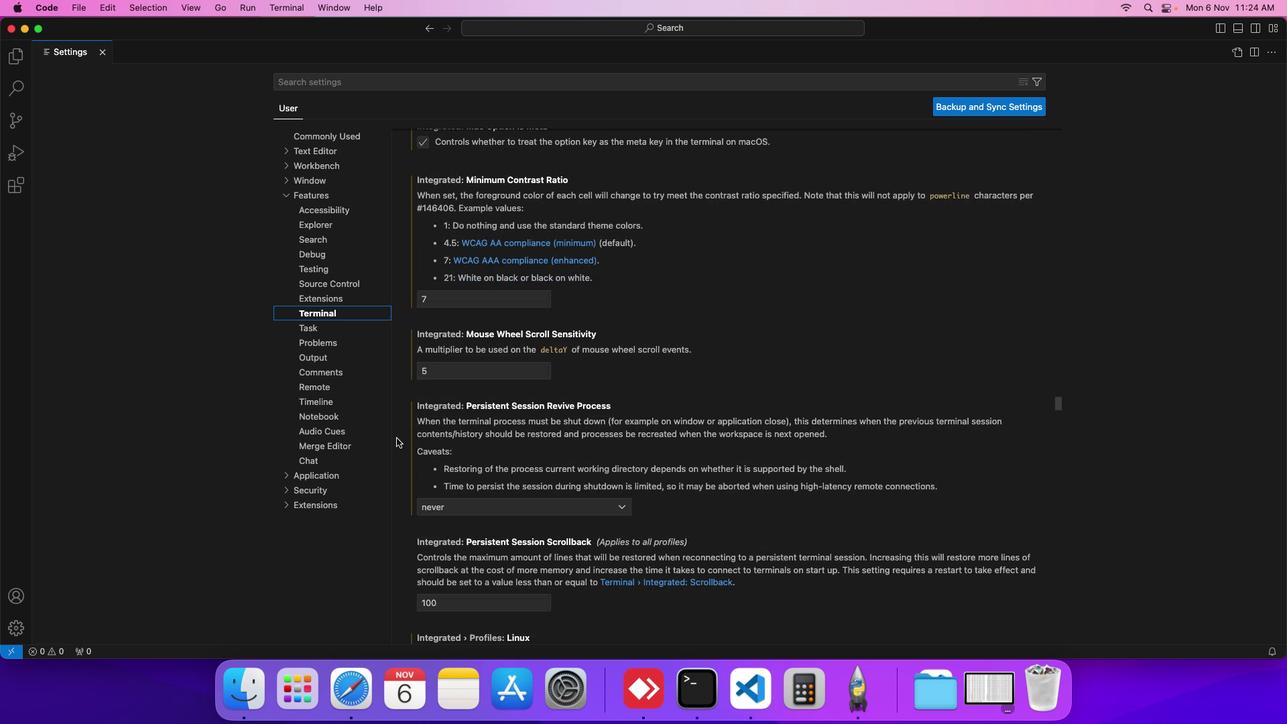
Action: Mouse scrolled (396, 437) with delta (0, 0)
Screenshot: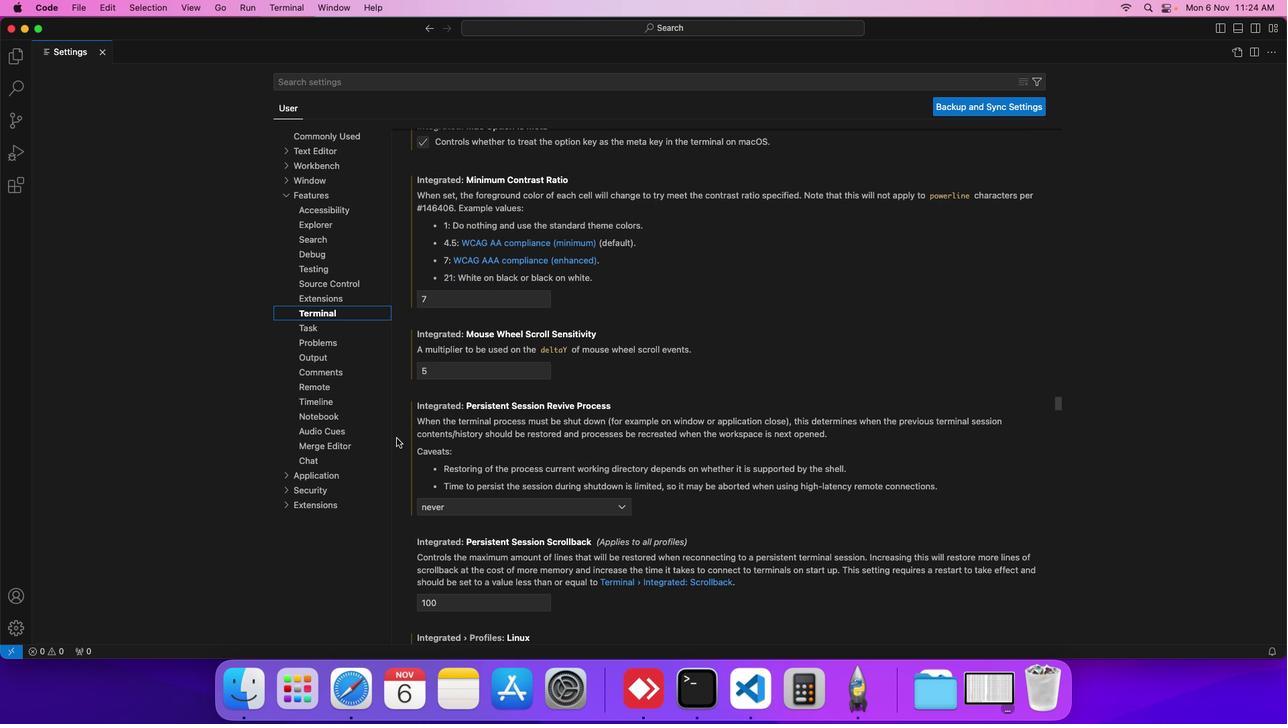 
Action: Mouse scrolled (396, 437) with delta (0, 0)
Screenshot: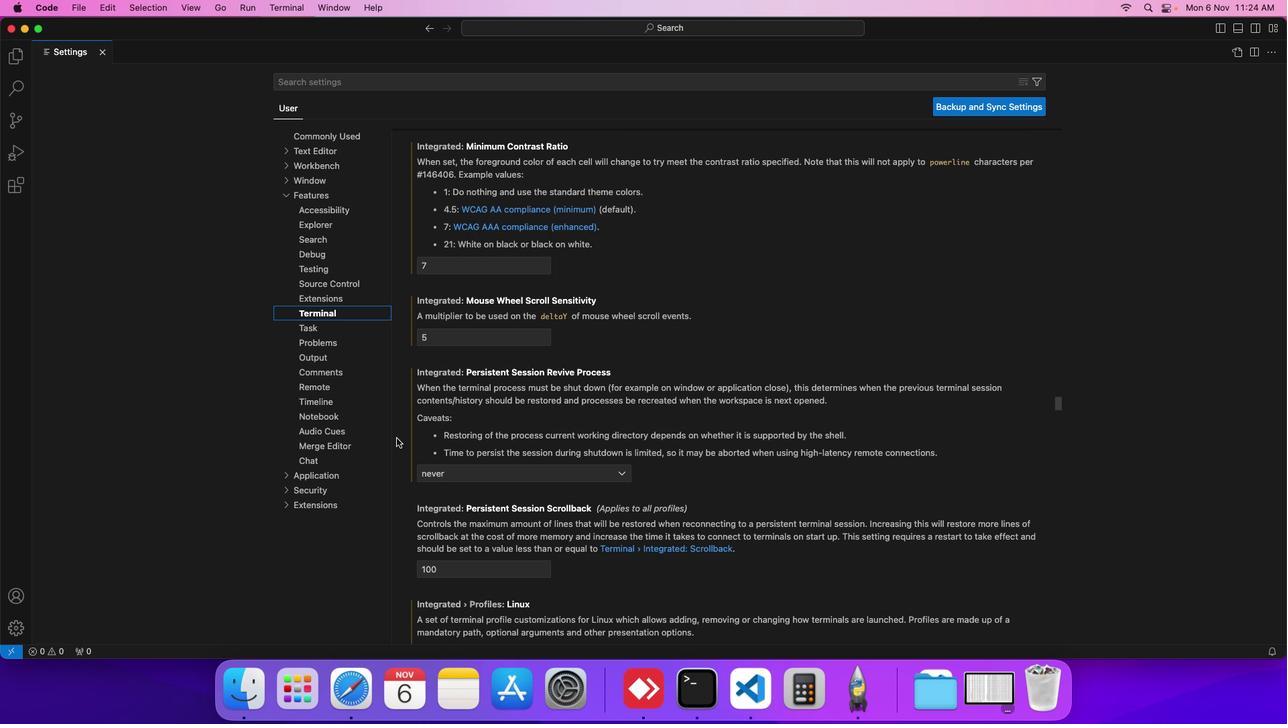 
Action: Mouse scrolled (396, 437) with delta (0, 0)
Screenshot: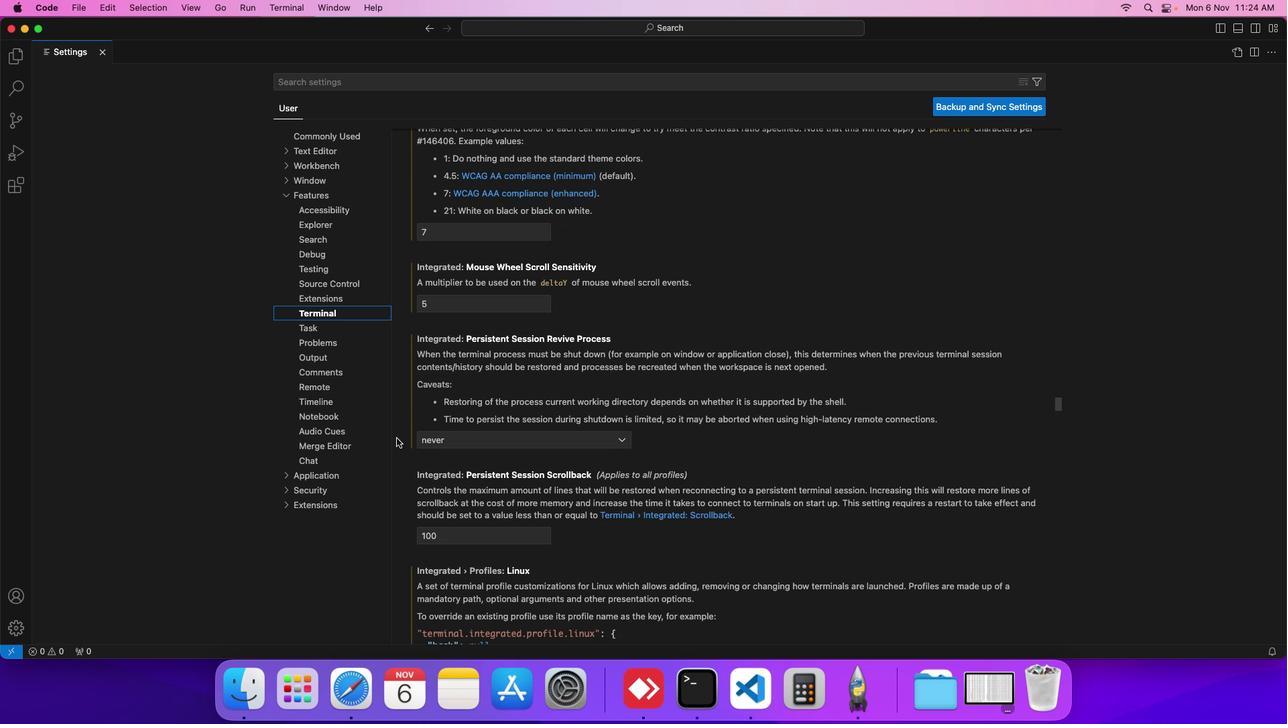 
Action: Mouse scrolled (396, 437) with delta (0, 0)
Screenshot: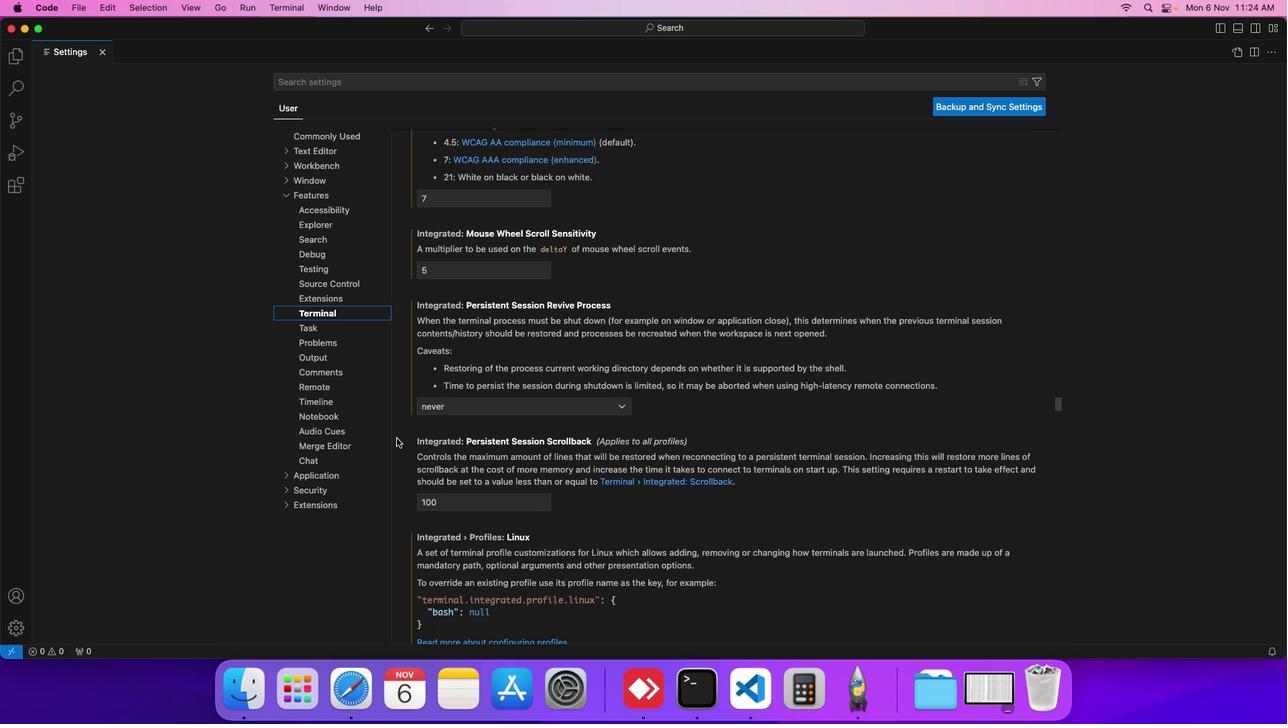 
Action: Mouse scrolled (396, 437) with delta (0, 0)
Screenshot: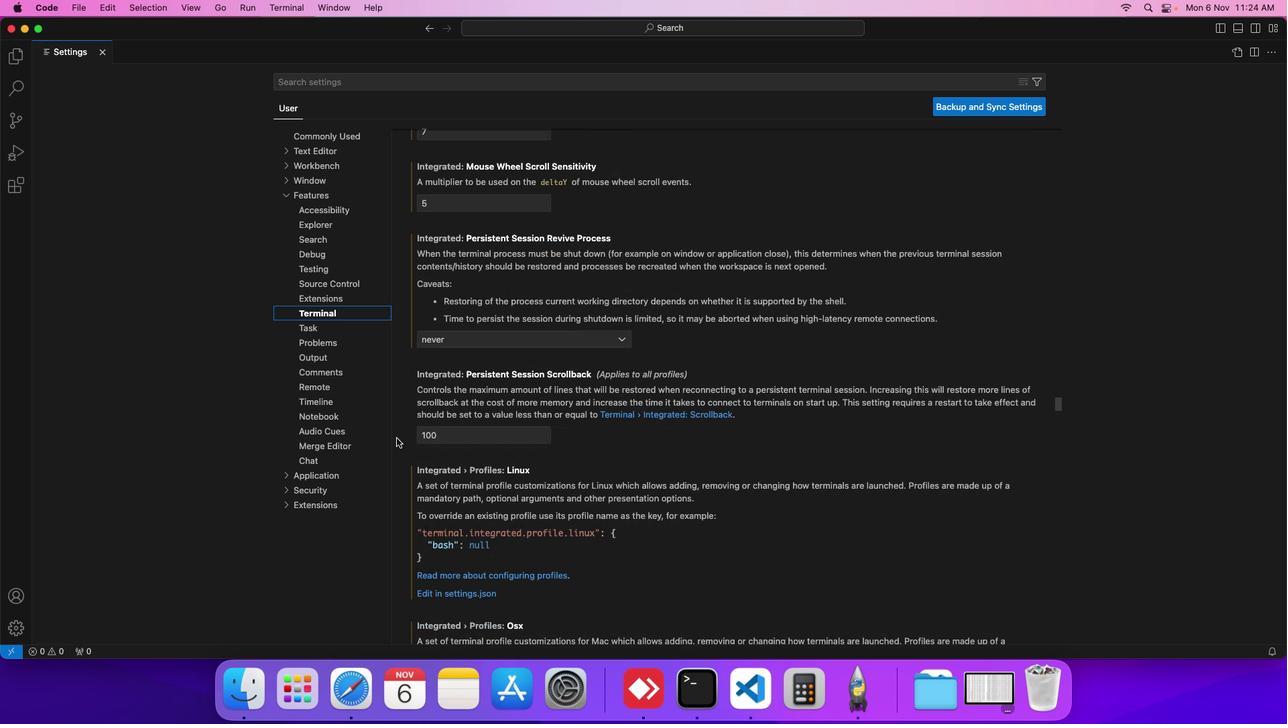 
Action: Mouse scrolled (396, 437) with delta (0, 0)
Screenshot: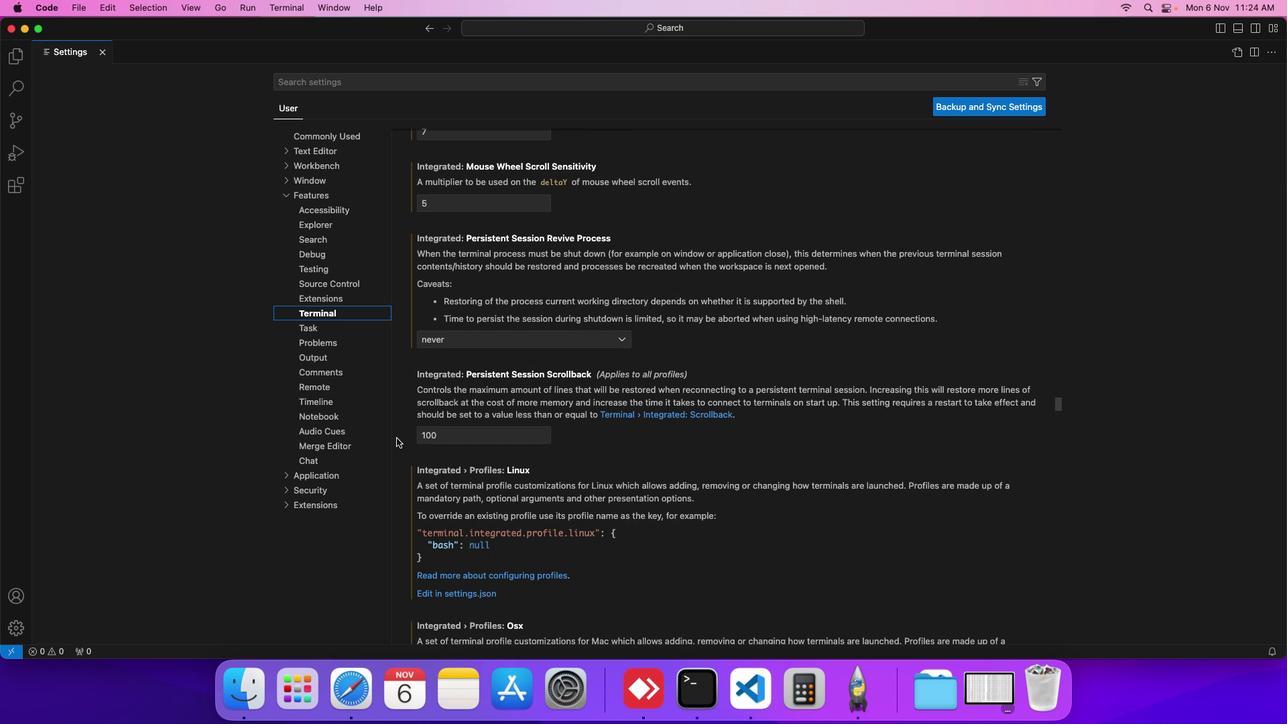 
Action: Mouse scrolled (396, 437) with delta (0, 0)
Screenshot: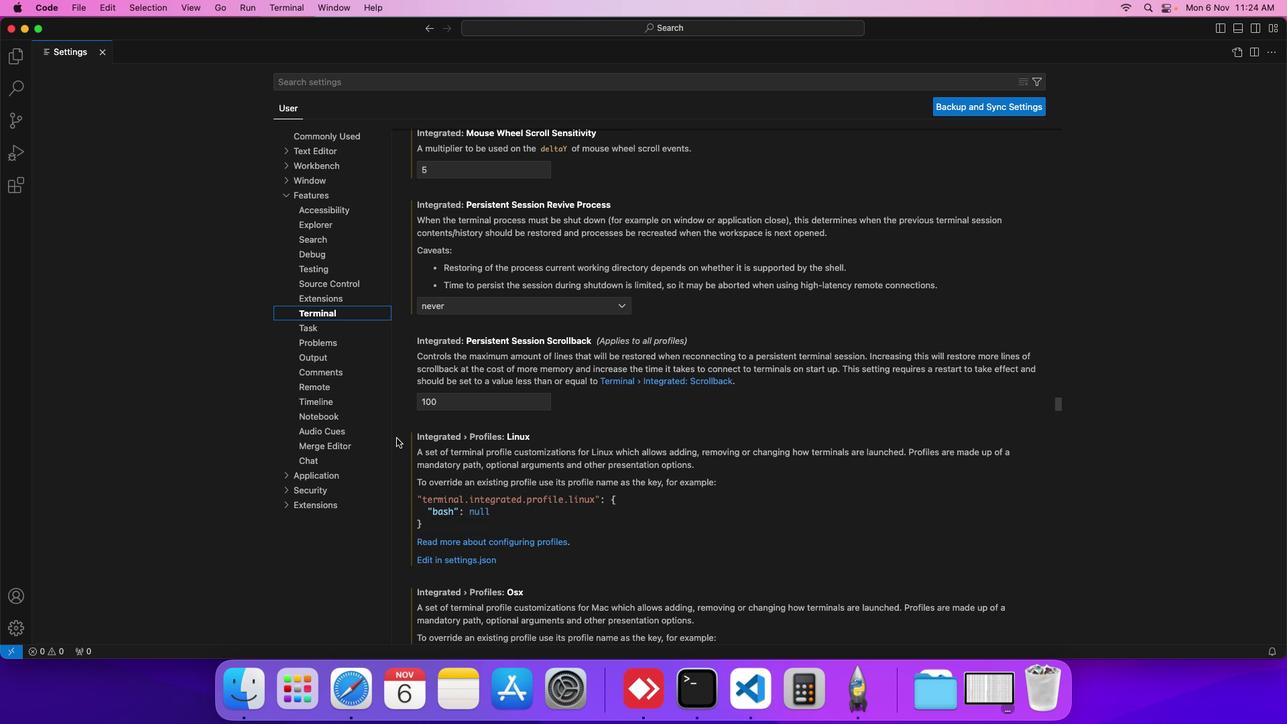 
Action: Mouse scrolled (396, 437) with delta (0, 0)
Screenshot: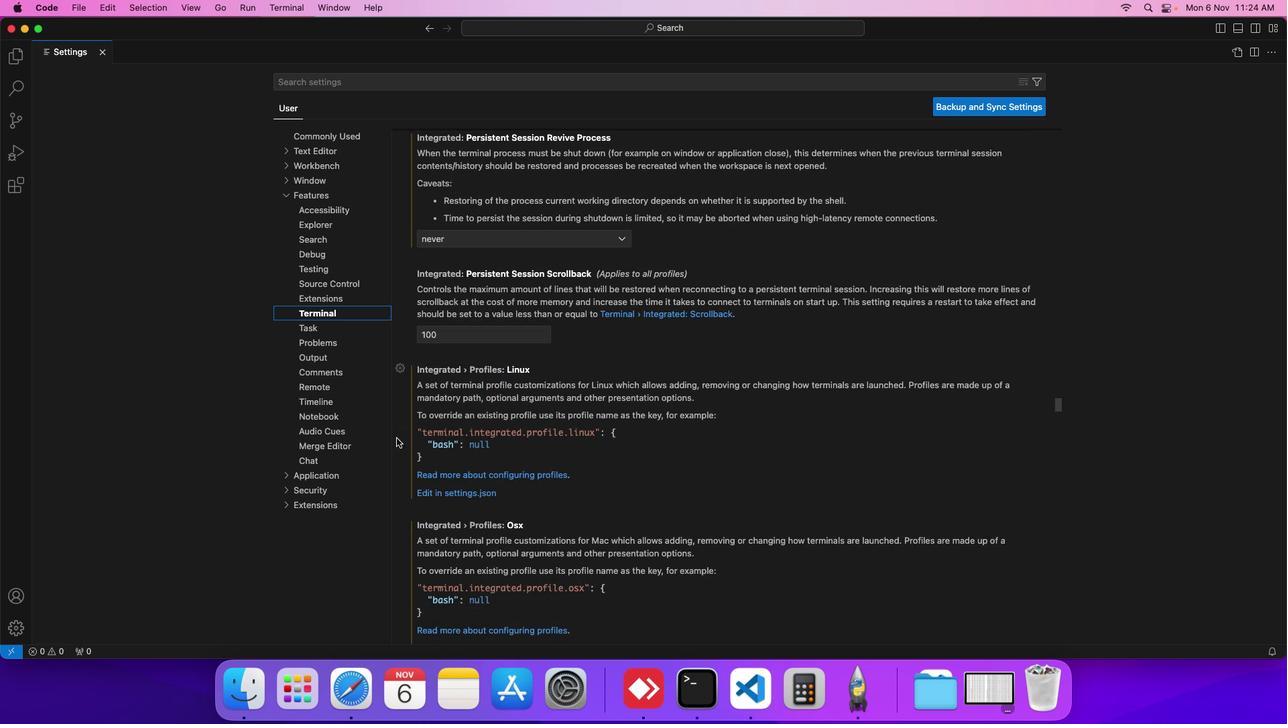
Action: Mouse scrolled (396, 437) with delta (0, 0)
Screenshot: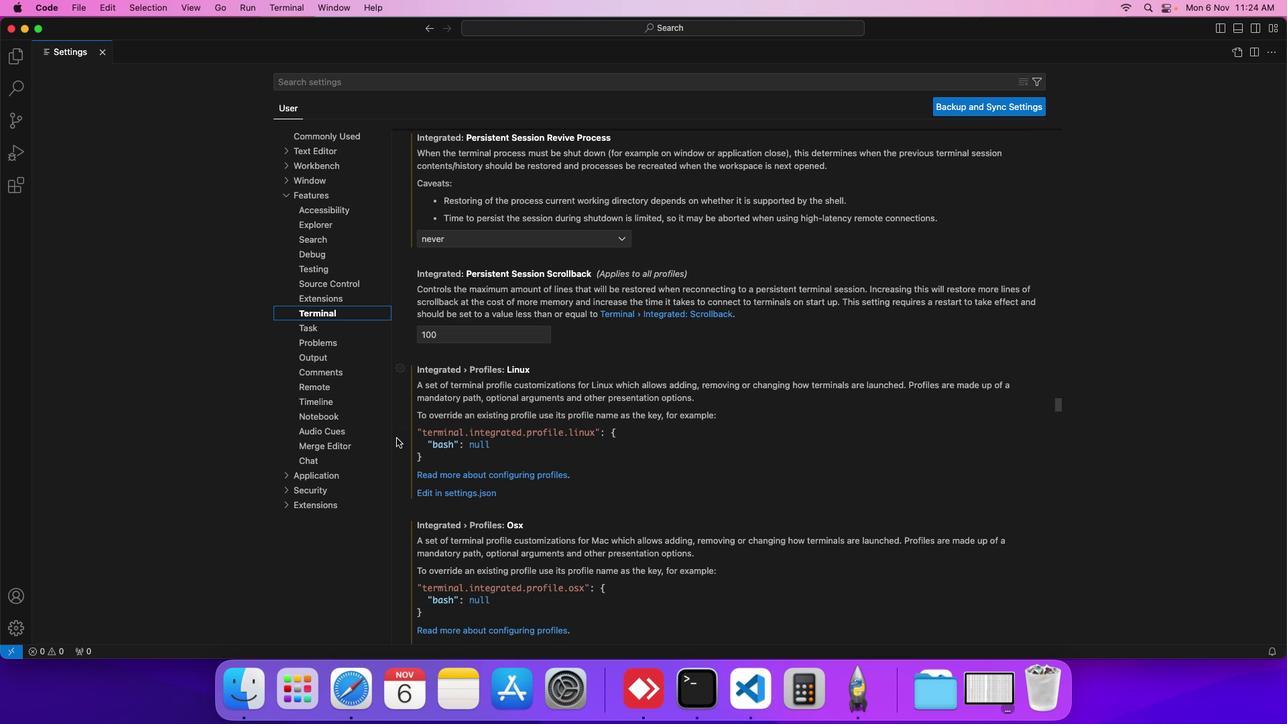 
Action: Mouse scrolled (396, 437) with delta (0, 0)
Screenshot: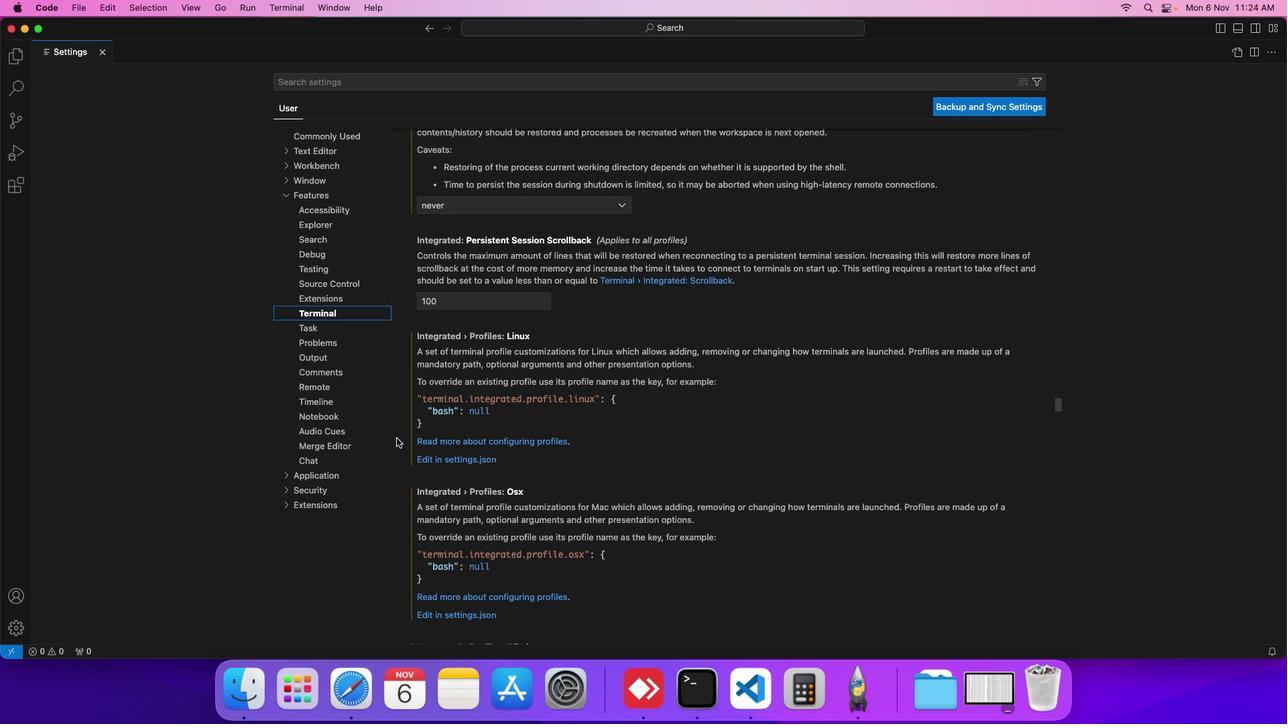 
Action: Mouse scrolled (396, 437) with delta (0, 0)
Screenshot: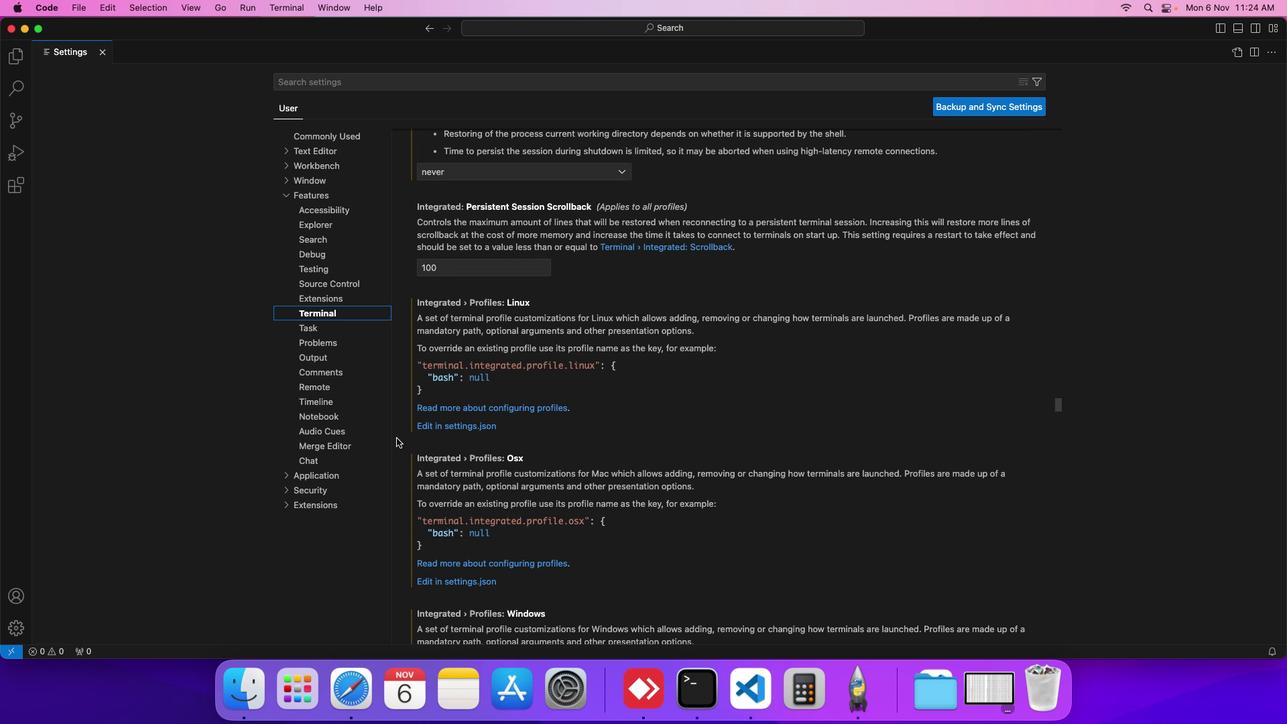 
Action: Mouse scrolled (396, 437) with delta (0, 0)
Screenshot: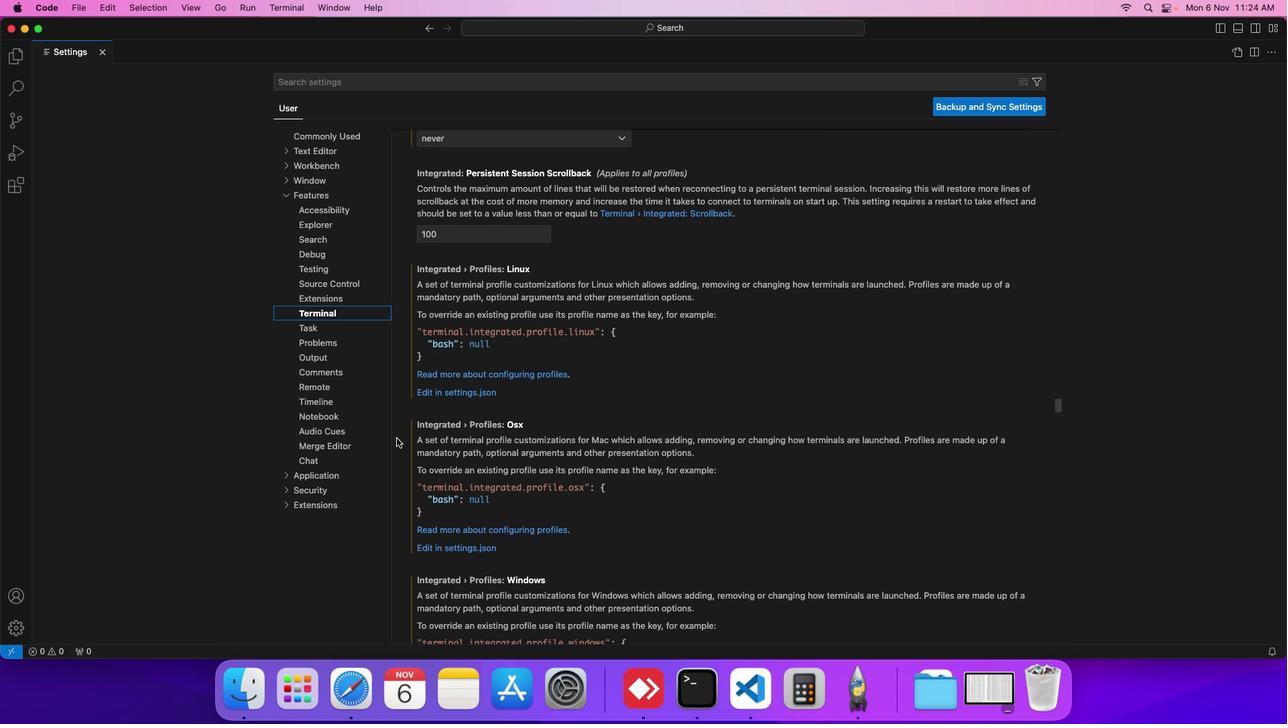 
Action: Mouse scrolled (396, 437) with delta (0, 0)
Screenshot: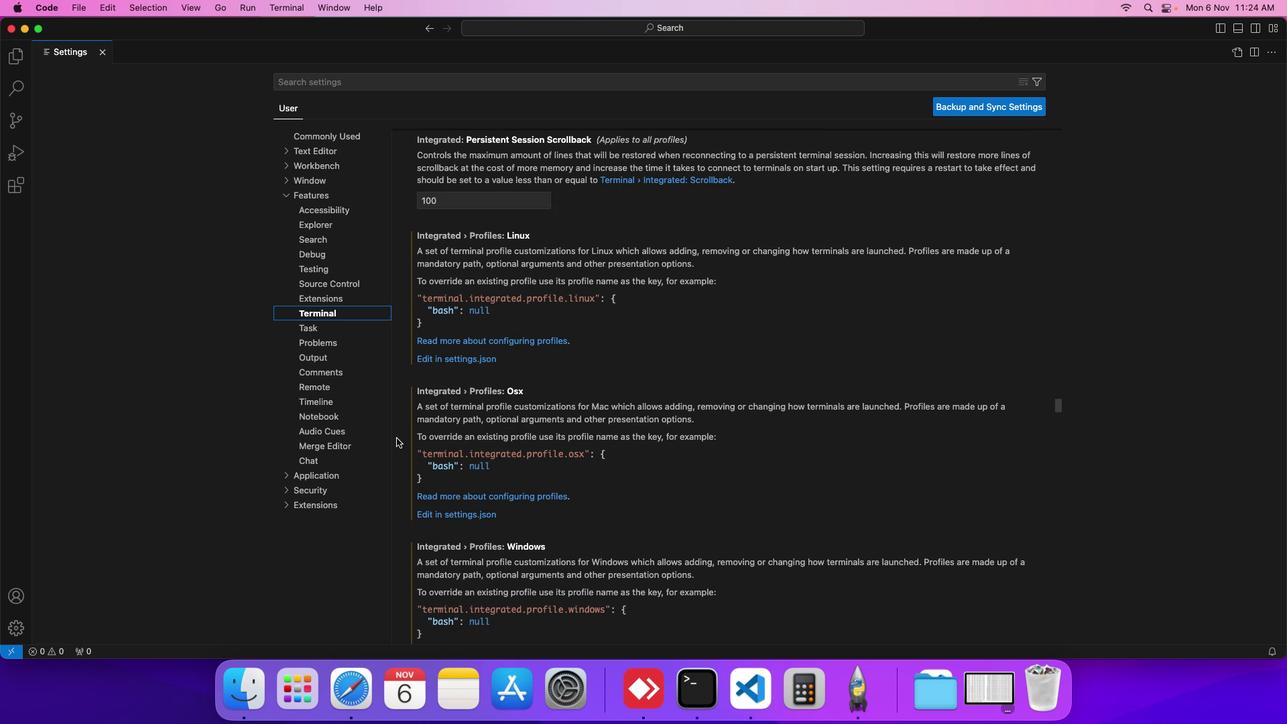 
Action: Mouse moved to (396, 437)
Screenshot: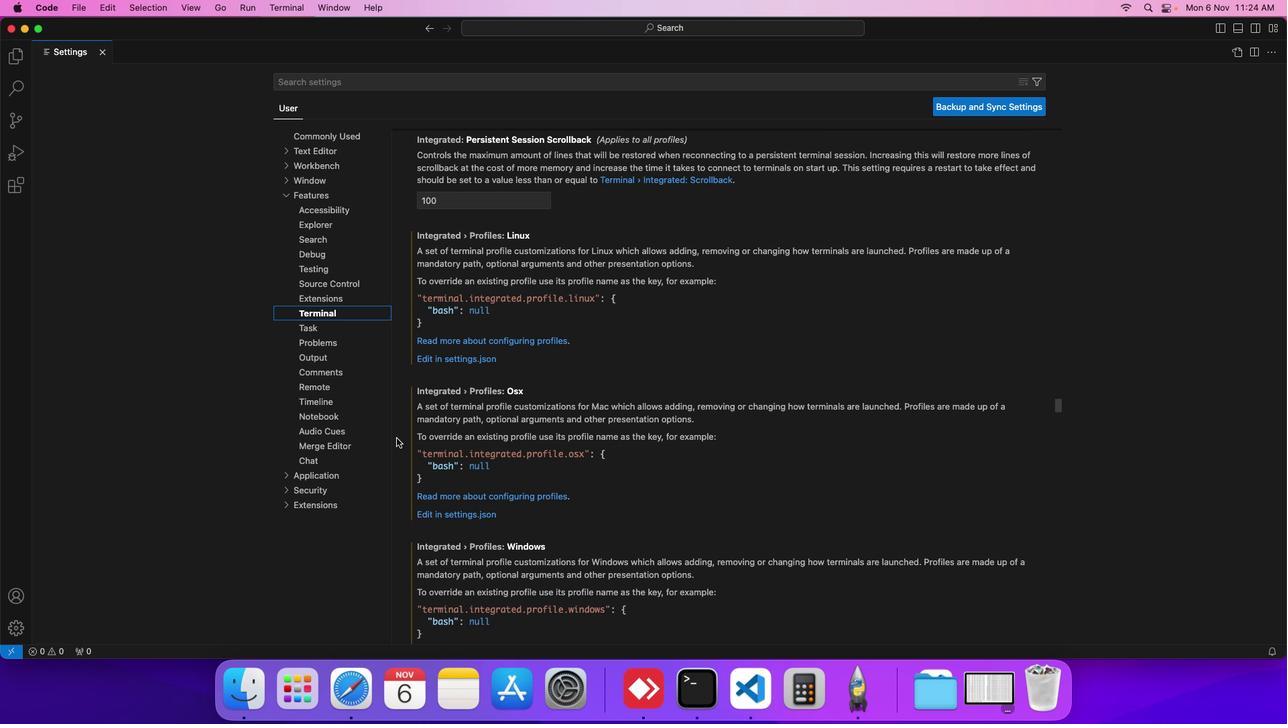 
Action: Mouse scrolled (396, 437) with delta (0, 0)
Screenshot: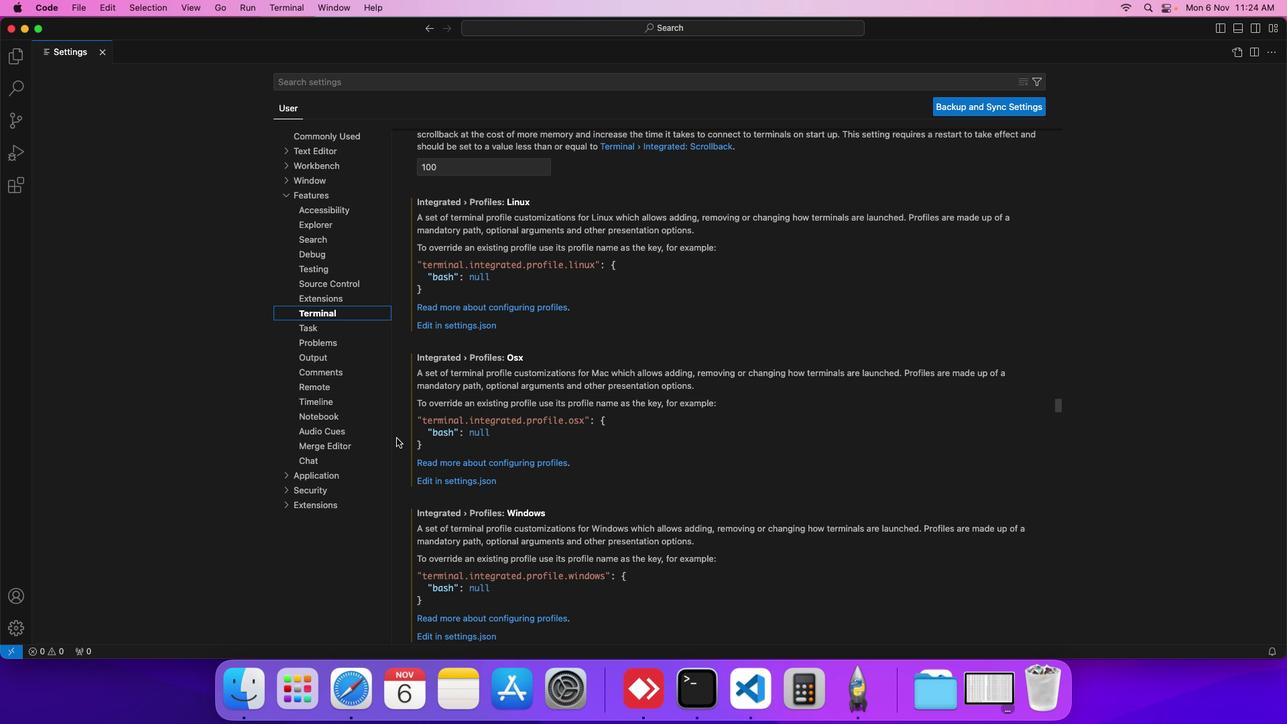 
Action: Mouse scrolled (396, 437) with delta (0, 0)
Screenshot: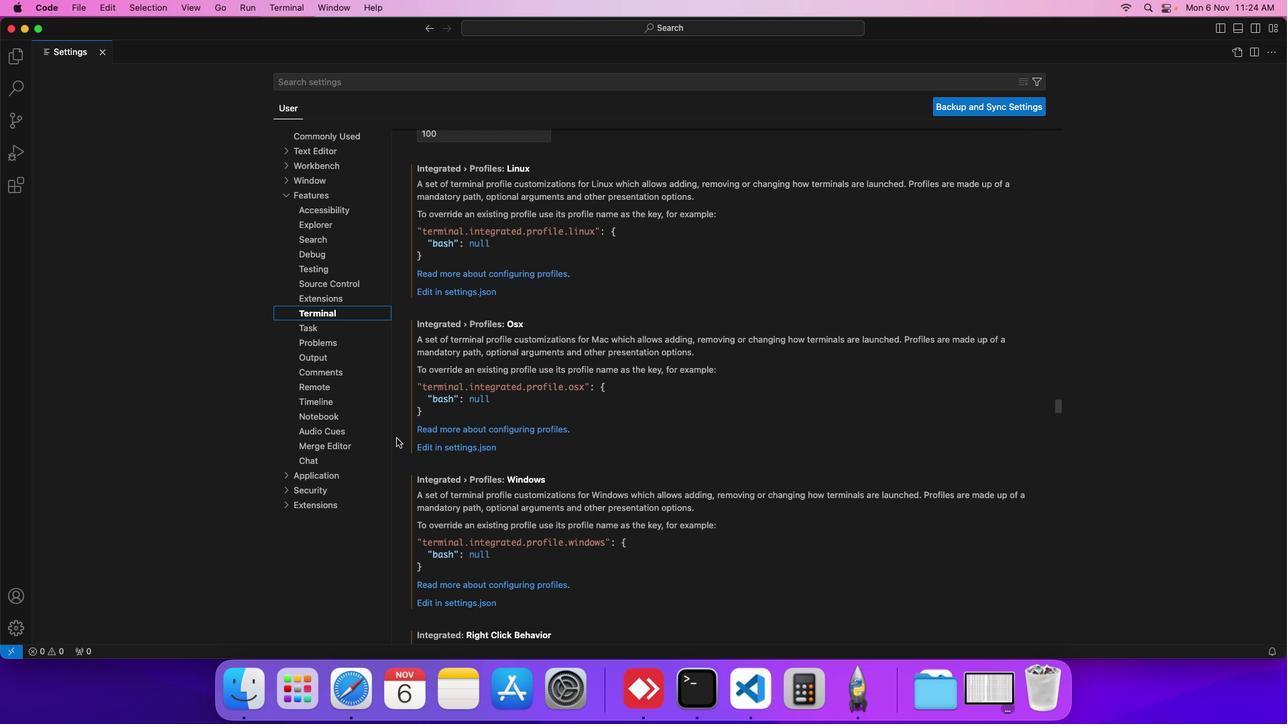 
Action: Mouse scrolled (396, 437) with delta (0, 0)
Screenshot: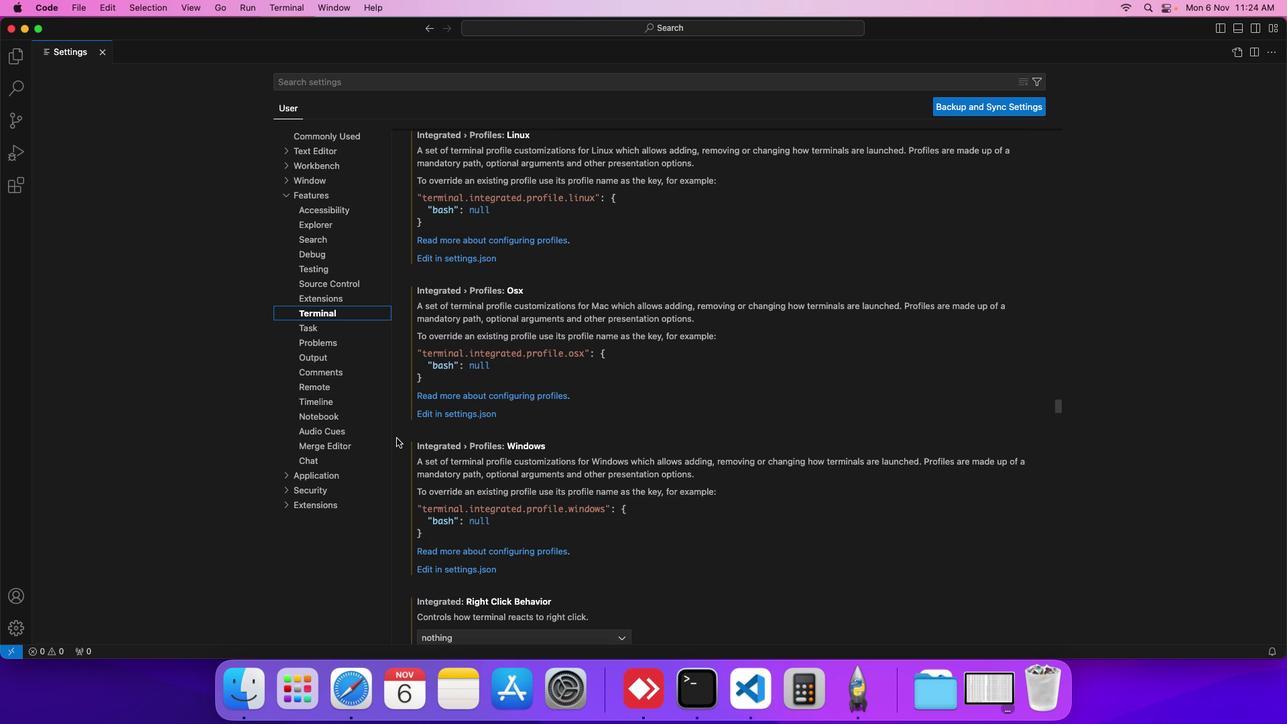 
Action: Mouse scrolled (396, 437) with delta (0, 0)
Screenshot: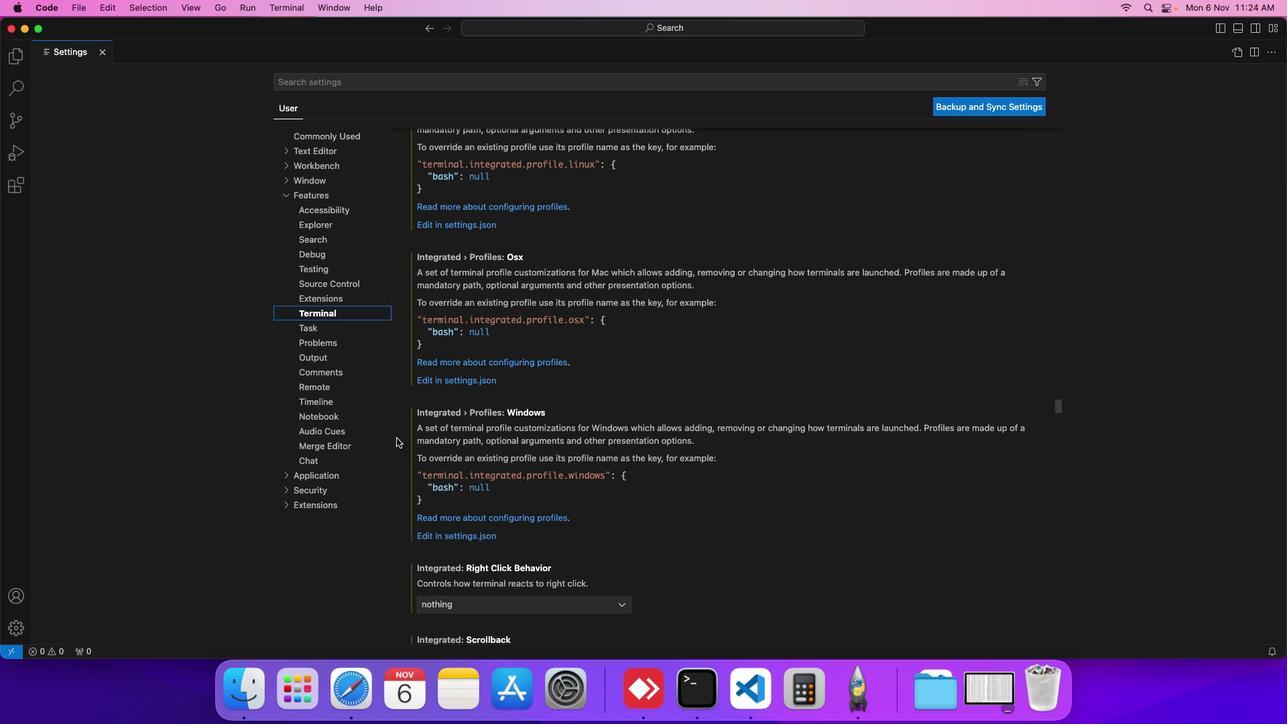 
Action: Mouse scrolled (396, 437) with delta (0, 0)
Screenshot: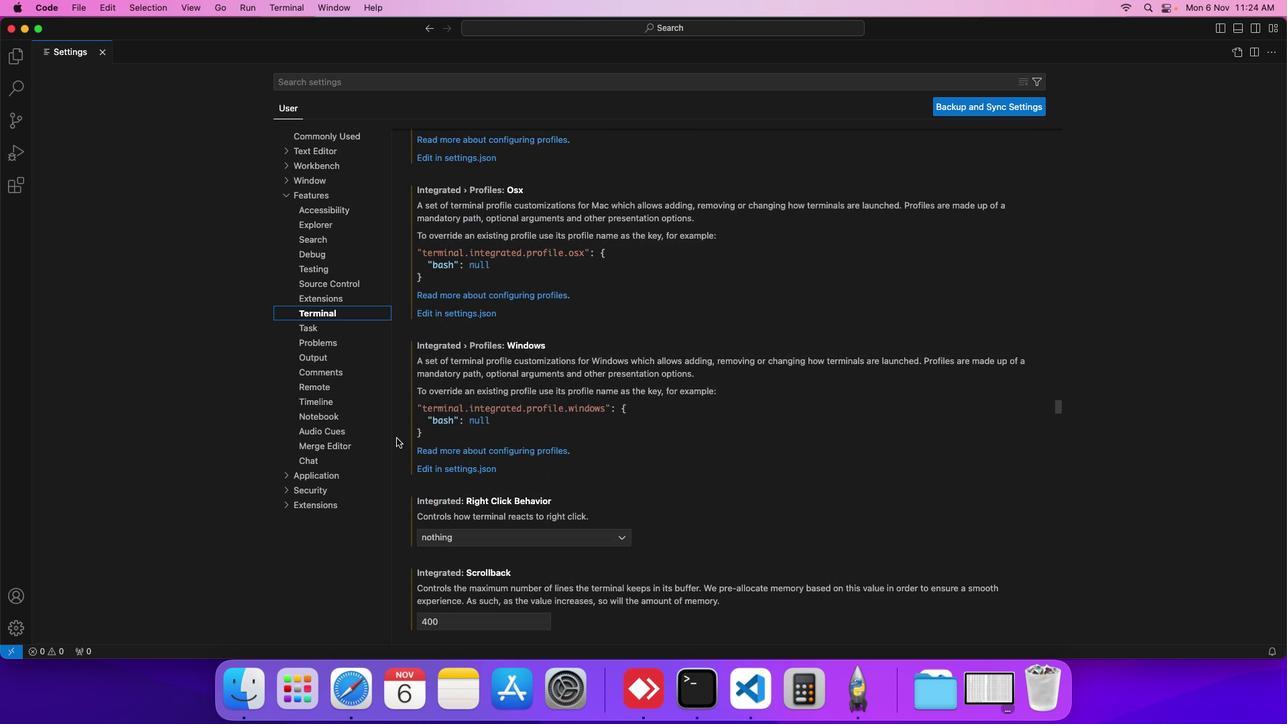 
Action: Mouse scrolled (396, 437) with delta (0, 0)
Screenshot: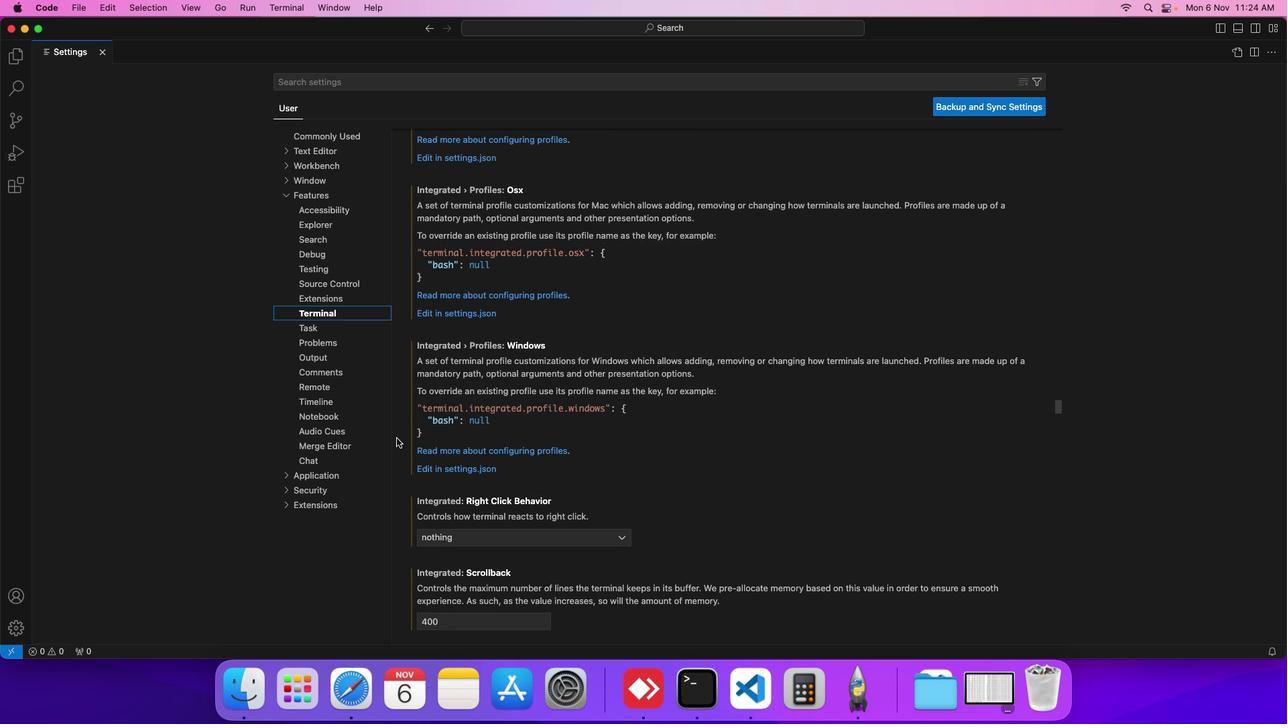 
Action: Mouse scrolled (396, 437) with delta (0, 0)
Screenshot: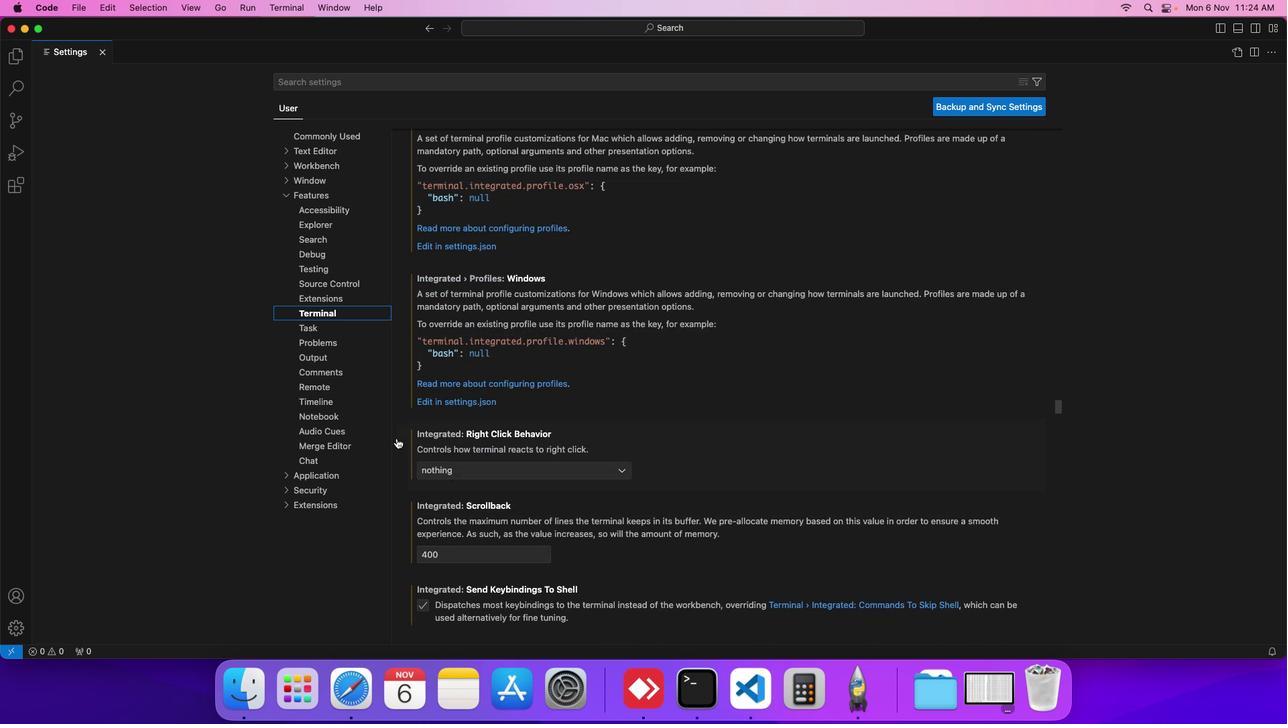 
Action: Mouse scrolled (396, 437) with delta (0, 0)
Screenshot: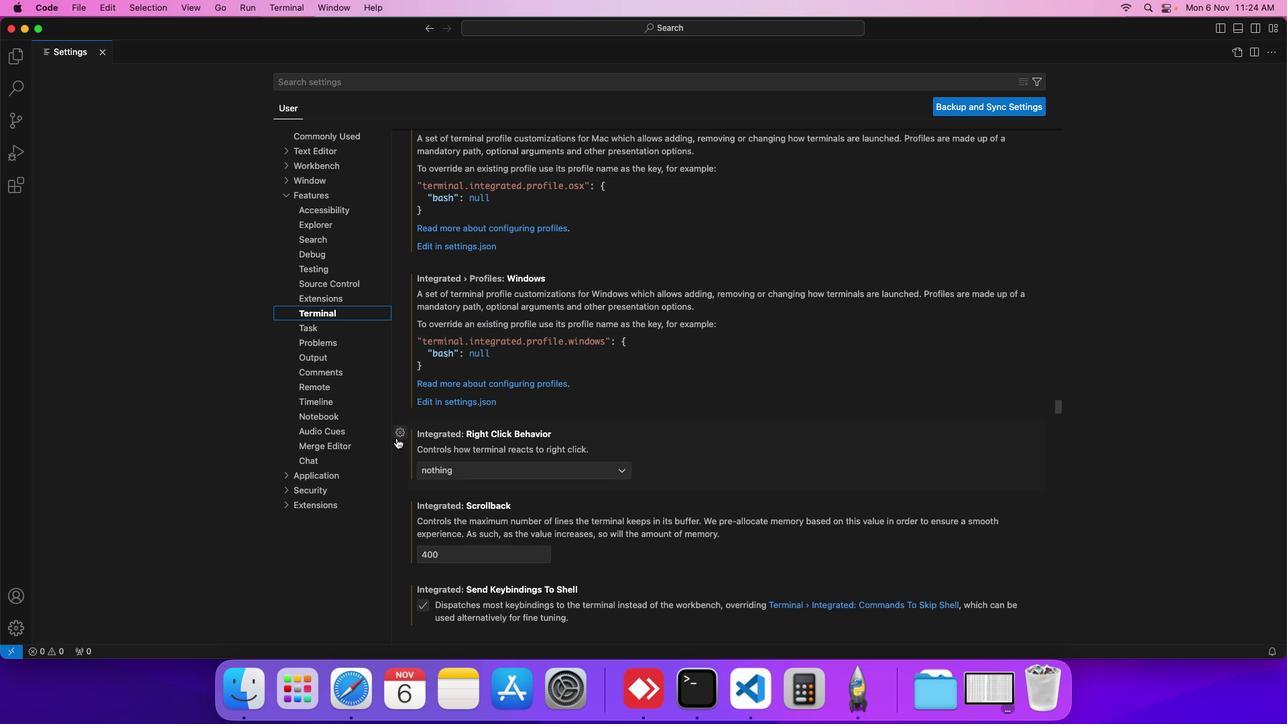 
Action: Mouse scrolled (396, 437) with delta (0, 0)
Screenshot: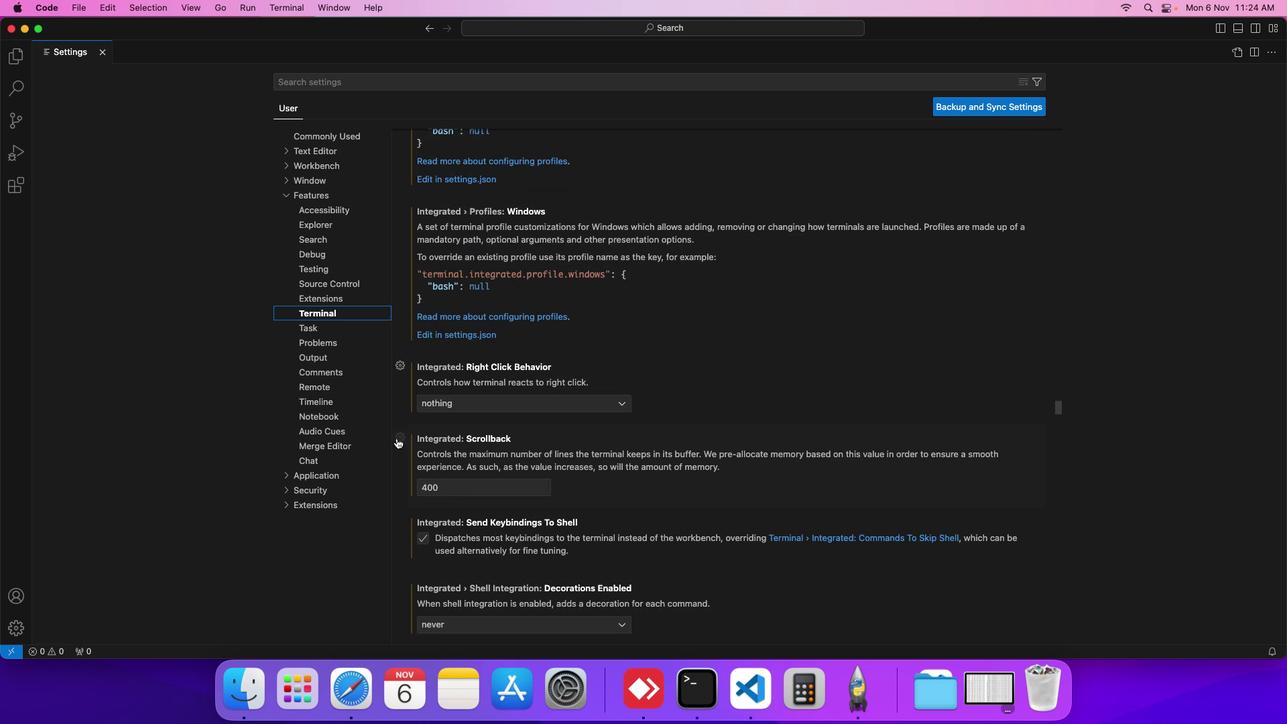 
Action: Mouse scrolled (396, 437) with delta (0, 0)
Screenshot: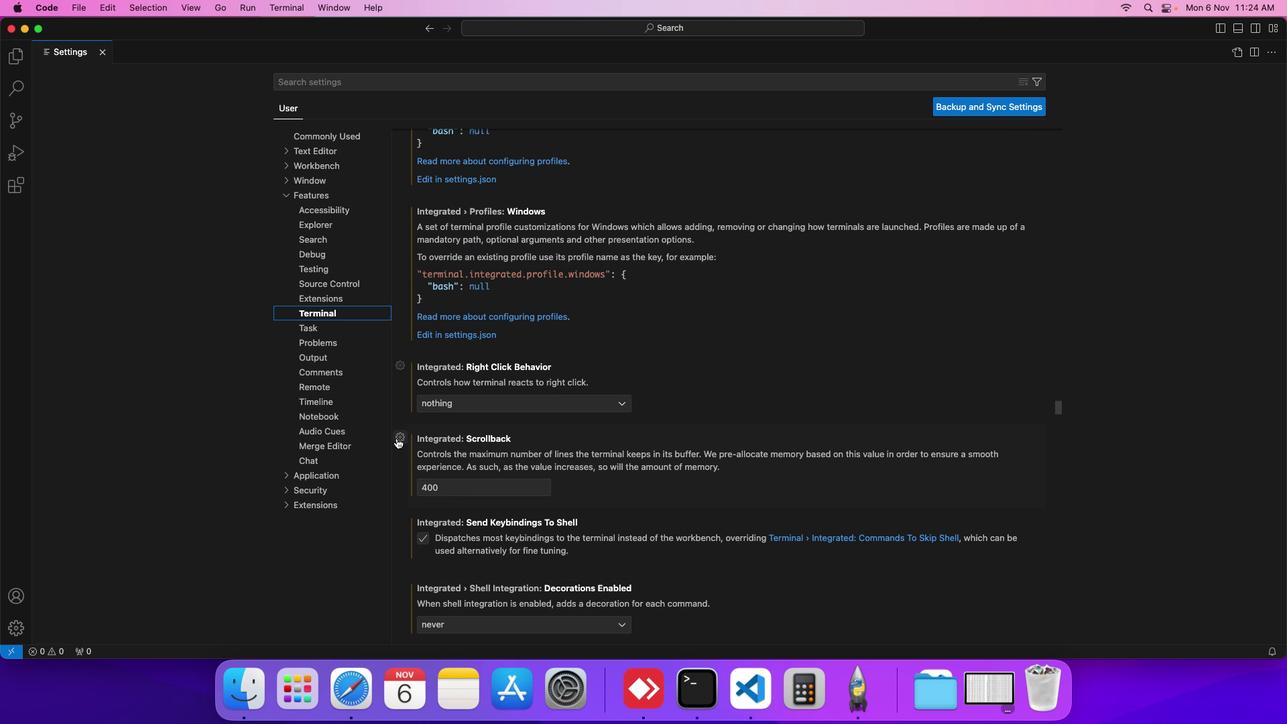 
Action: Mouse scrolled (396, 437) with delta (0, 0)
Screenshot: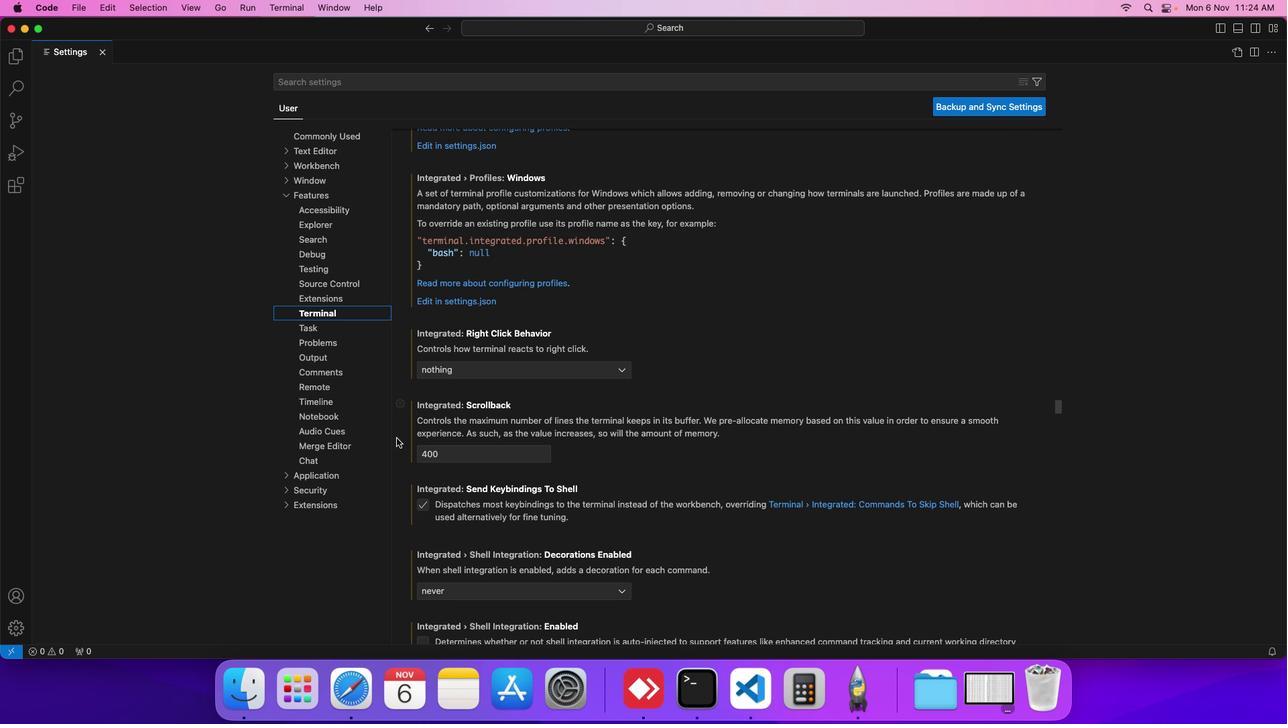 
Action: Mouse scrolled (396, 437) with delta (0, 0)
Screenshot: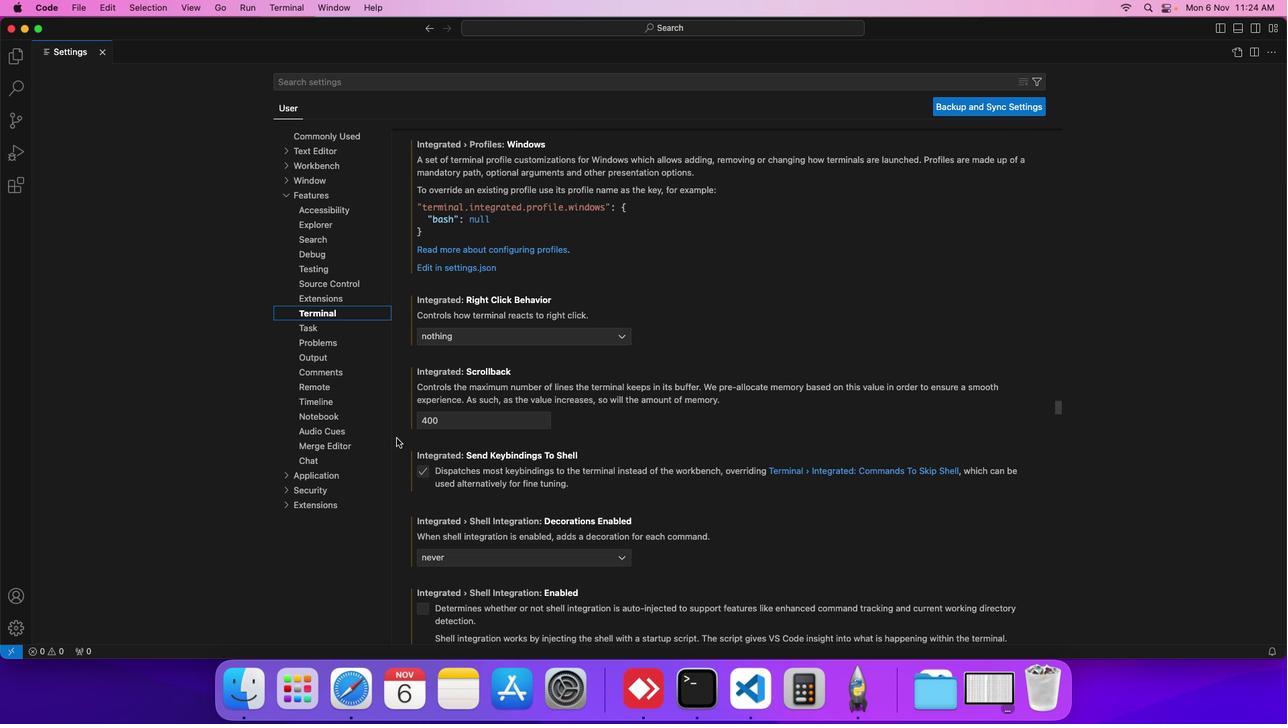
Action: Mouse scrolled (396, 437) with delta (0, 0)
Screenshot: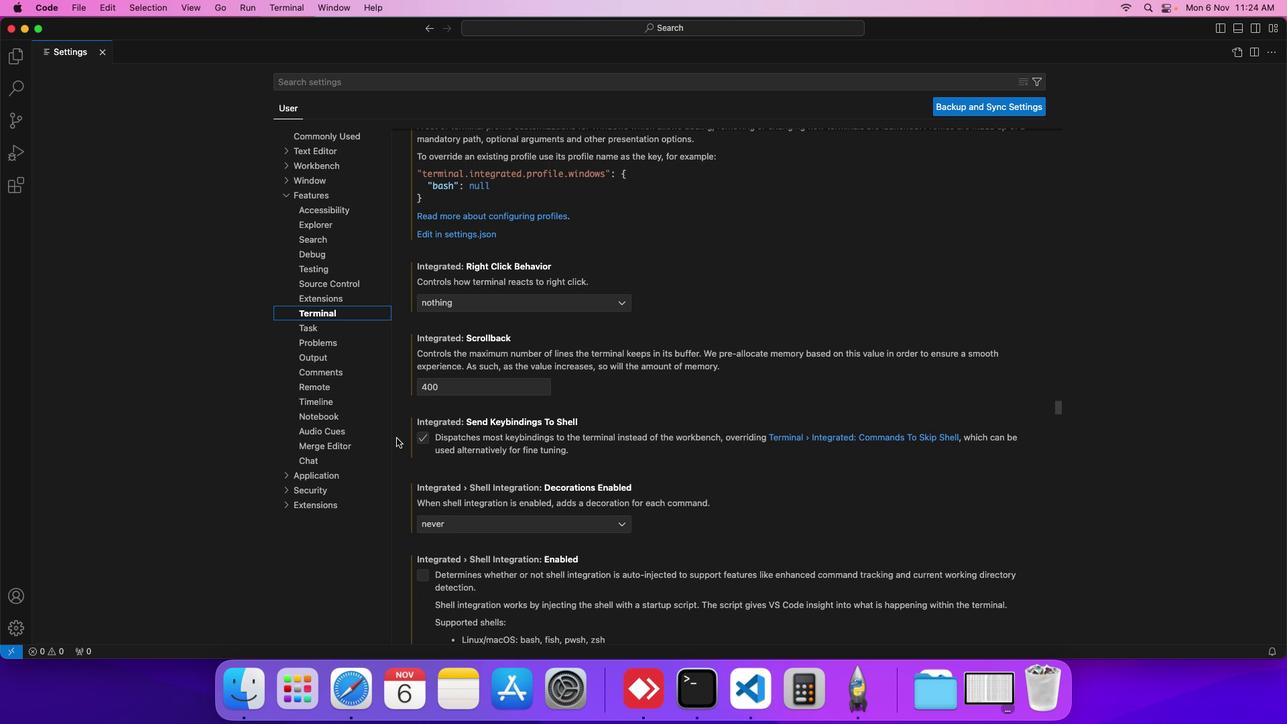 
Action: Mouse scrolled (396, 437) with delta (0, 0)
Screenshot: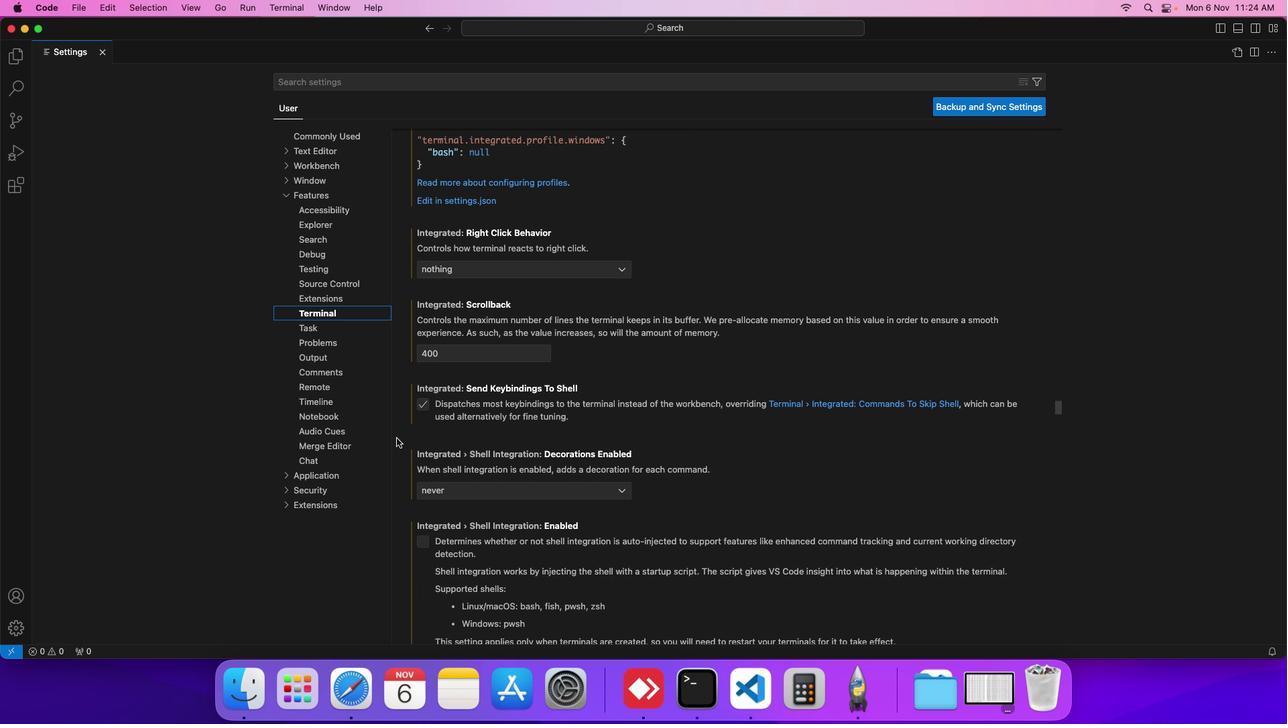 
Action: Mouse scrolled (396, 437) with delta (0, 0)
Screenshot: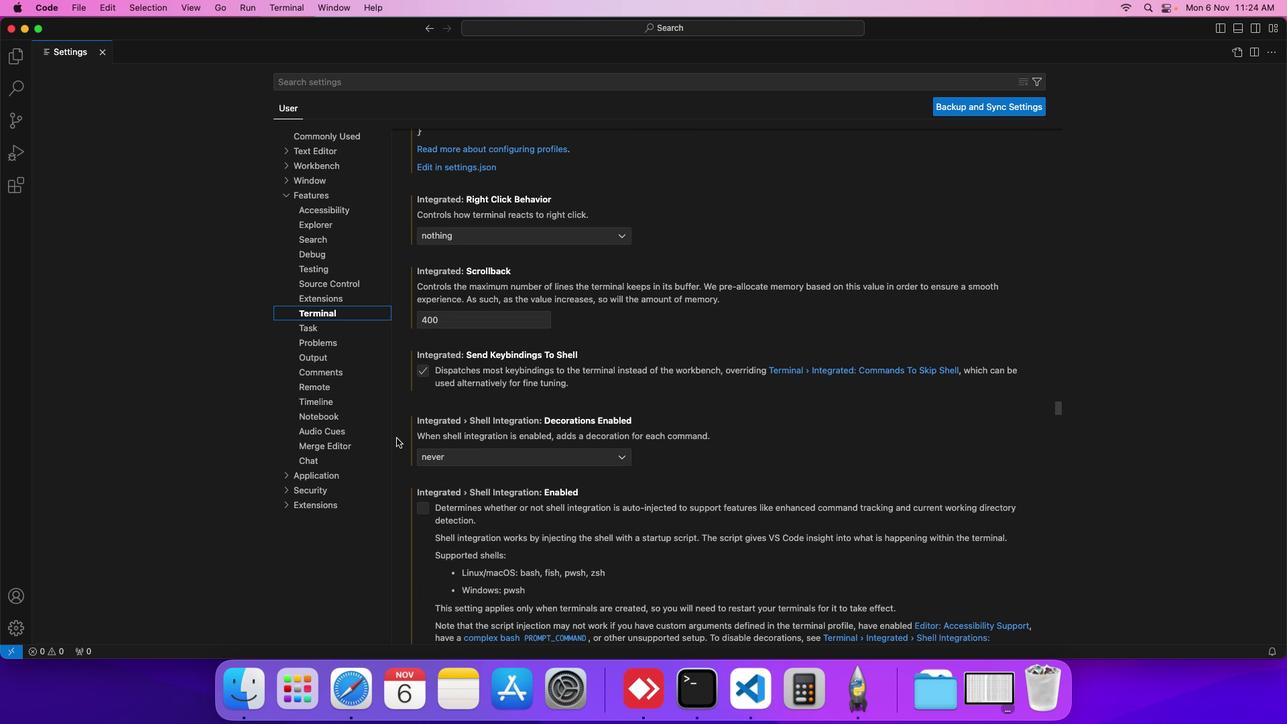 
Action: Mouse scrolled (396, 437) with delta (0, 0)
Screenshot: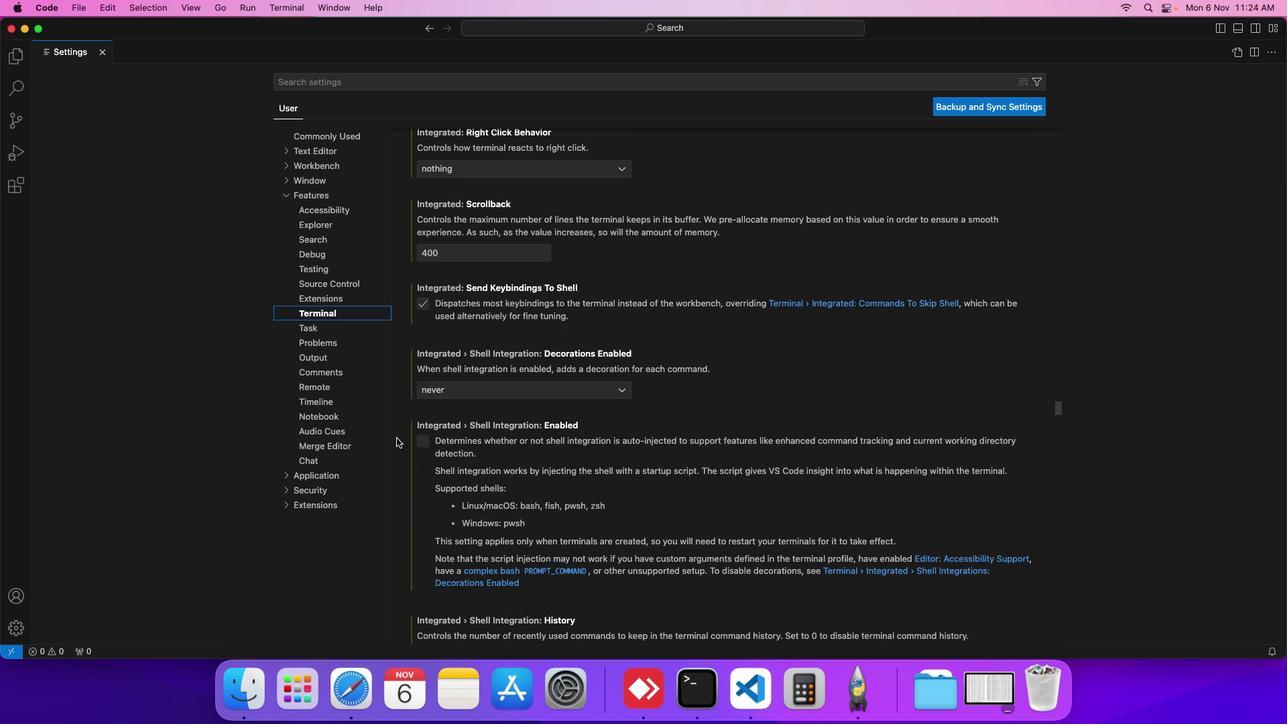 
Action: Mouse scrolled (396, 437) with delta (0, 0)
Screenshot: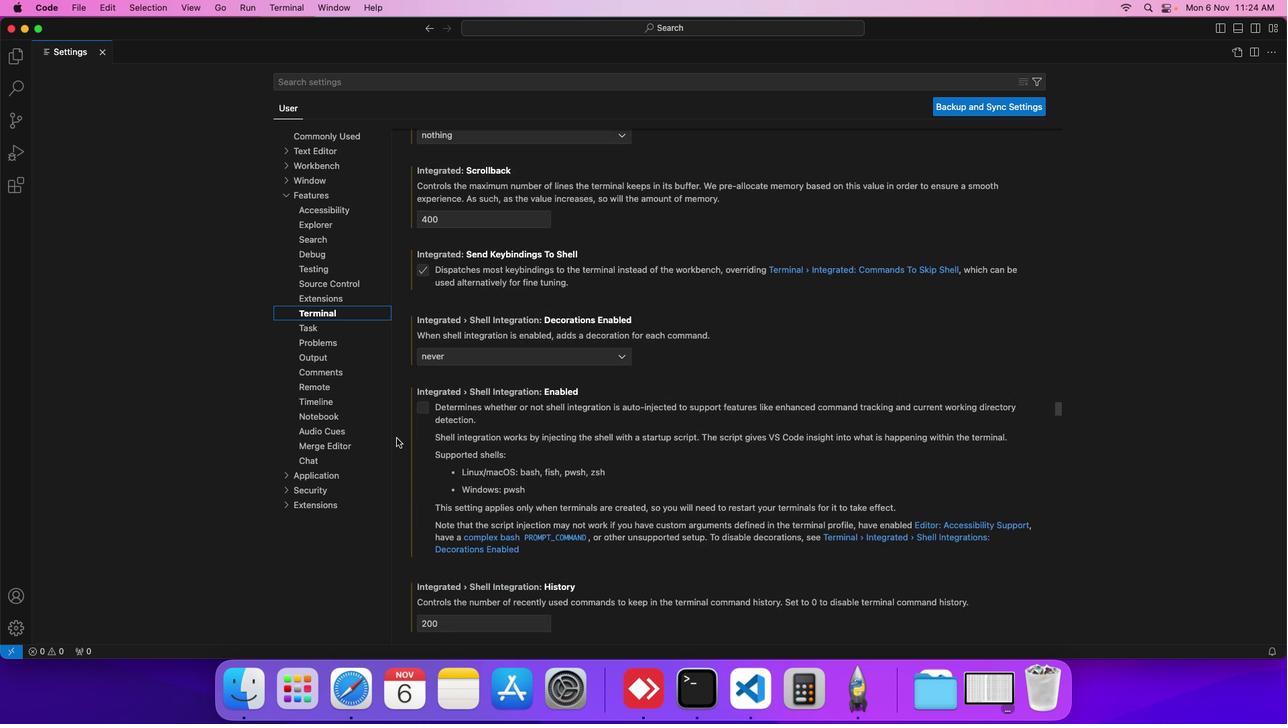 
Action: Mouse scrolled (396, 437) with delta (0, 0)
Screenshot: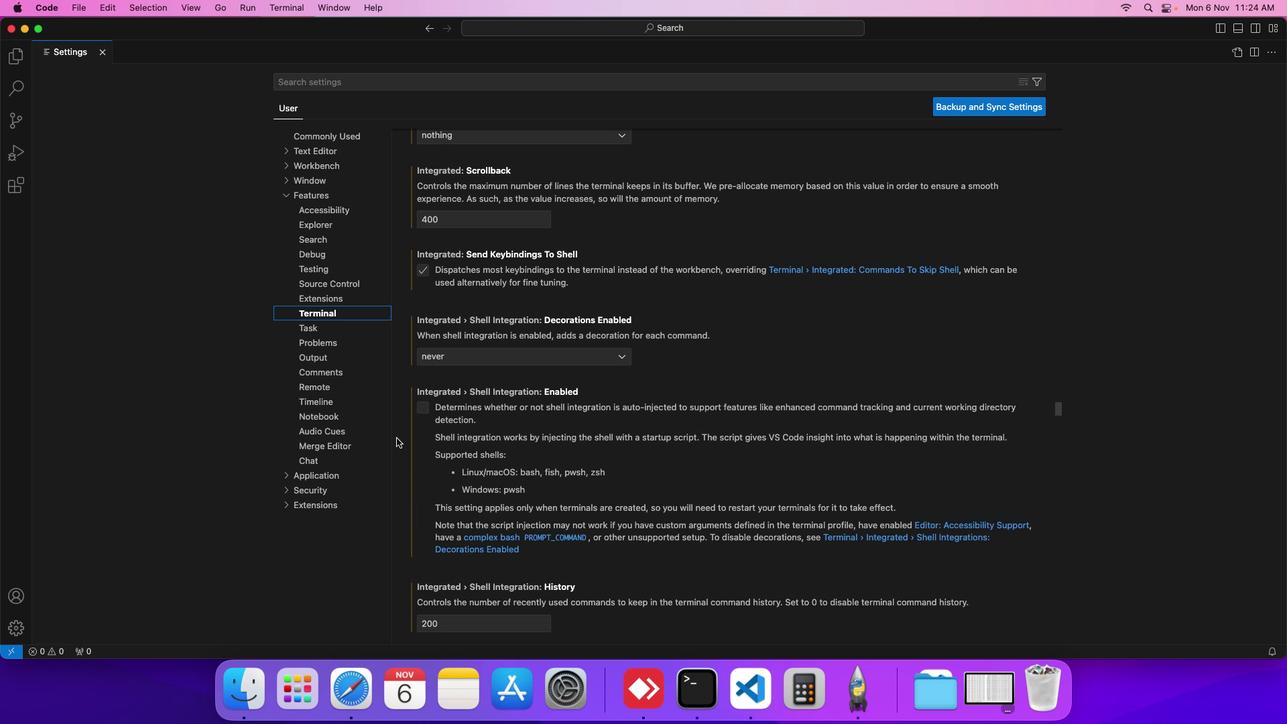 
Action: Mouse scrolled (396, 437) with delta (0, 0)
Screenshot: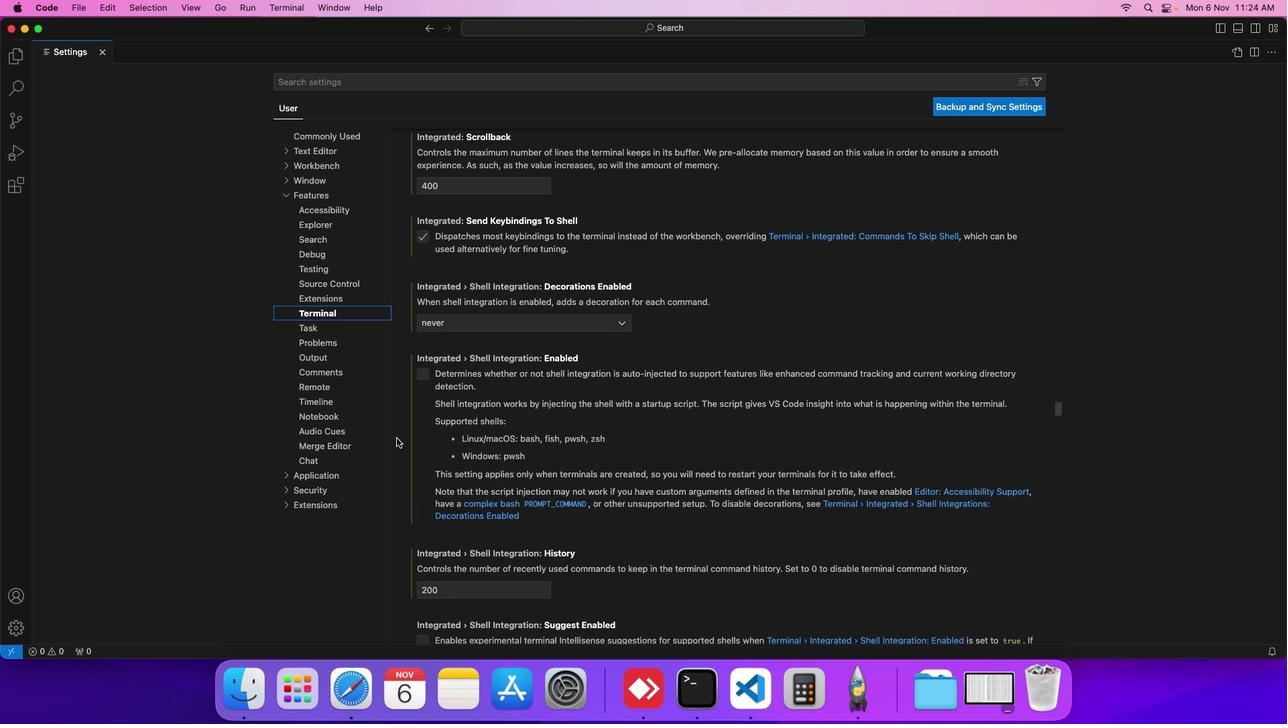 
Action: Mouse scrolled (396, 437) with delta (0, 0)
Screenshot: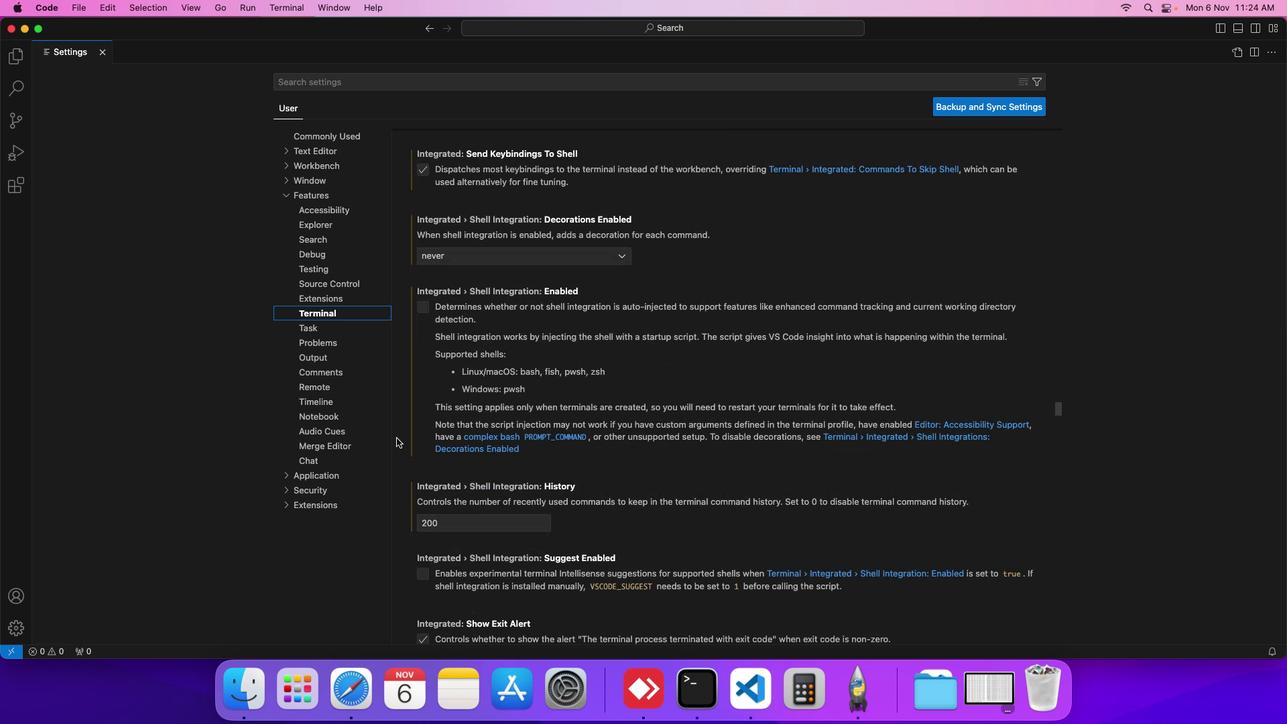 
Action: Mouse scrolled (396, 437) with delta (0, 0)
Screenshot: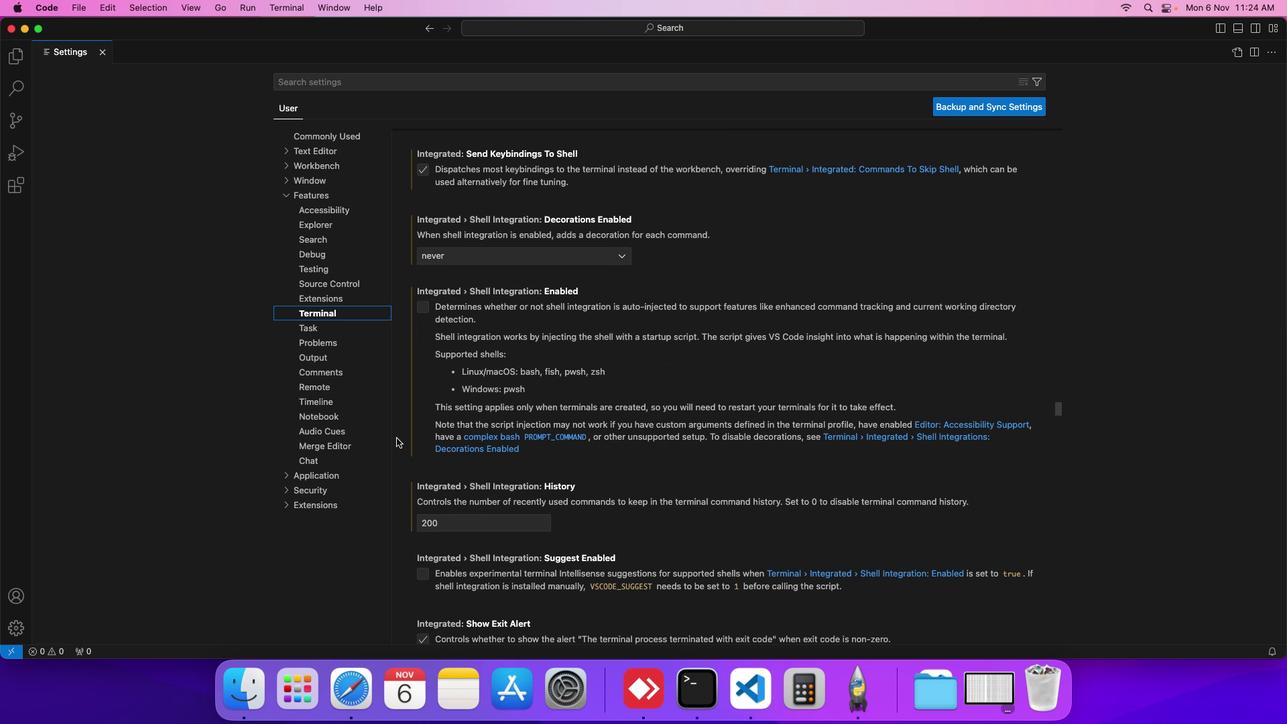 
Action: Mouse scrolled (396, 437) with delta (0, 0)
Screenshot: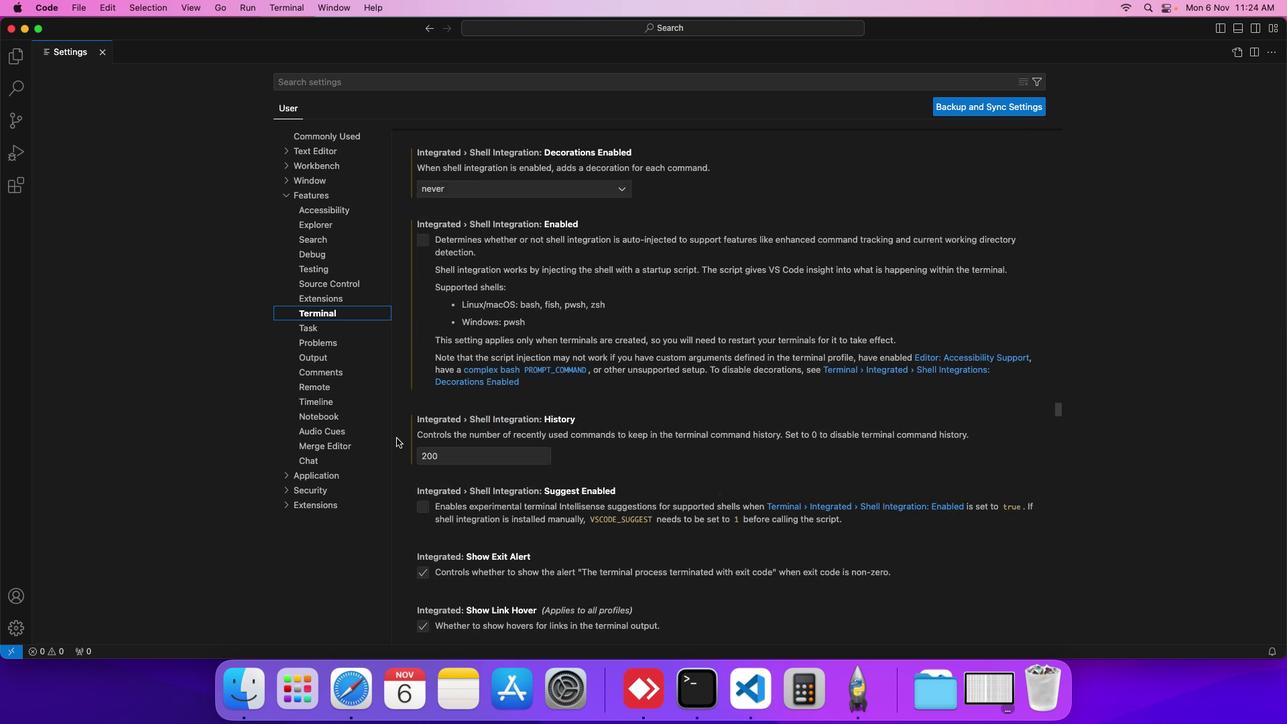 
Action: Mouse scrolled (396, 437) with delta (0, 0)
Screenshot: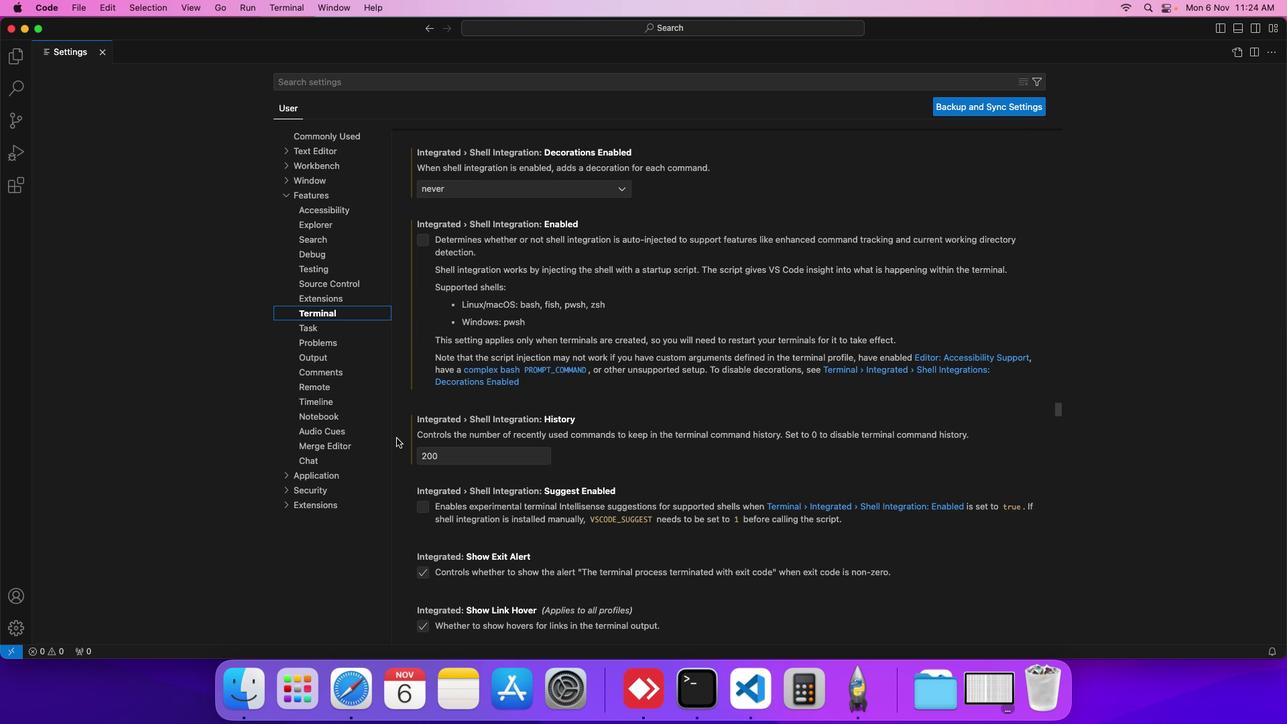 
Action: Mouse scrolled (396, 437) with delta (0, 0)
Screenshot: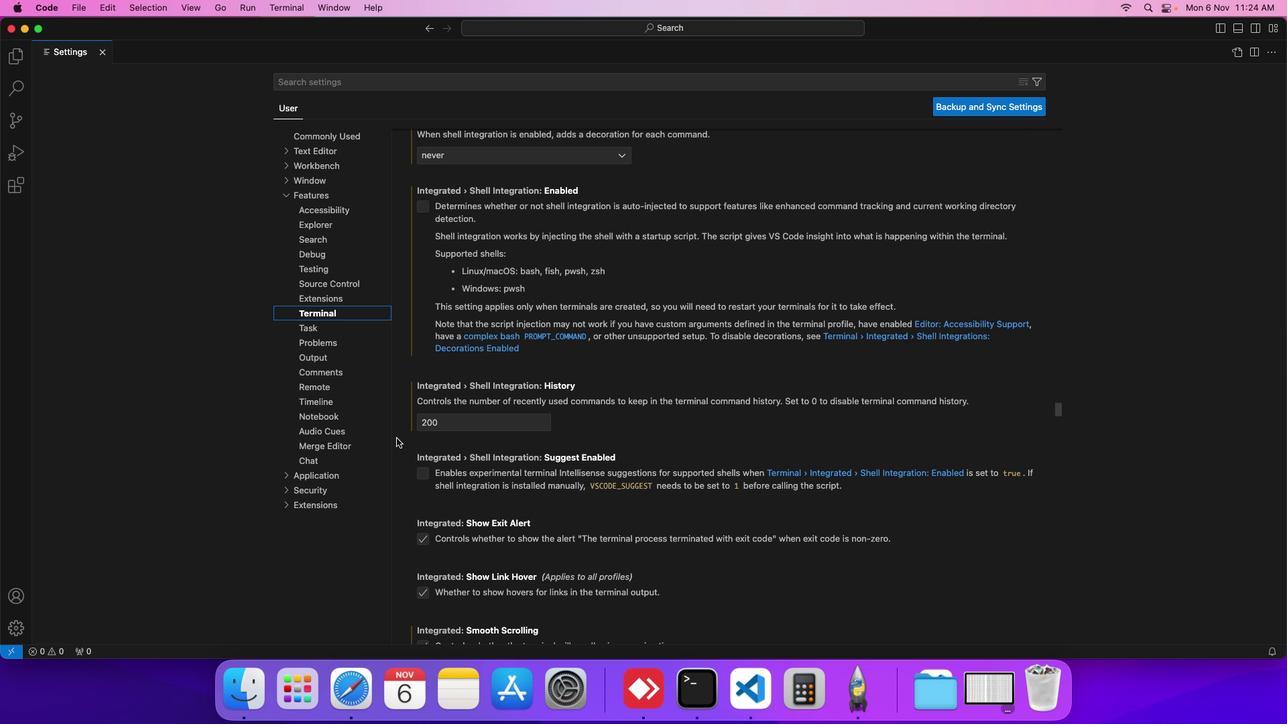 
Action: Mouse scrolled (396, 437) with delta (0, 0)
Screenshot: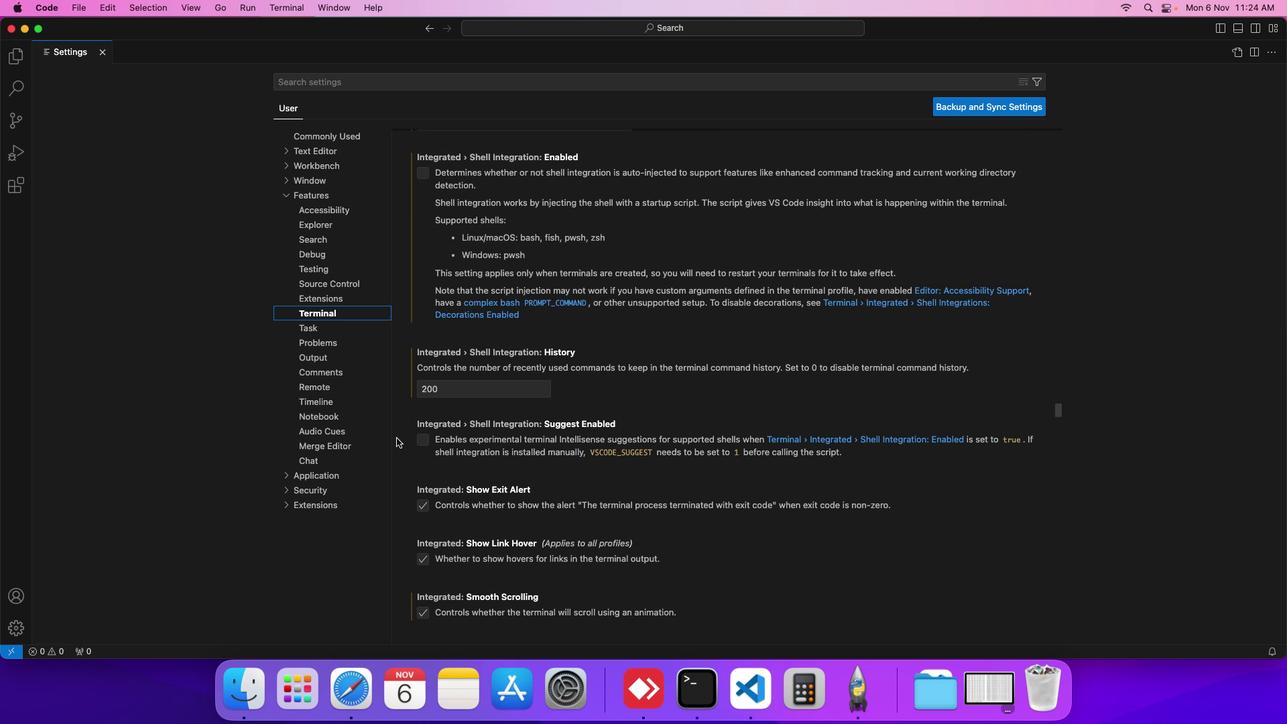 
Action: Mouse scrolled (396, 437) with delta (0, 0)
Screenshot: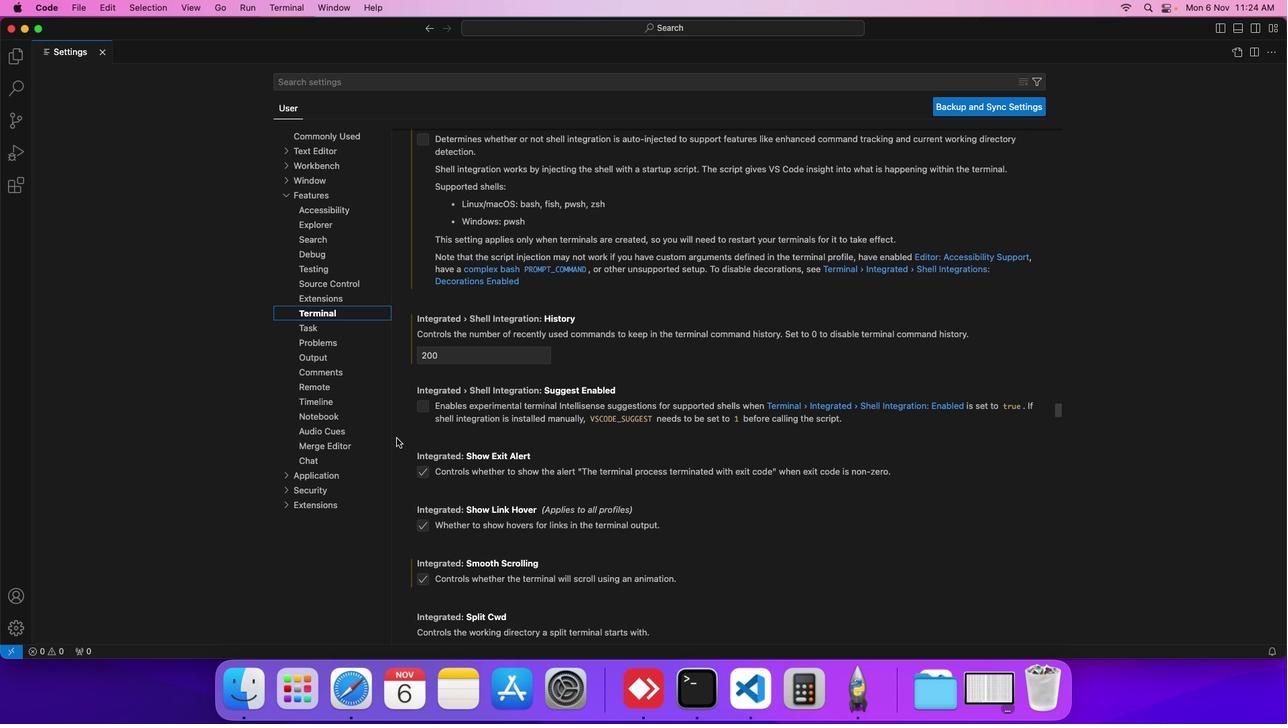 
Action: Mouse scrolled (396, 437) with delta (0, 0)
Screenshot: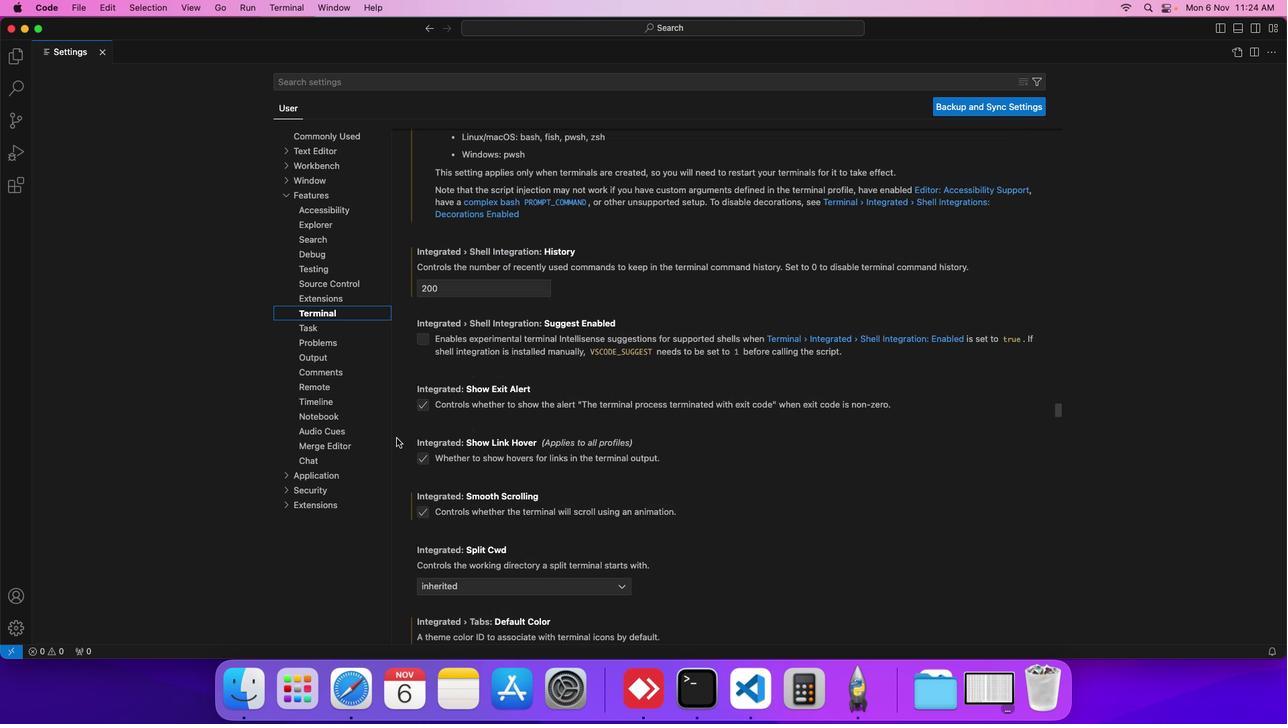 
Action: Mouse scrolled (396, 437) with delta (0, 0)
Screenshot: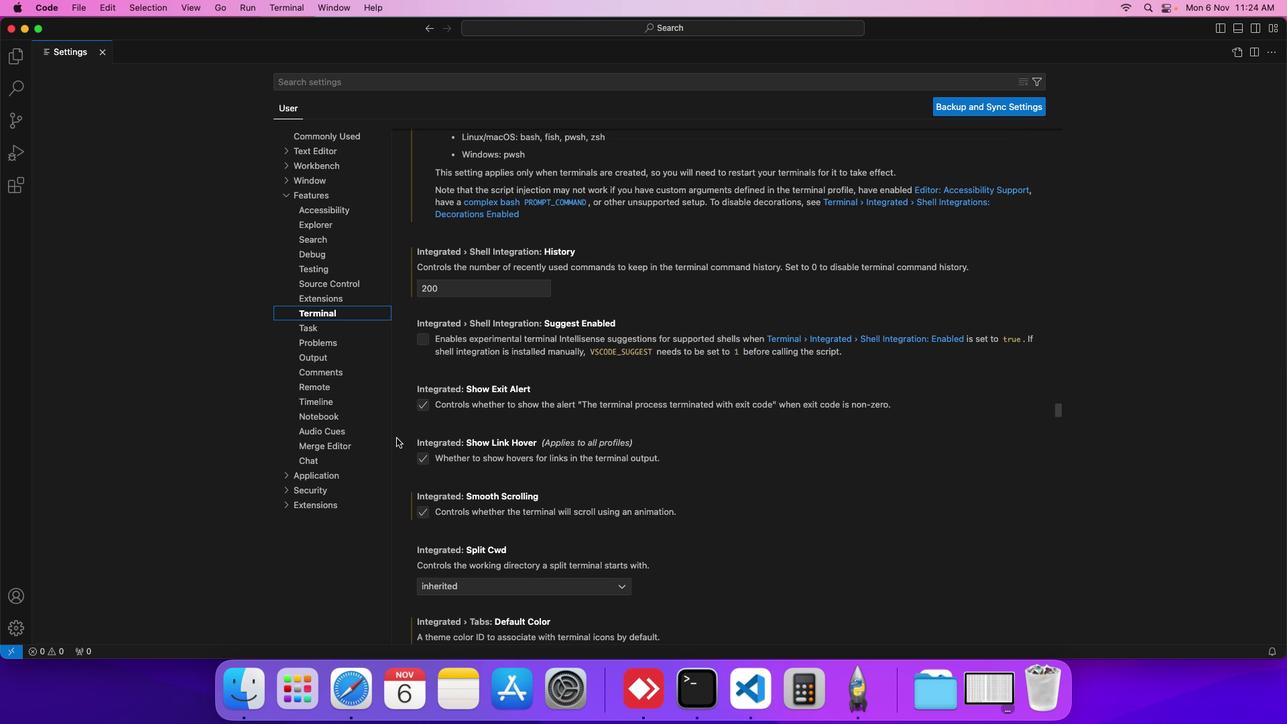 
Action: Mouse scrolled (396, 437) with delta (0, 0)
Screenshot: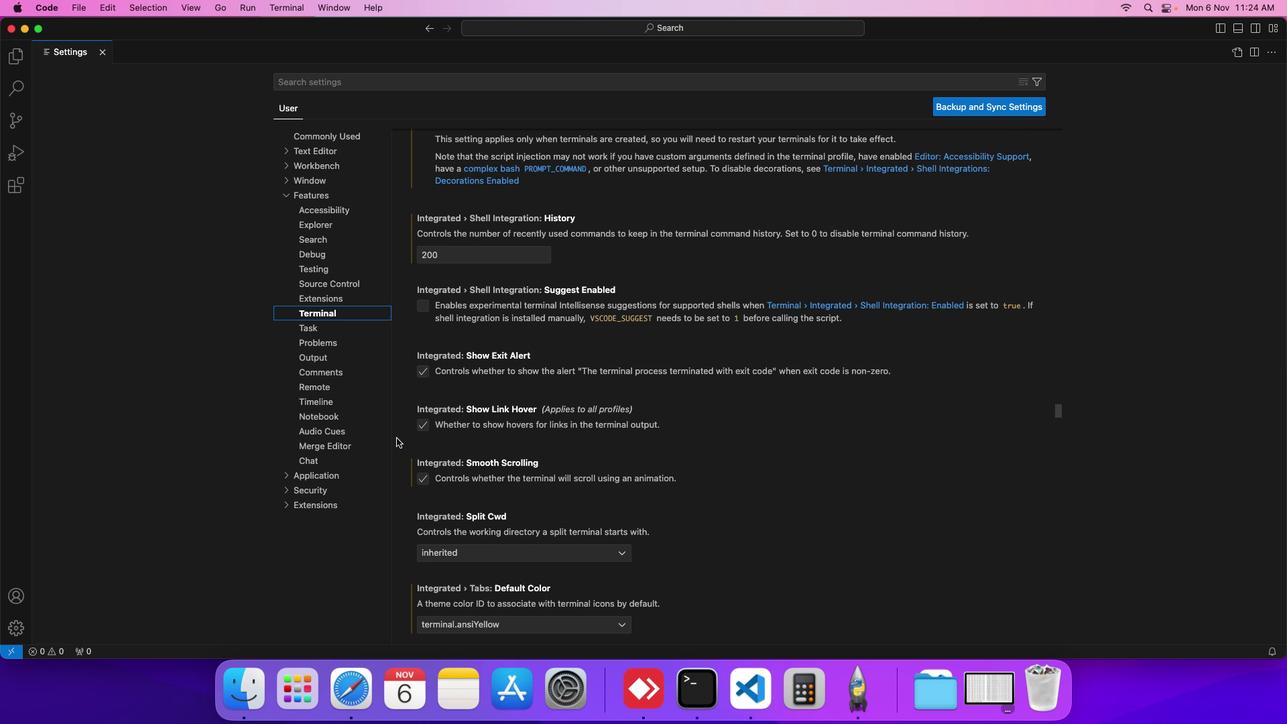 
Action: Mouse scrolled (396, 437) with delta (0, 0)
Screenshot: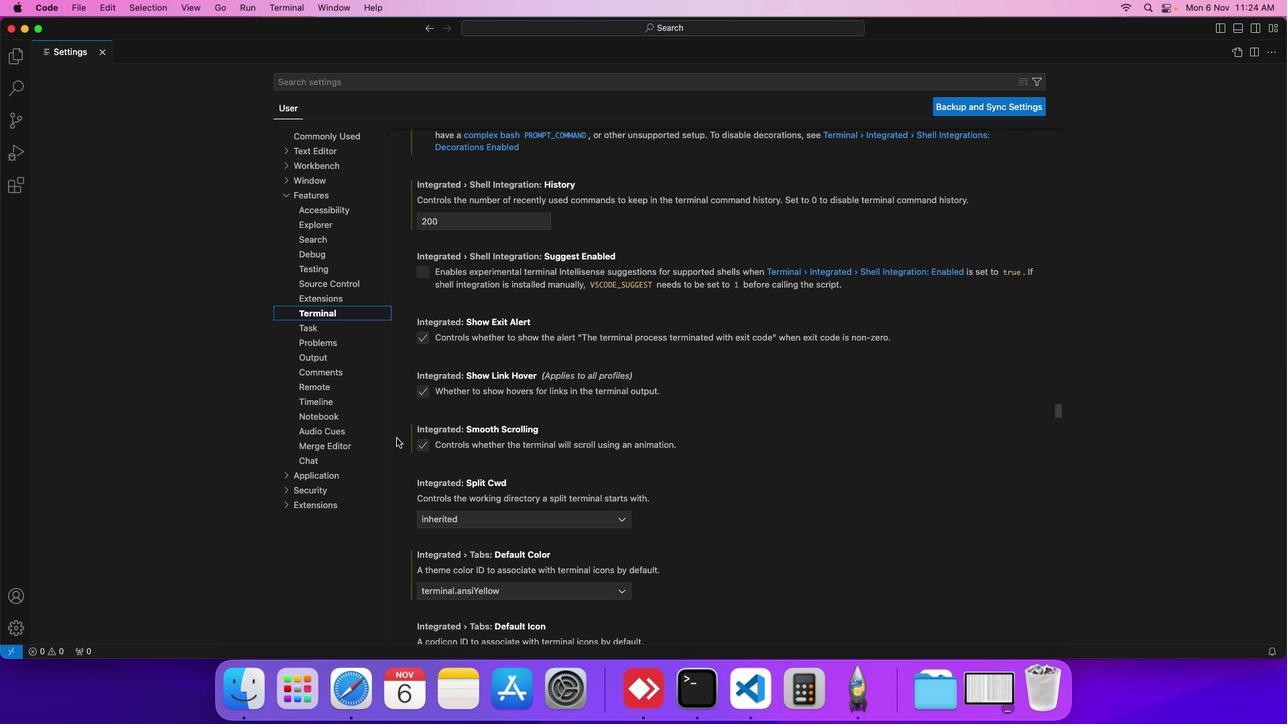 
Action: Mouse scrolled (396, 437) with delta (0, 0)
Screenshot: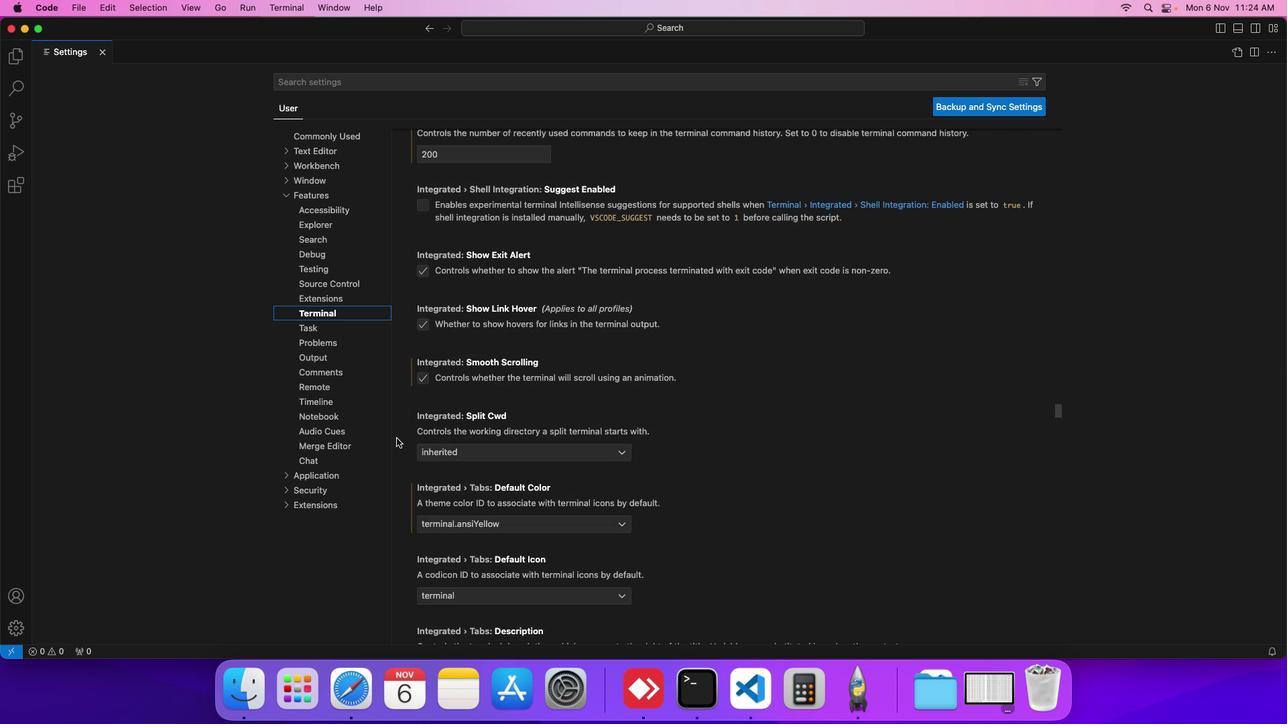 
Action: Mouse scrolled (396, 437) with delta (0, 0)
Screenshot: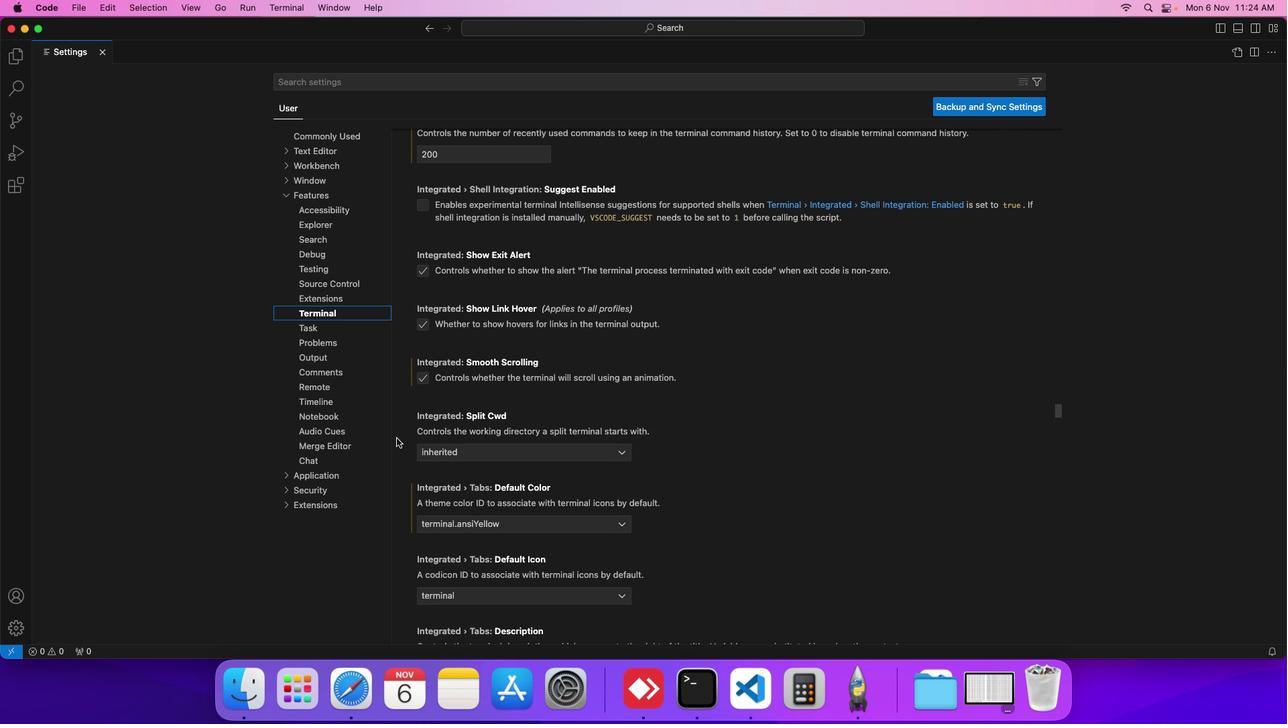 
Action: Mouse scrolled (396, 437) with delta (0, 0)
Screenshot: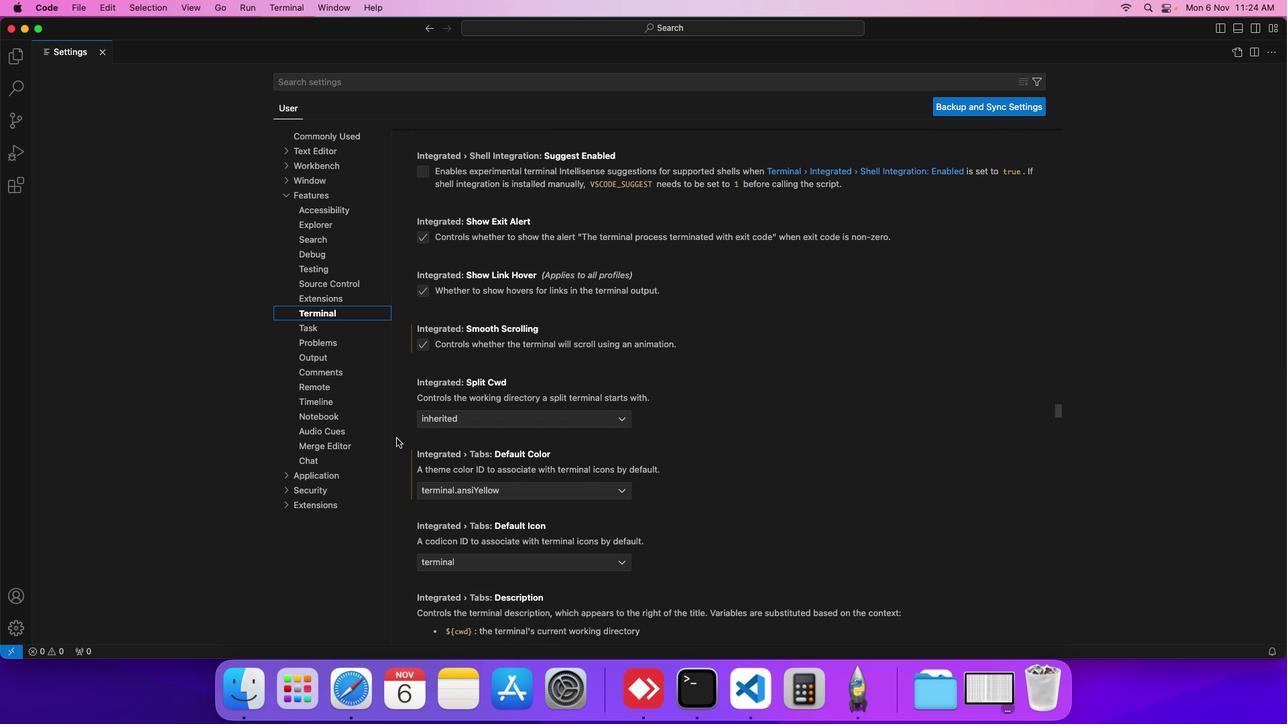 
Action: Mouse scrolled (396, 437) with delta (0, 0)
Screenshot: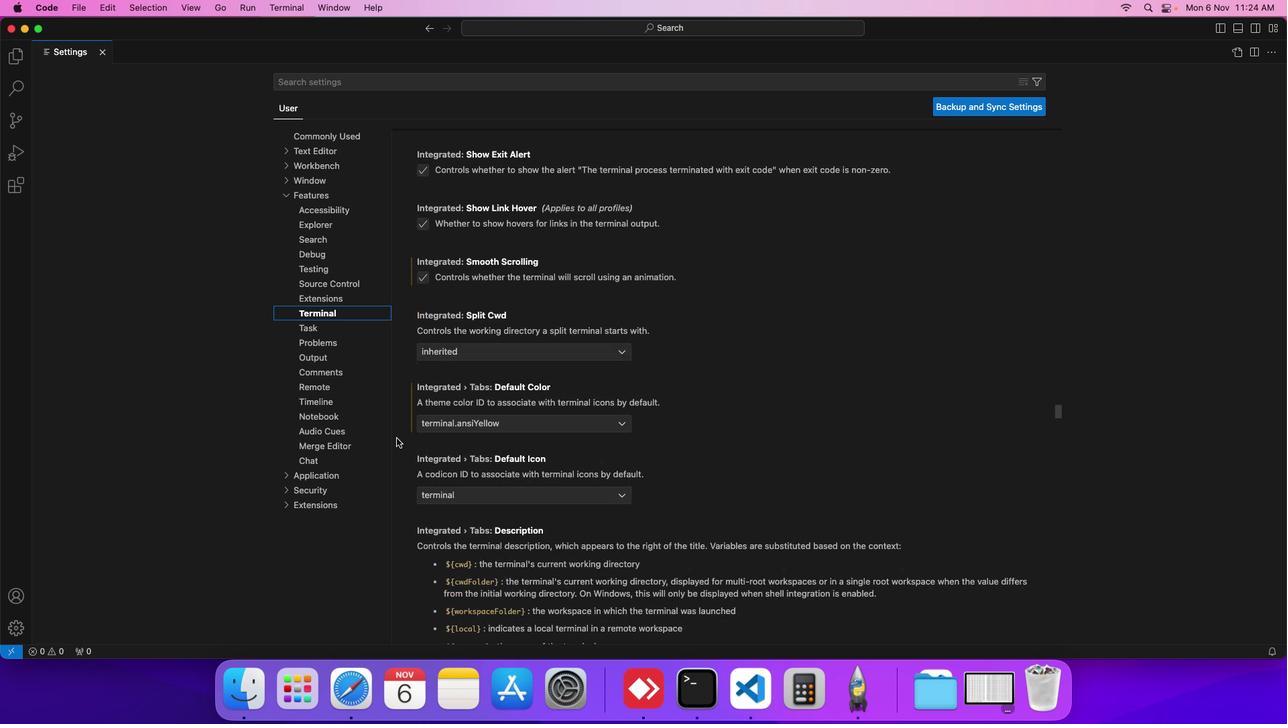 
Action: Mouse scrolled (396, 437) with delta (0, 0)
Screenshot: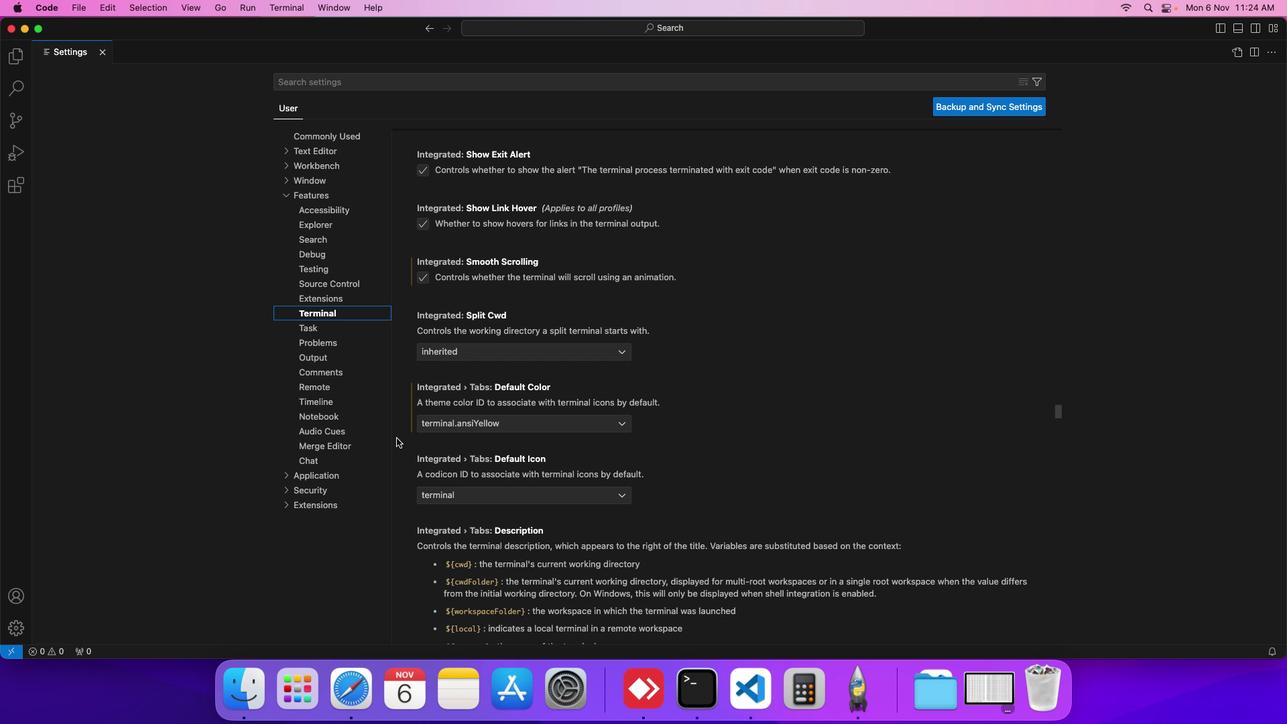 
Action: Mouse scrolled (396, 437) with delta (0, 0)
Screenshot: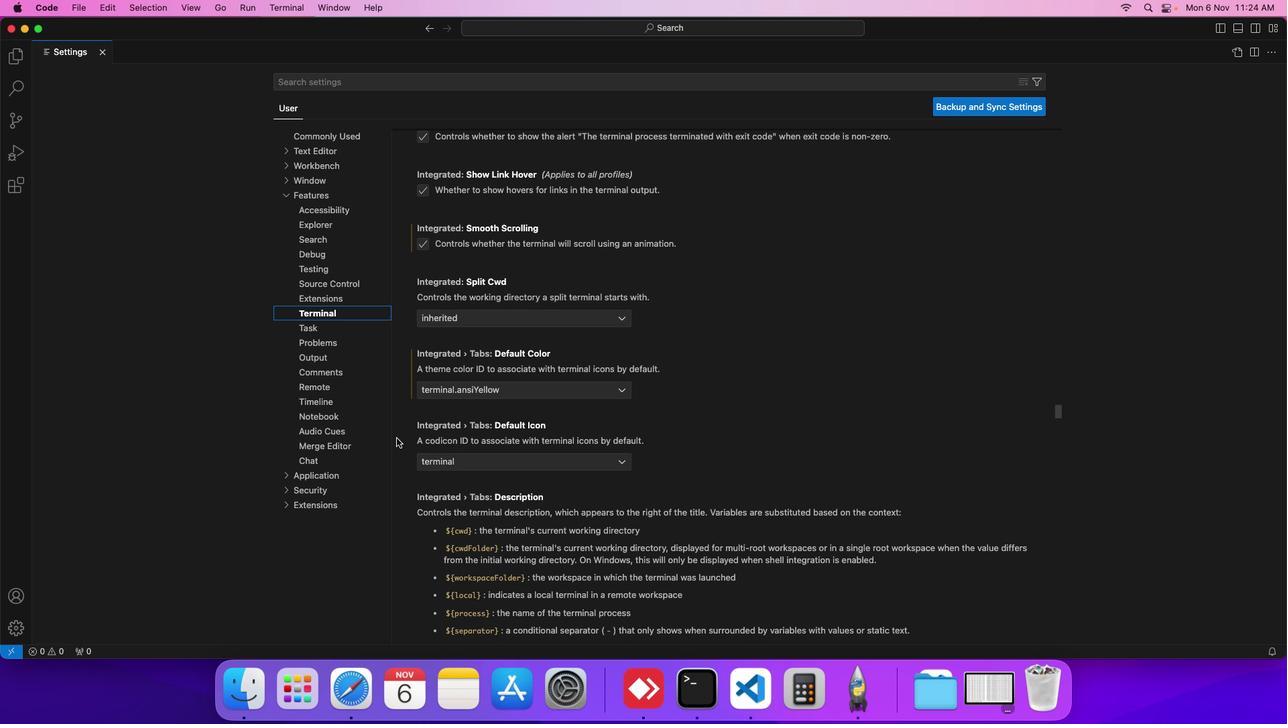 
Action: Mouse scrolled (396, 437) with delta (0, 0)
Screenshot: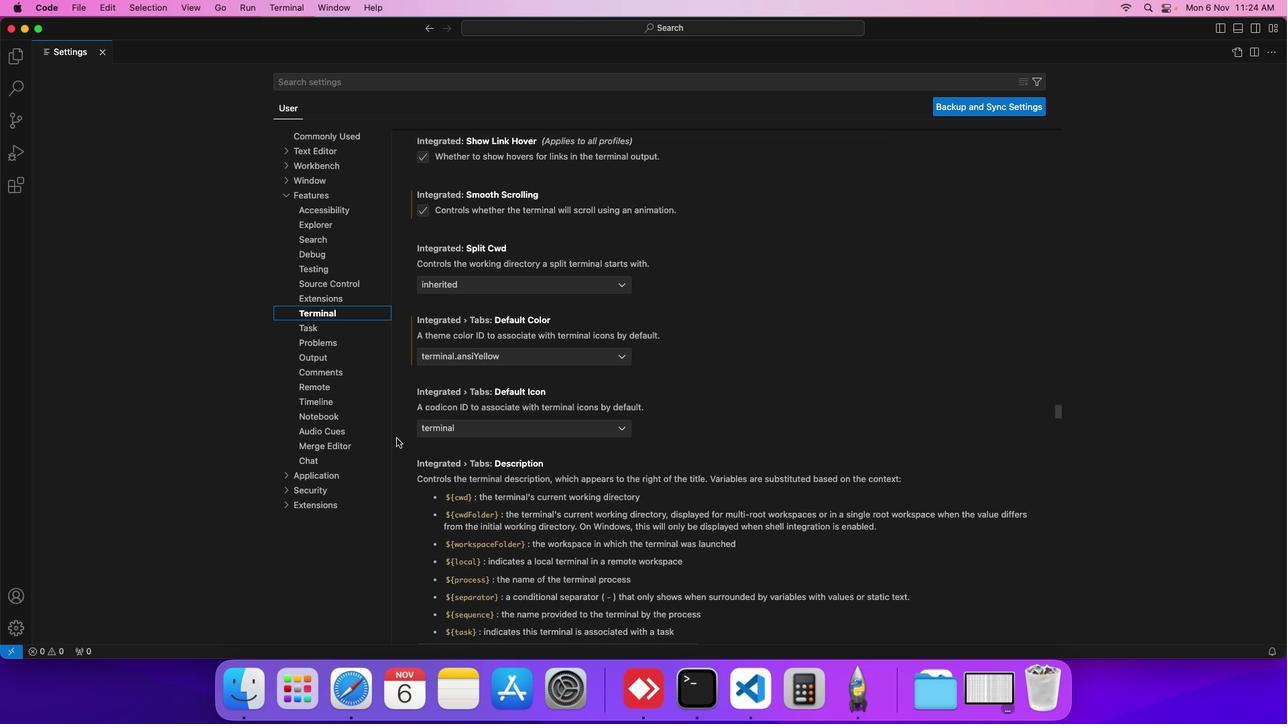 
Action: Mouse scrolled (396, 437) with delta (0, 0)
Screenshot: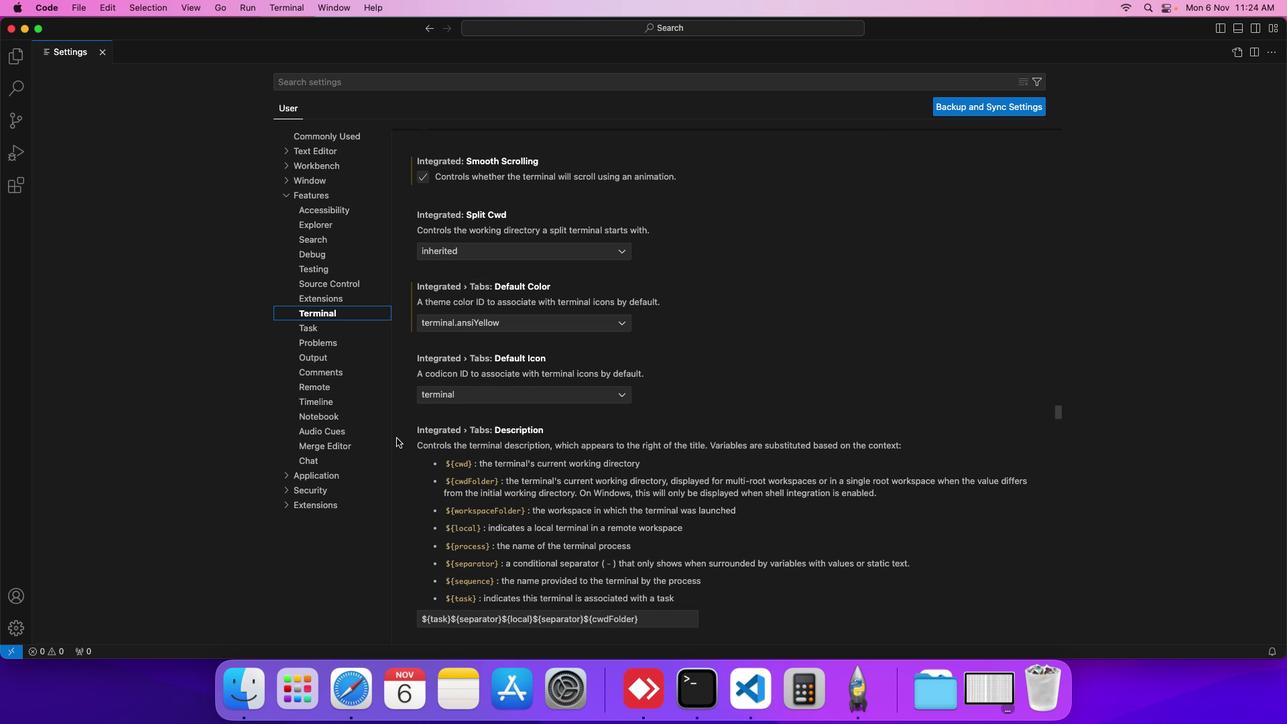 
Action: Mouse moved to (492, 326)
Screenshot: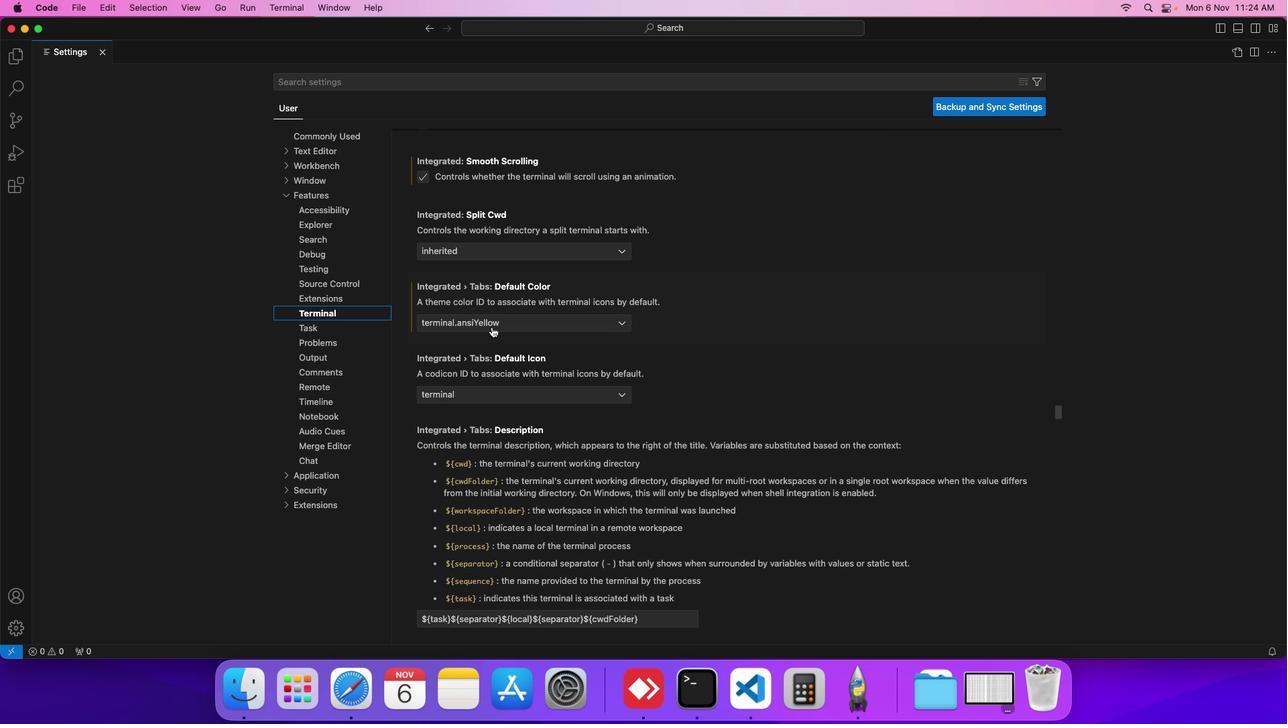 
Action: Mouse pressed left at (492, 326)
Screenshot: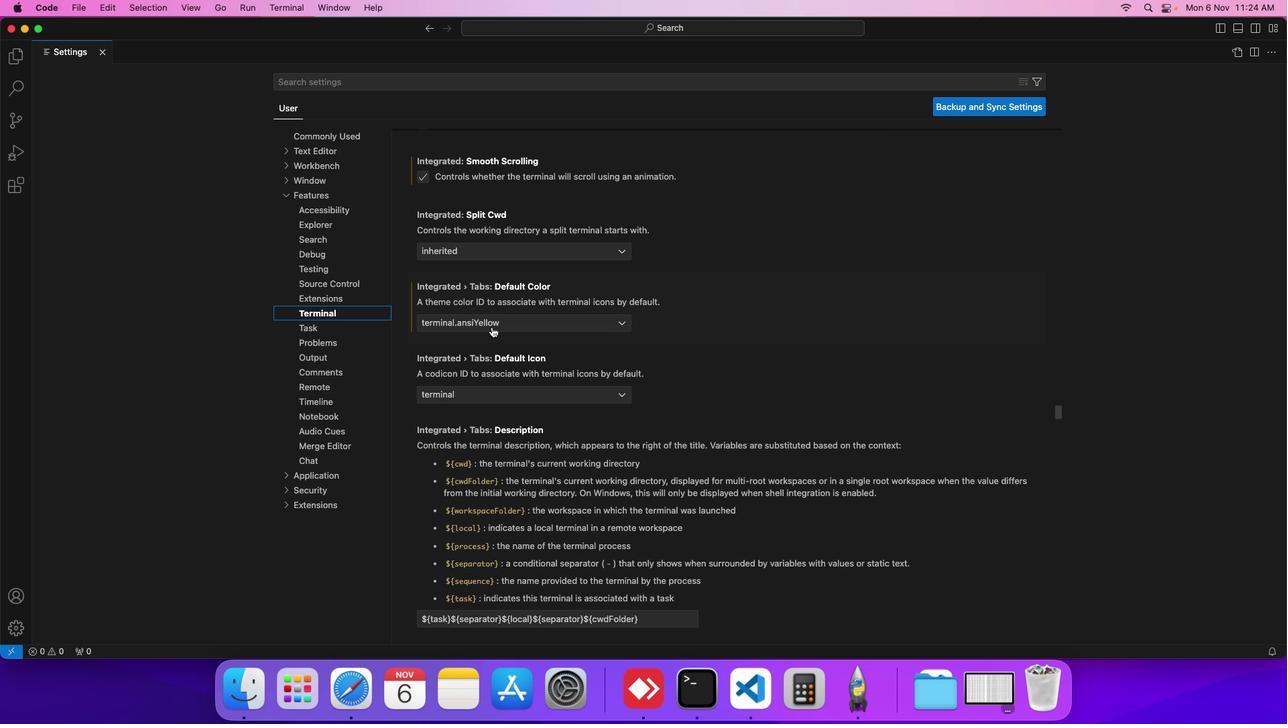 
Action: Mouse moved to (477, 408)
Screenshot: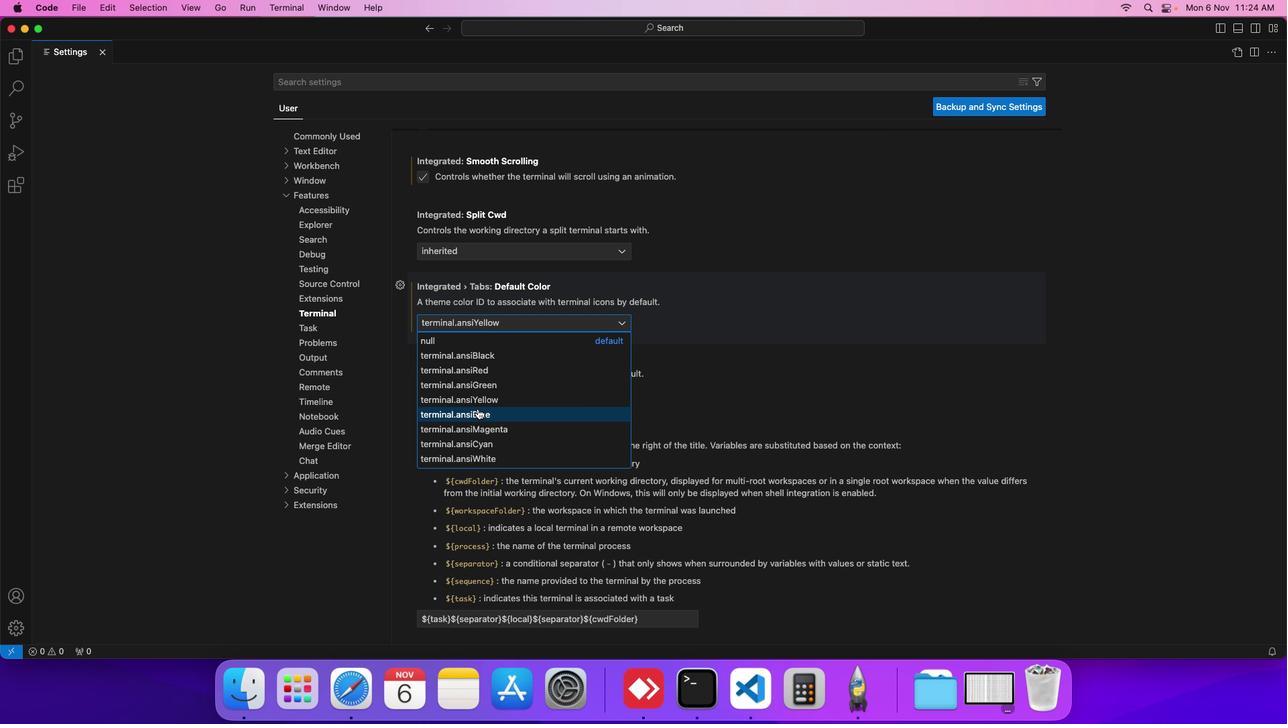 
Action: Mouse pressed left at (477, 408)
Screenshot: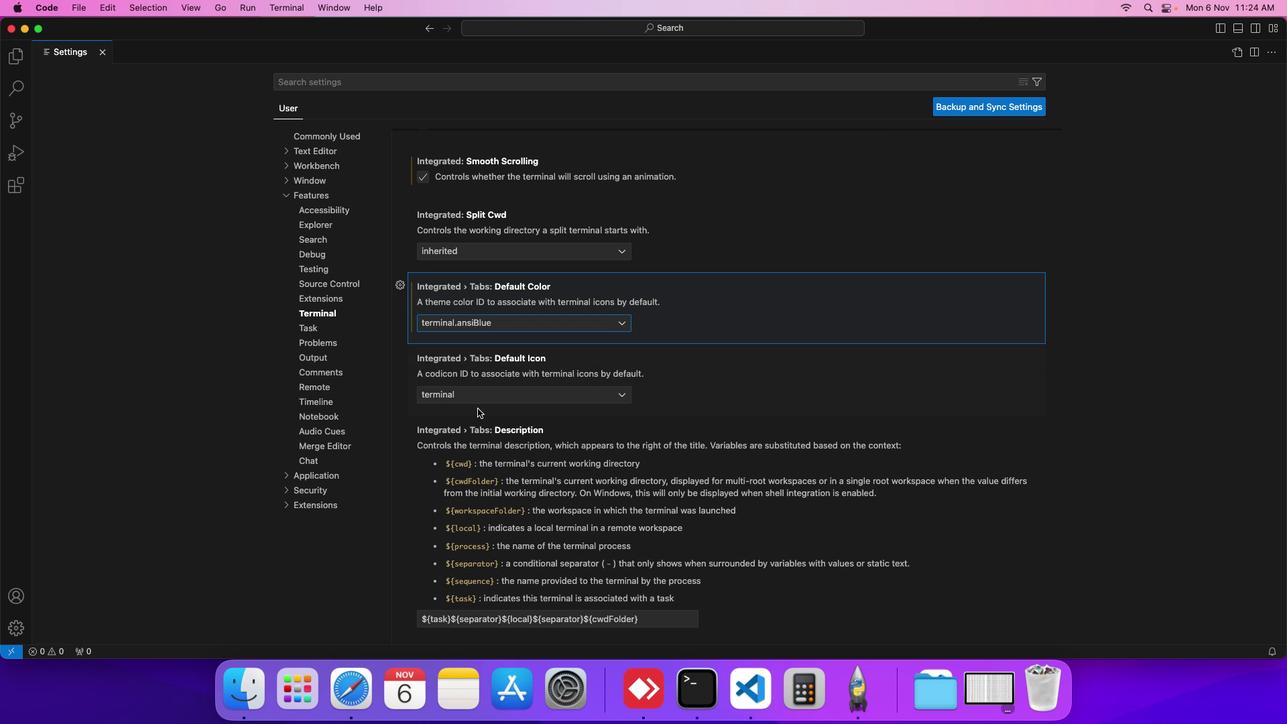 
